 Task: Explore Airbnb accommodation in Clermont, United States from 7th December, 2023 to 15th December, 2023 for 6 adults. Place can be entire room with 3 bedrooms having 3 beds and 3 bathrooms. Property type can be guest house.
Action: Mouse moved to (451, 66)
Screenshot: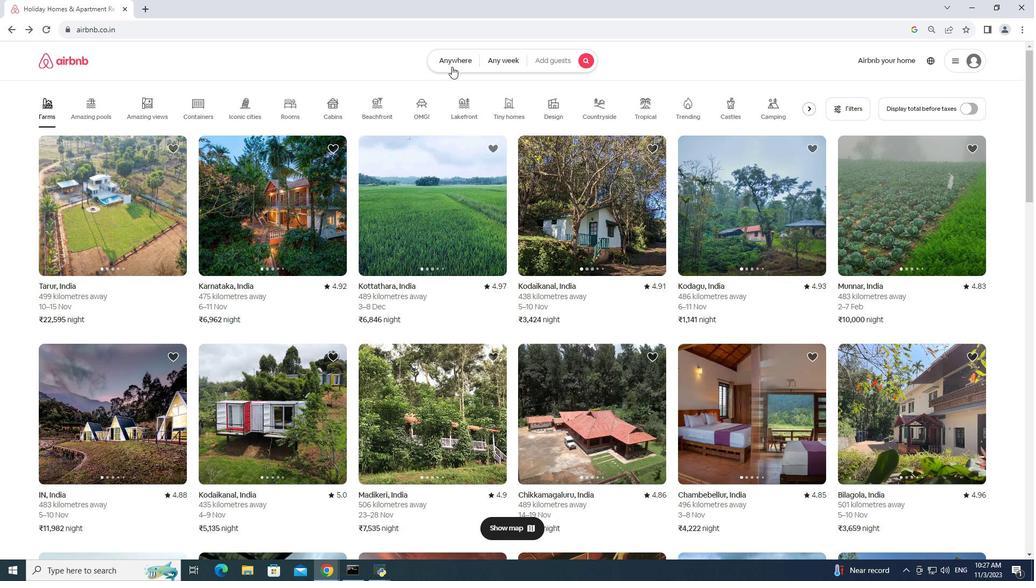
Action: Mouse pressed left at (451, 66)
Screenshot: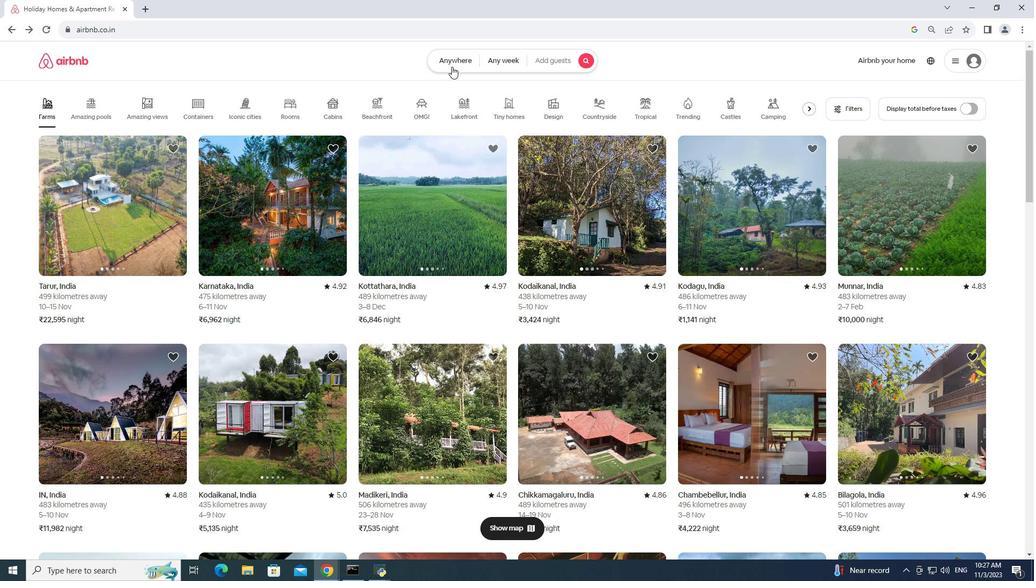 
Action: Mouse moved to (354, 100)
Screenshot: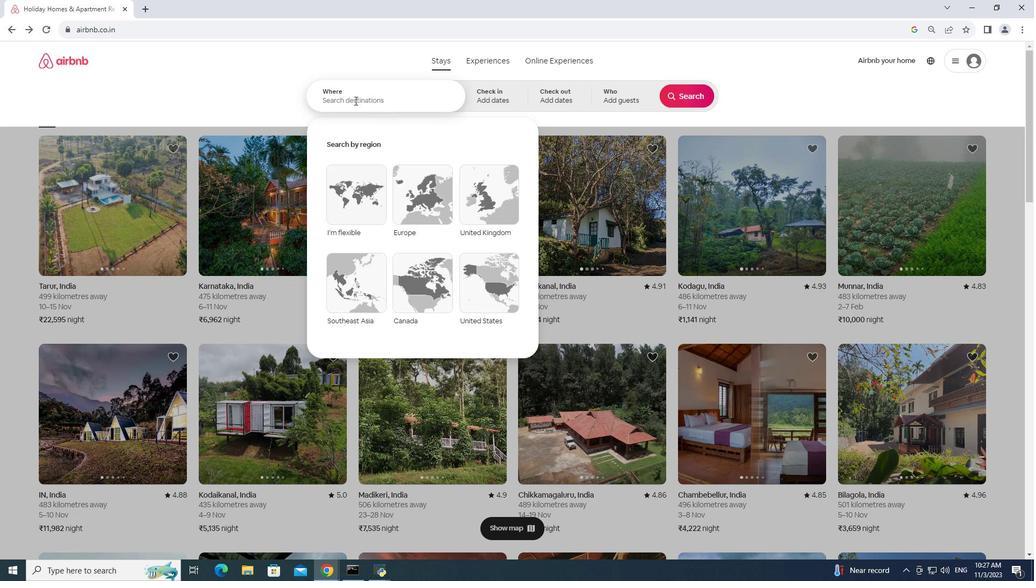 
Action: Mouse pressed left at (354, 100)
Screenshot: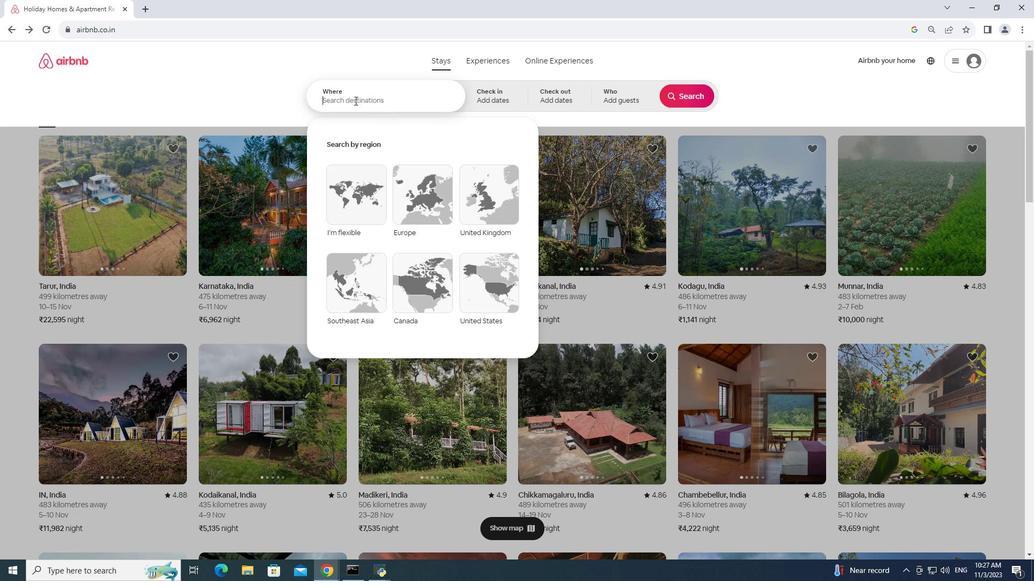 
Action: Key pressed clermont,<Key.space>united<Key.space>states
Screenshot: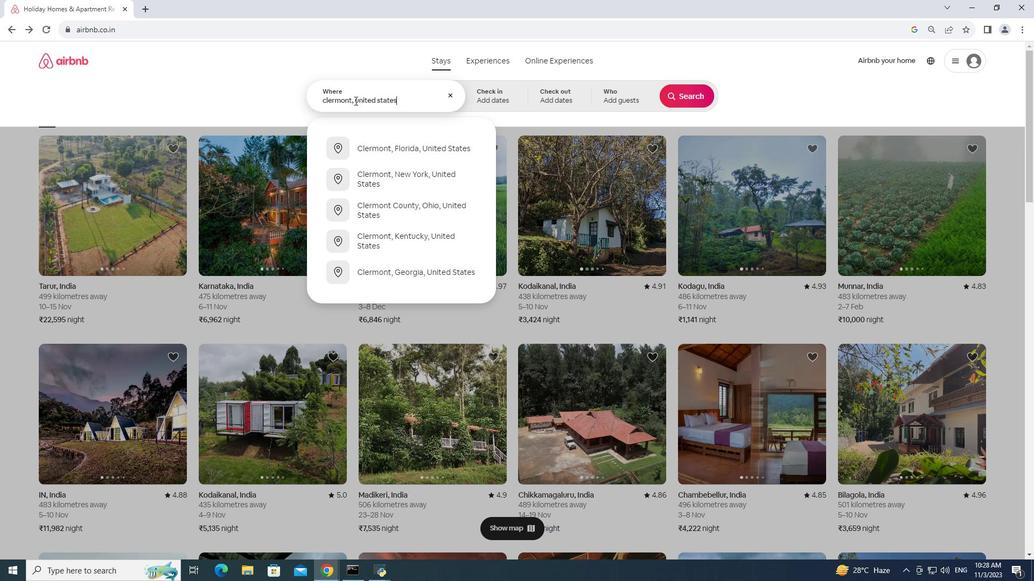 
Action: Mouse moved to (487, 103)
Screenshot: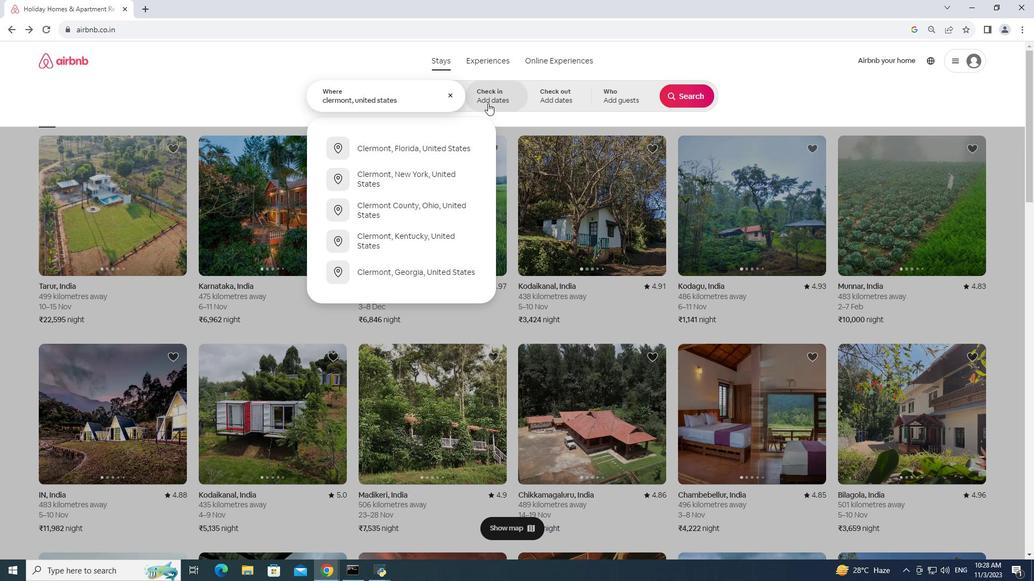 
Action: Mouse pressed left at (487, 103)
Screenshot: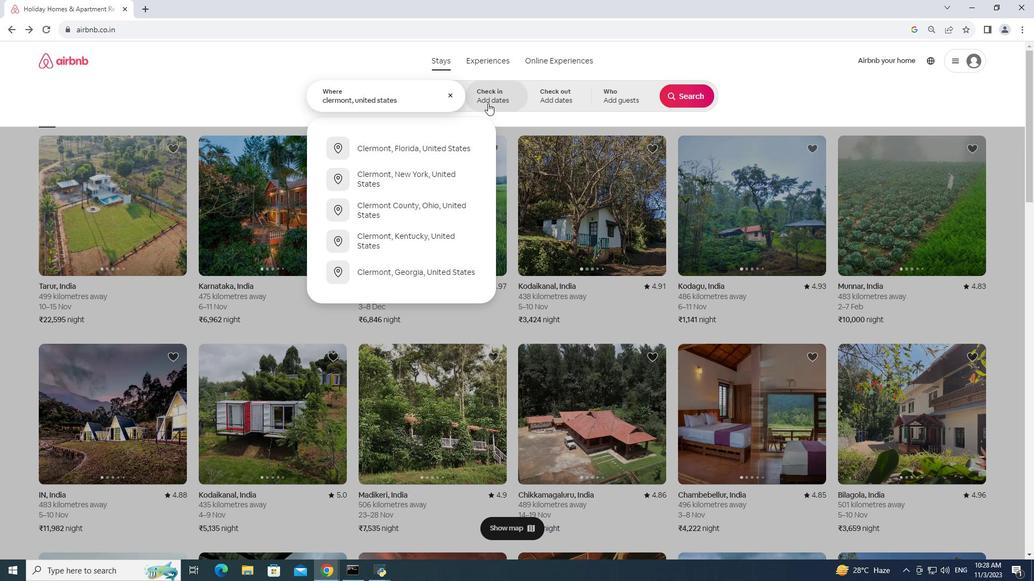 
Action: Mouse moved to (629, 238)
Screenshot: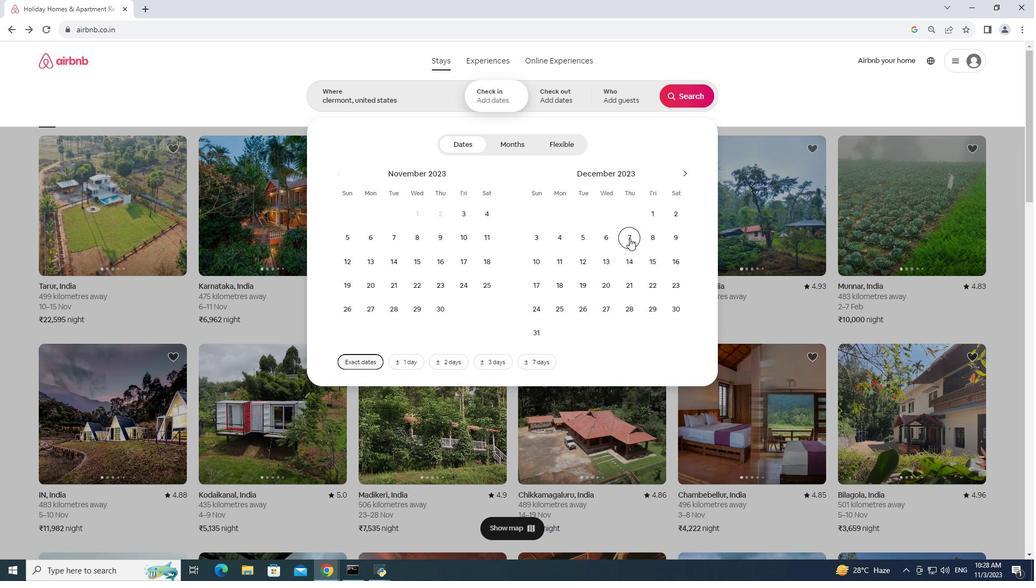 
Action: Mouse pressed left at (629, 238)
Screenshot: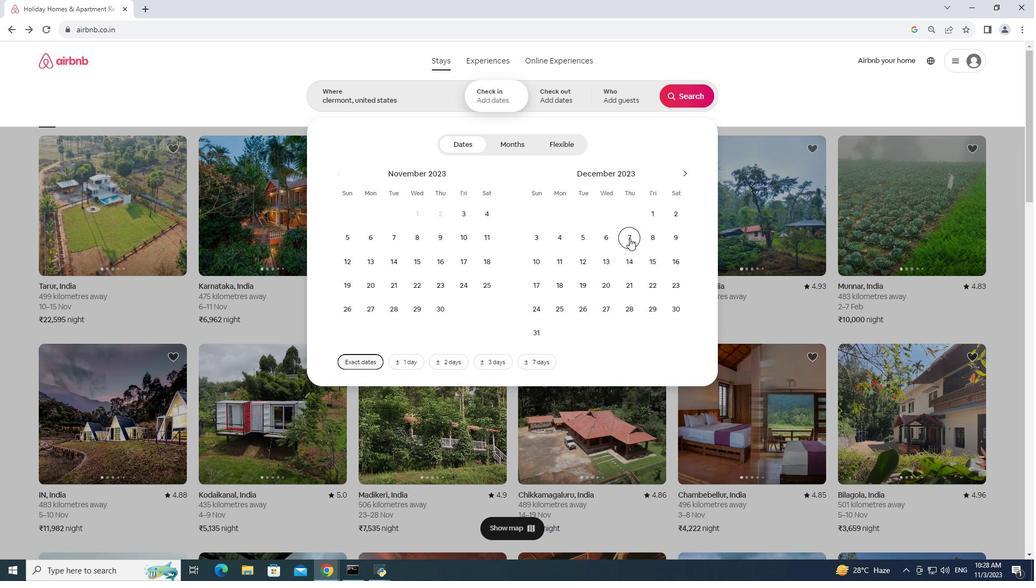 
Action: Mouse moved to (649, 260)
Screenshot: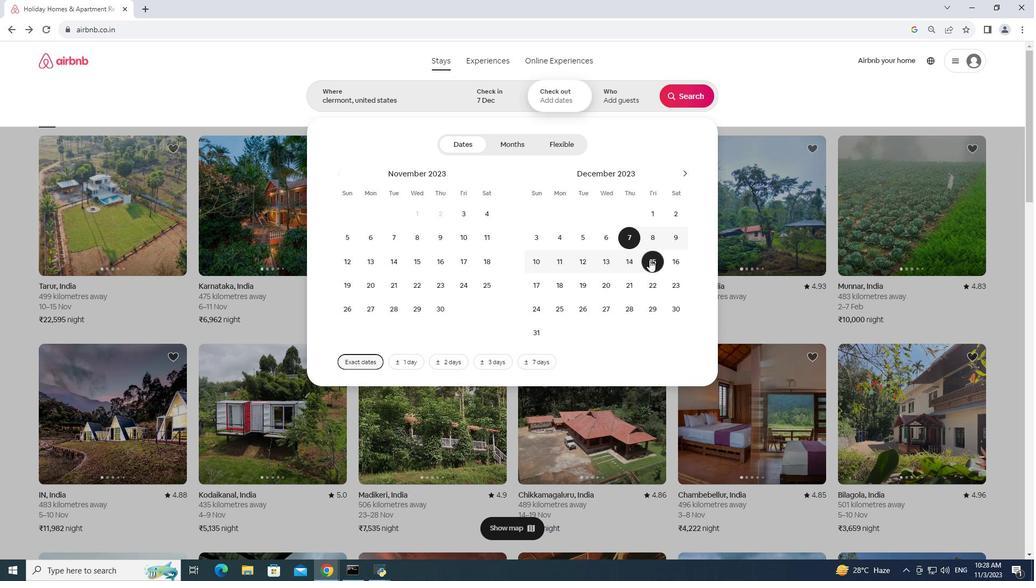 
Action: Mouse pressed left at (649, 260)
Screenshot: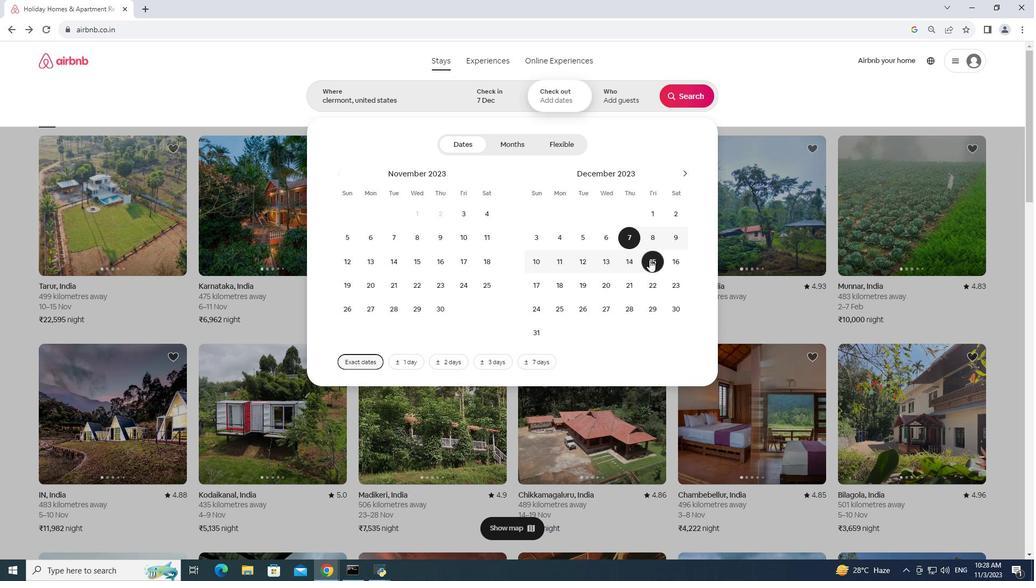
Action: Mouse moved to (606, 97)
Screenshot: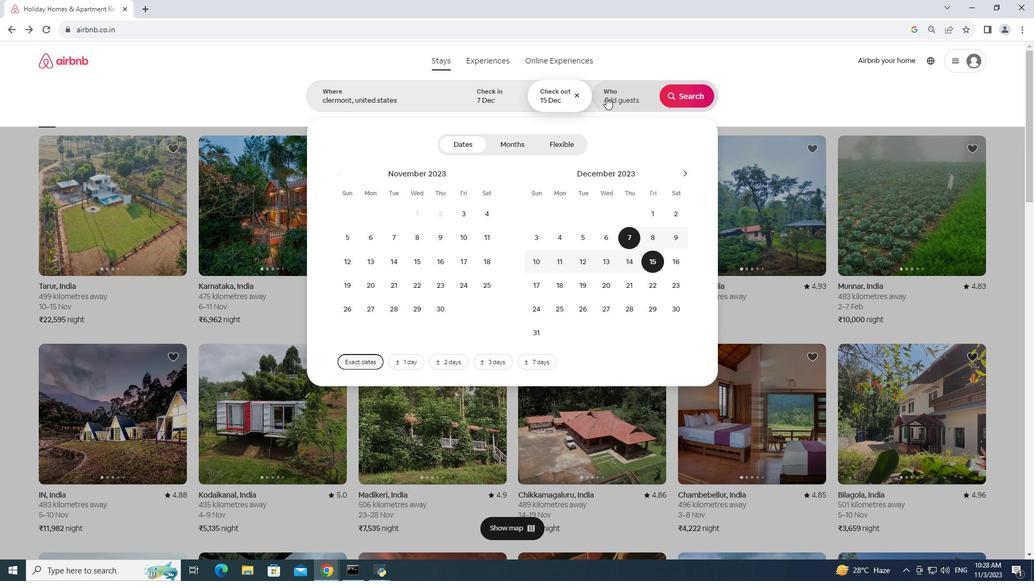 
Action: Mouse pressed left at (606, 97)
Screenshot: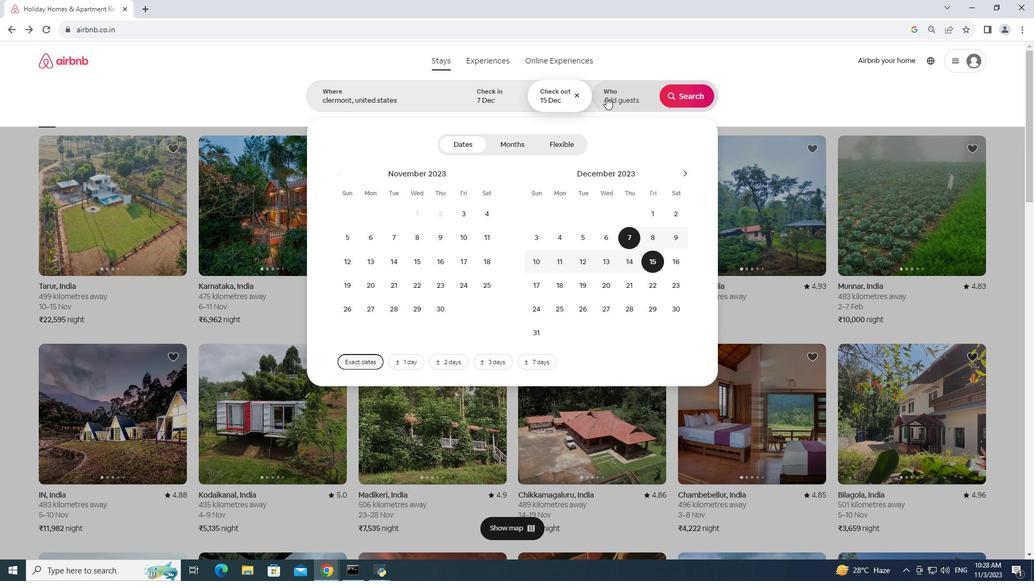 
Action: Mouse moved to (693, 145)
Screenshot: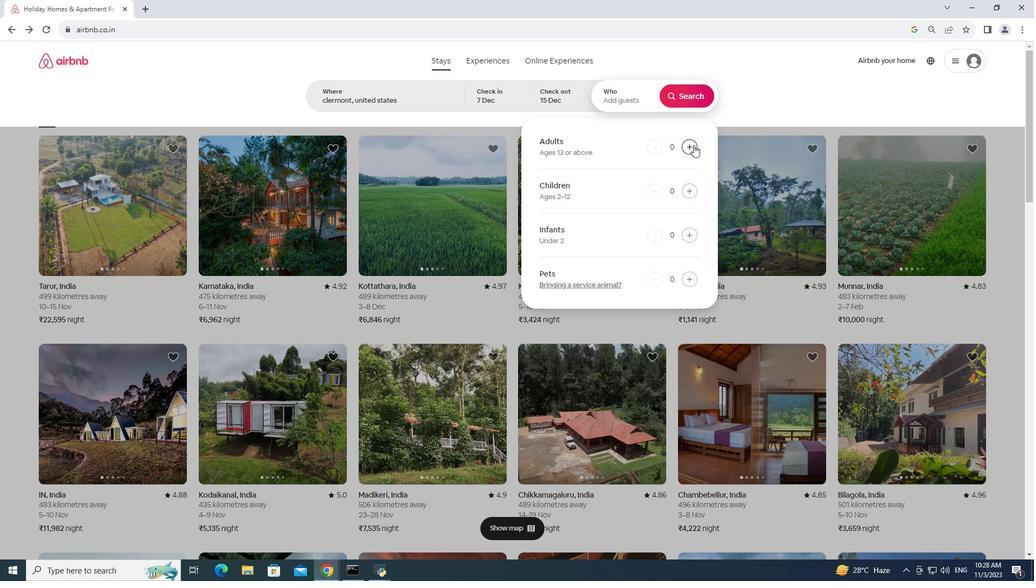 
Action: Mouse pressed left at (693, 145)
Screenshot: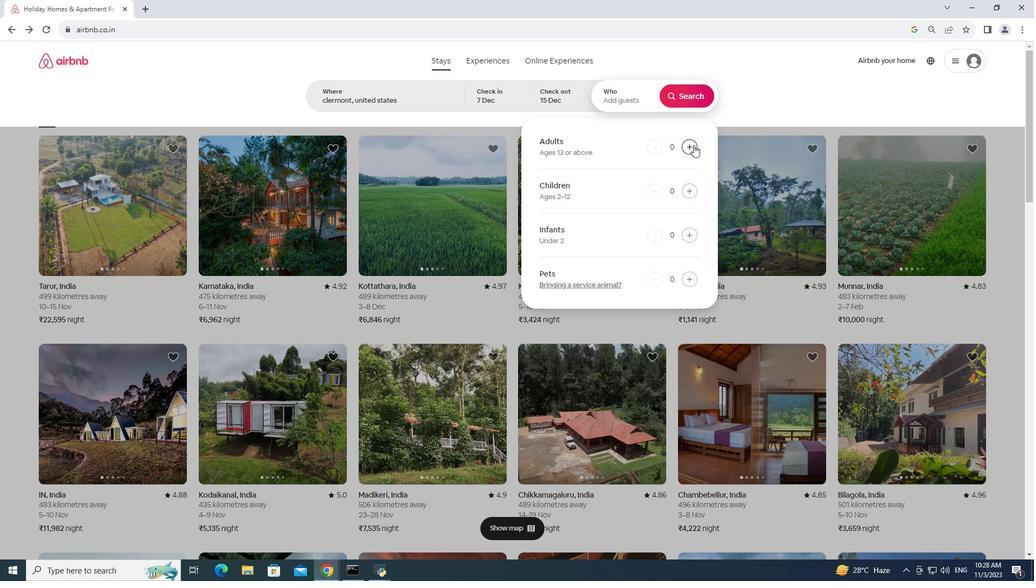 
Action: Mouse pressed left at (693, 145)
Screenshot: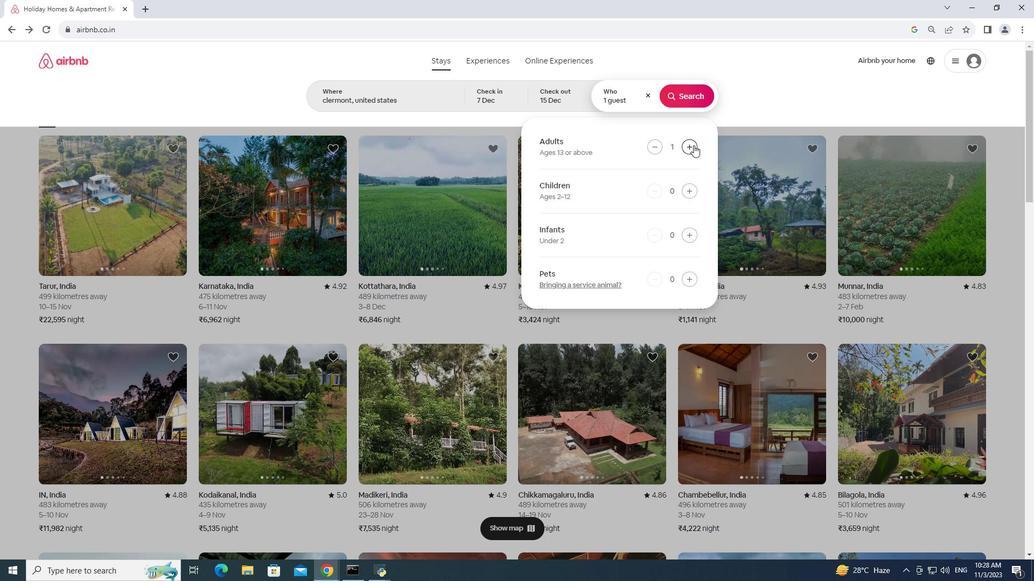 
Action: Mouse pressed left at (693, 145)
Screenshot: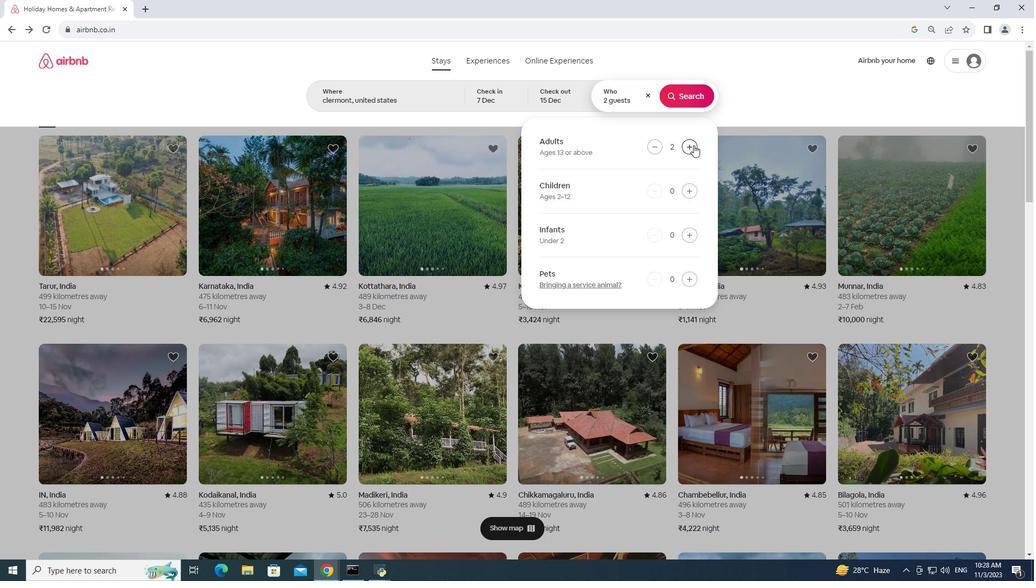 
Action: Mouse pressed left at (693, 145)
Screenshot: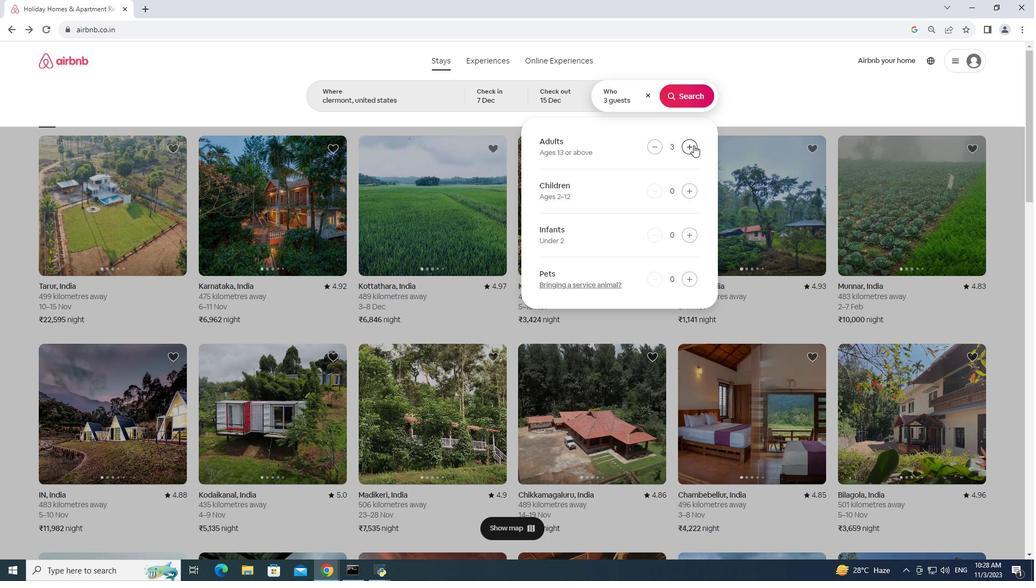 
Action: Mouse pressed left at (693, 145)
Screenshot: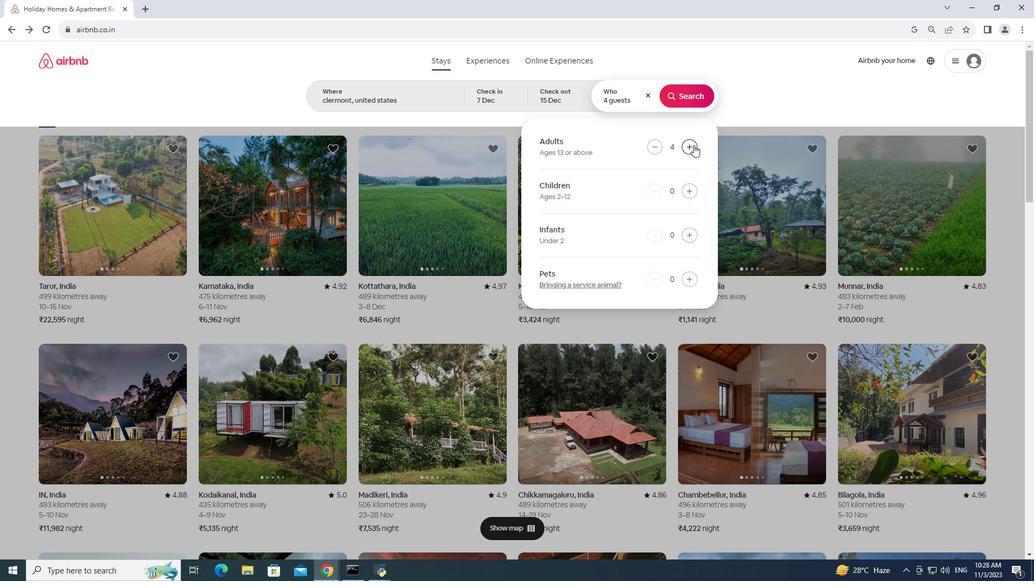 
Action: Mouse pressed left at (693, 145)
Screenshot: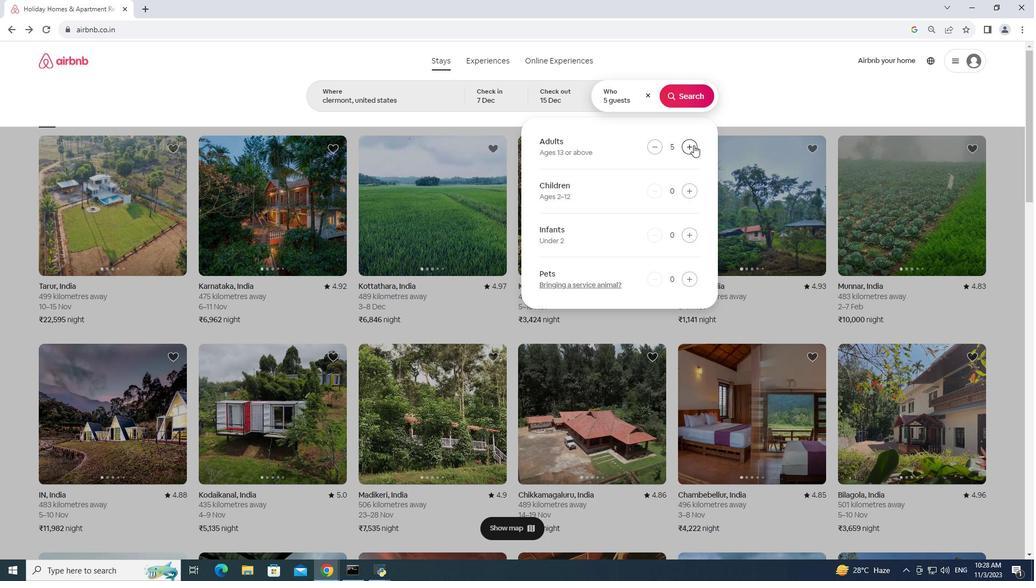 
Action: Mouse moved to (670, 96)
Screenshot: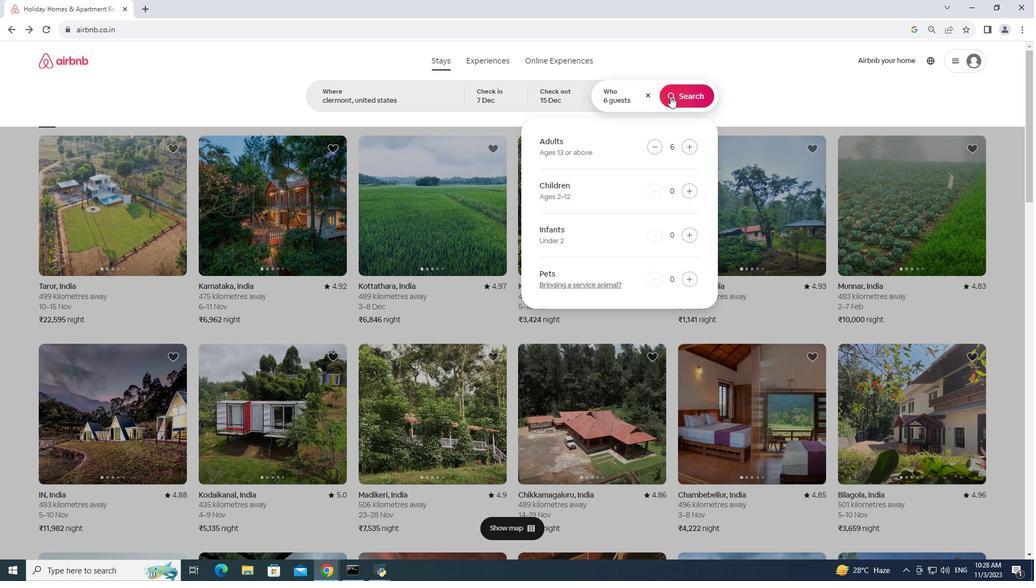 
Action: Mouse pressed left at (670, 96)
Screenshot: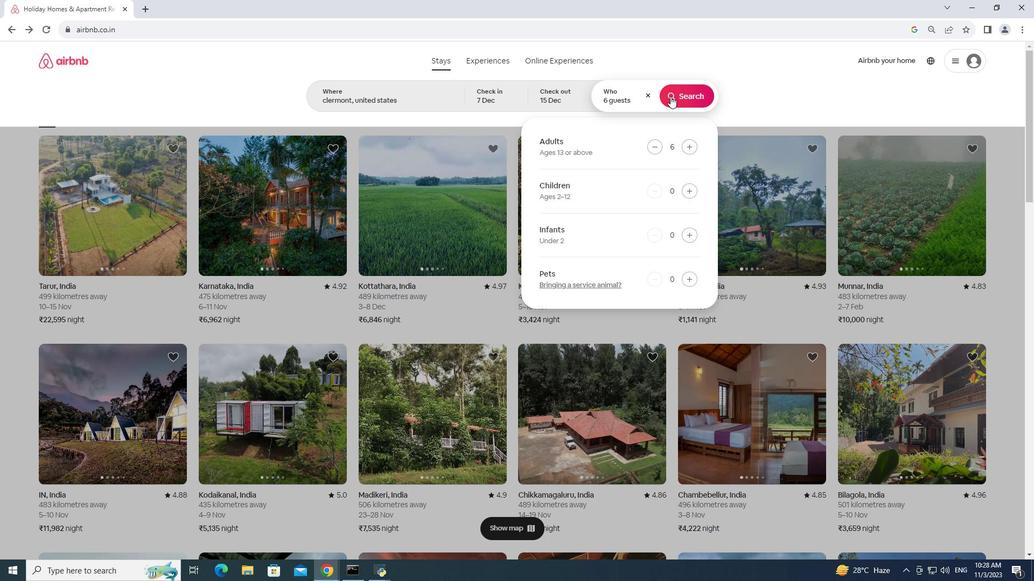 
Action: Mouse moved to (872, 103)
Screenshot: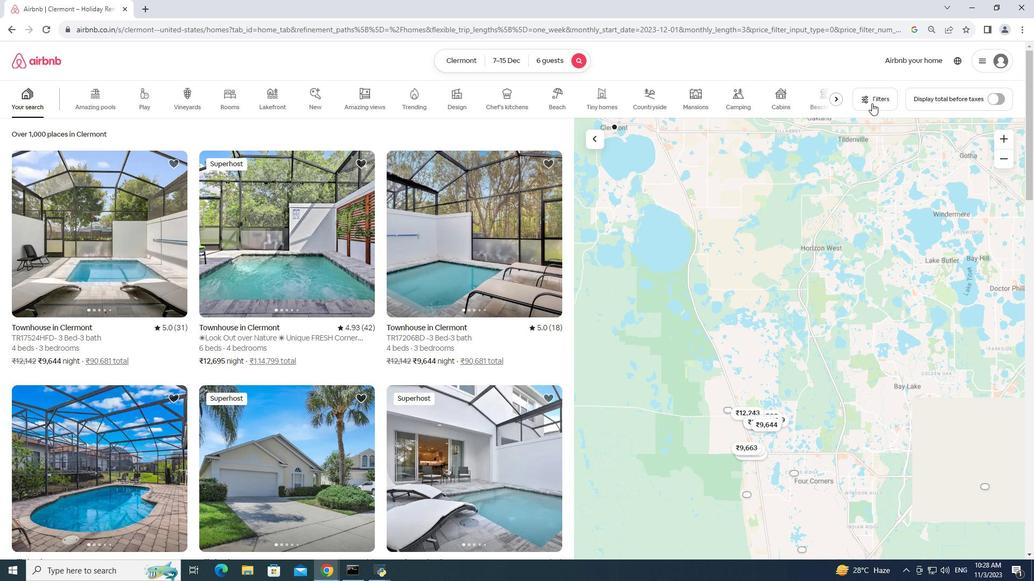 
Action: Mouse pressed left at (872, 103)
Screenshot: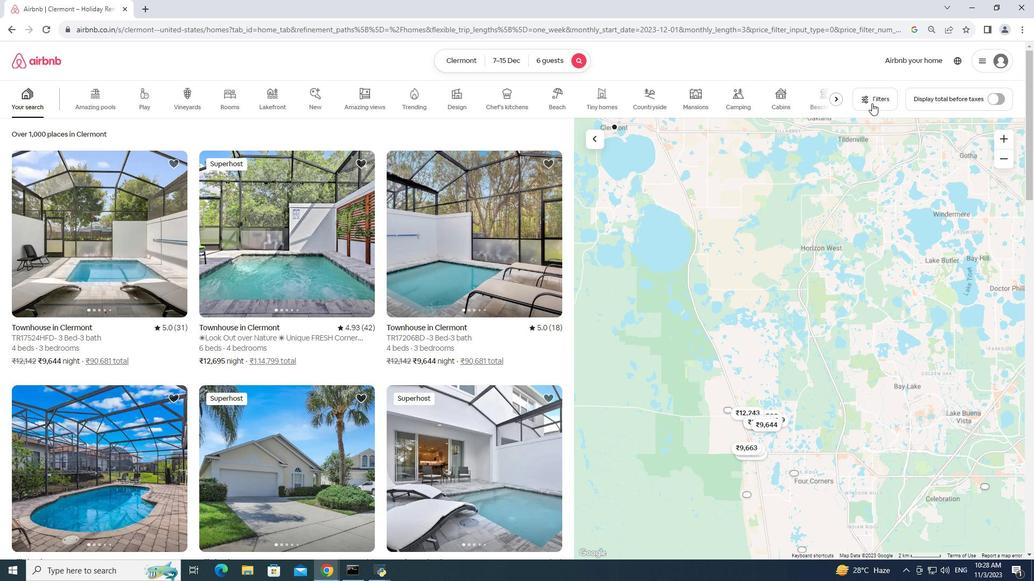 
Action: Mouse pressed left at (872, 103)
Screenshot: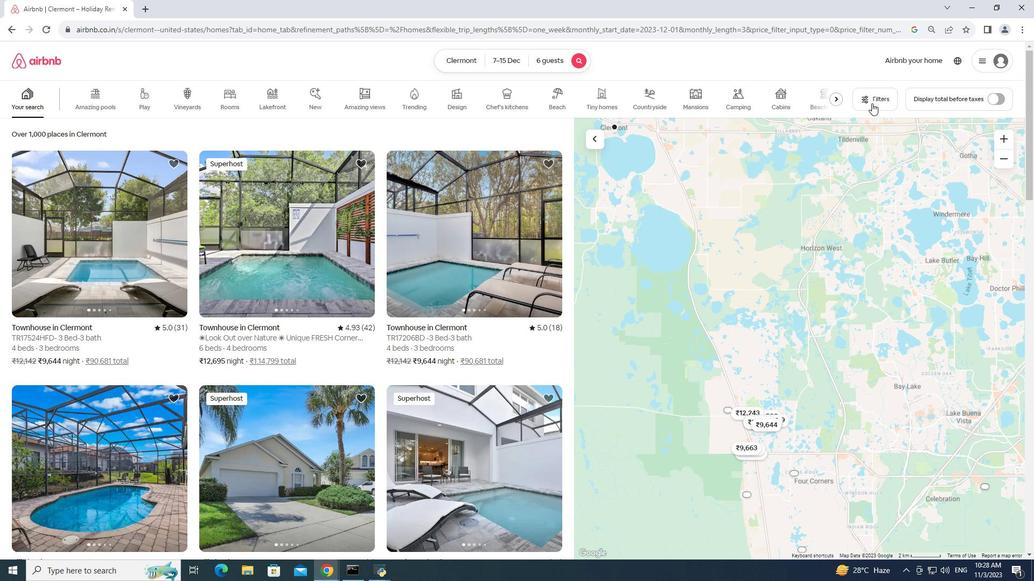 
Action: Mouse moved to (466, 405)
Screenshot: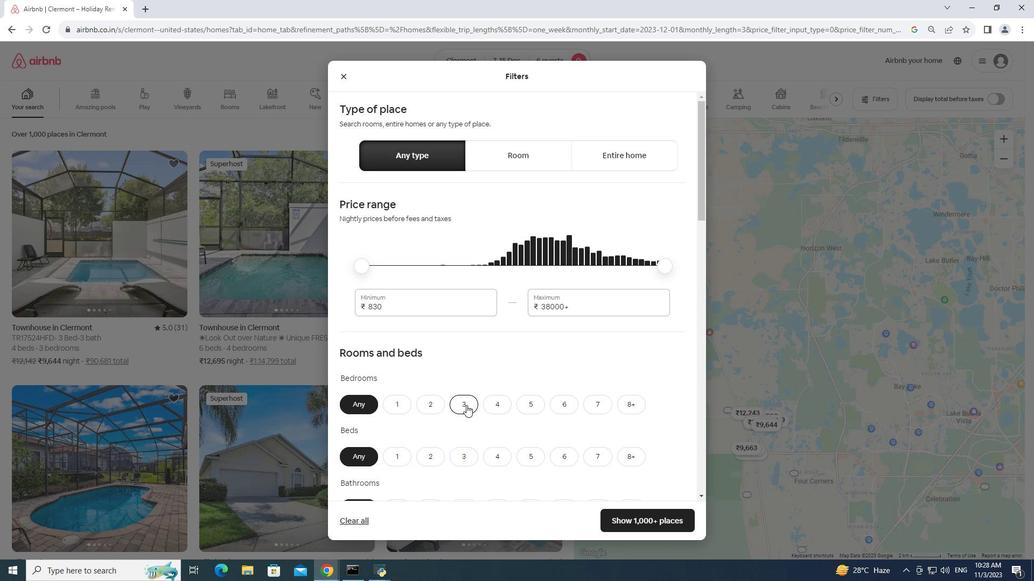 
Action: Mouse pressed left at (466, 405)
Screenshot: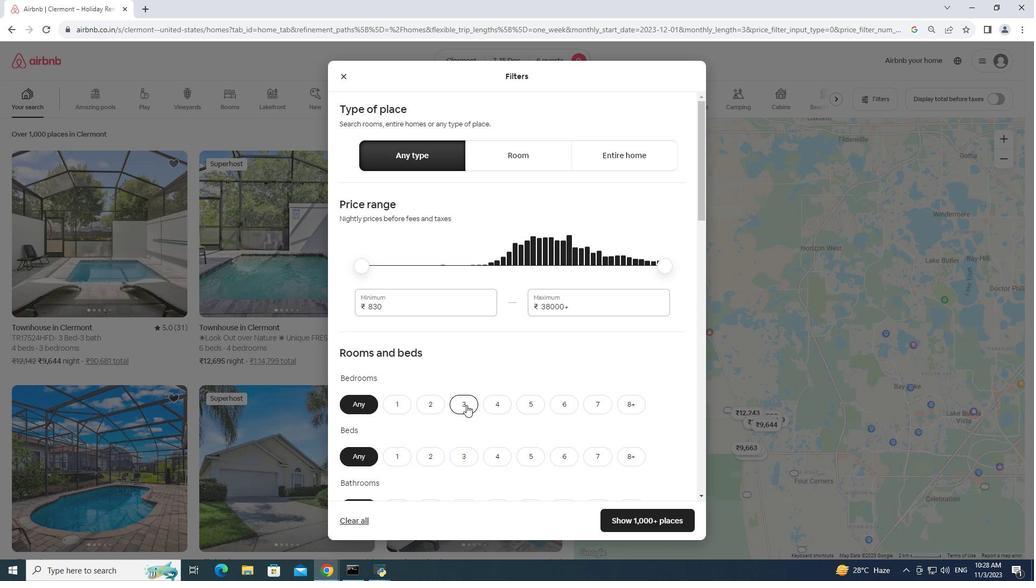 
Action: Mouse moved to (468, 460)
Screenshot: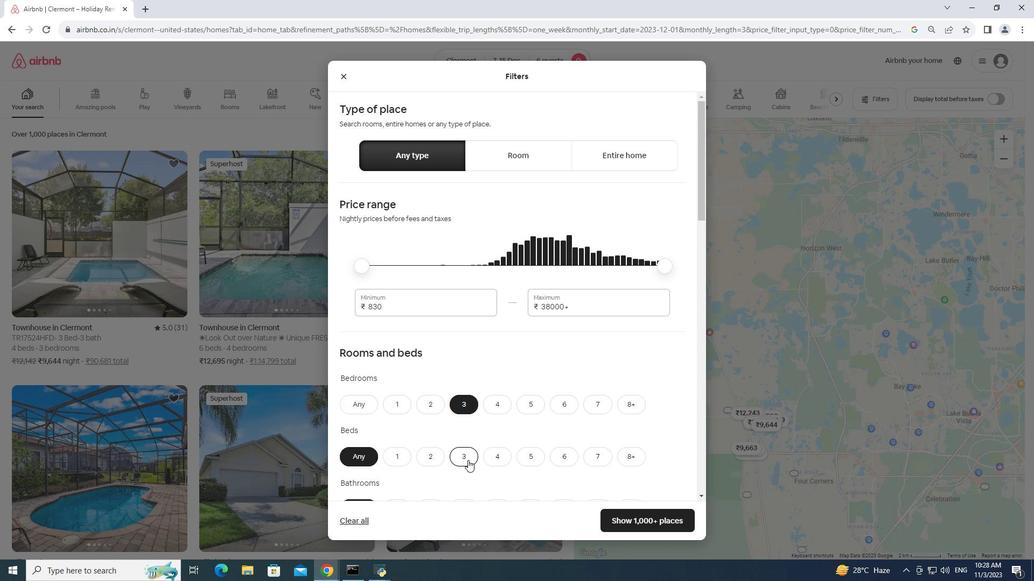 
Action: Mouse pressed left at (468, 460)
Screenshot: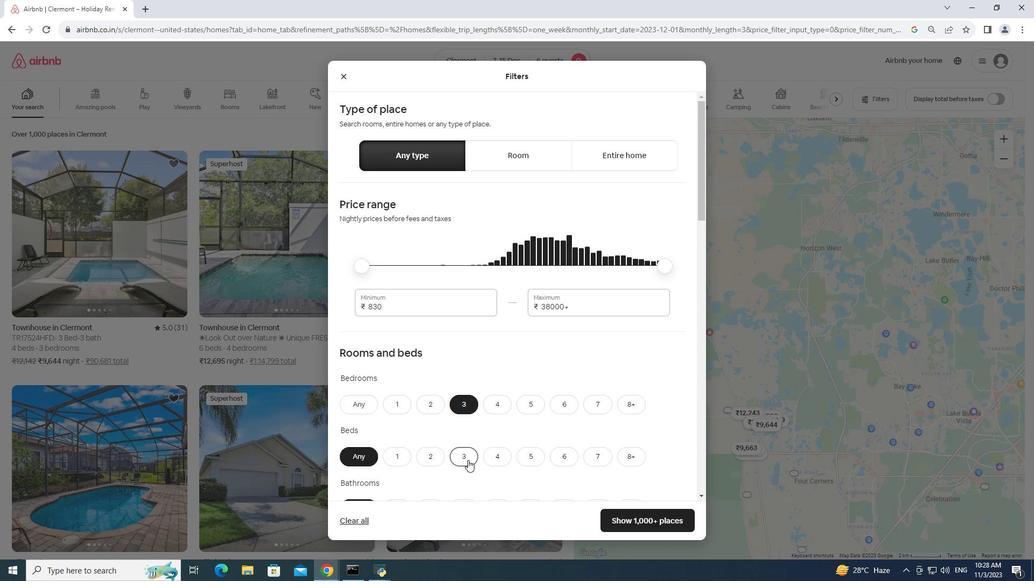 
Action: Mouse moved to (469, 451)
Screenshot: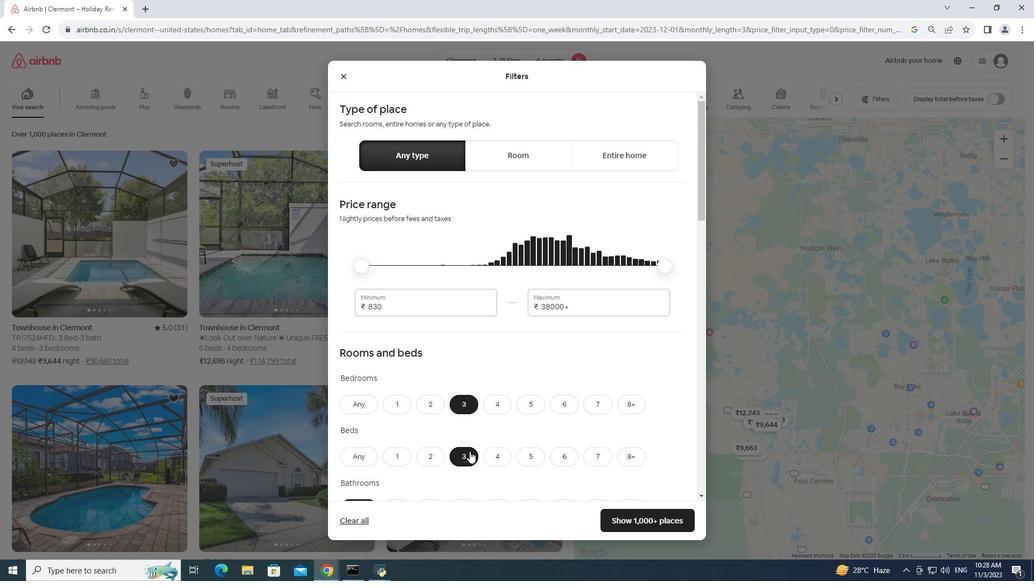 
Action: Mouse scrolled (469, 451) with delta (0, 0)
Screenshot: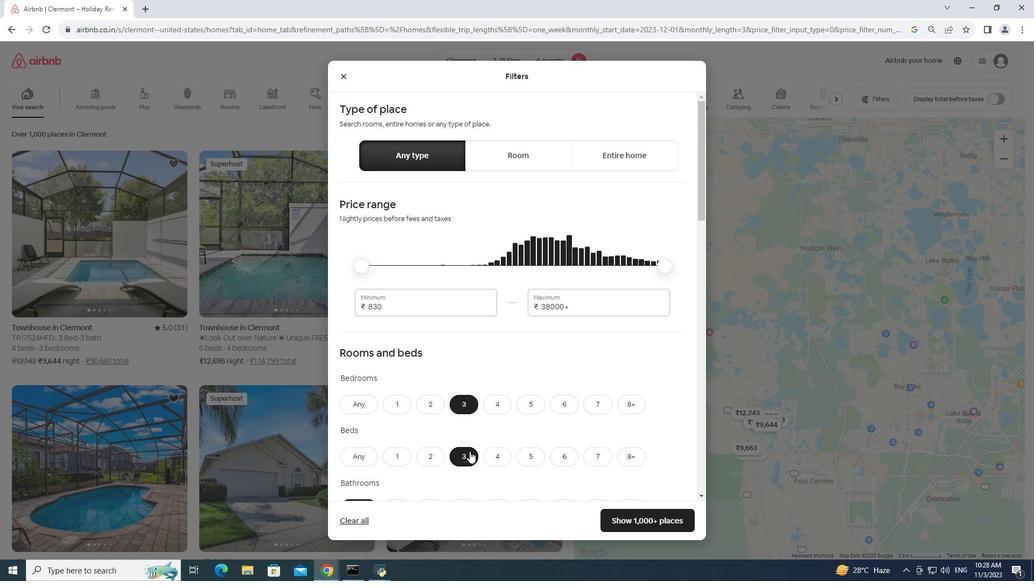 
Action: Mouse scrolled (469, 451) with delta (0, 0)
Screenshot: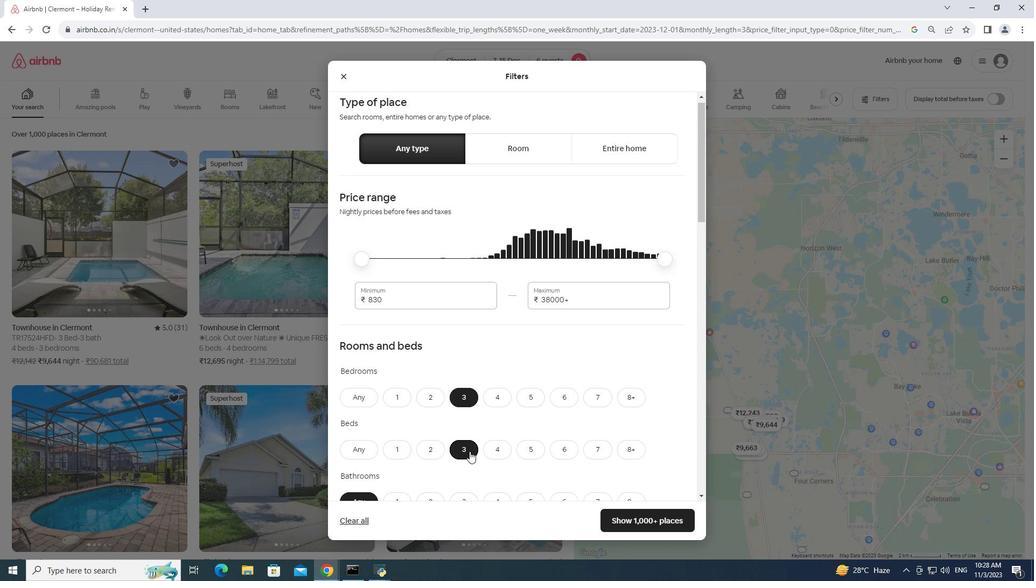 
Action: Mouse moved to (458, 395)
Screenshot: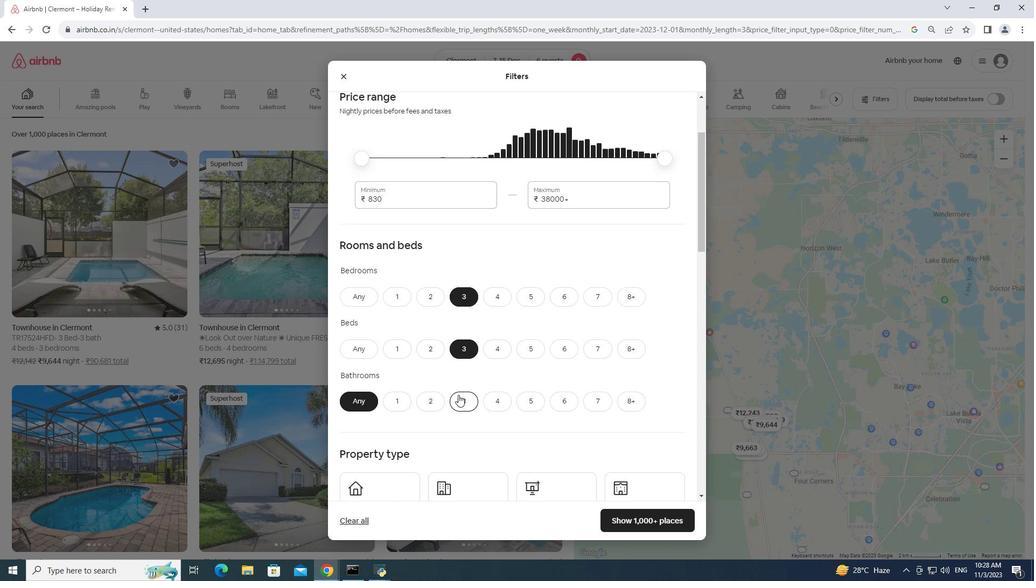 
Action: Mouse pressed left at (458, 395)
Screenshot: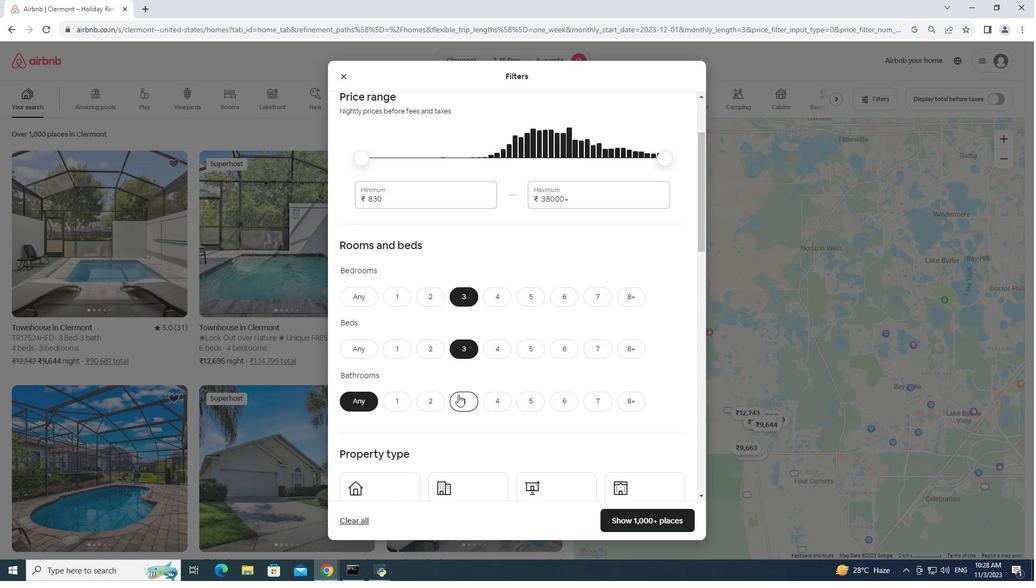 
Action: Mouse scrolled (458, 394) with delta (0, 0)
Screenshot: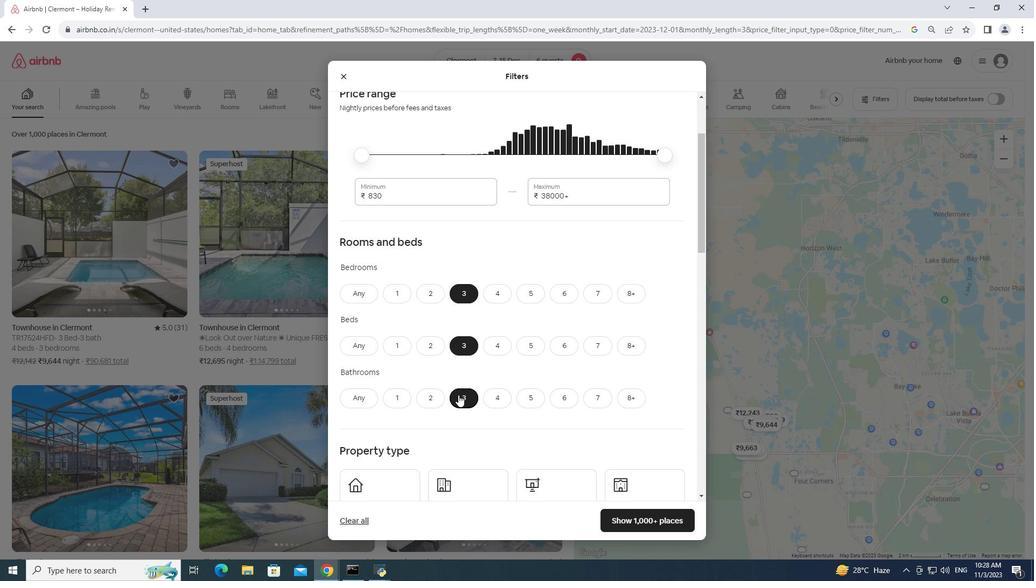 
Action: Mouse scrolled (458, 394) with delta (0, 0)
Screenshot: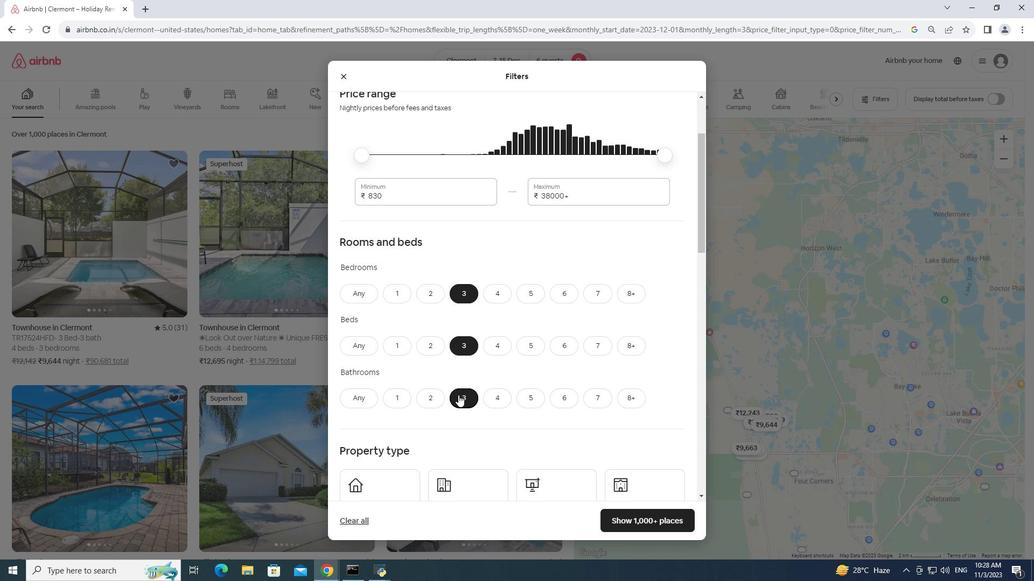 
Action: Mouse scrolled (458, 394) with delta (0, 0)
Screenshot: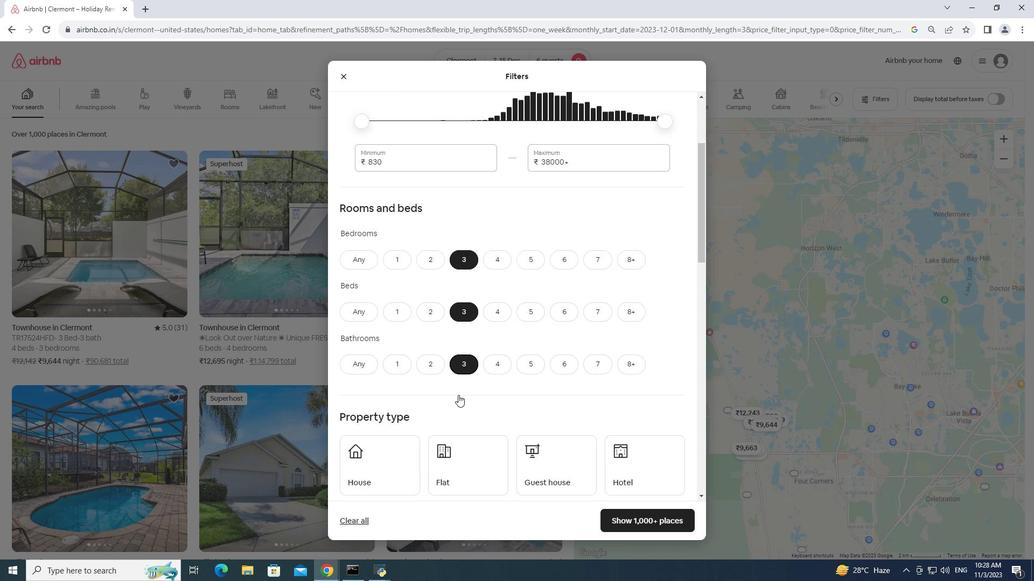
Action: Mouse moved to (553, 349)
Screenshot: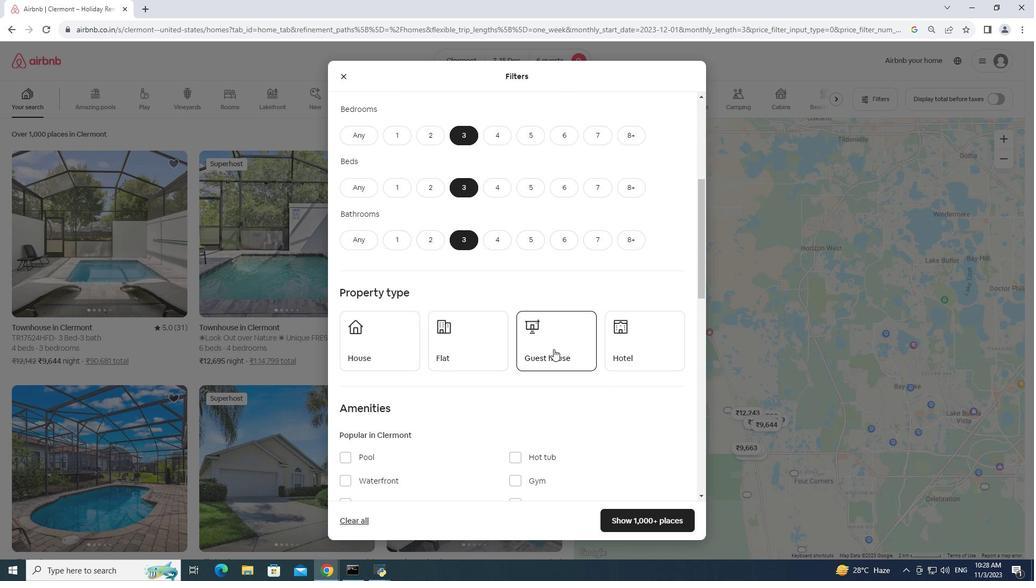 
Action: Mouse pressed left at (553, 349)
Screenshot: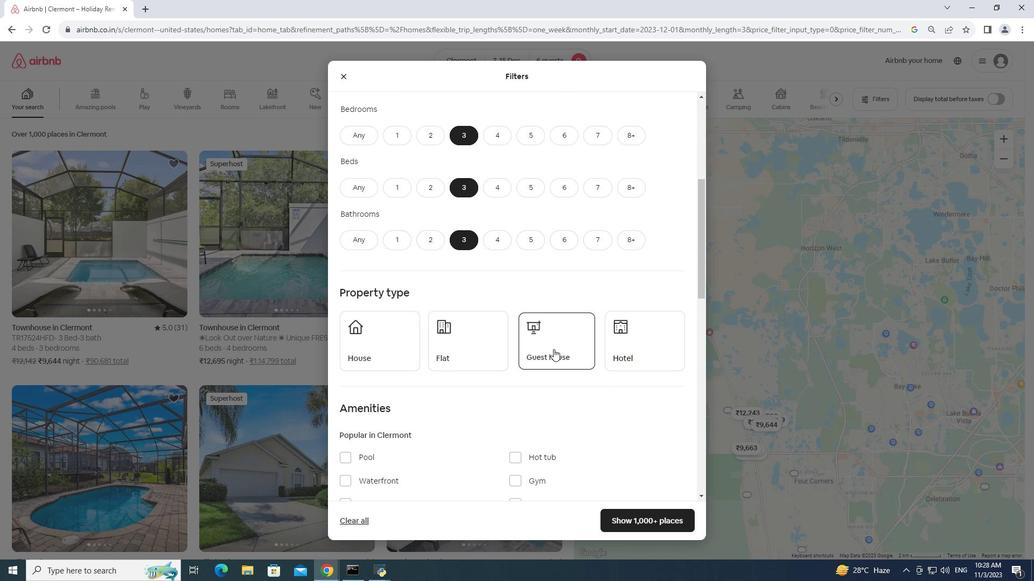 
Action: Mouse moved to (649, 521)
Screenshot: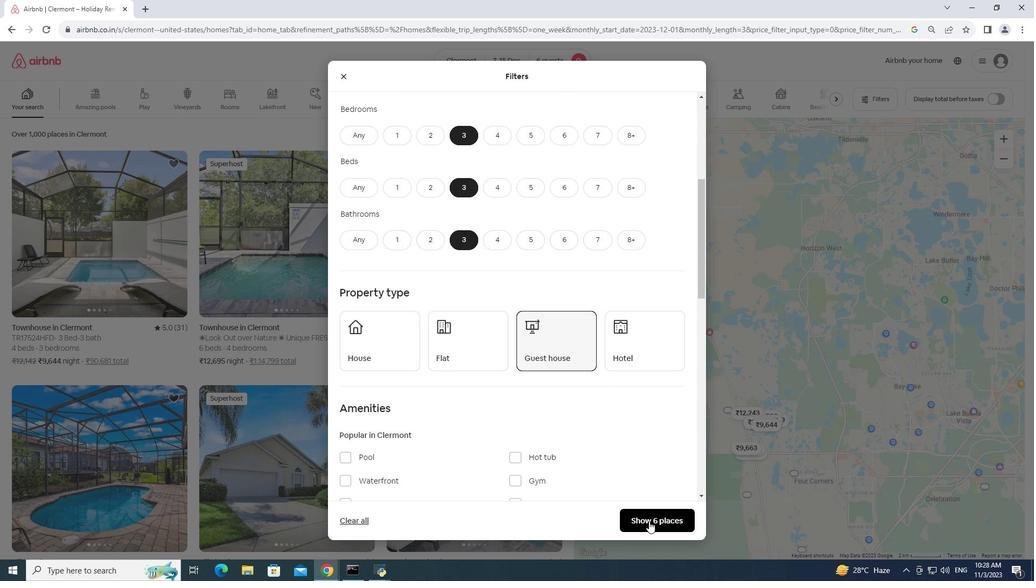 
Action: Mouse pressed left at (649, 521)
Screenshot: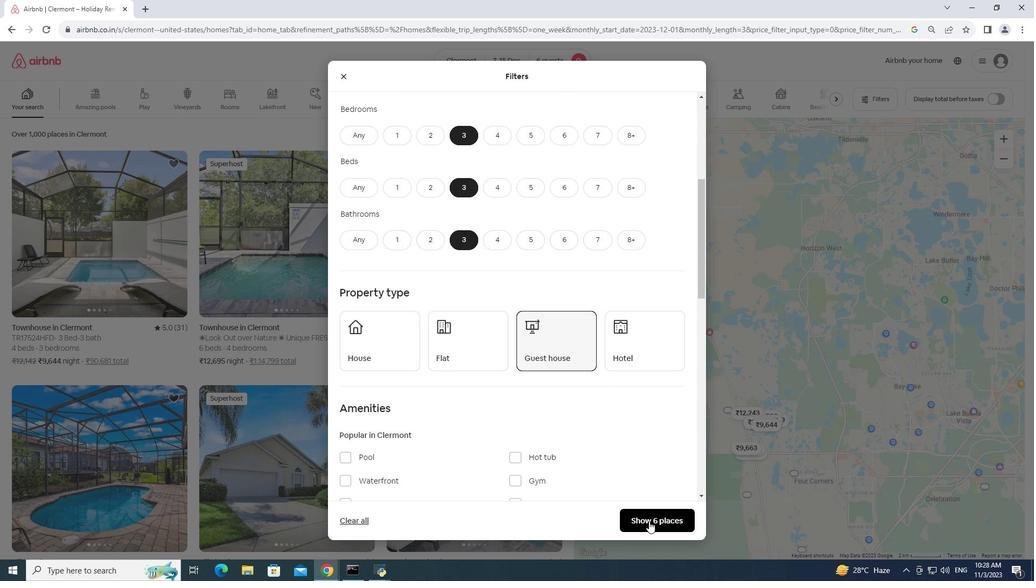 
Action: Mouse moved to (64, 309)
Screenshot: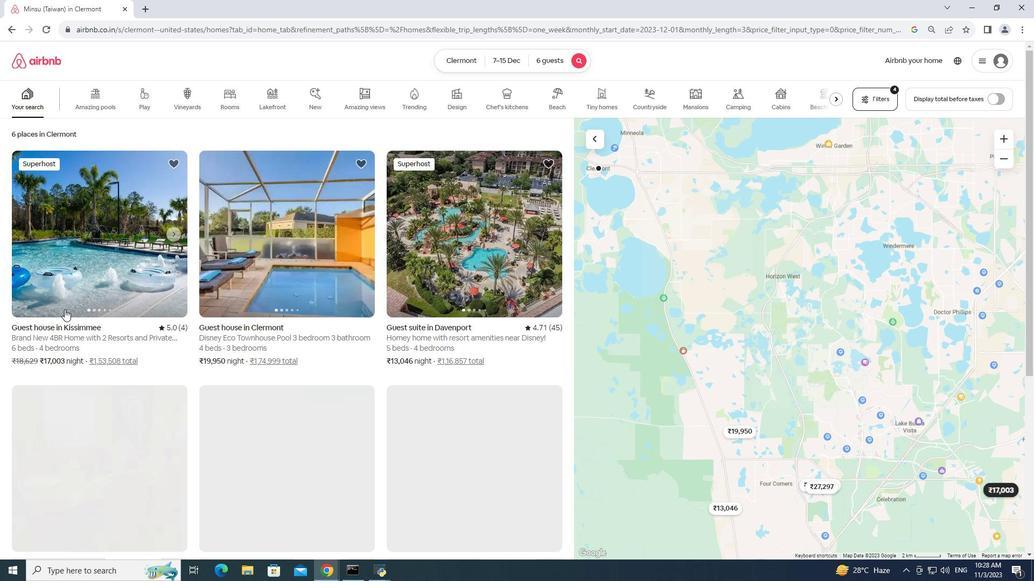 
Action: Mouse pressed left at (64, 309)
Screenshot: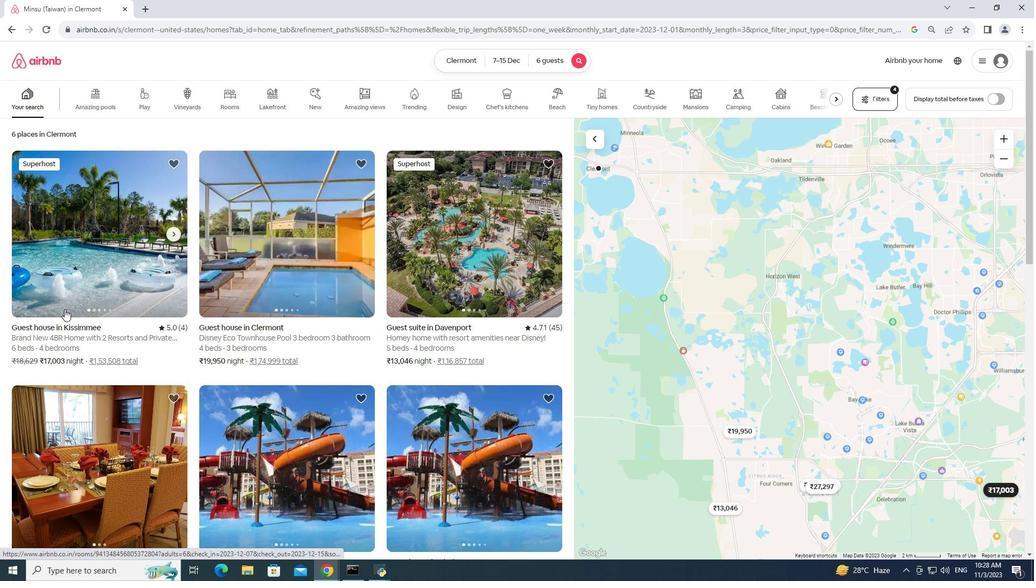 
Action: Mouse moved to (65, 309)
Screenshot: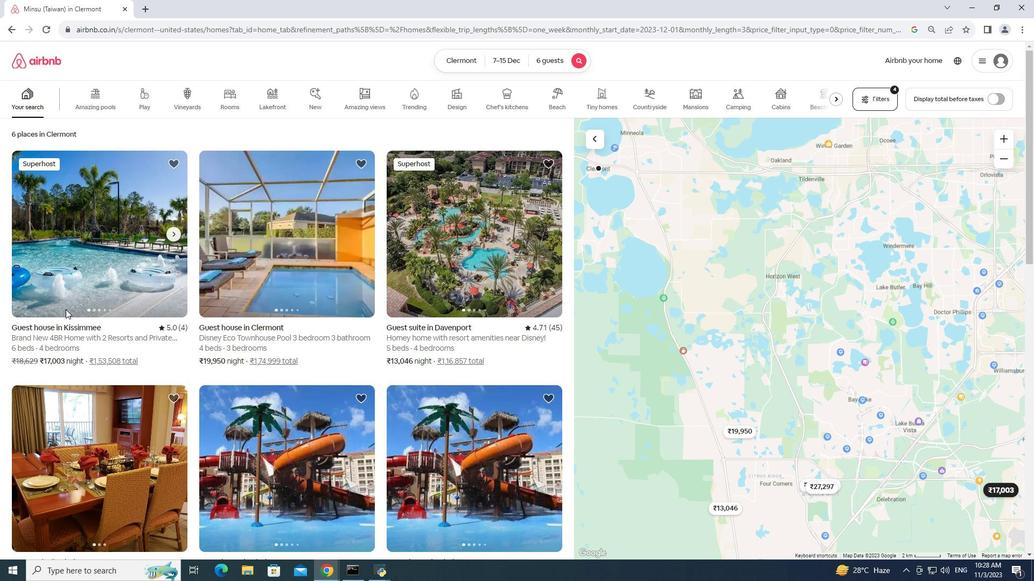 
Action: Mouse pressed left at (65, 309)
Screenshot: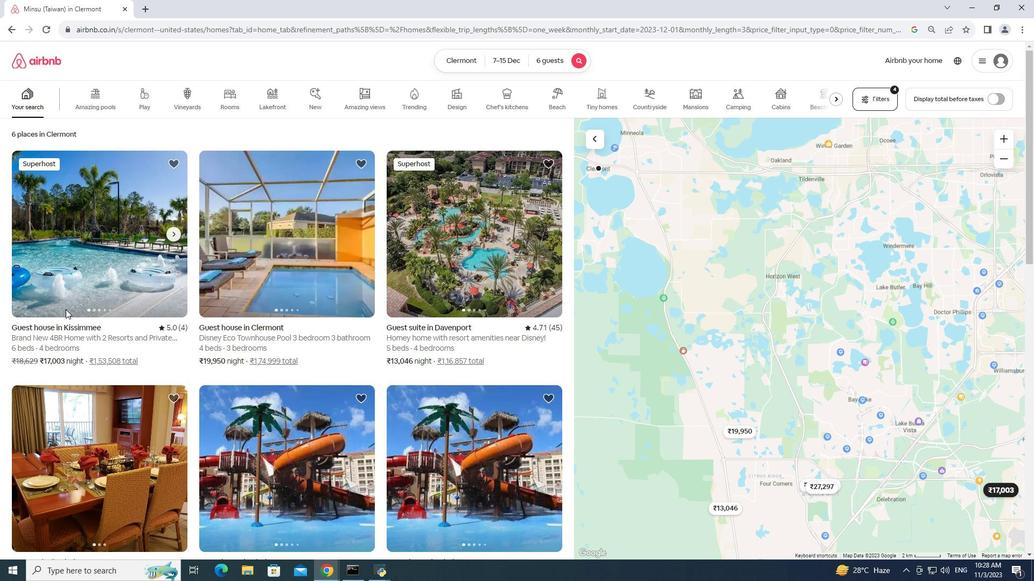 
Action: Mouse moved to (252, 14)
Screenshot: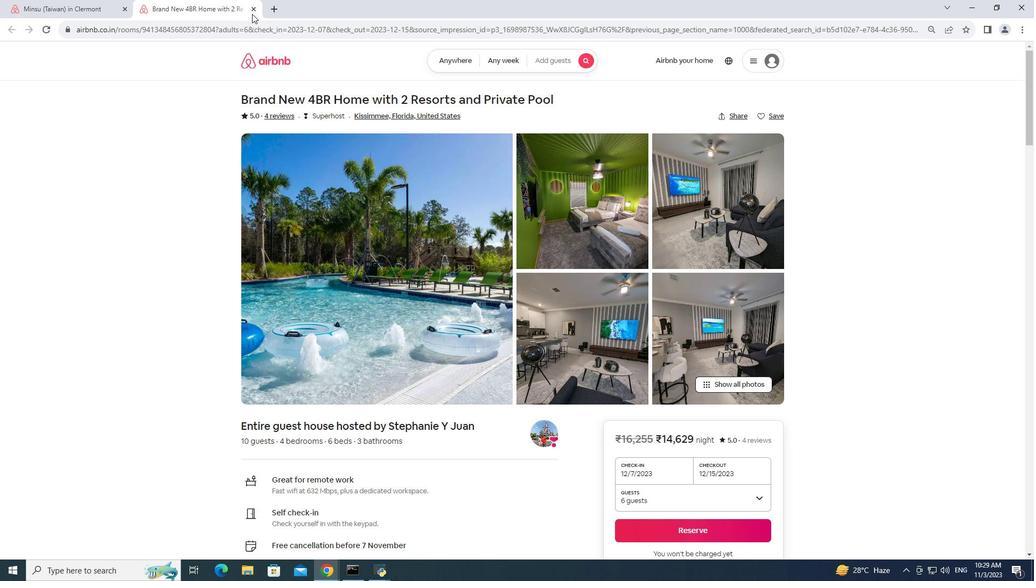 
Action: Mouse pressed left at (252, 14)
Screenshot: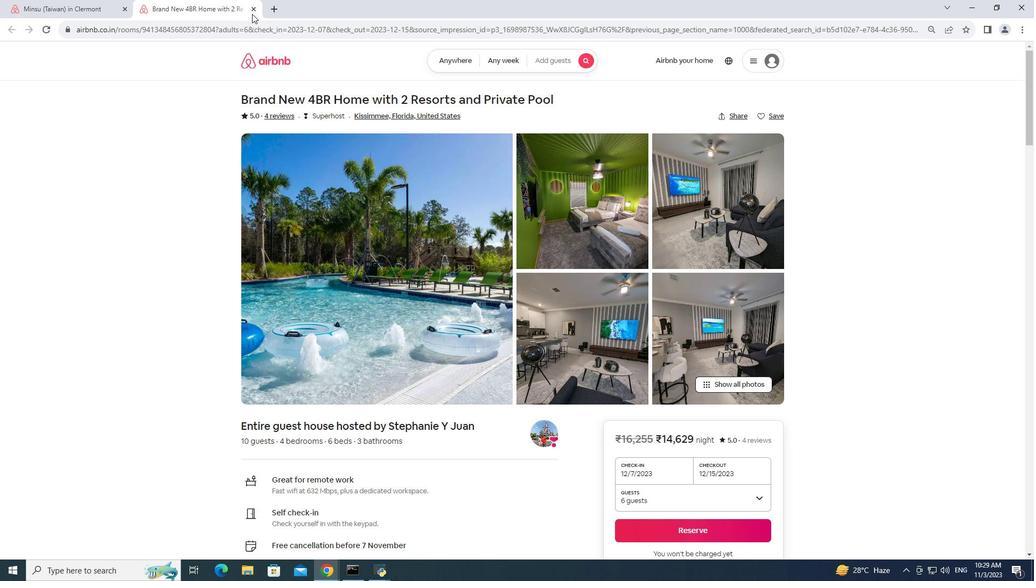 
Action: Mouse moved to (253, 8)
Screenshot: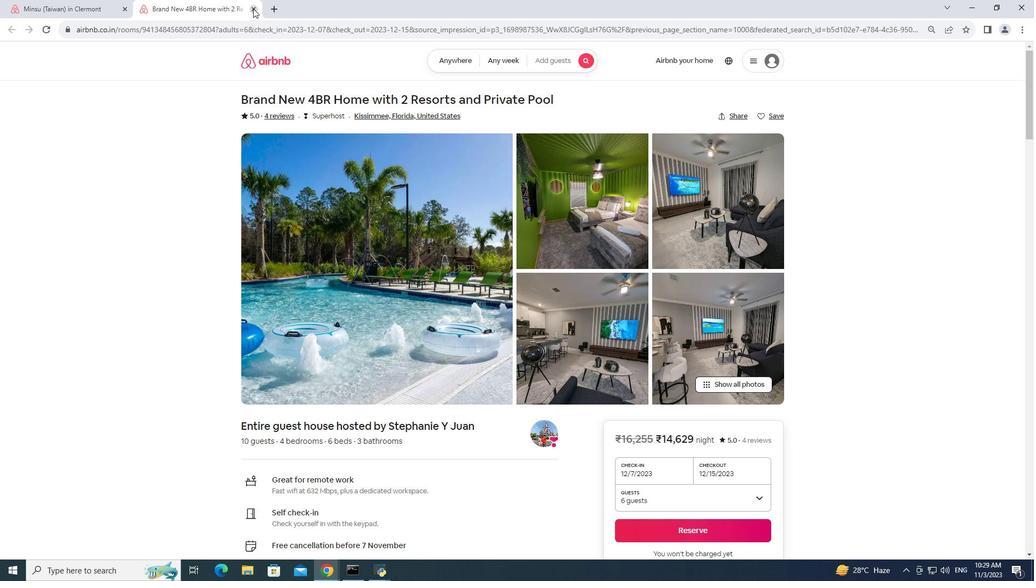 
Action: Mouse pressed left at (253, 8)
Screenshot: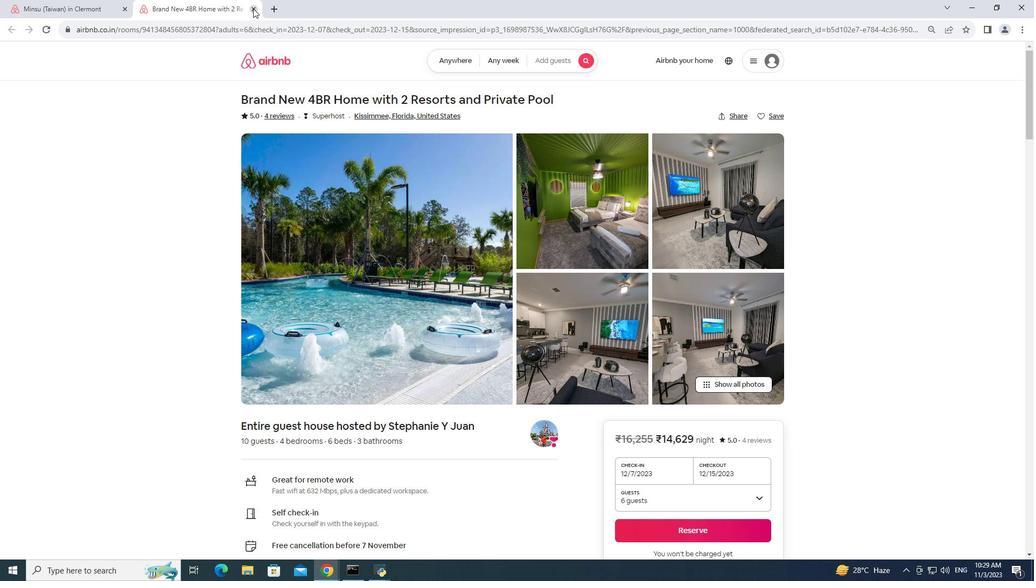 
Action: Mouse moved to (300, 240)
Screenshot: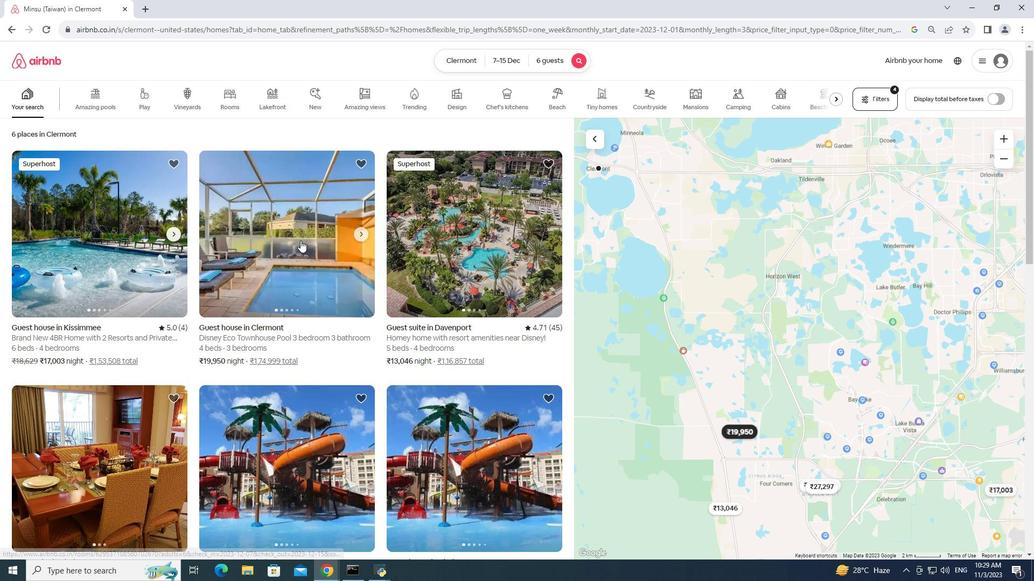 
Action: Mouse pressed left at (300, 240)
Screenshot: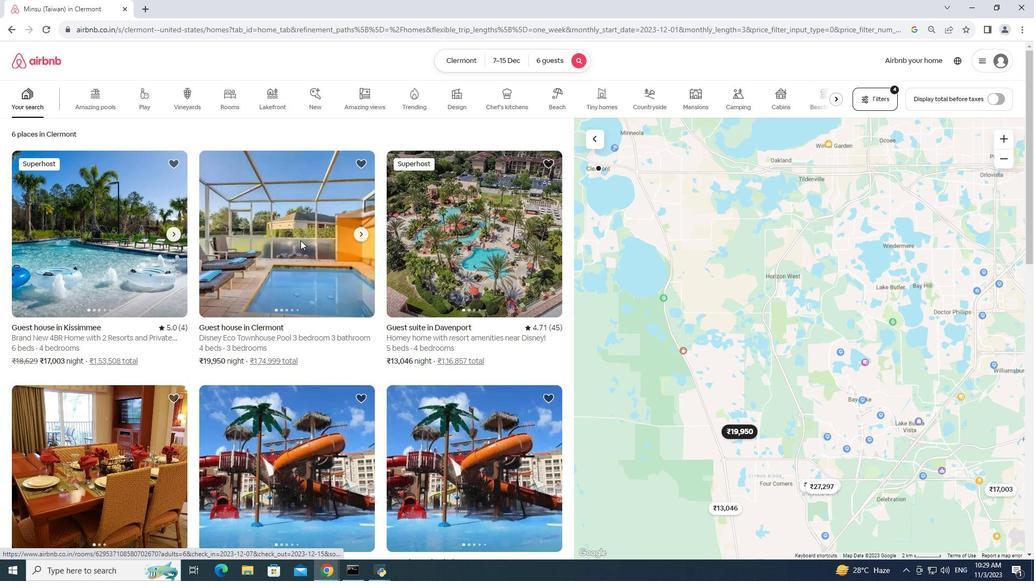 
Action: Mouse pressed left at (300, 240)
Screenshot: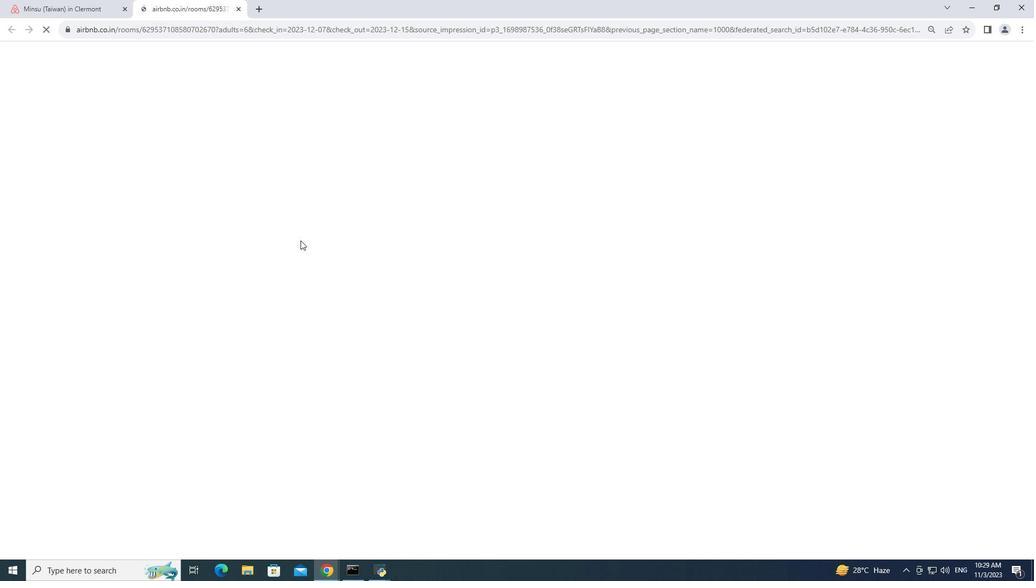 
Action: Mouse moved to (253, 7)
Screenshot: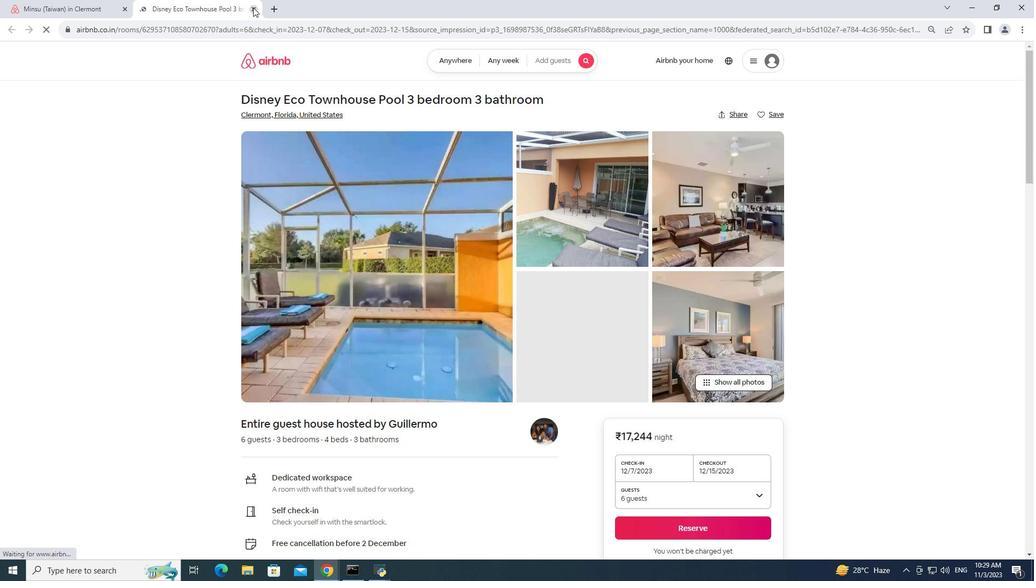 
Action: Mouse pressed left at (253, 7)
Screenshot: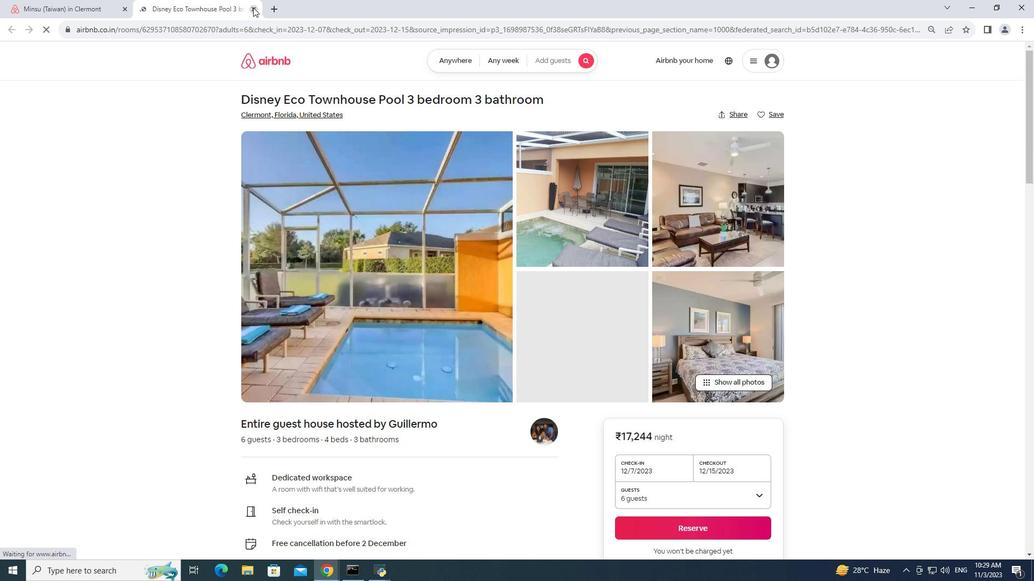 
Action: Mouse moved to (427, 225)
Screenshot: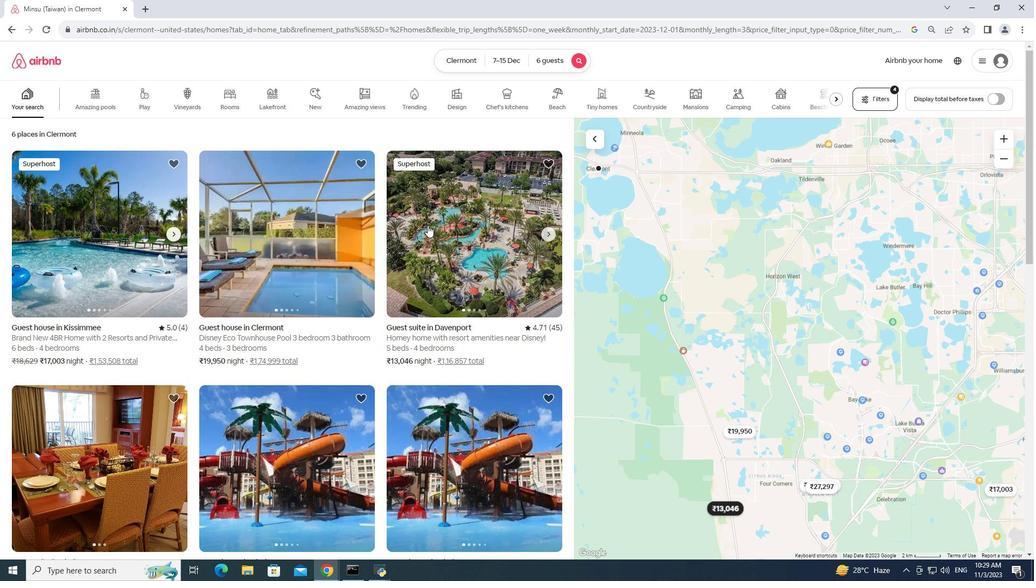 
Action: Mouse pressed left at (427, 225)
Screenshot: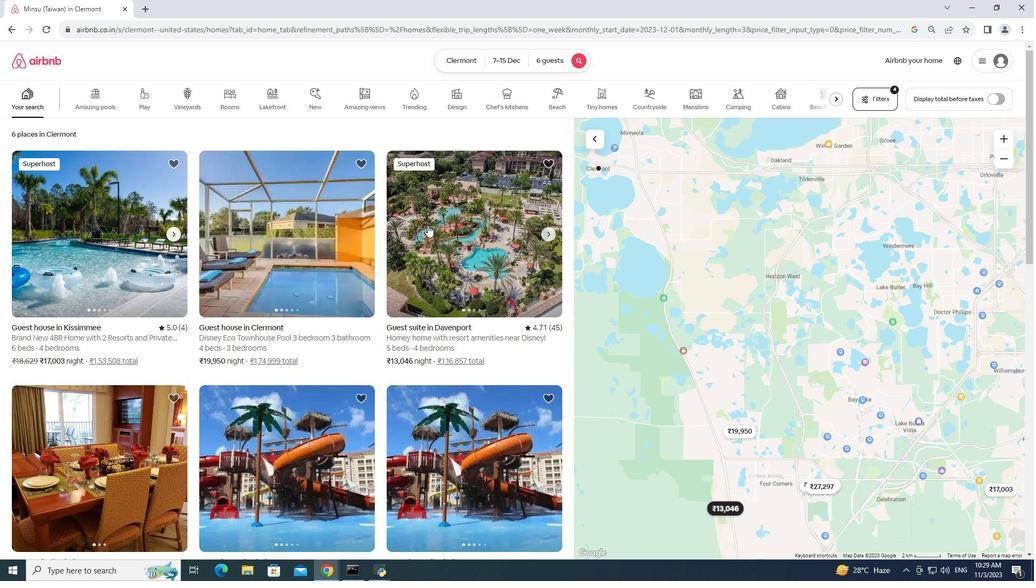 
Action: Mouse pressed left at (427, 225)
Screenshot: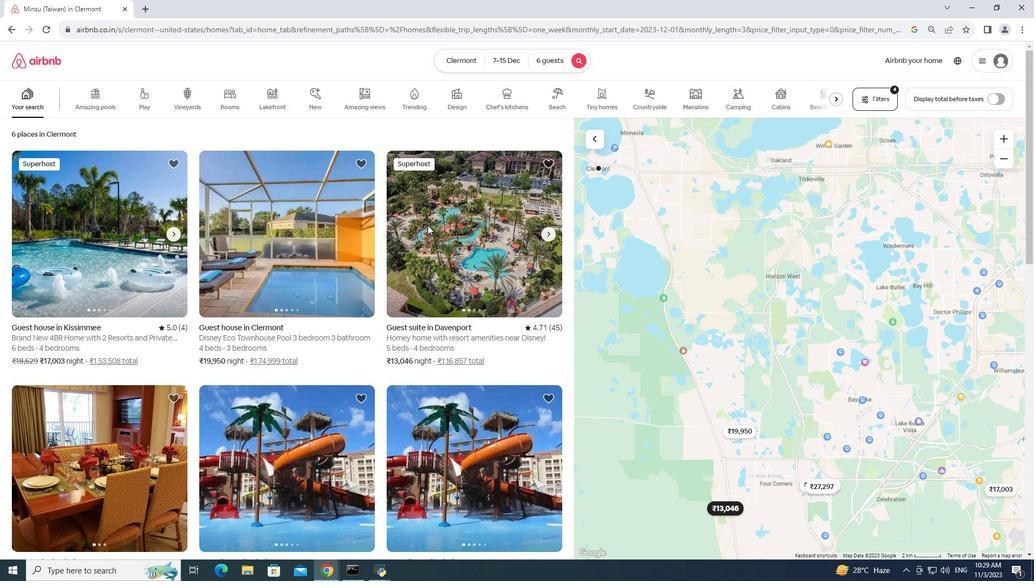 
Action: Mouse moved to (251, 12)
Screenshot: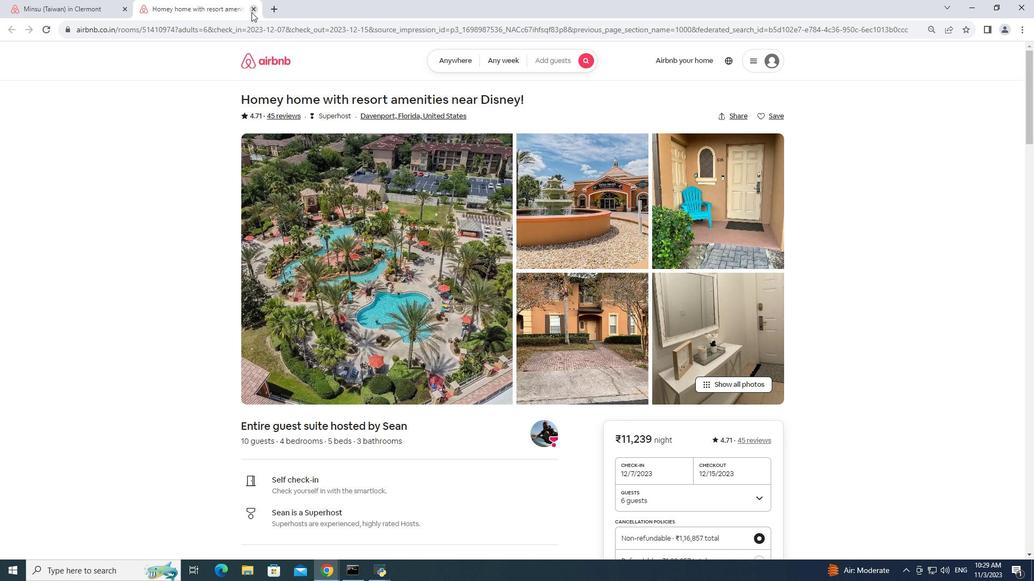 
Action: Mouse pressed left at (251, 12)
Screenshot: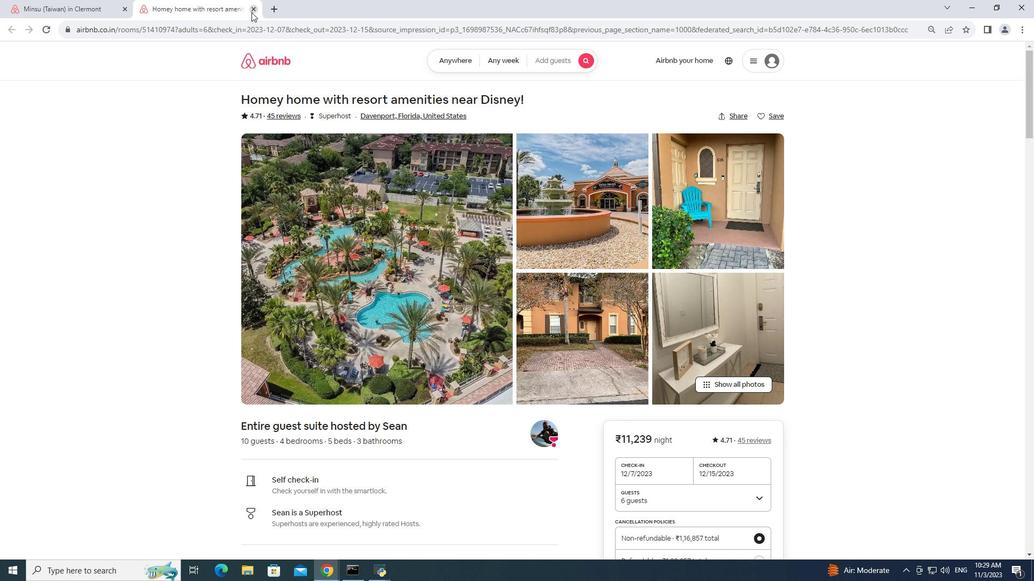 
Action: Mouse moved to (267, 266)
Screenshot: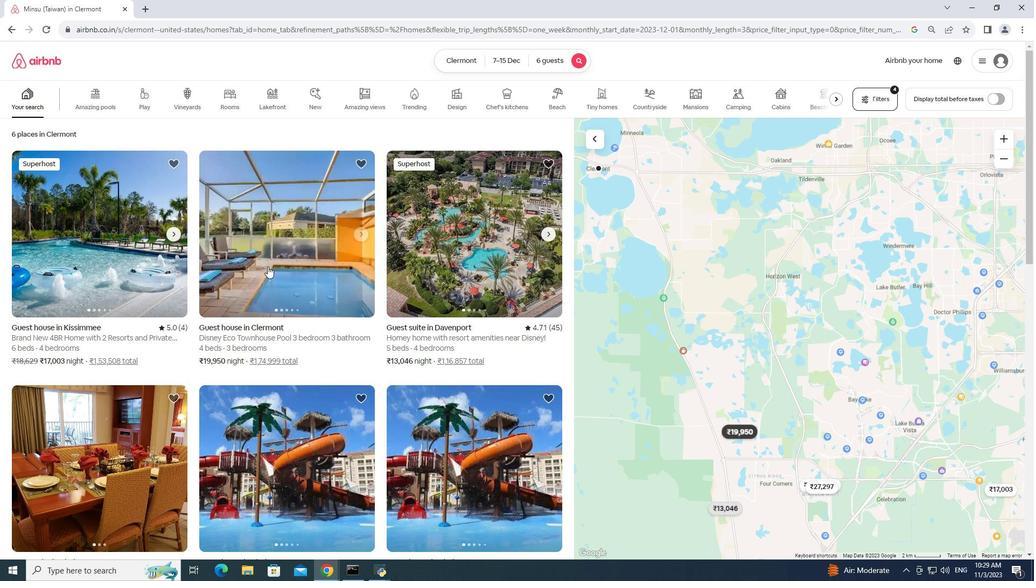 
Action: Mouse scrolled (267, 266) with delta (0, 0)
Screenshot: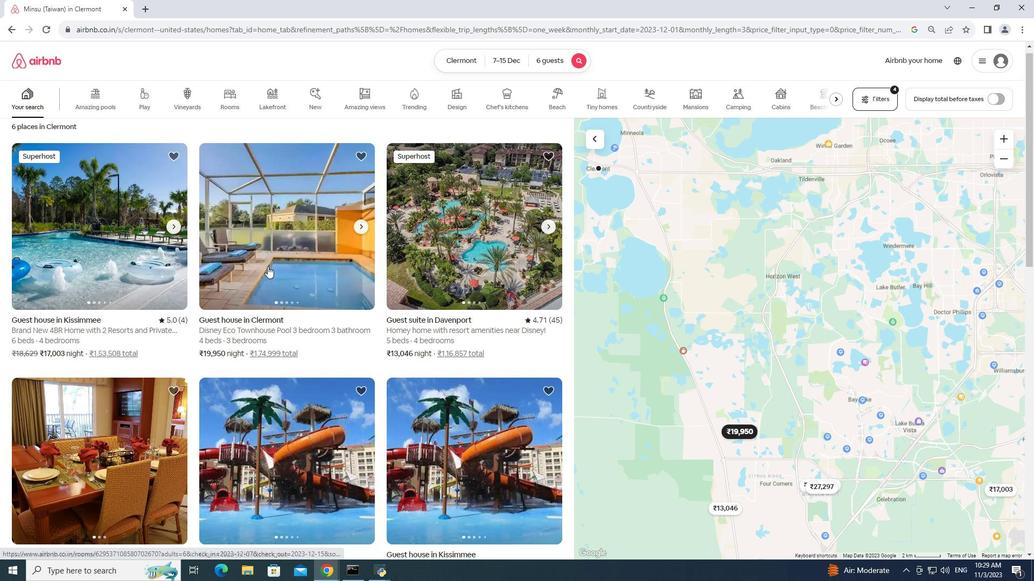 
Action: Mouse scrolled (267, 266) with delta (0, 0)
Screenshot: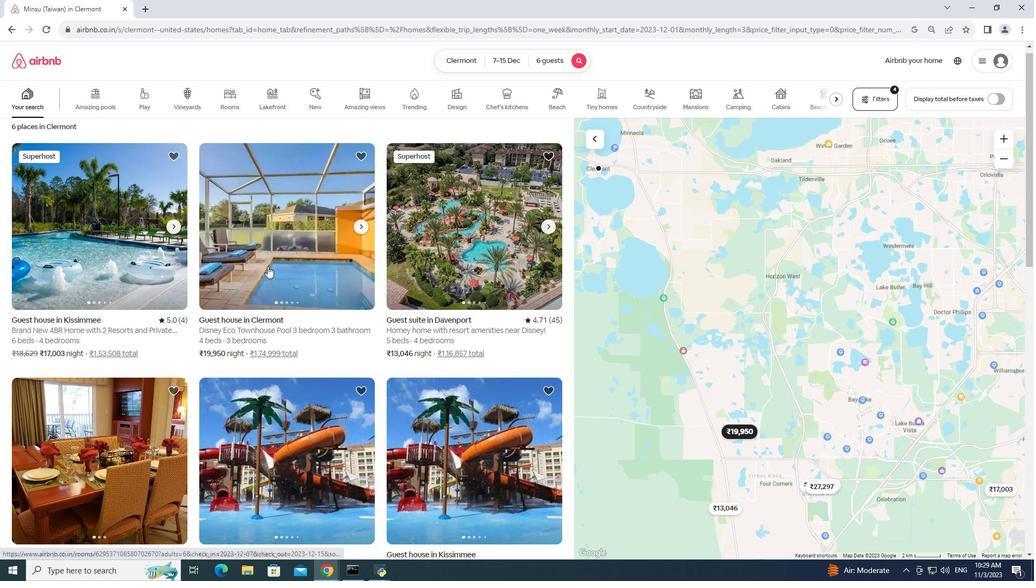 
Action: Mouse scrolled (267, 266) with delta (0, 0)
Screenshot: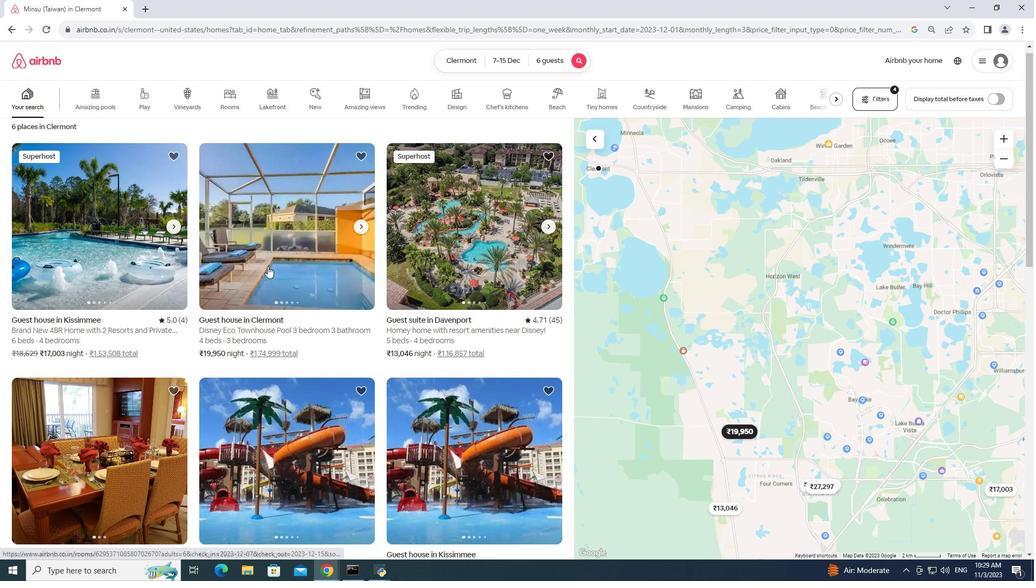 
Action: Mouse moved to (105, 252)
Screenshot: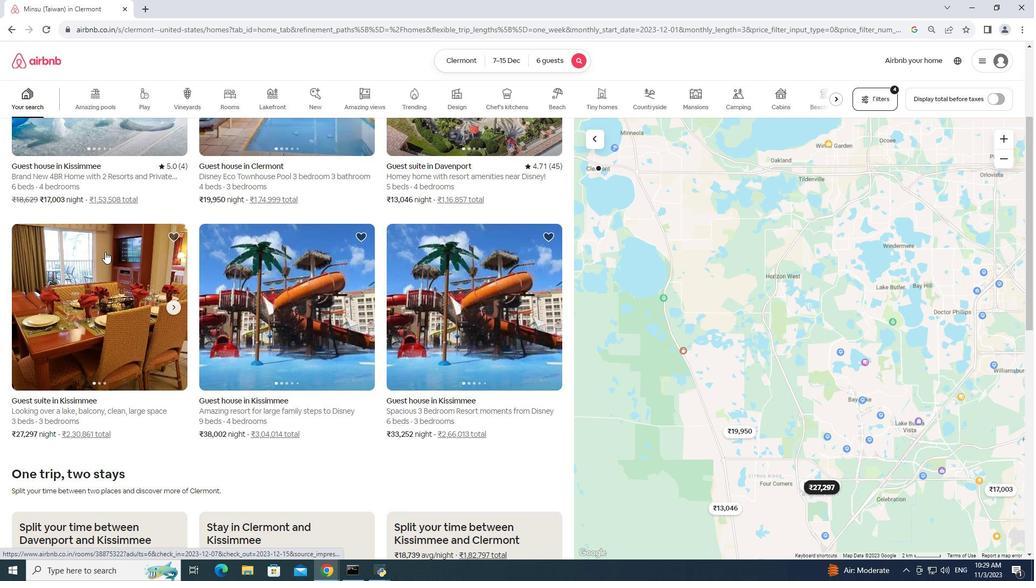 
Action: Mouse pressed left at (105, 252)
Screenshot: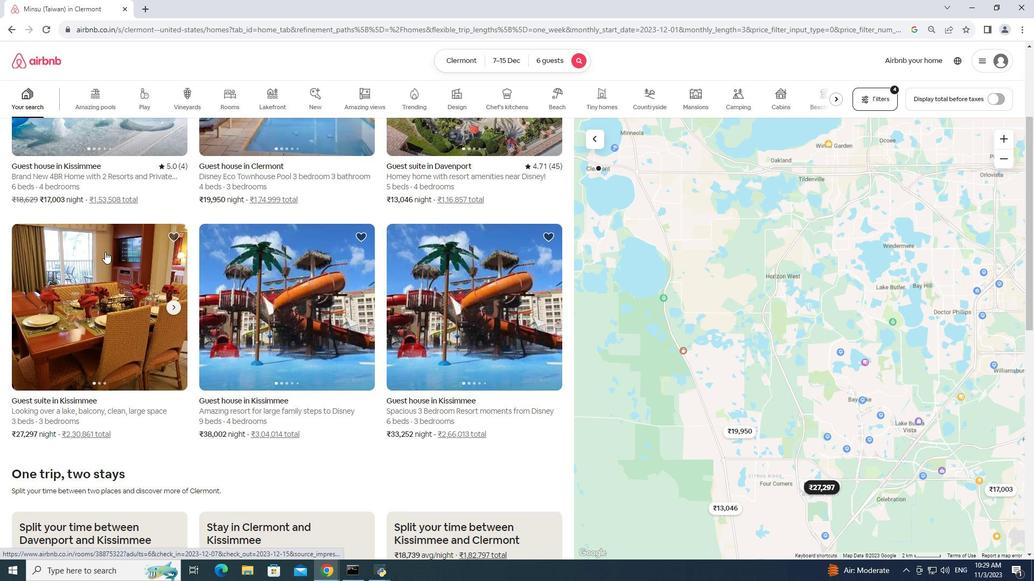 
Action: Mouse pressed left at (105, 252)
Screenshot: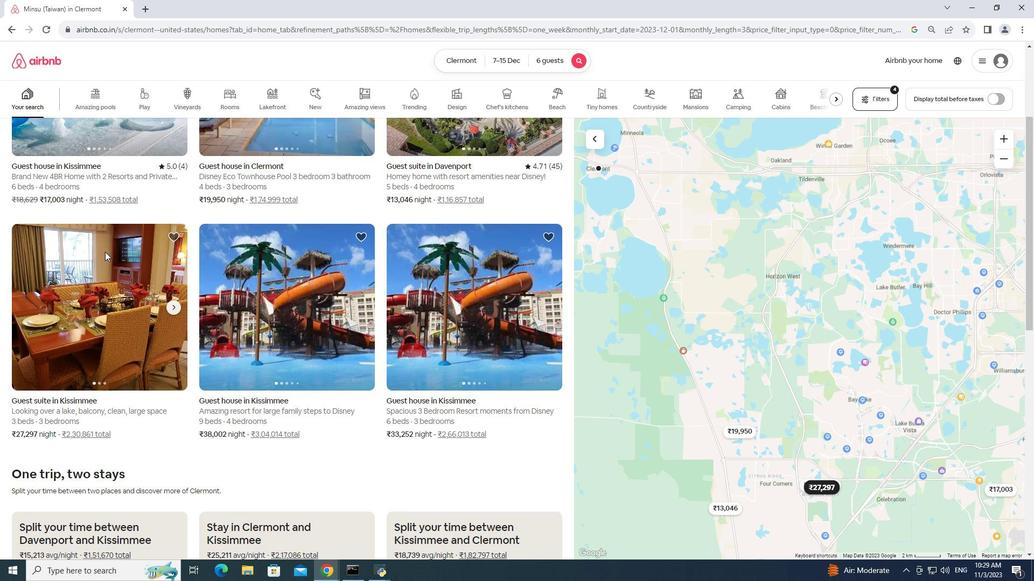 
Action: Mouse moved to (730, 378)
Screenshot: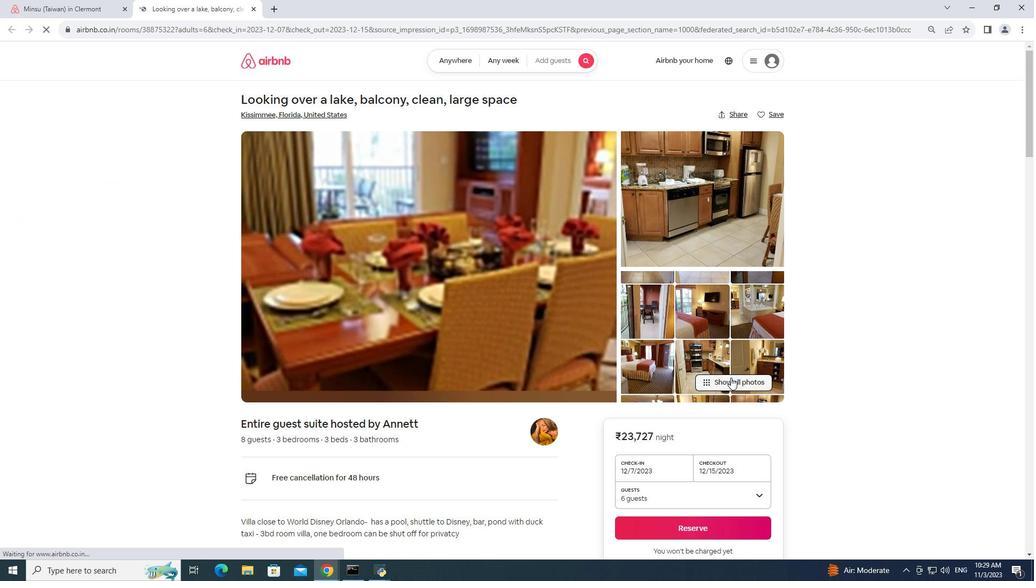 
Action: Mouse pressed left at (730, 378)
Screenshot: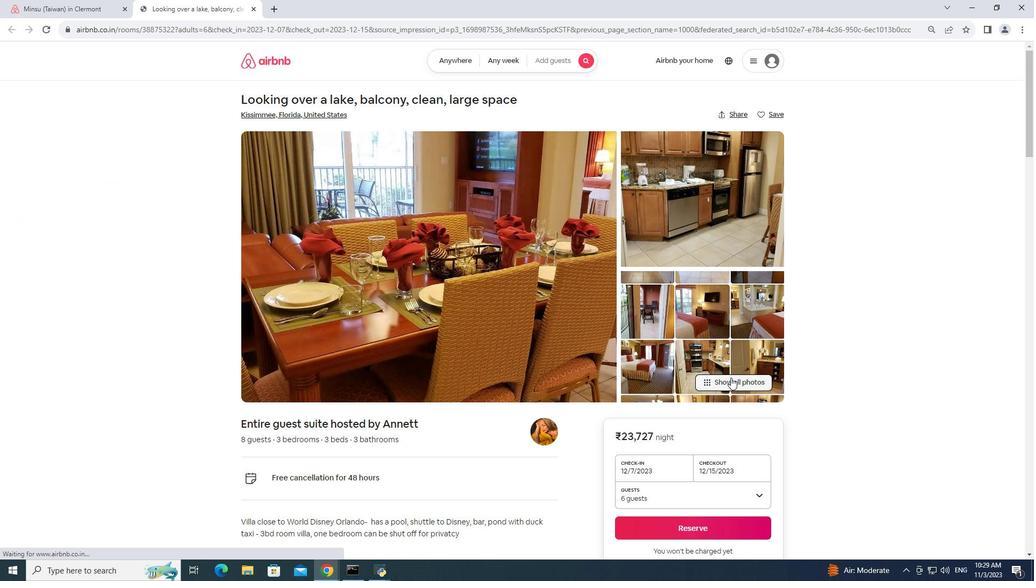 
Action: Mouse moved to (494, 372)
Screenshot: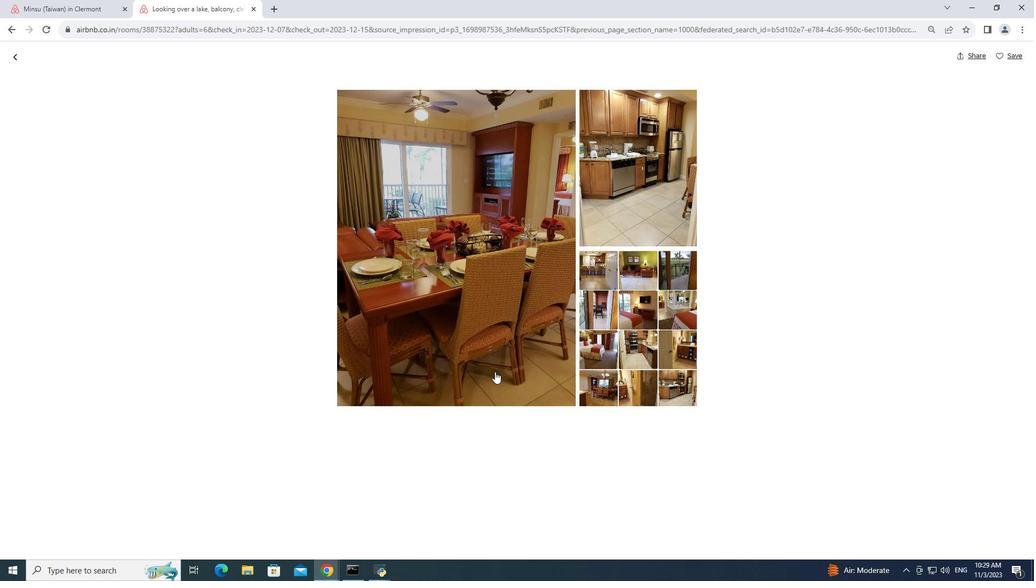 
Action: Mouse scrolled (494, 371) with delta (0, 0)
Screenshot: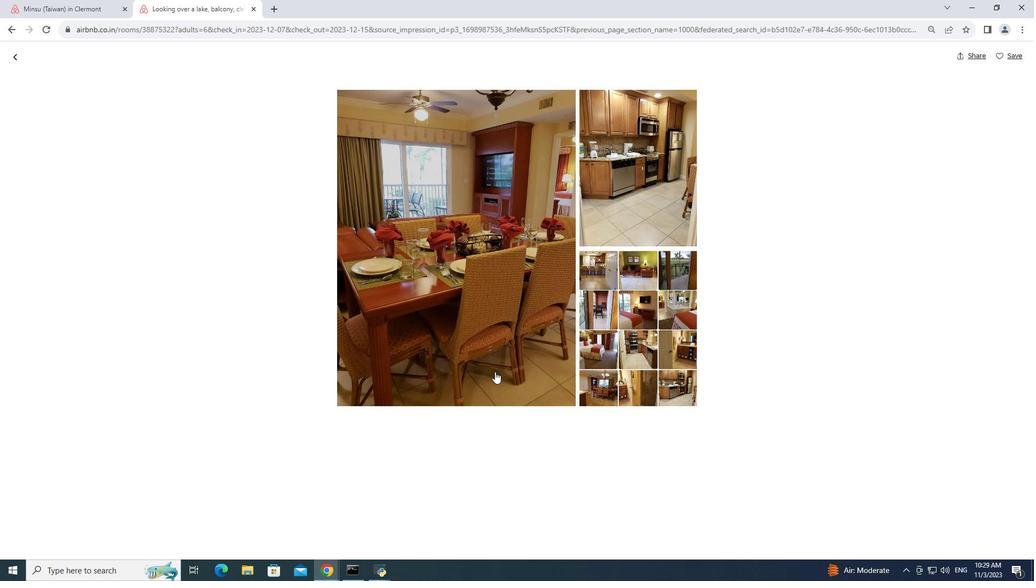 
Action: Mouse scrolled (494, 371) with delta (0, 0)
Screenshot: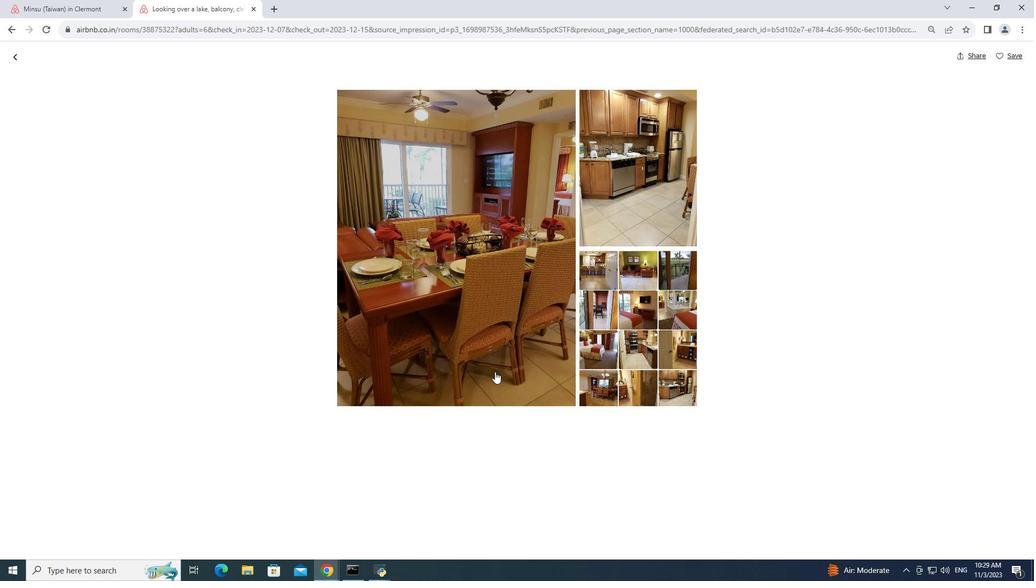 
Action: Mouse scrolled (494, 371) with delta (0, 0)
Screenshot: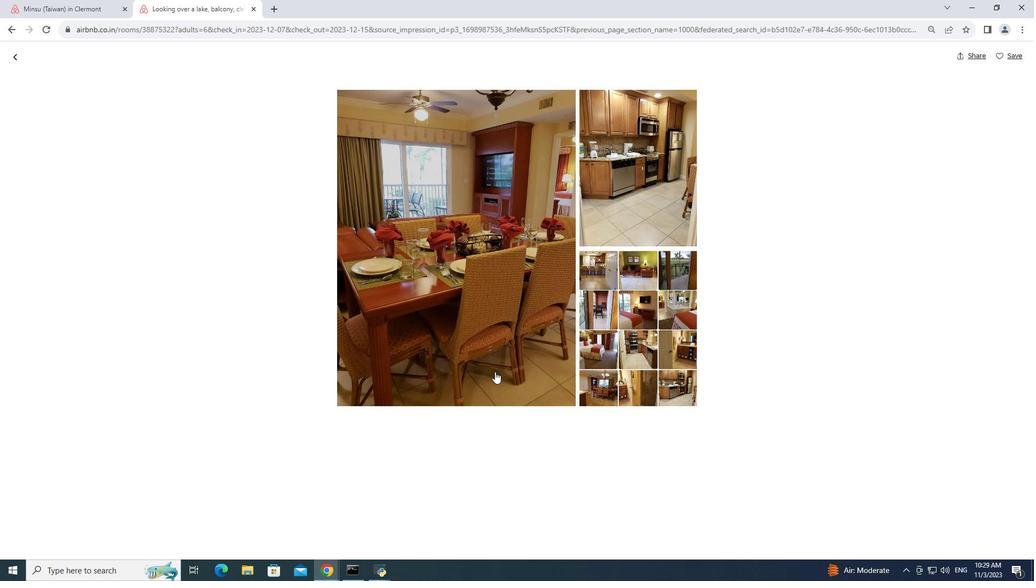 
Action: Mouse scrolled (494, 371) with delta (0, 0)
Screenshot: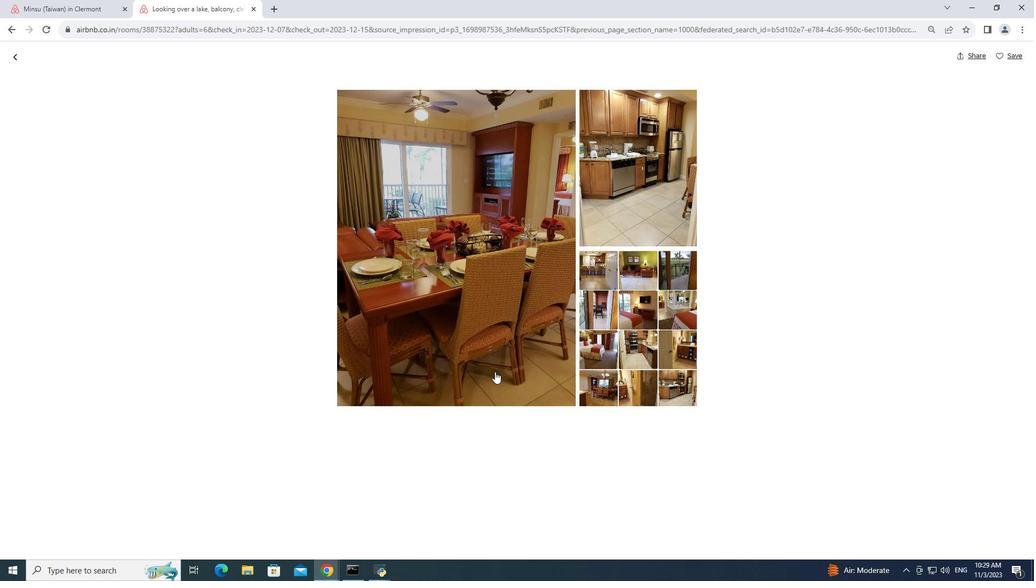 
Action: Mouse scrolled (494, 371) with delta (0, 0)
Screenshot: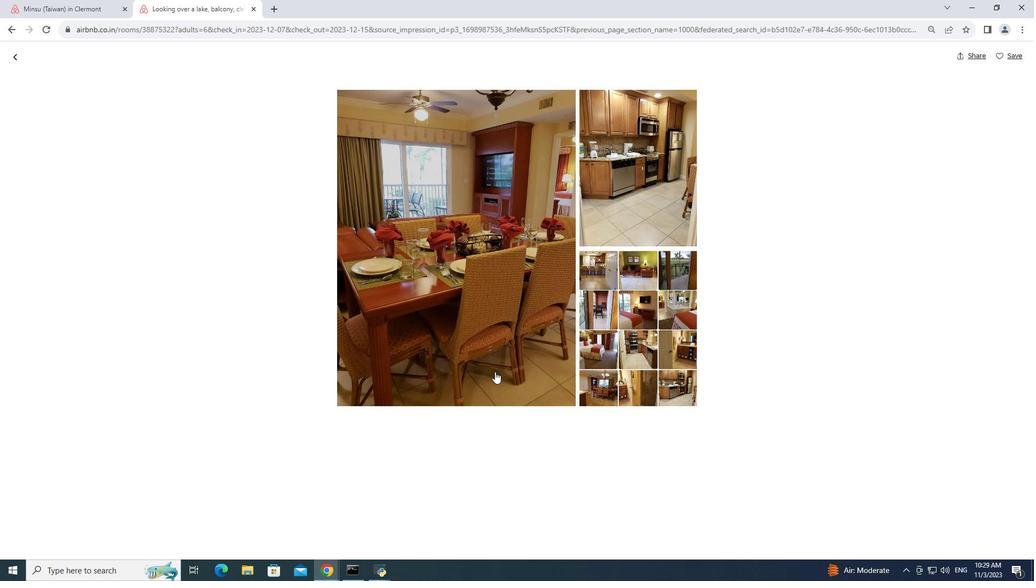 
Action: Mouse scrolled (494, 371) with delta (0, 0)
Screenshot: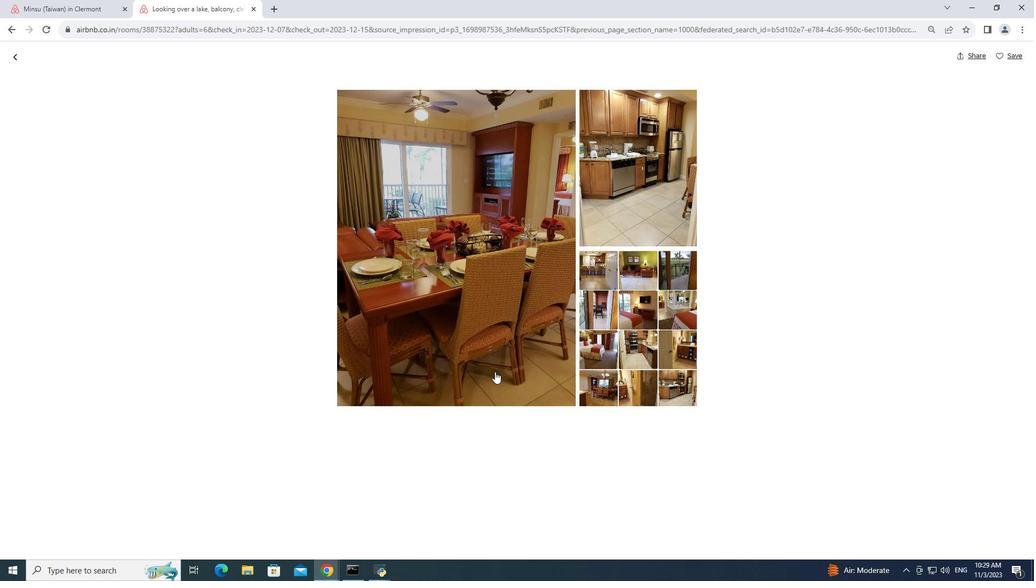 
Action: Mouse scrolled (494, 371) with delta (0, 0)
Screenshot: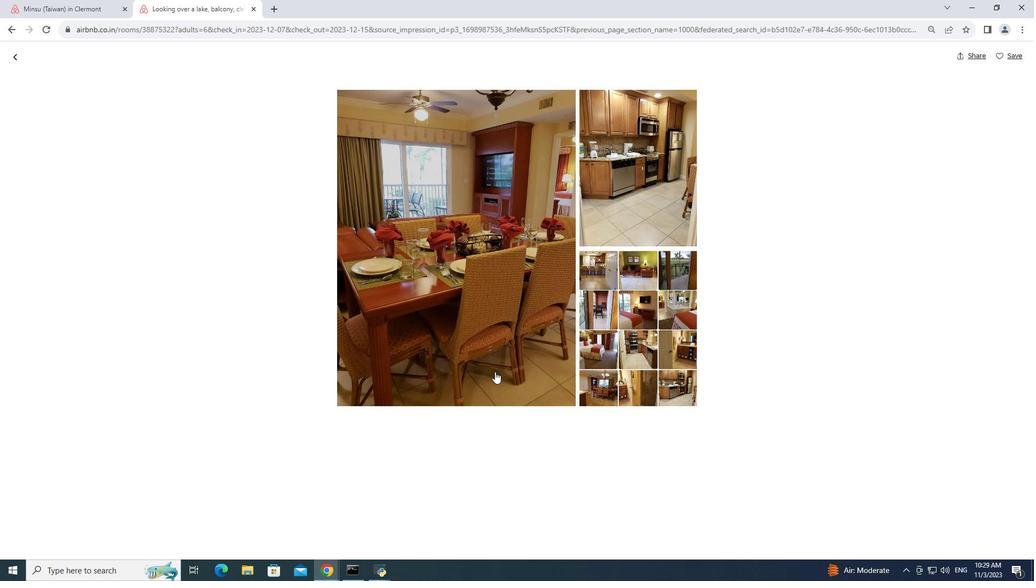 
Action: Mouse scrolled (494, 371) with delta (0, 0)
Screenshot: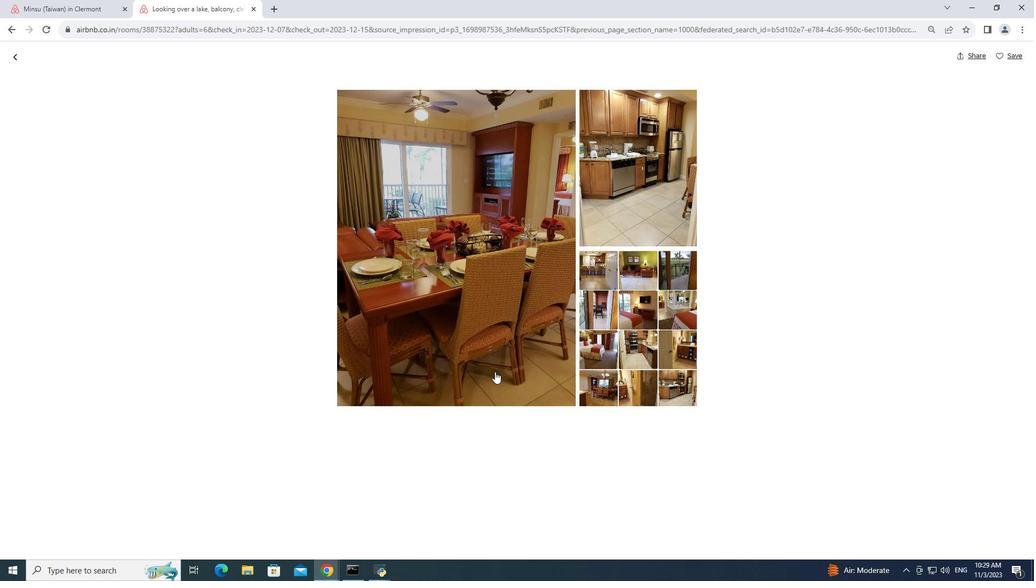
Action: Mouse scrolled (494, 371) with delta (0, 0)
Screenshot: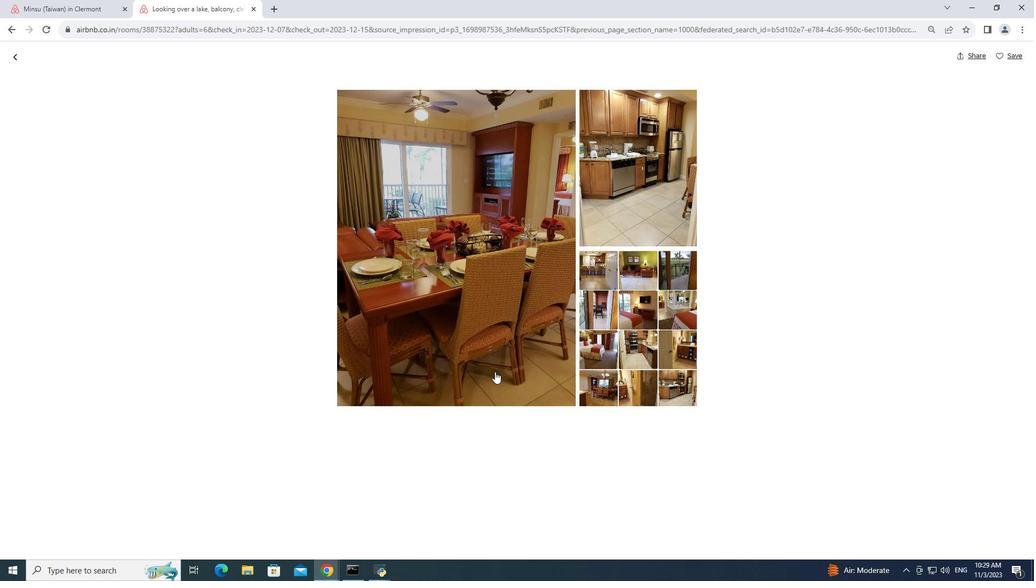 
Action: Mouse scrolled (494, 371) with delta (0, 0)
Screenshot: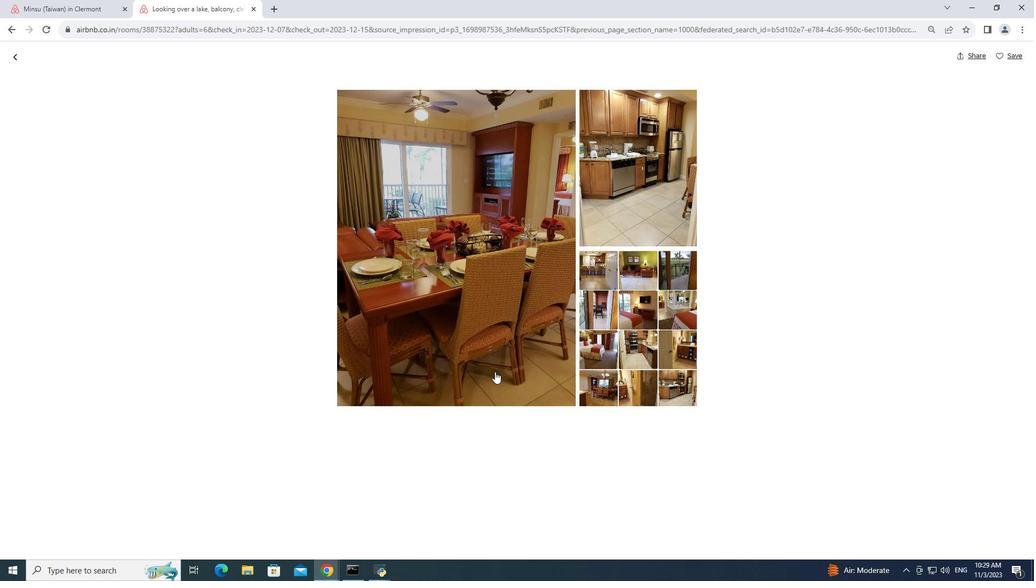 
Action: Mouse scrolled (494, 371) with delta (0, 0)
Screenshot: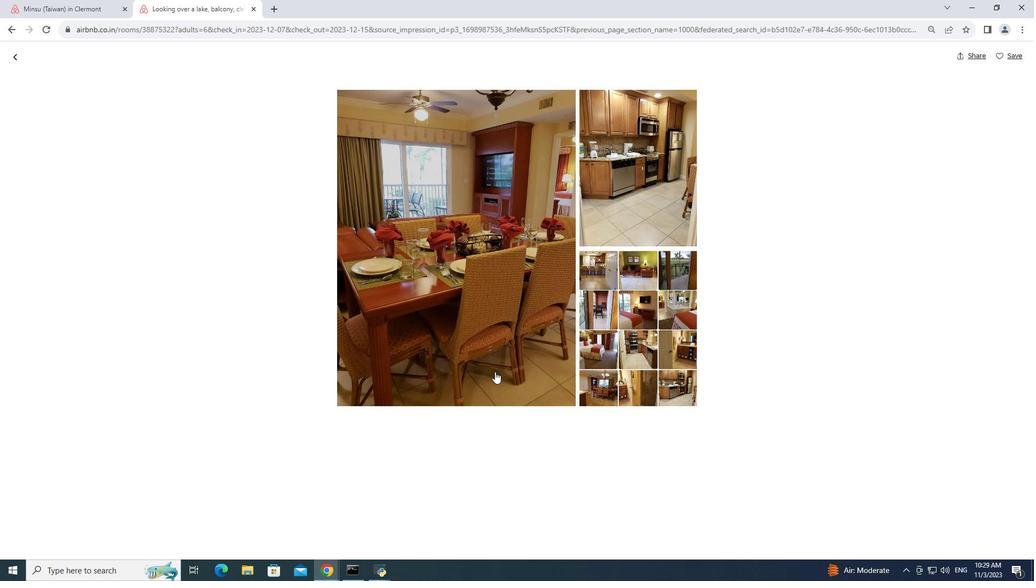 
Action: Mouse moved to (511, 452)
Screenshot: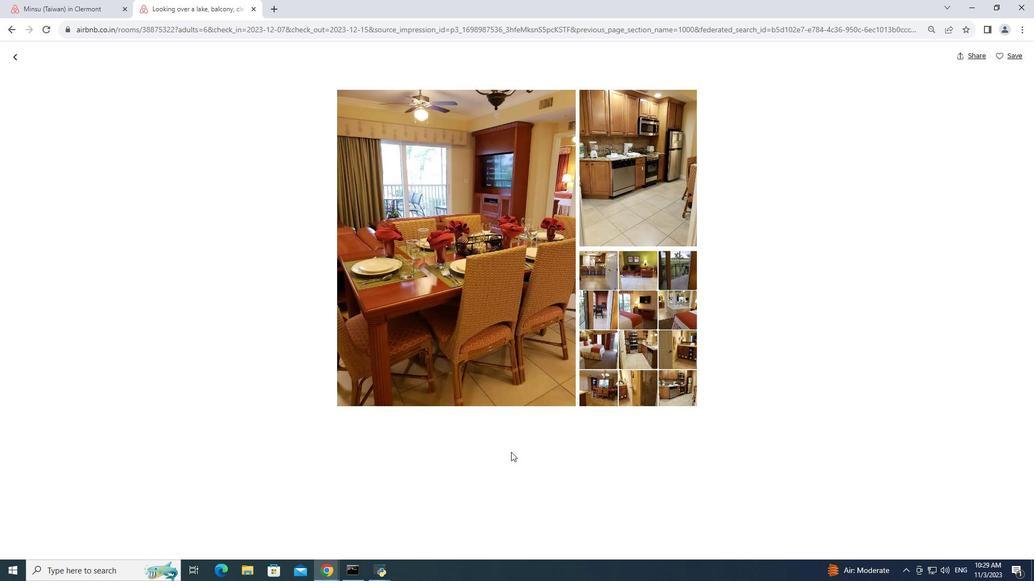 
Action: Mouse scrolled (511, 451) with delta (0, 0)
Screenshot: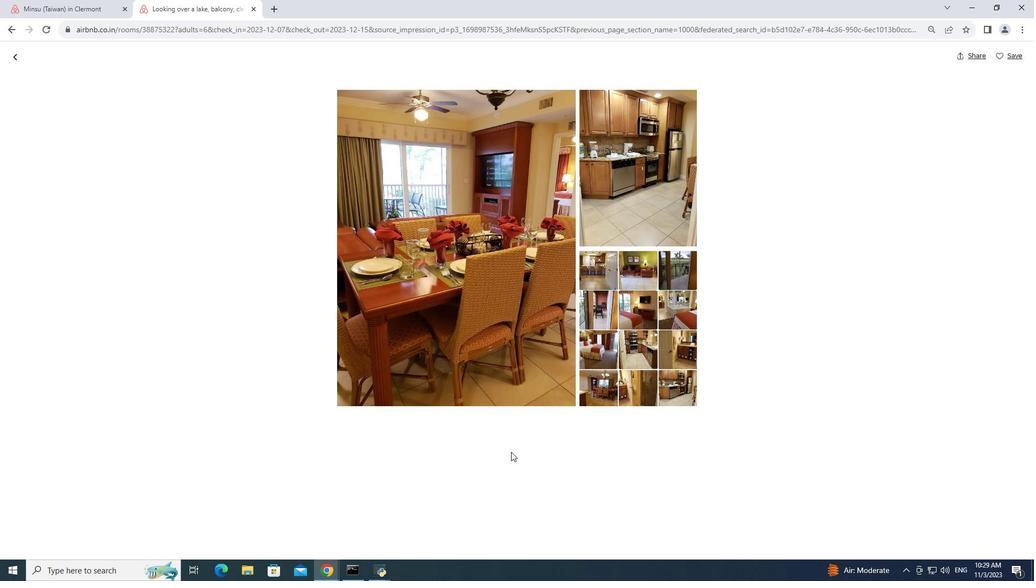 
Action: Mouse pressed middle at (511, 452)
Screenshot: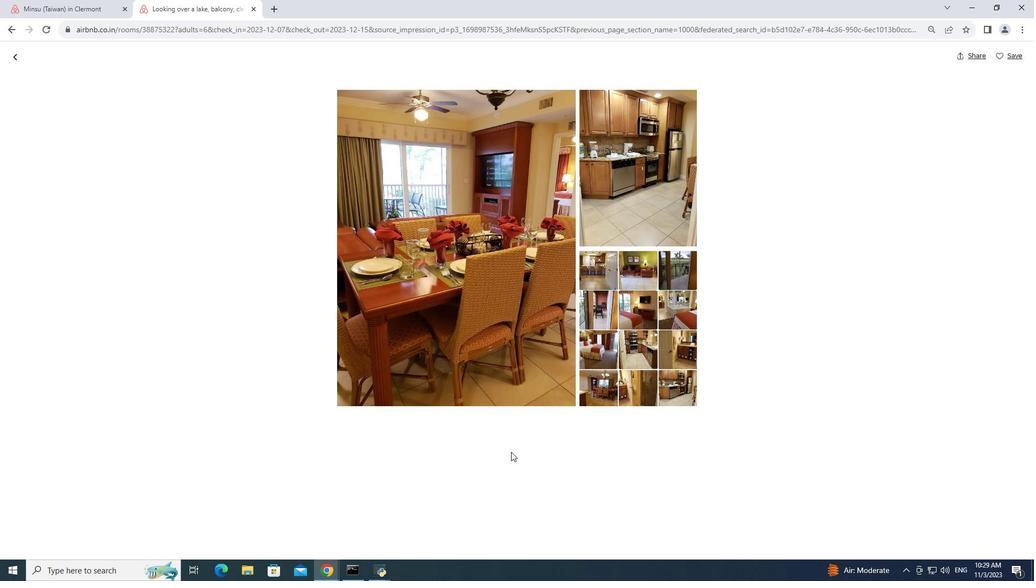 
Action: Mouse scrolled (511, 451) with delta (0, 0)
Screenshot: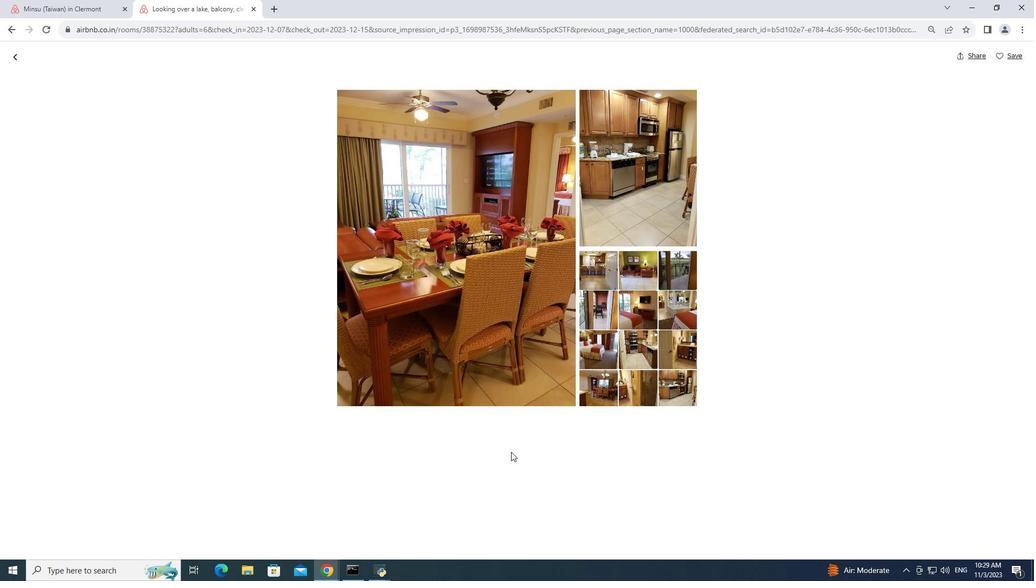 
Action: Mouse scrolled (511, 451) with delta (0, 0)
Screenshot: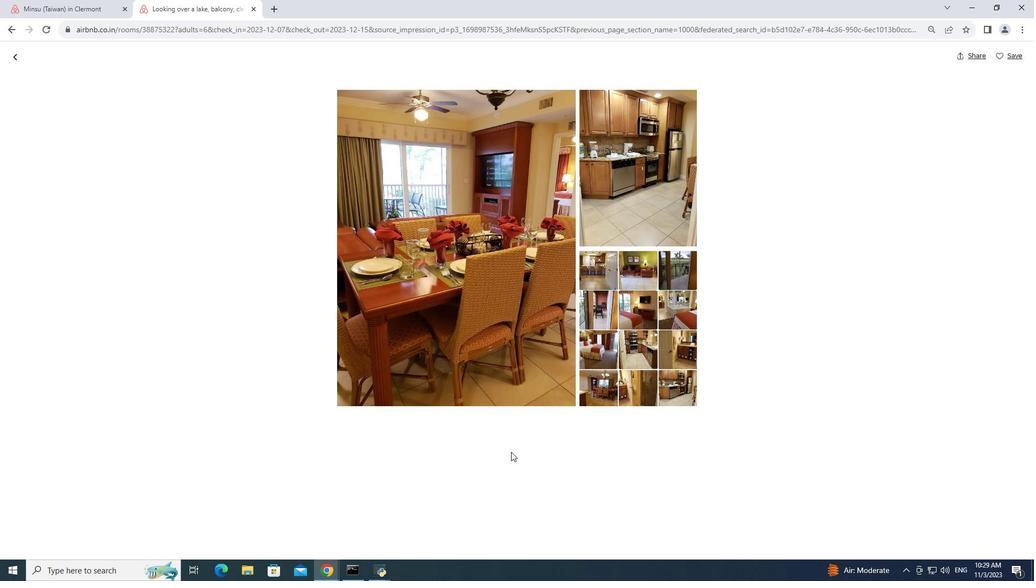
Action: Mouse scrolled (511, 452) with delta (0, 0)
Screenshot: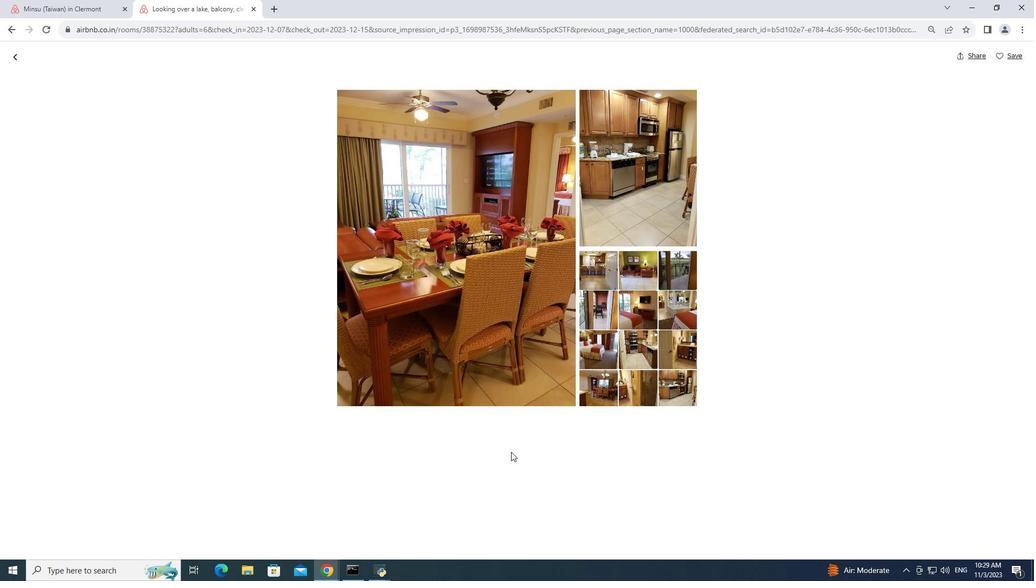 
Action: Mouse scrolled (511, 452) with delta (0, 0)
Screenshot: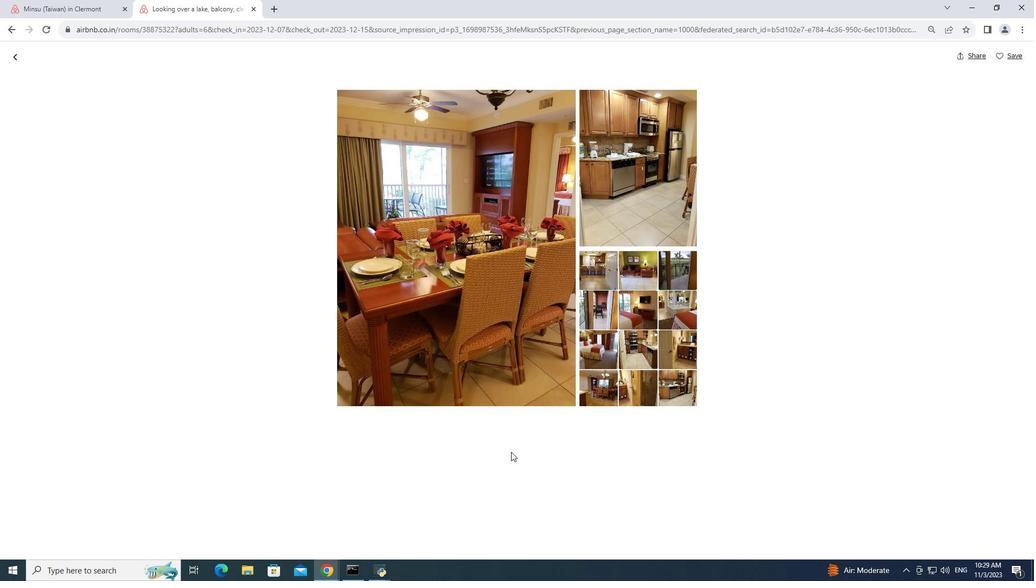 
Action: Mouse scrolled (511, 452) with delta (0, 0)
Screenshot: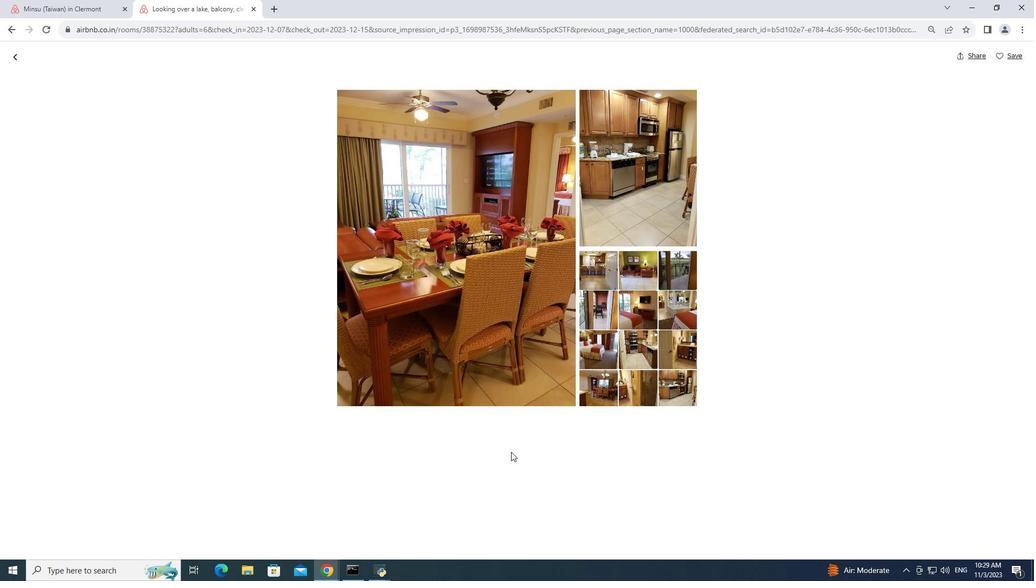 
Action: Mouse moved to (516, 445)
Screenshot: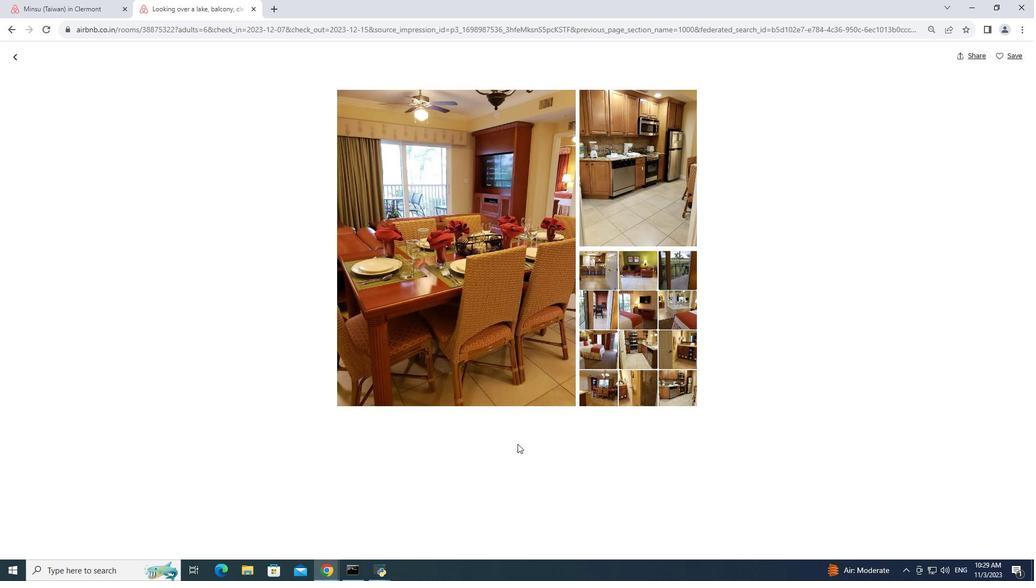 
Action: Mouse scrolled (516, 445) with delta (0, 0)
Screenshot: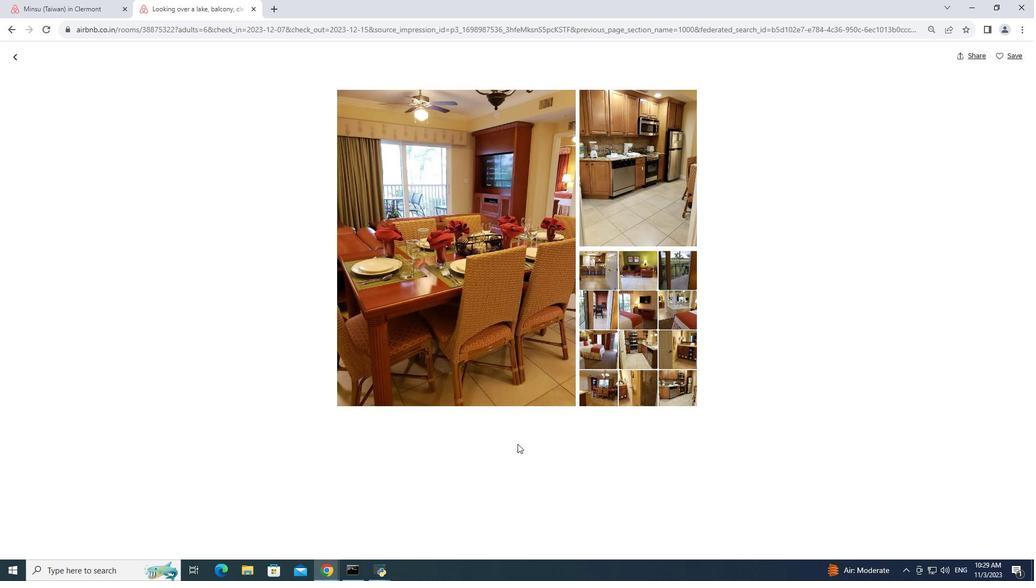 
Action: Mouse moved to (16, 58)
Screenshot: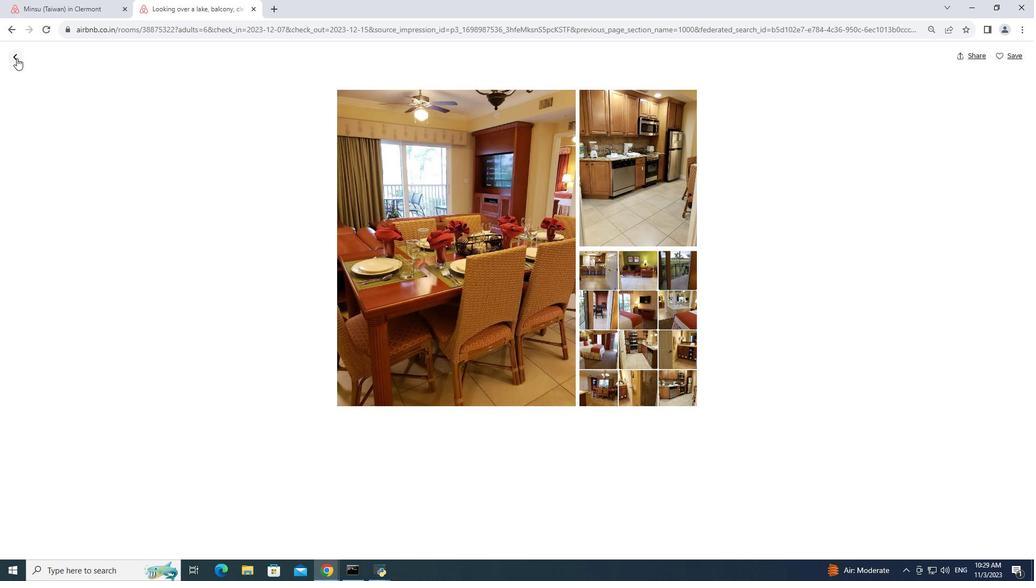 
Action: Mouse pressed left at (16, 58)
Screenshot: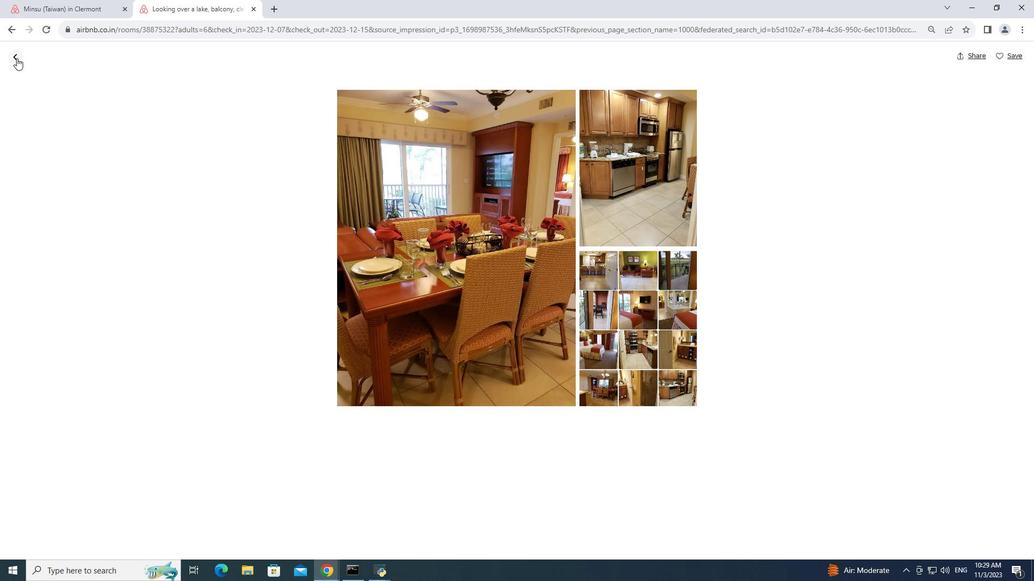 
Action: Mouse moved to (601, 361)
Screenshot: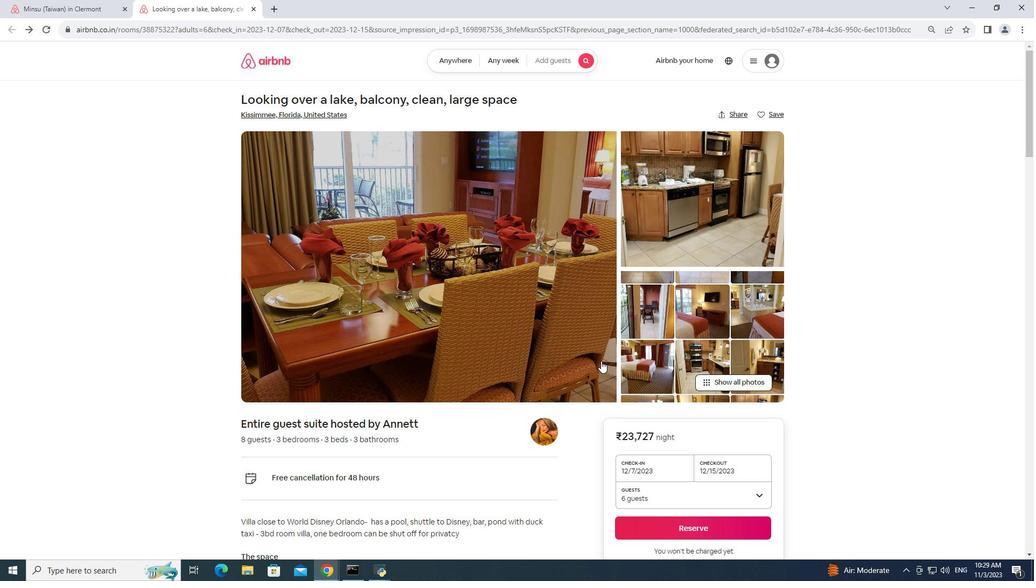 
Action: Mouse scrolled (601, 360) with delta (0, 0)
Screenshot: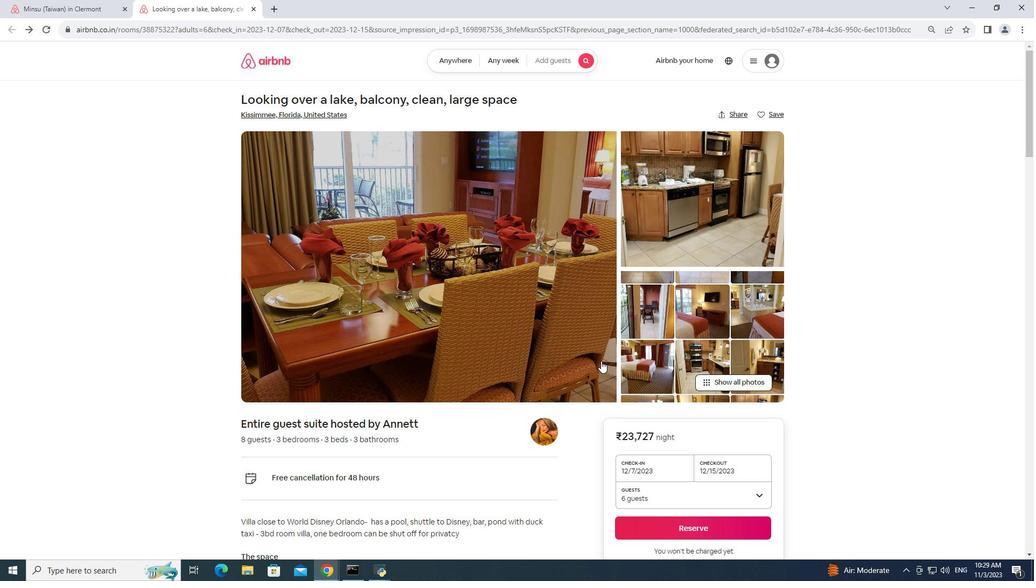 
Action: Mouse scrolled (601, 360) with delta (0, 0)
Screenshot: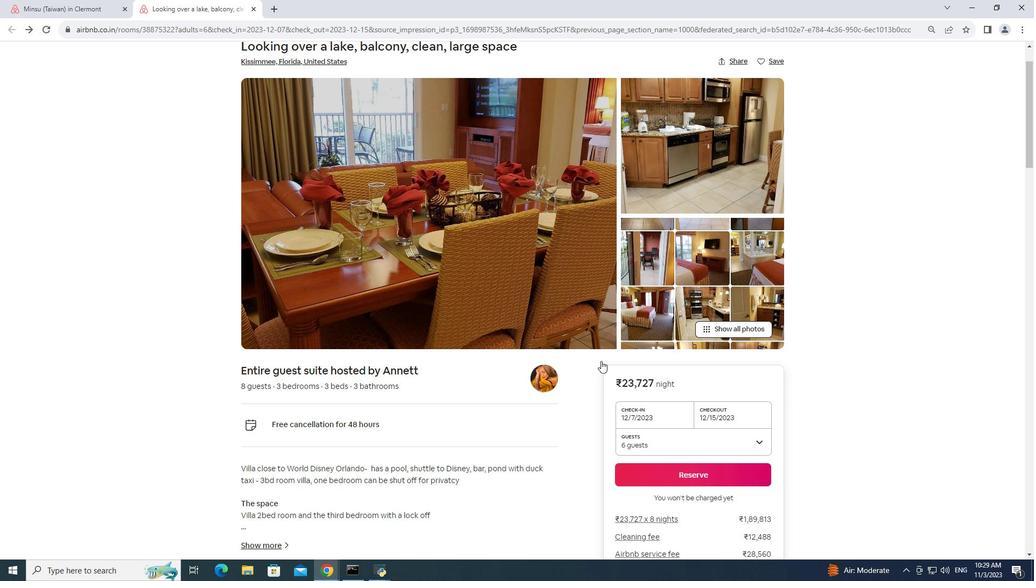 
Action: Mouse moved to (728, 274)
Screenshot: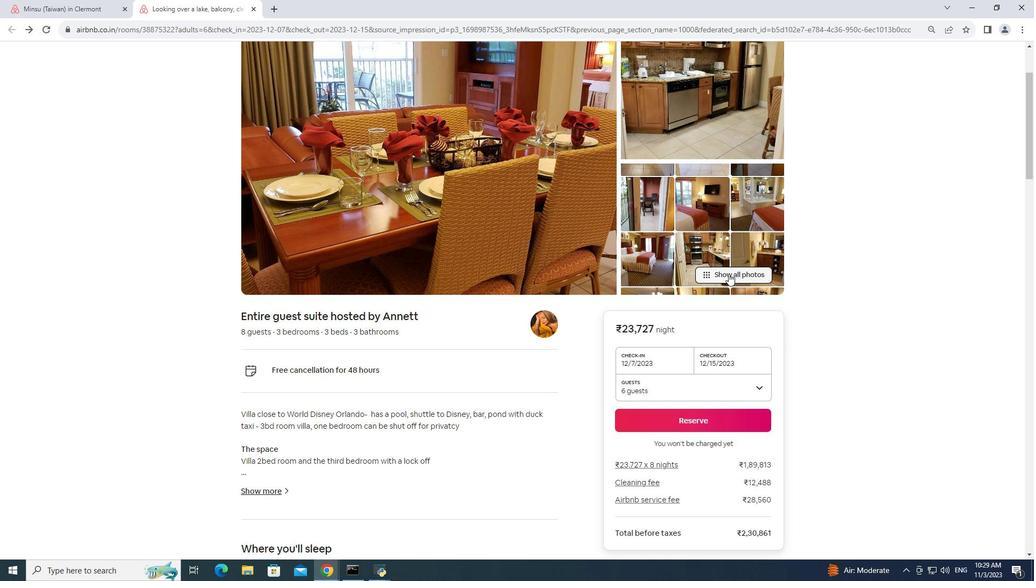 
Action: Mouse pressed left at (728, 274)
Screenshot: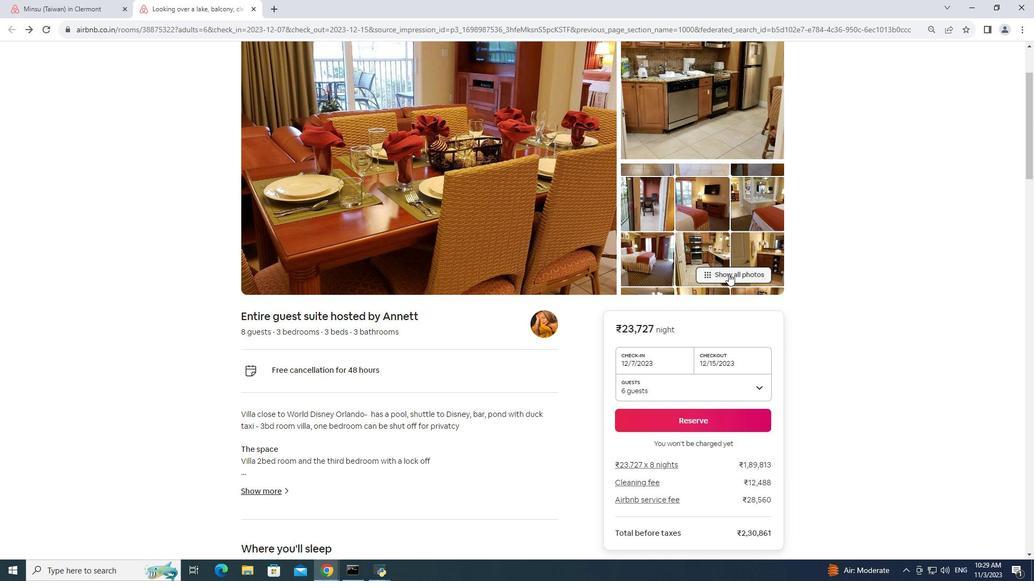 
Action: Mouse moved to (417, 365)
Screenshot: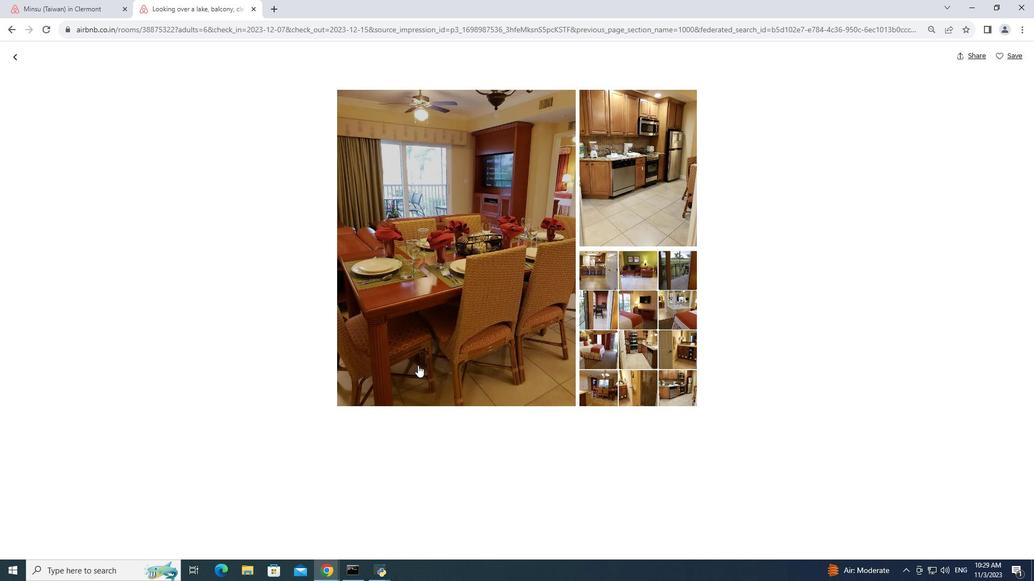 
Action: Mouse scrolled (417, 365) with delta (0, 0)
Screenshot: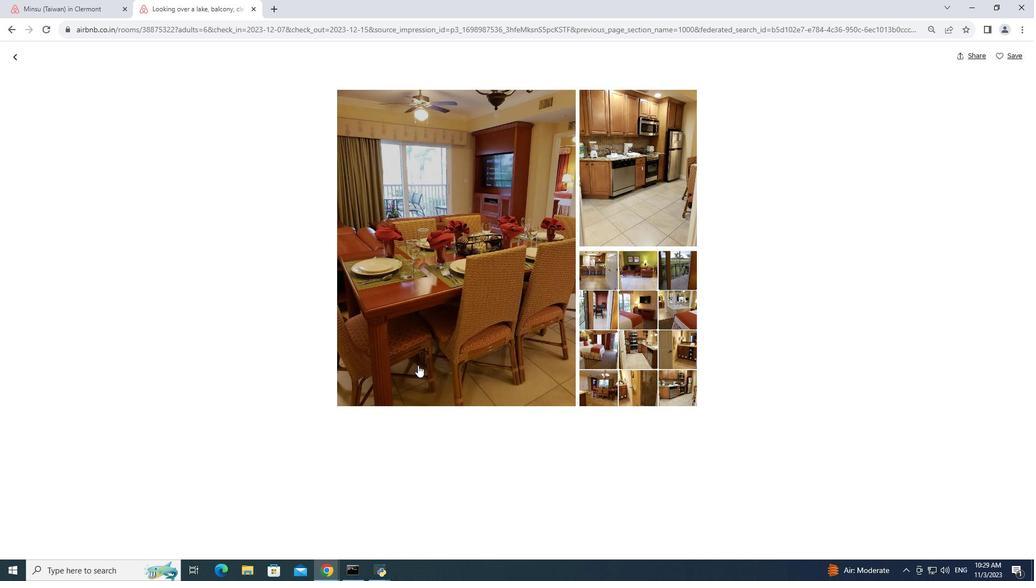 
Action: Mouse pressed middle at (417, 365)
Screenshot: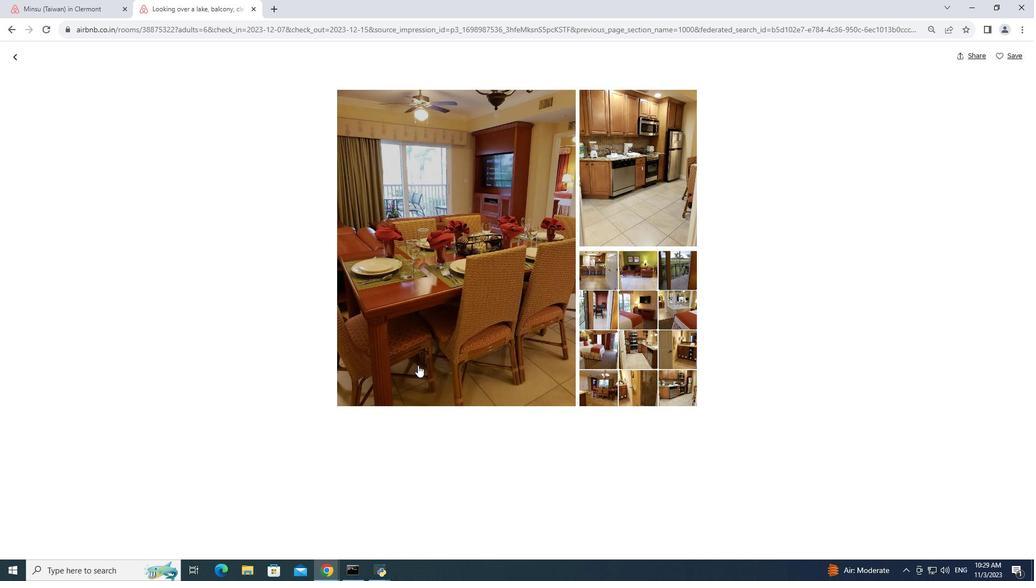 
Action: Mouse scrolled (417, 365) with delta (0, 0)
Screenshot: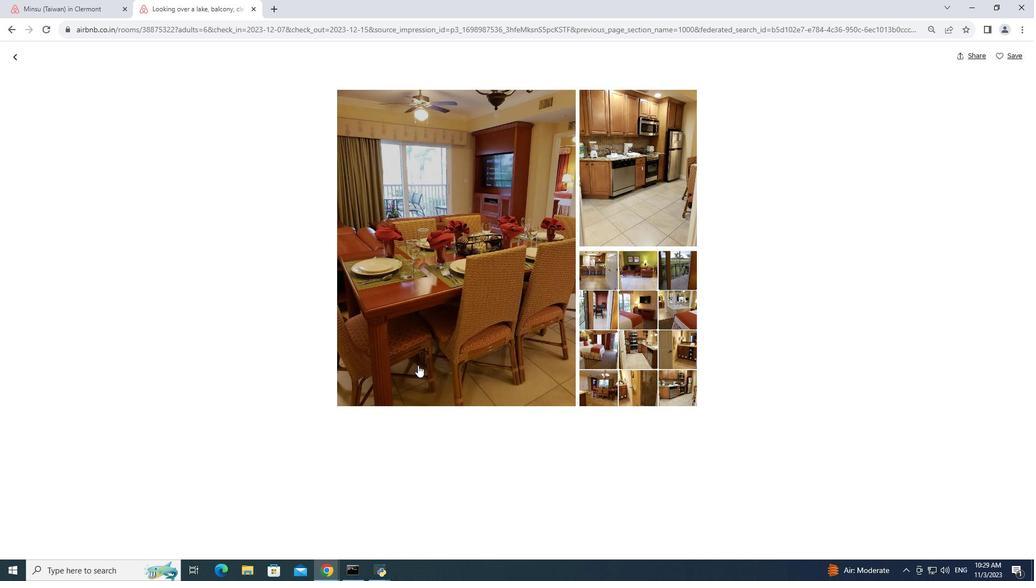 
Action: Mouse scrolled (417, 365) with delta (0, 0)
Screenshot: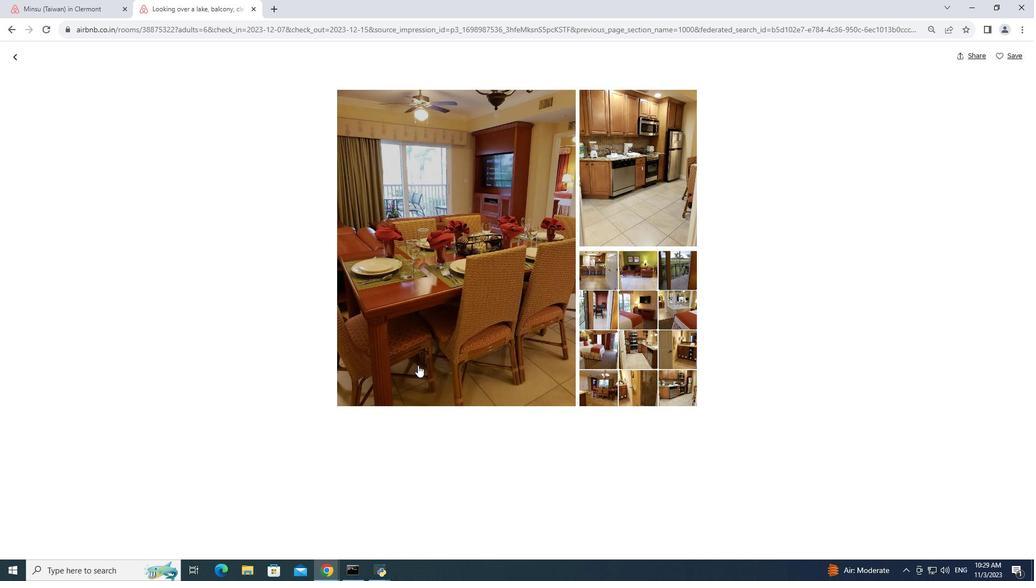 
Action: Mouse scrolled (417, 365) with delta (0, 0)
Screenshot: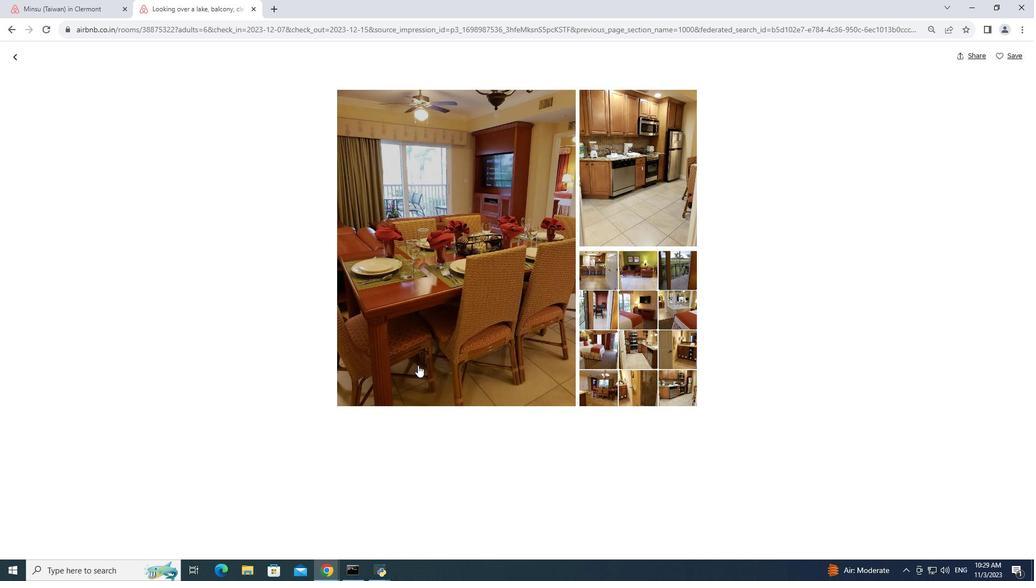 
Action: Mouse moved to (513, 504)
Screenshot: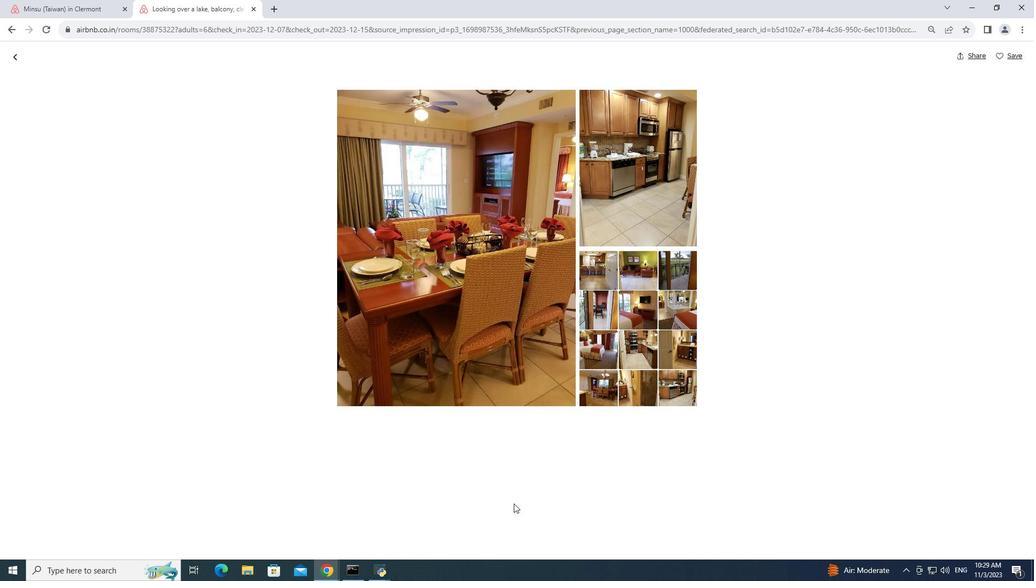 
Action: Mouse scrolled (513, 504) with delta (0, 0)
Screenshot: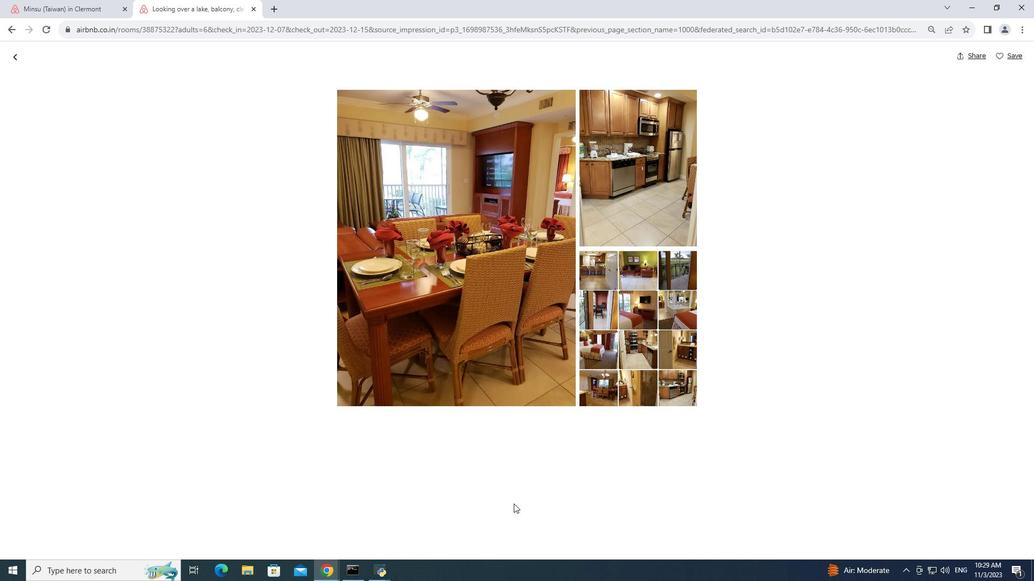 
Action: Mouse pressed middle at (513, 504)
Screenshot: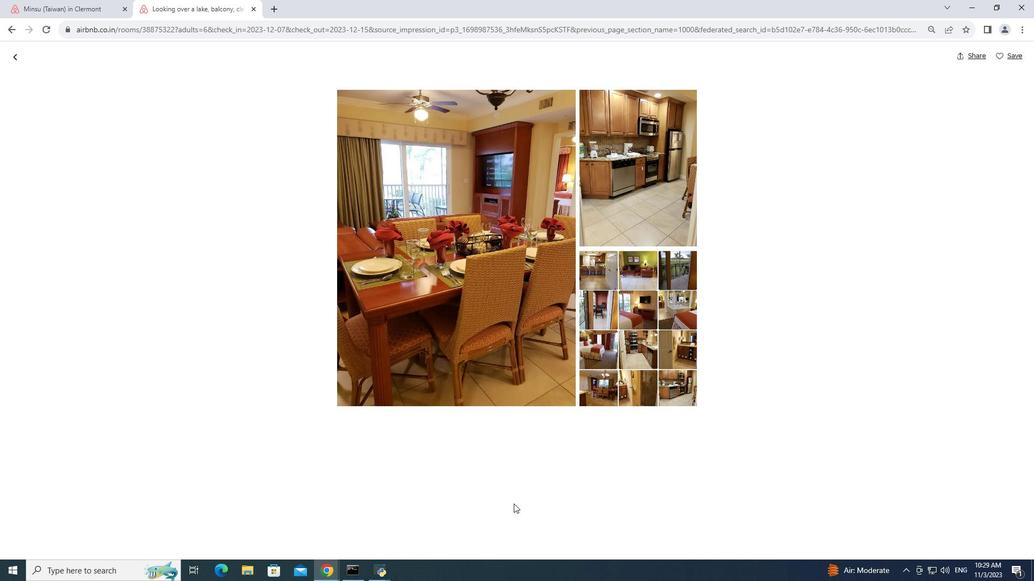 
Action: Mouse scrolled (513, 504) with delta (0, 0)
Screenshot: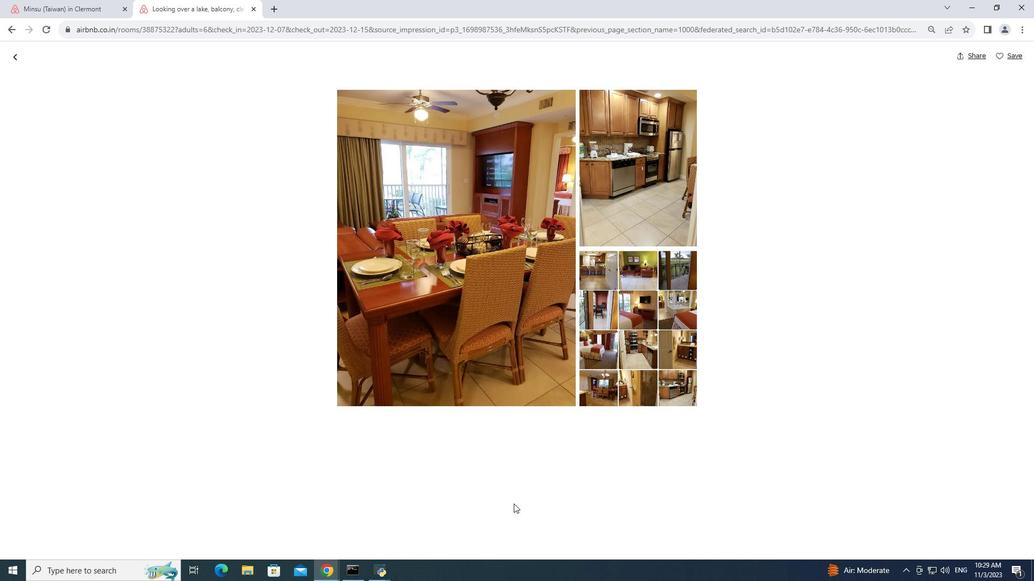 
Action: Mouse scrolled (513, 504) with delta (0, 0)
Screenshot: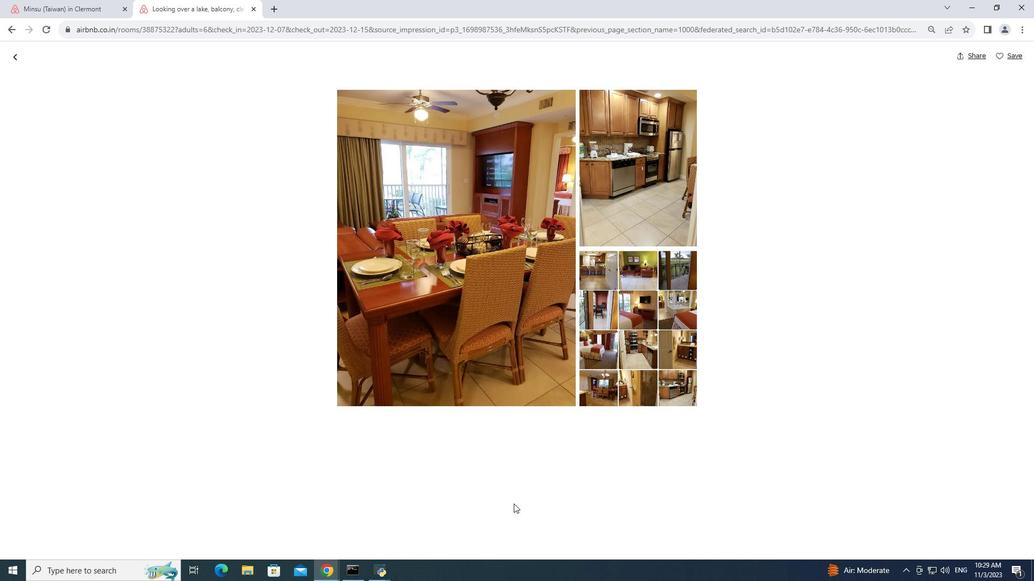 
Action: Mouse scrolled (513, 504) with delta (0, 0)
Screenshot: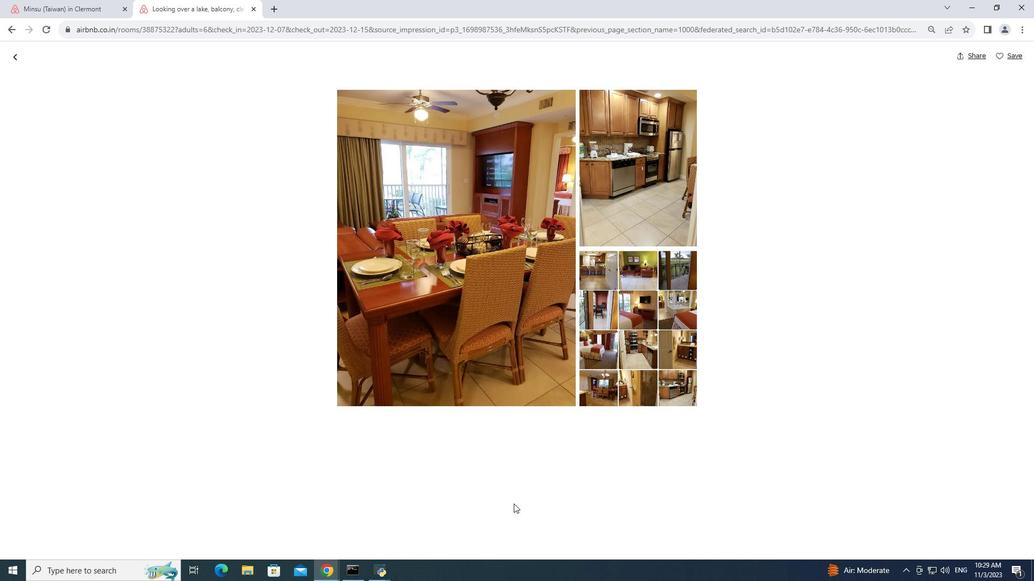 
Action: Mouse moved to (514, 501)
Screenshot: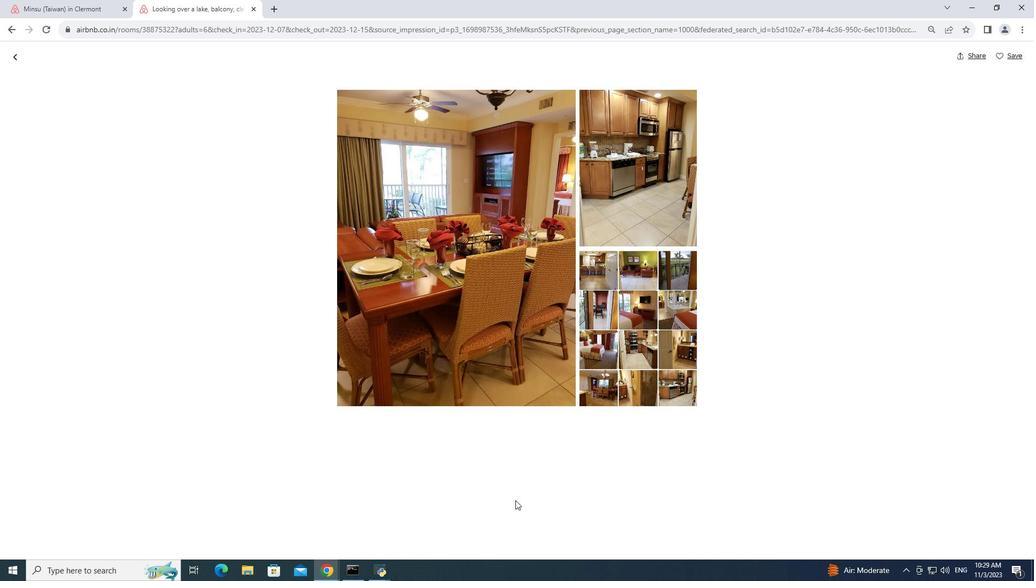 
Action: Mouse scrolled (514, 502) with delta (0, 0)
Screenshot: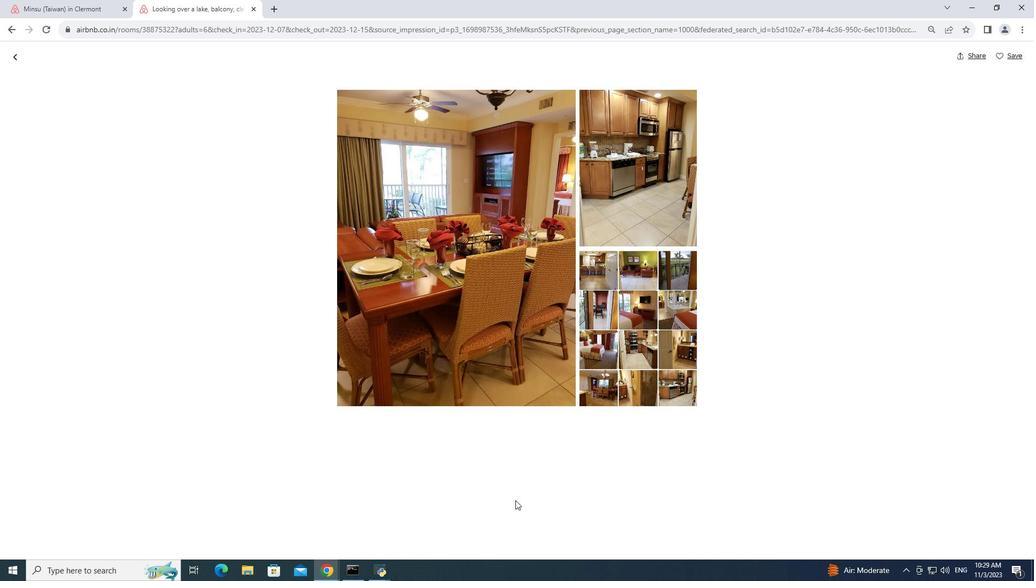 
Action: Mouse moved to (515, 500)
Screenshot: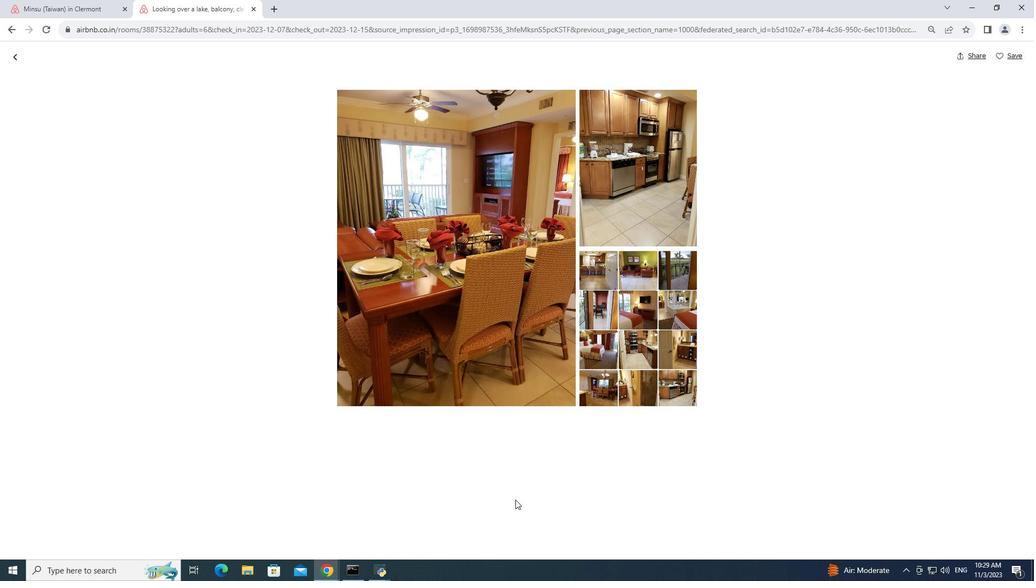 
Action: Mouse scrolled (515, 500) with delta (0, 0)
Screenshot: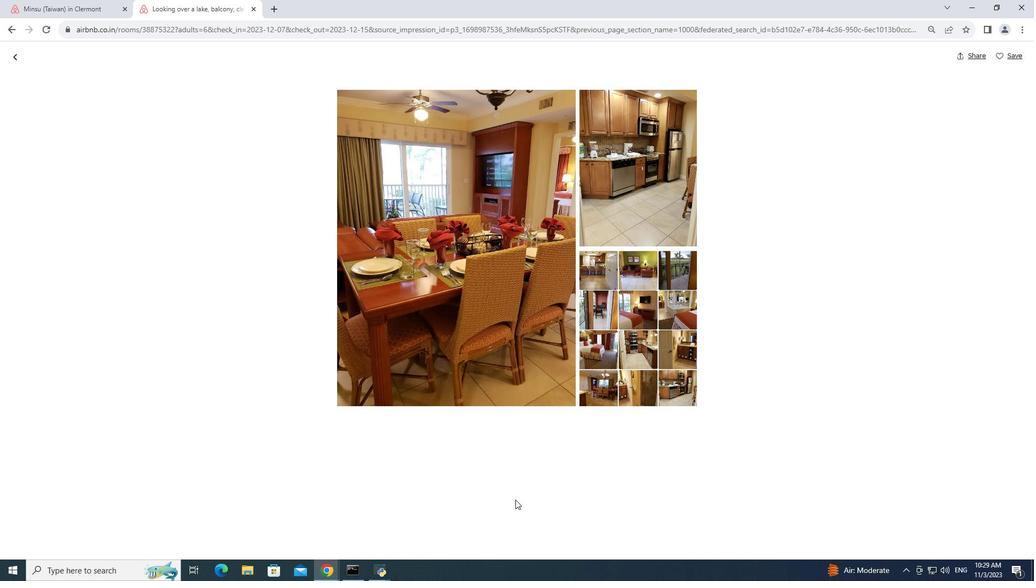 
Action: Mouse scrolled (515, 500) with delta (0, 0)
Screenshot: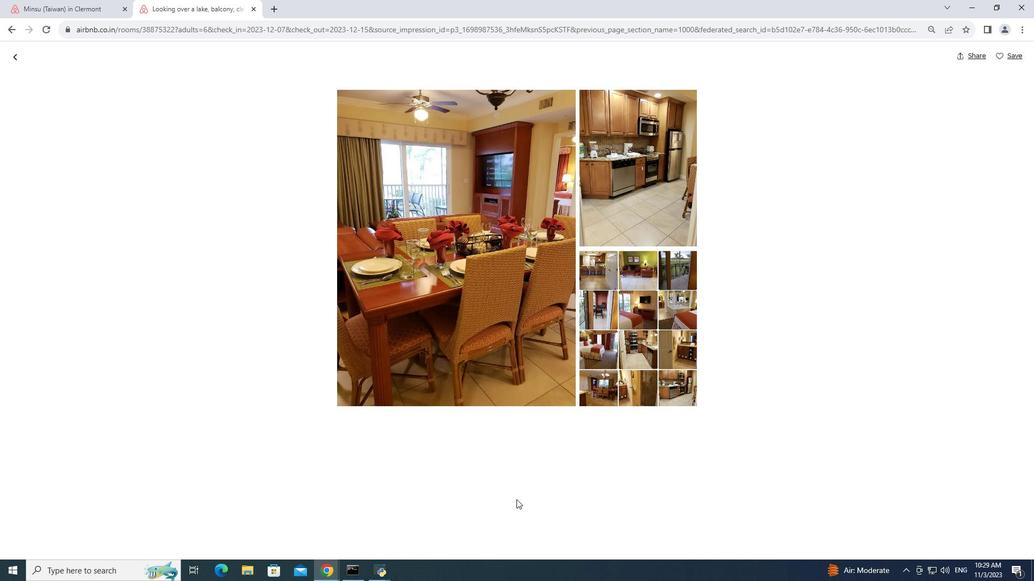 
Action: Mouse scrolled (515, 500) with delta (0, 0)
Screenshot: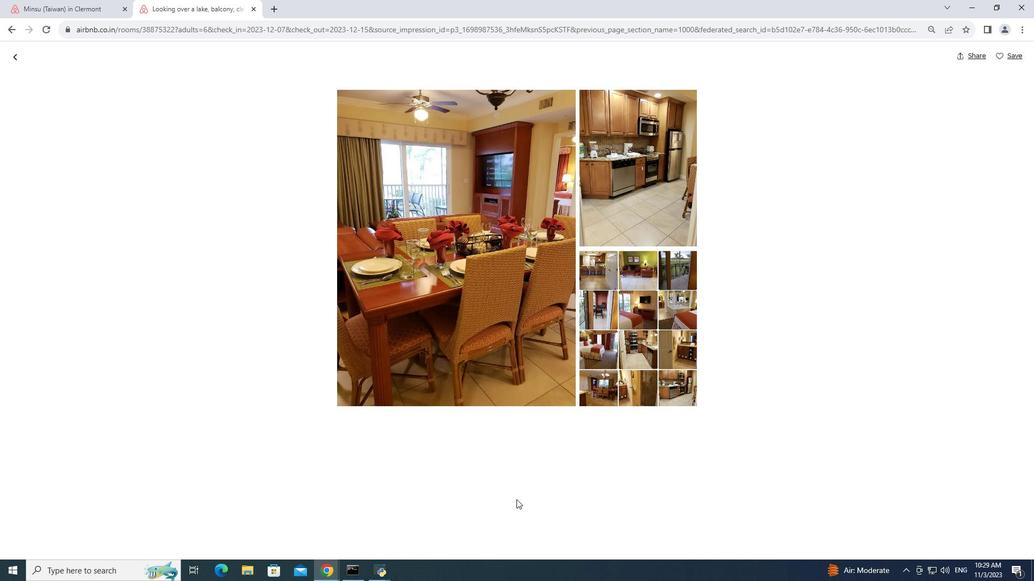 
Action: Mouse moved to (517, 496)
Screenshot: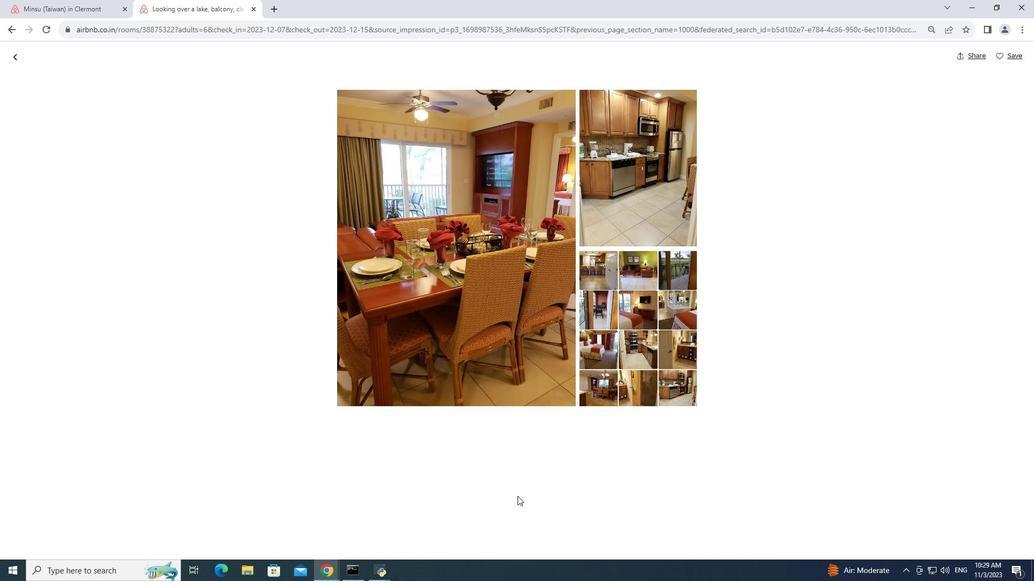 
Action: Mouse pressed middle at (517, 496)
Screenshot: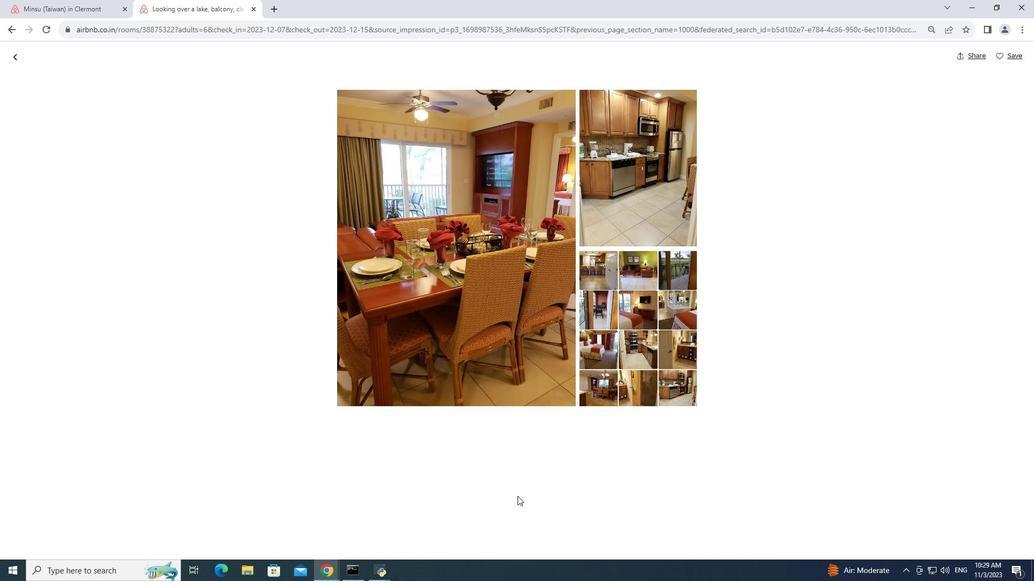 
Action: Mouse scrolled (517, 496) with delta (0, 0)
Screenshot: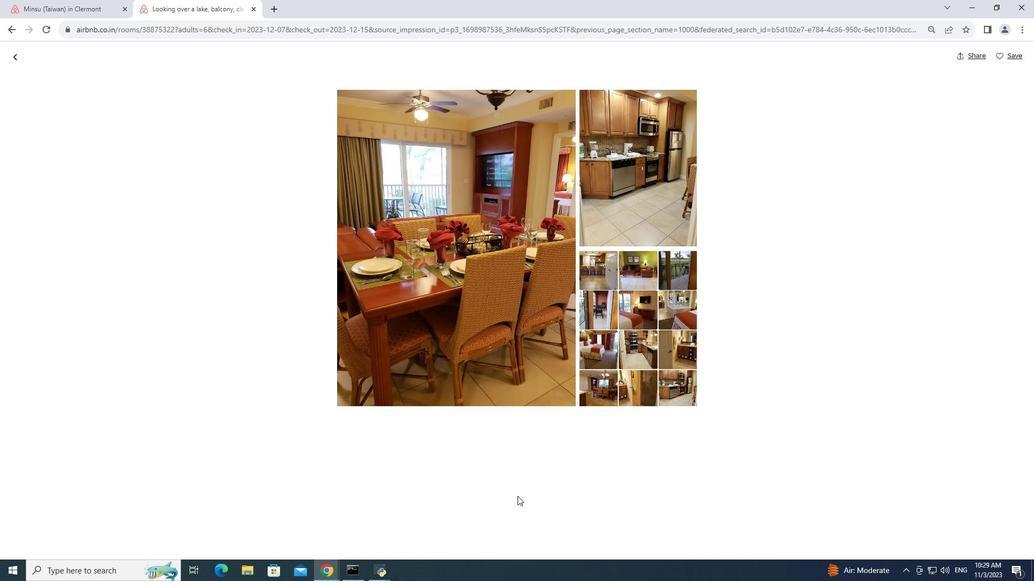 
Action: Mouse scrolled (517, 496) with delta (0, 0)
Screenshot: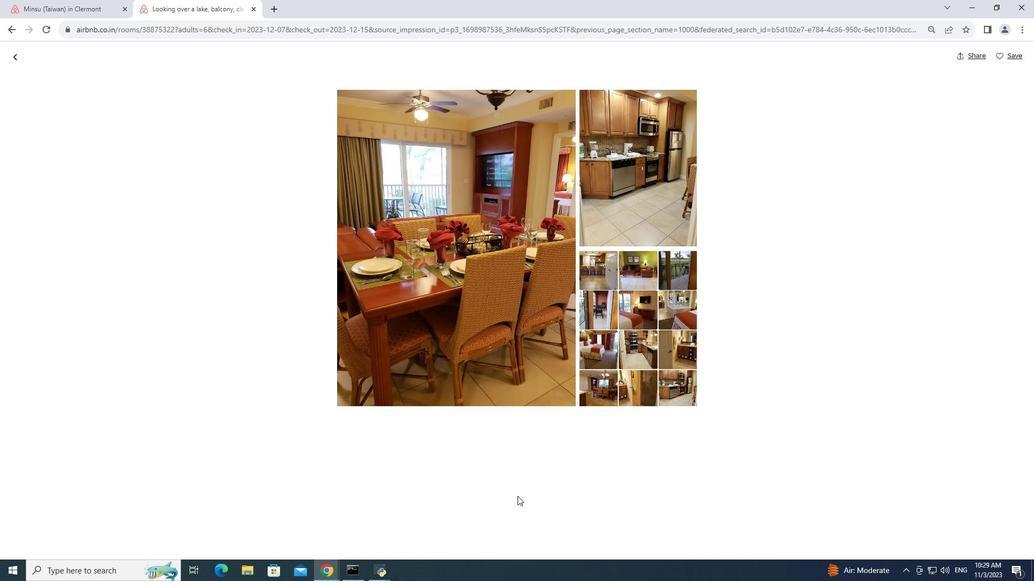 
Action: Mouse scrolled (517, 496) with delta (0, 0)
Screenshot: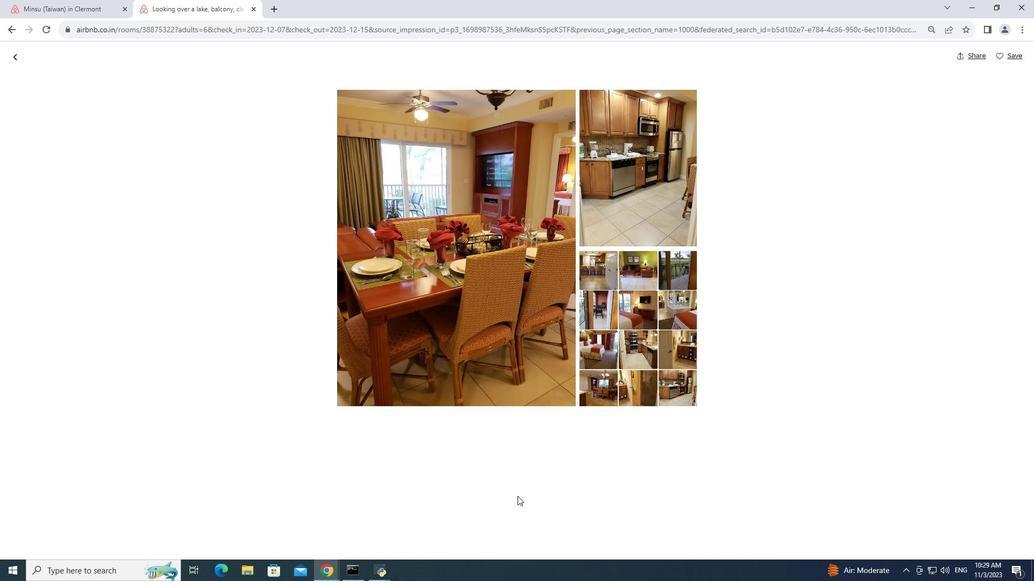 
Action: Mouse scrolled (517, 496) with delta (0, 0)
Screenshot: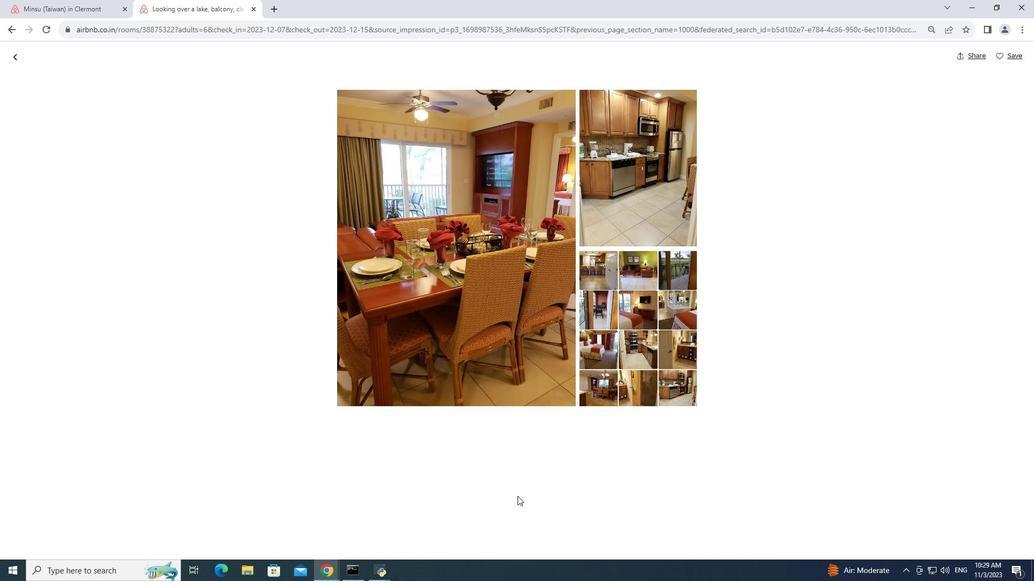 
Action: Mouse moved to (18, 58)
Screenshot: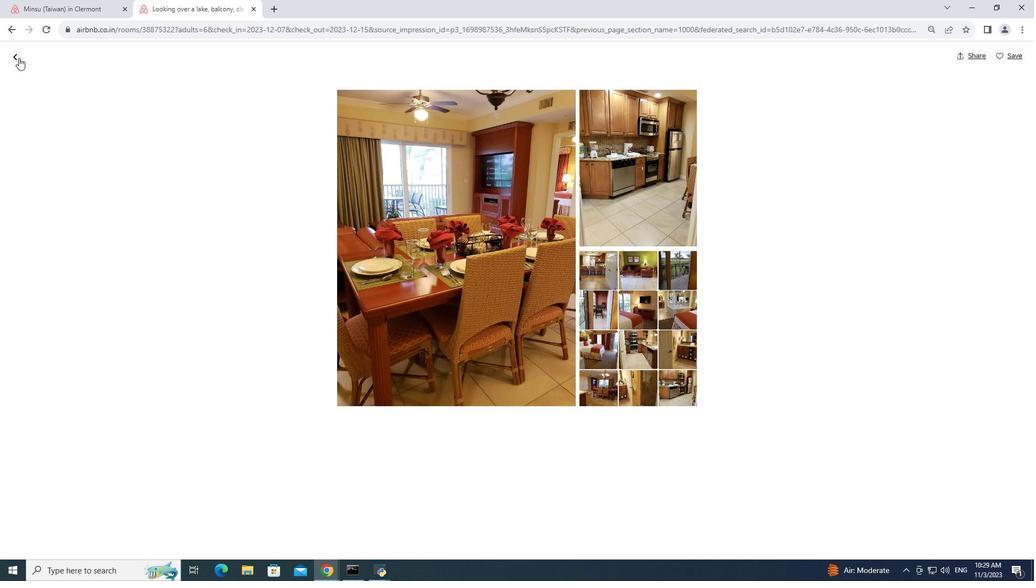
Action: Mouse pressed left at (18, 58)
Screenshot: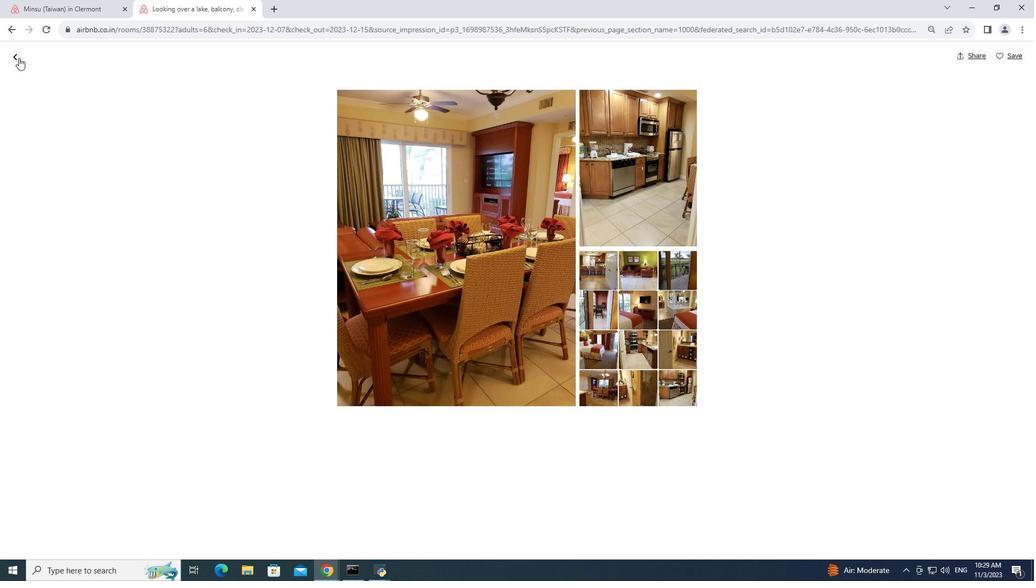 
Action: Mouse moved to (500, 465)
Screenshot: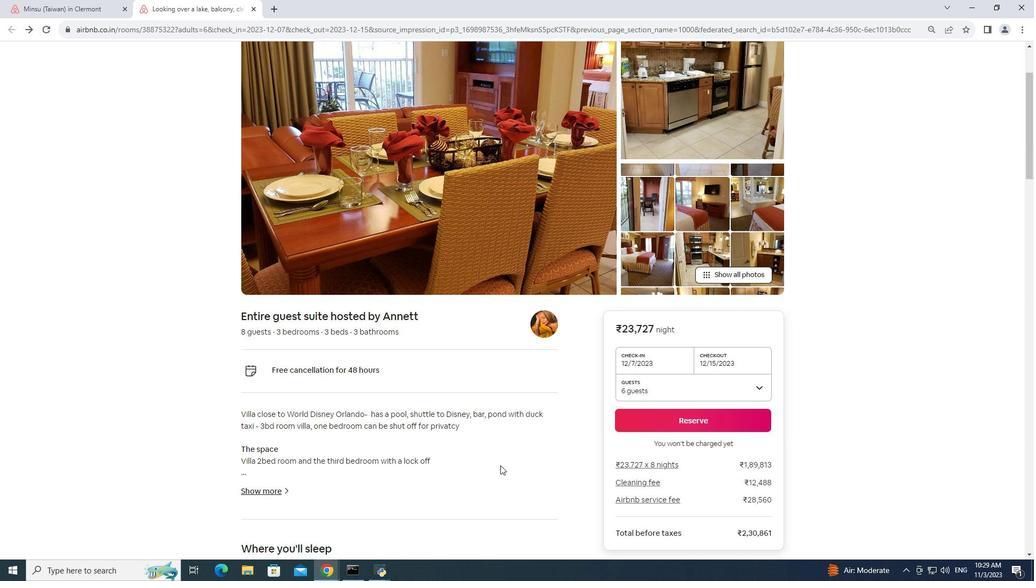
Action: Mouse scrolled (500, 465) with delta (0, 0)
Screenshot: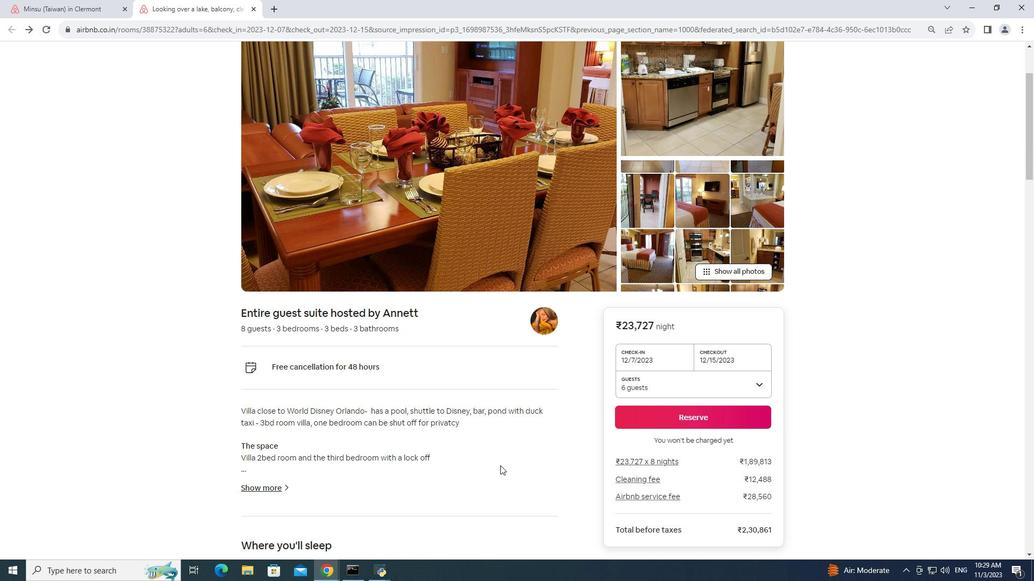 
Action: Mouse moved to (273, 440)
Screenshot: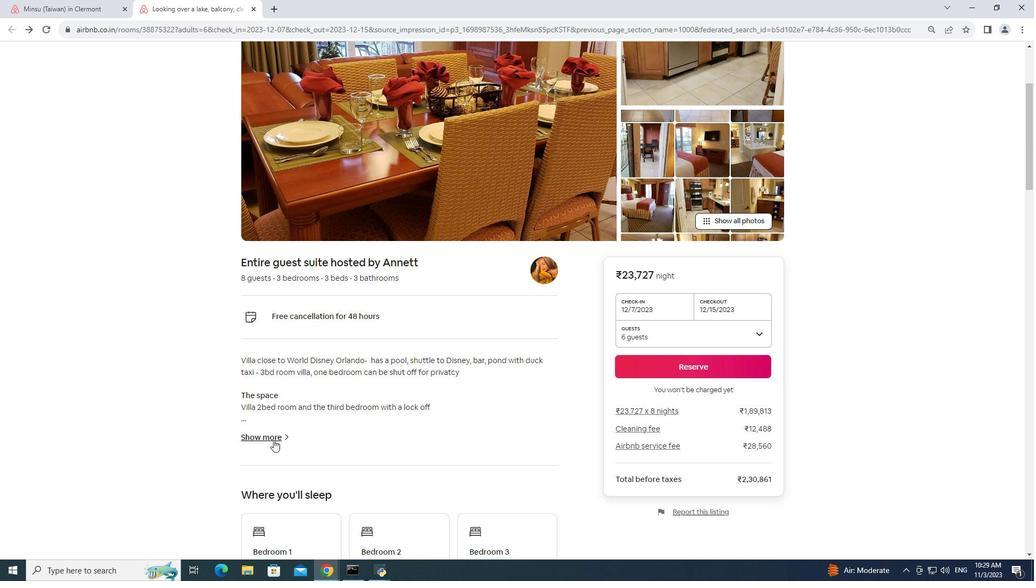
Action: Mouse pressed left at (273, 440)
Screenshot: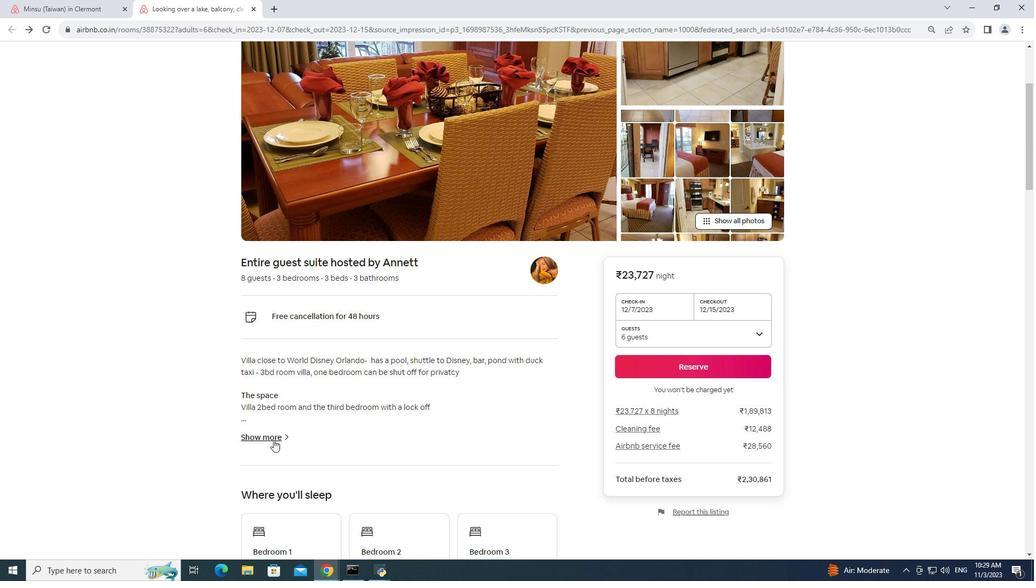 
Action: Mouse moved to (336, 213)
Screenshot: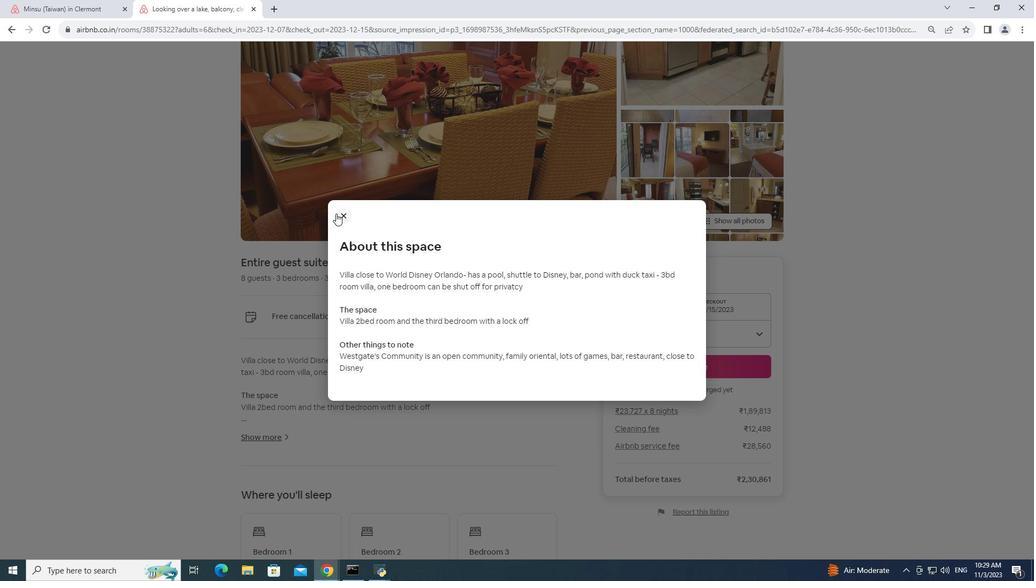 
Action: Mouse pressed left at (336, 213)
Screenshot: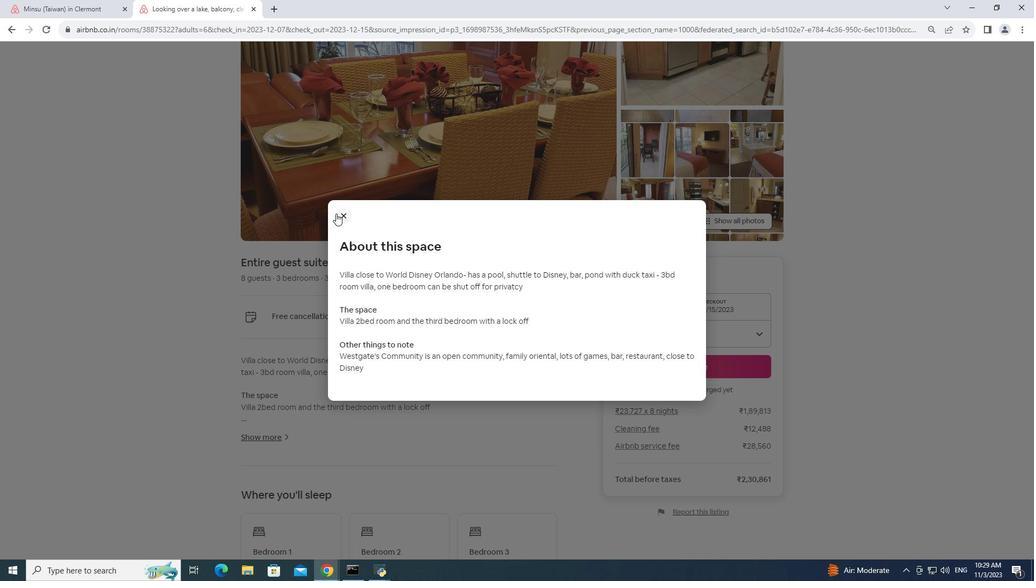 
Action: Mouse moved to (345, 219)
Screenshot: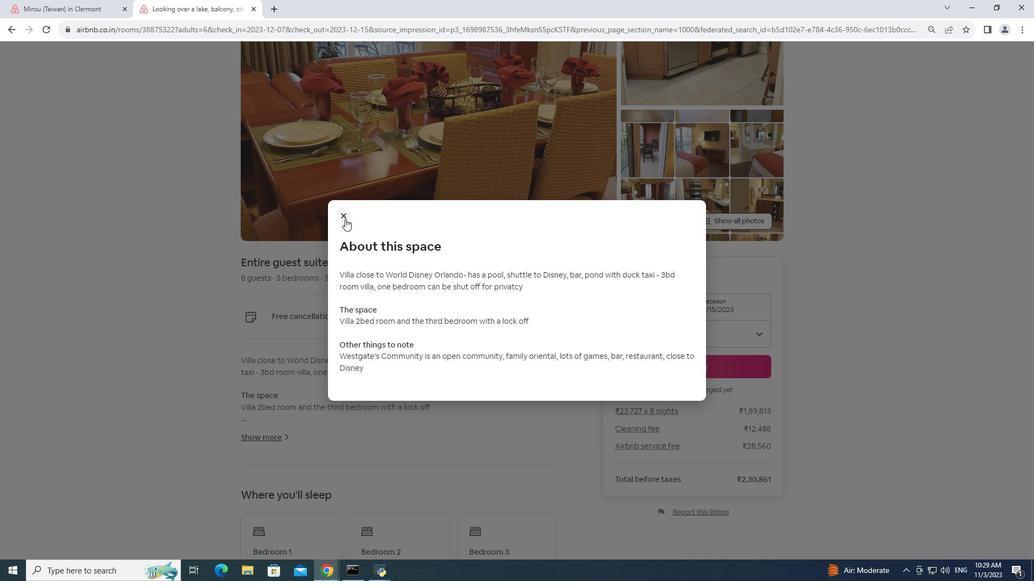 
Action: Mouse pressed left at (345, 219)
Screenshot: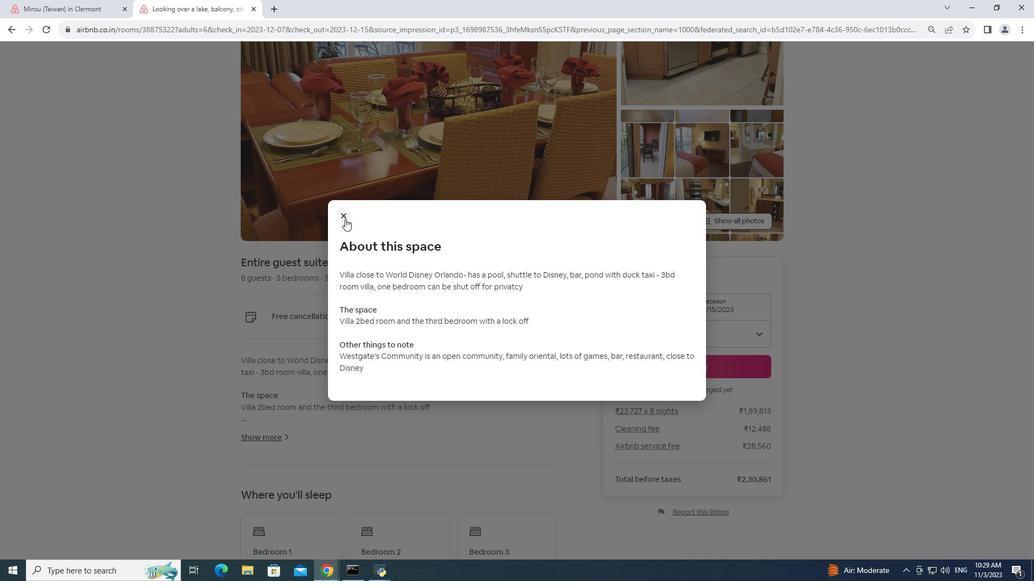 
Action: Mouse moved to (430, 456)
Screenshot: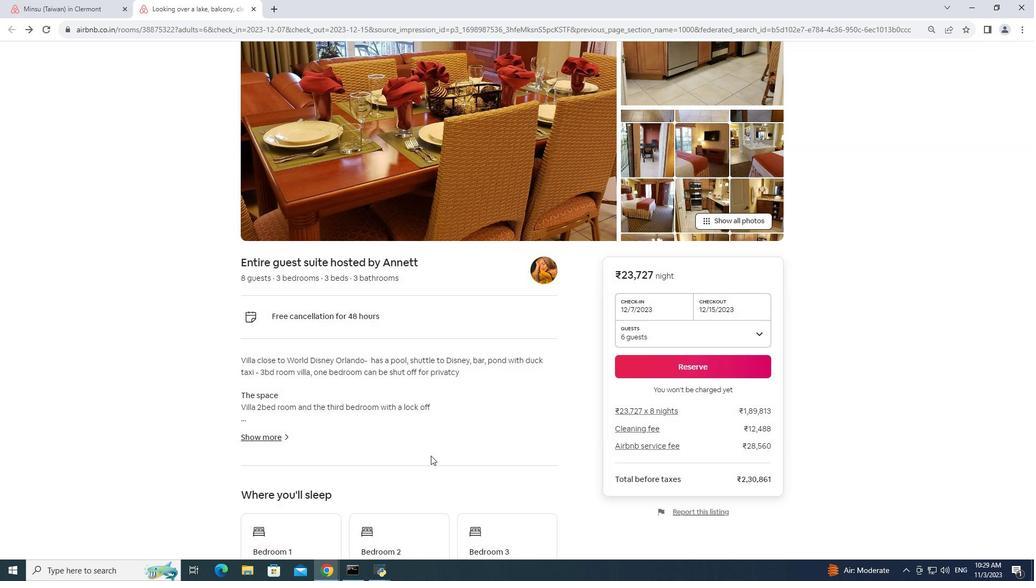
Action: Mouse scrolled (430, 455) with delta (0, 0)
Screenshot: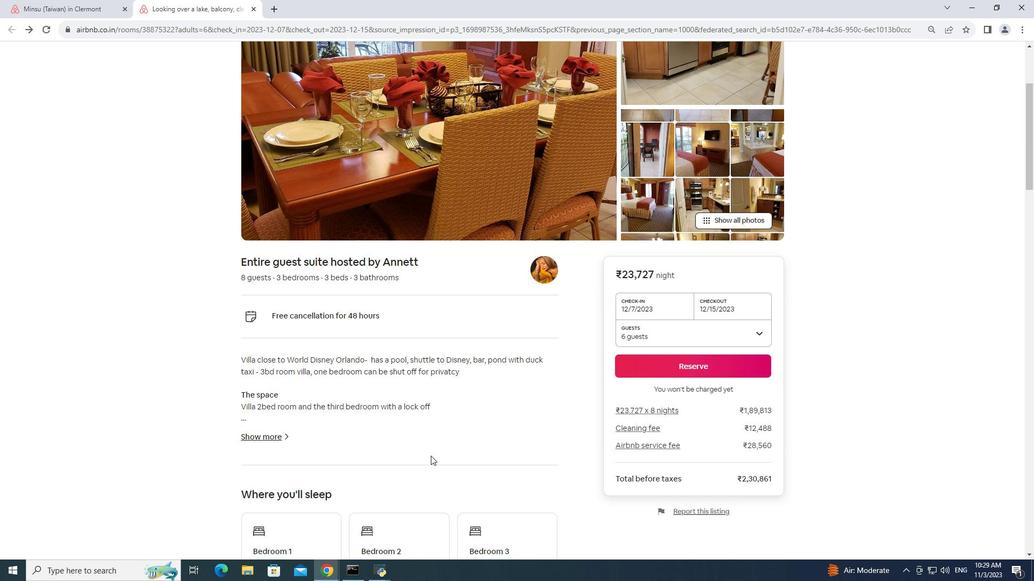 
Action: Mouse scrolled (430, 455) with delta (0, 0)
Screenshot: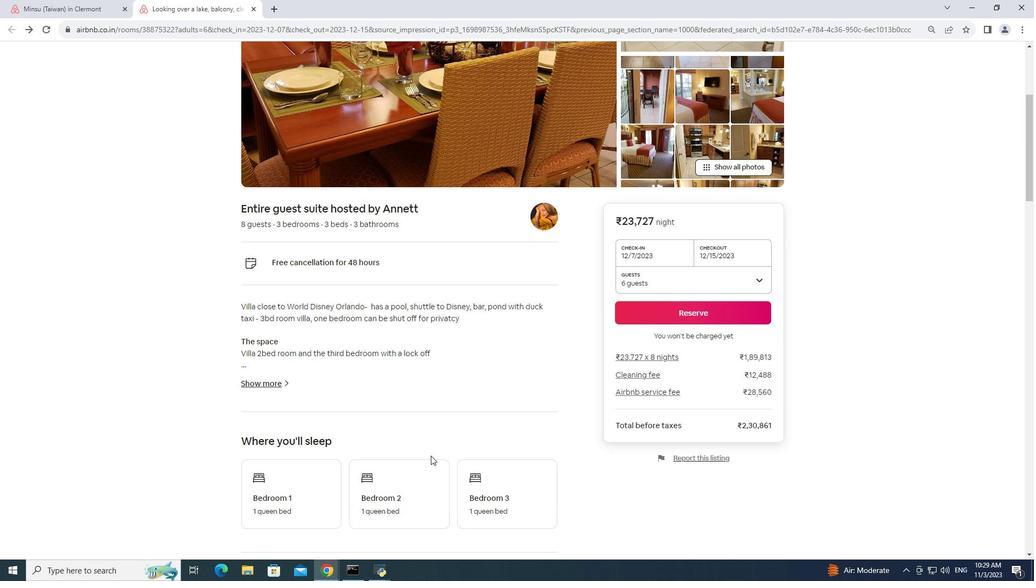 
Action: Mouse moved to (402, 435)
Screenshot: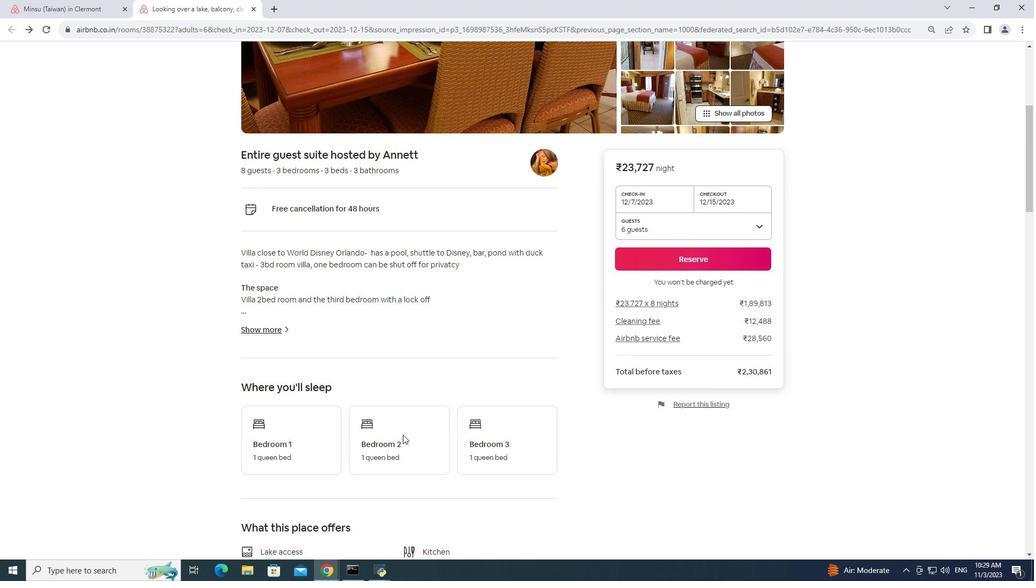 
Action: Mouse scrolled (402, 434) with delta (0, 0)
Screenshot: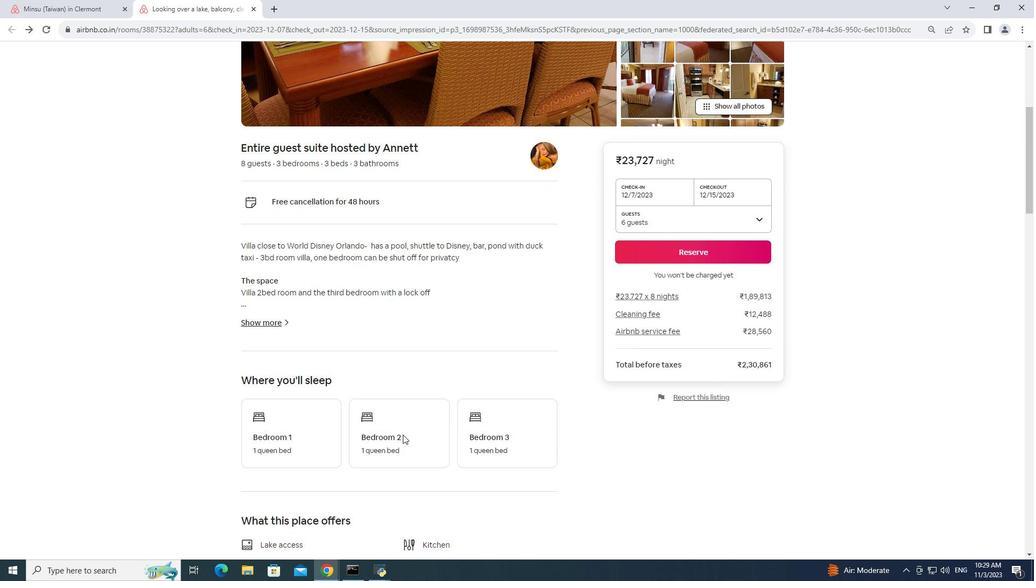 
Action: Mouse scrolled (402, 434) with delta (0, 0)
Screenshot: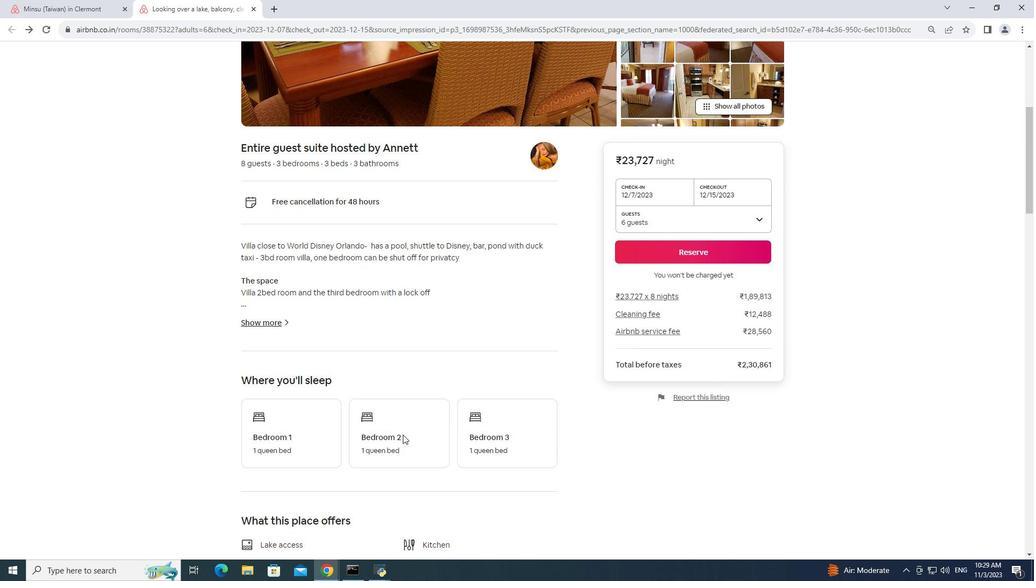 
Action: Mouse scrolled (402, 434) with delta (0, 0)
Screenshot: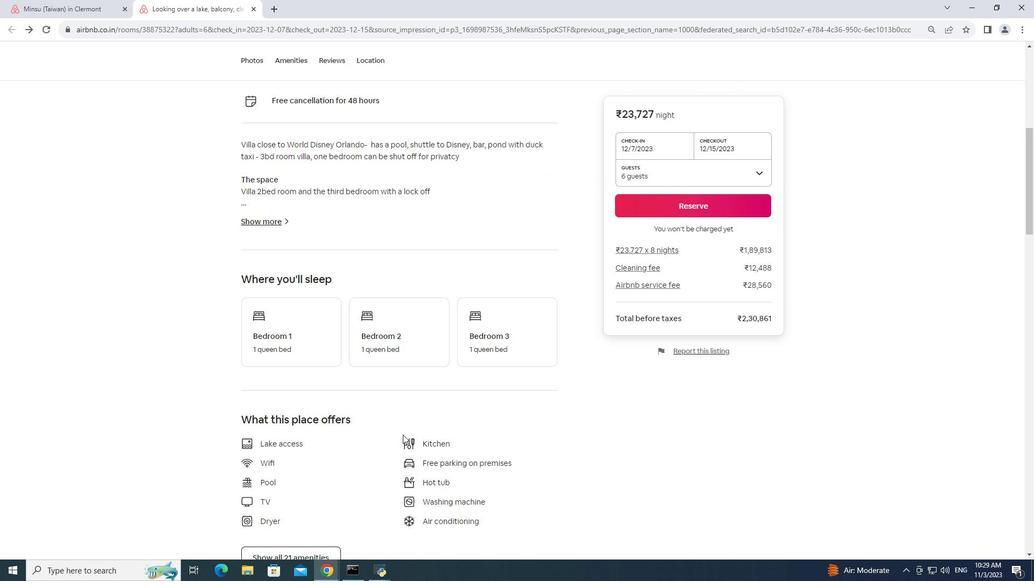 
Action: Mouse scrolled (402, 434) with delta (0, 0)
Screenshot: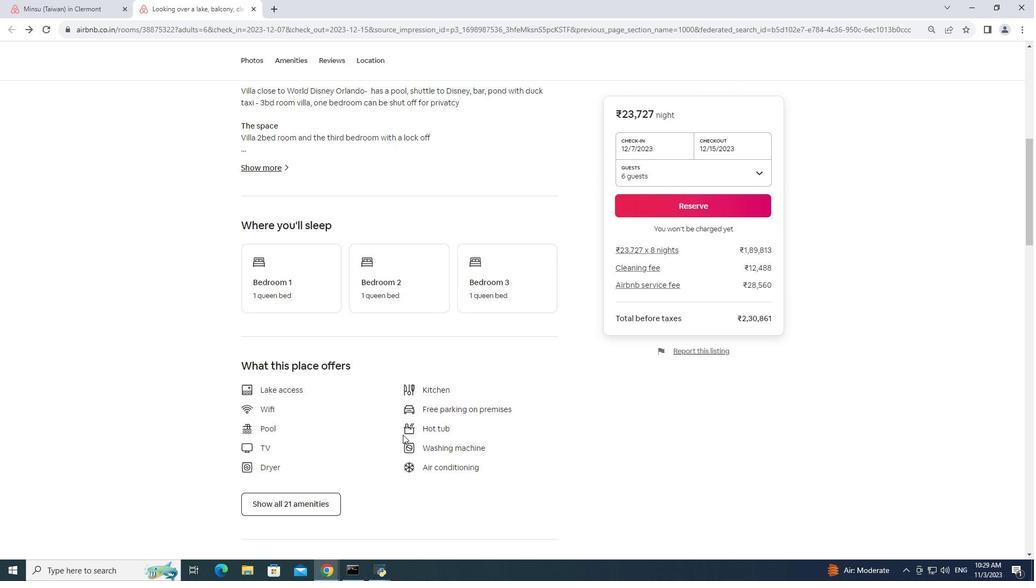 
Action: Mouse scrolled (402, 434) with delta (0, 0)
Screenshot: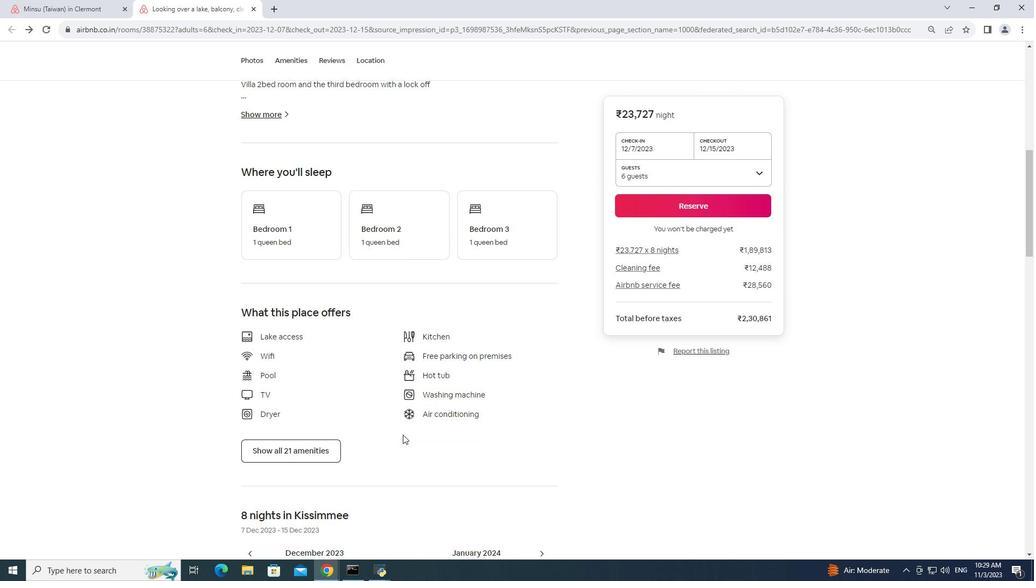 
Action: Mouse moved to (295, 395)
Screenshot: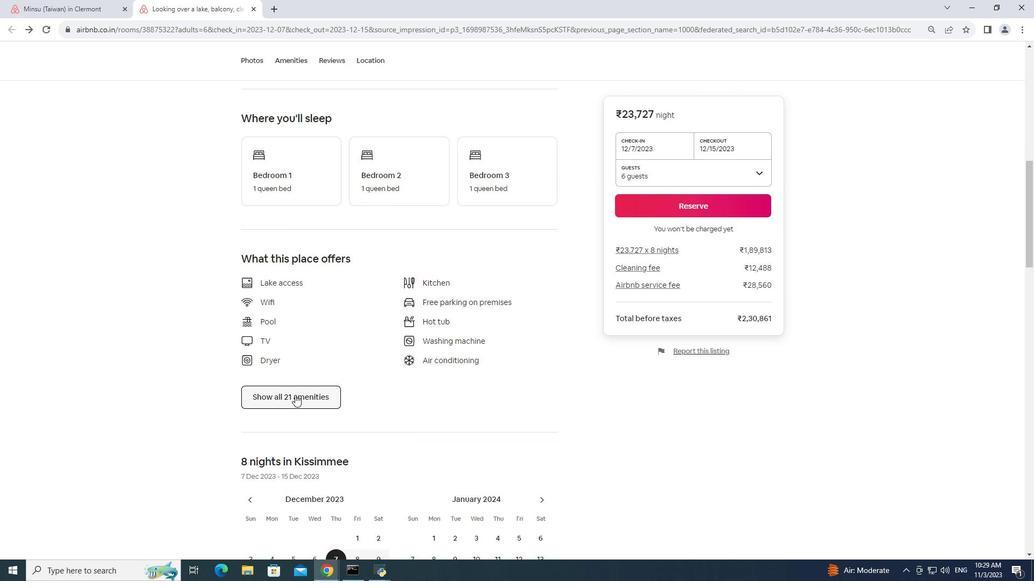 
Action: Mouse pressed left at (295, 395)
Screenshot: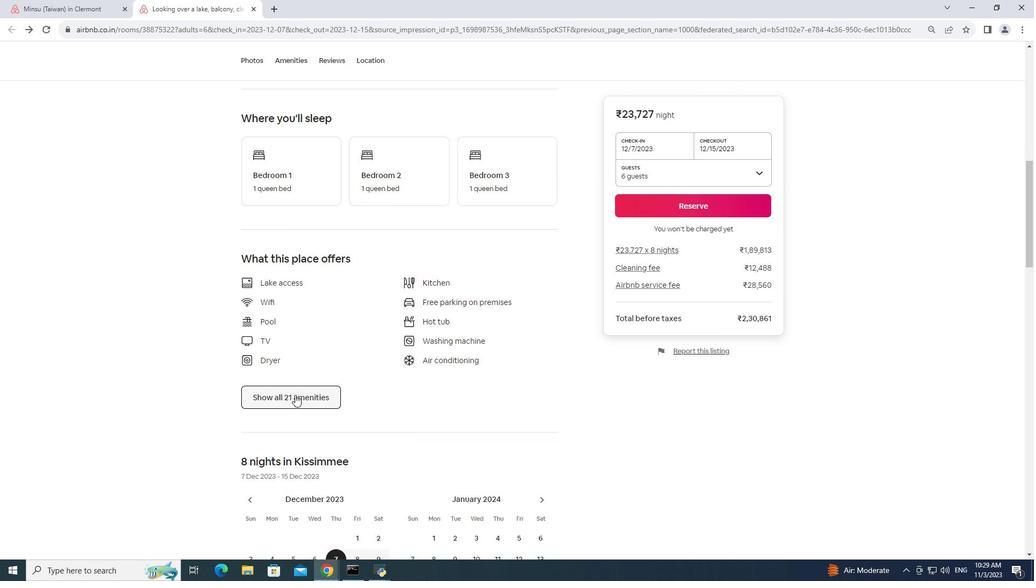 
Action: Mouse moved to (425, 163)
Screenshot: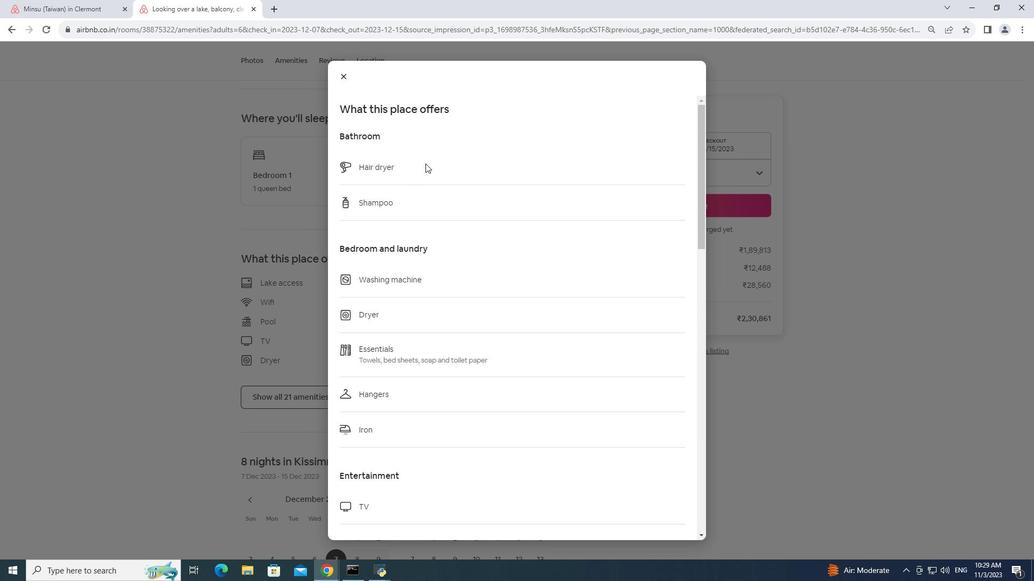 
Action: Mouse scrolled (425, 163) with delta (0, 0)
Screenshot: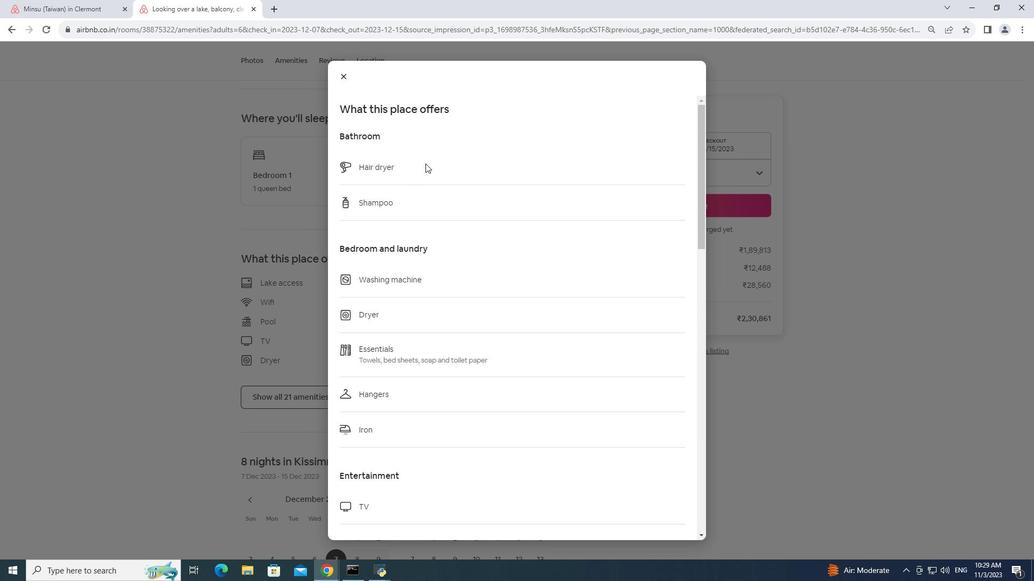 
Action: Mouse scrolled (425, 163) with delta (0, 0)
Screenshot: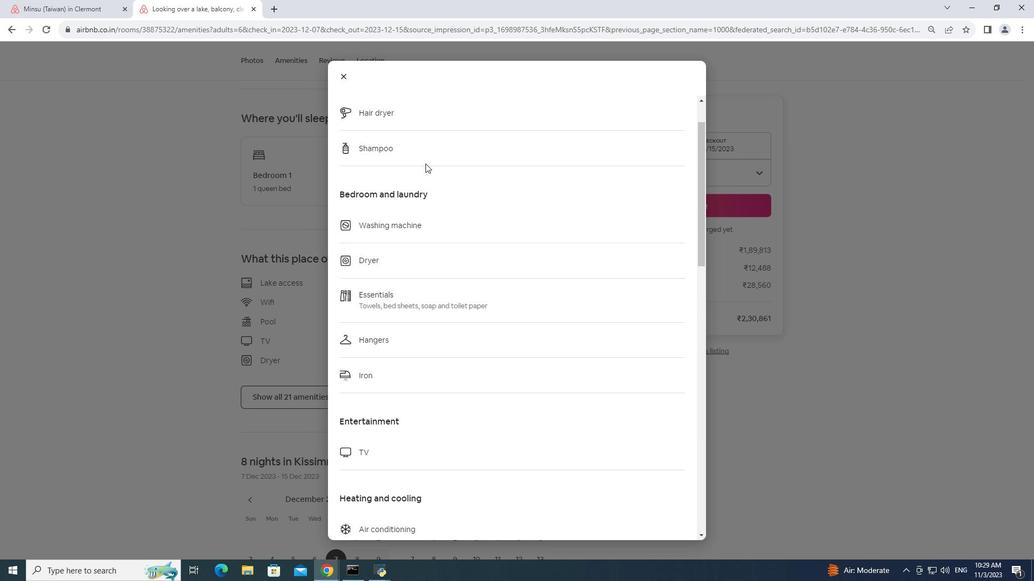 
Action: Mouse scrolled (425, 163) with delta (0, 0)
Screenshot: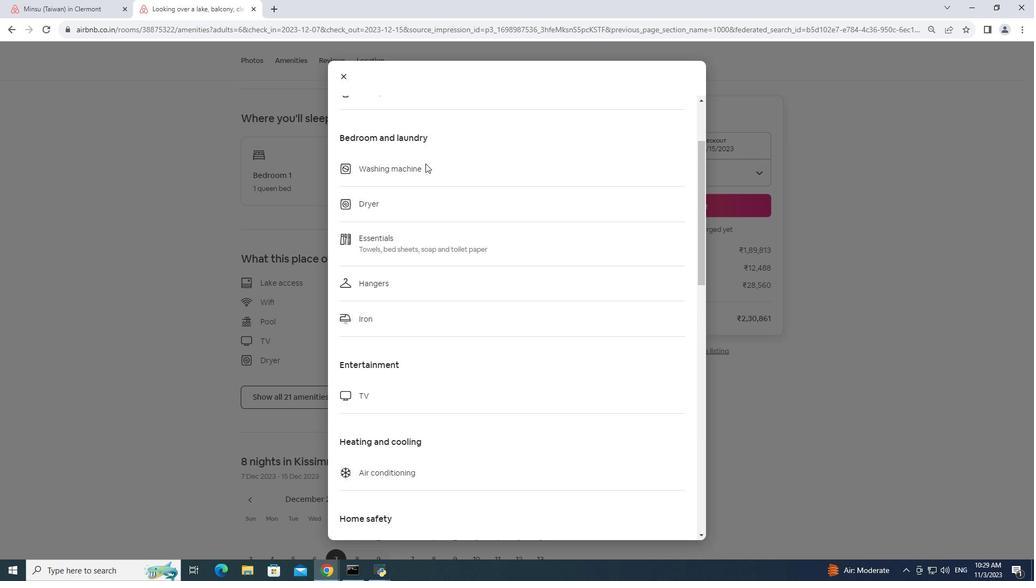
Action: Mouse scrolled (425, 163) with delta (0, 0)
Screenshot: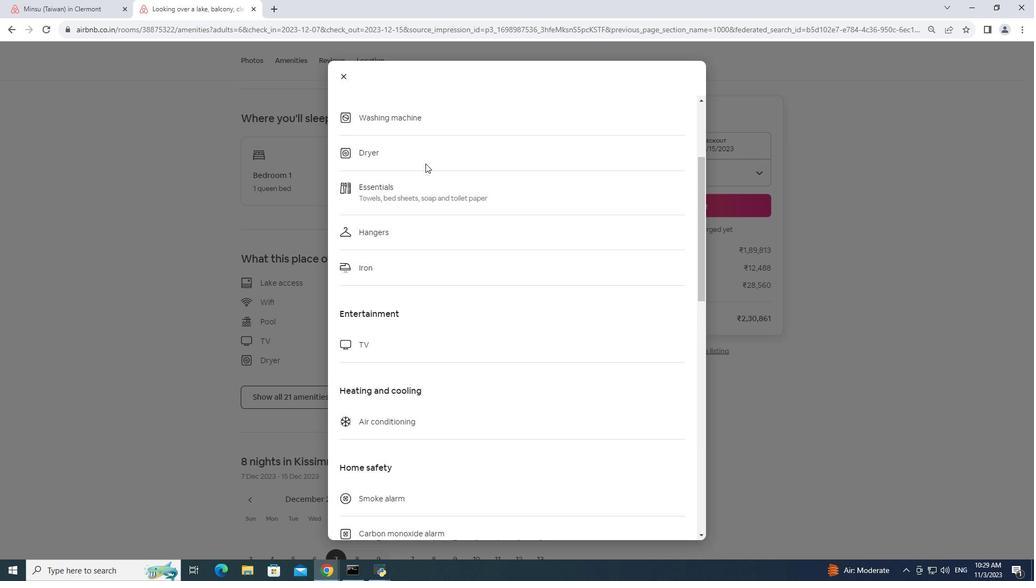 
Action: Mouse scrolled (425, 163) with delta (0, 0)
Screenshot: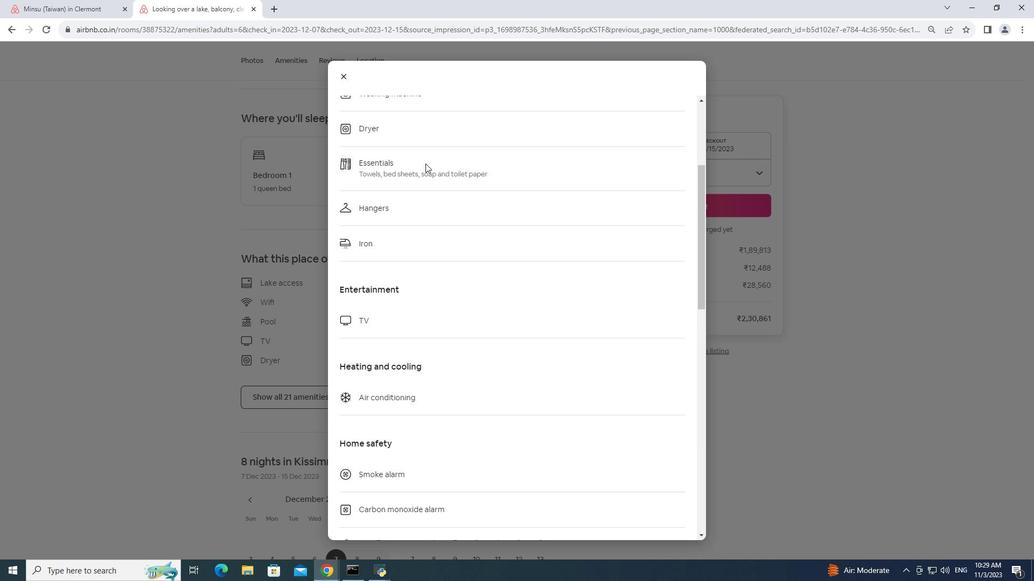 
Action: Mouse scrolled (425, 163) with delta (0, 0)
Screenshot: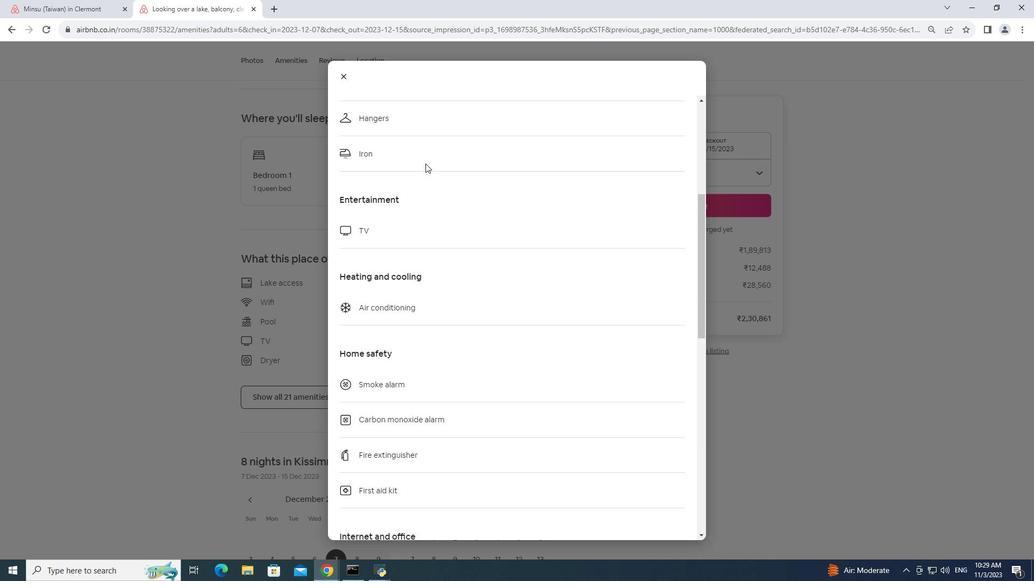 
Action: Mouse scrolled (425, 163) with delta (0, 0)
Screenshot: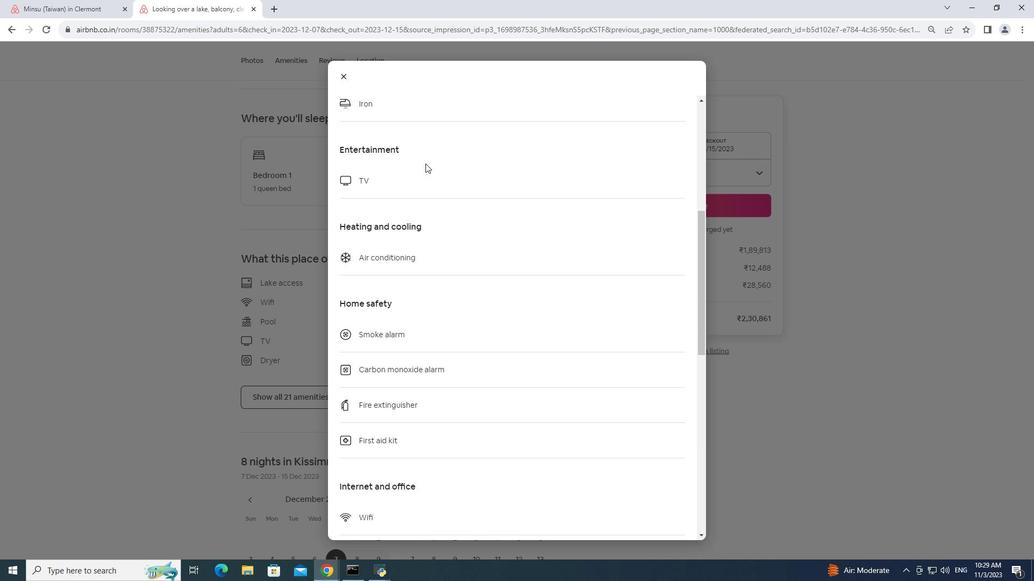 
Action: Mouse scrolled (425, 163) with delta (0, 0)
Screenshot: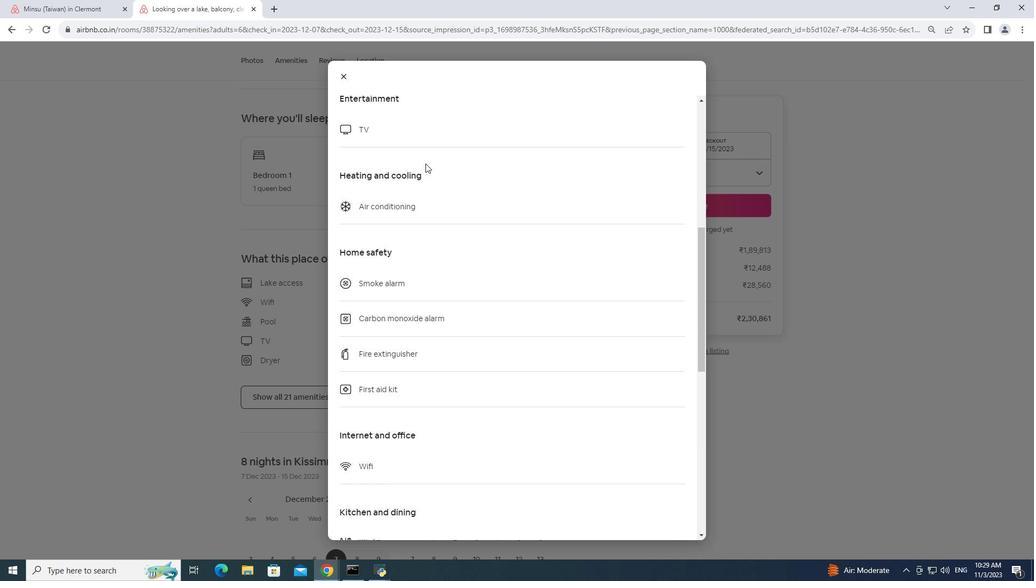 
Action: Mouse scrolled (425, 163) with delta (0, 0)
Screenshot: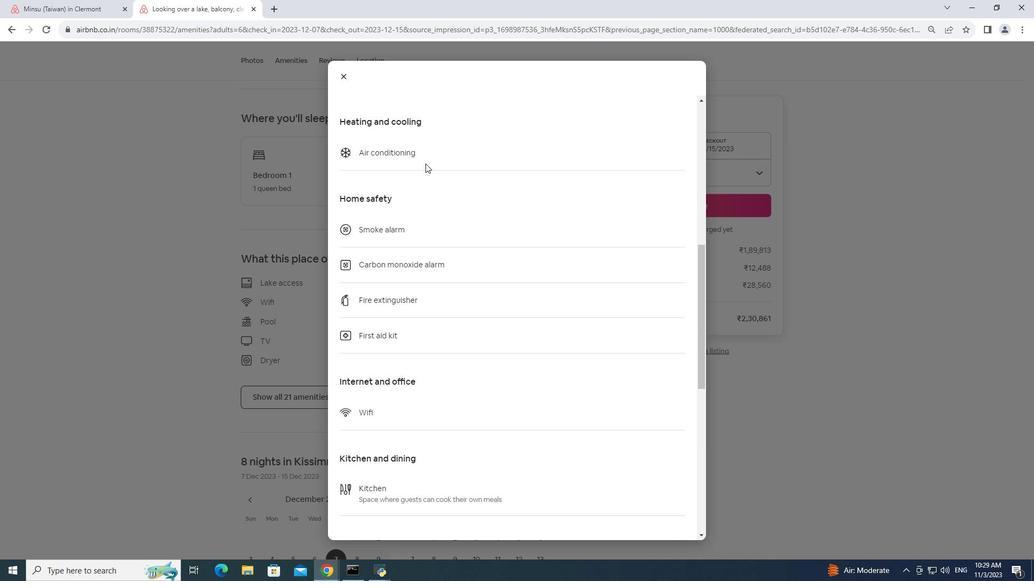 
Action: Mouse scrolled (425, 163) with delta (0, 0)
Screenshot: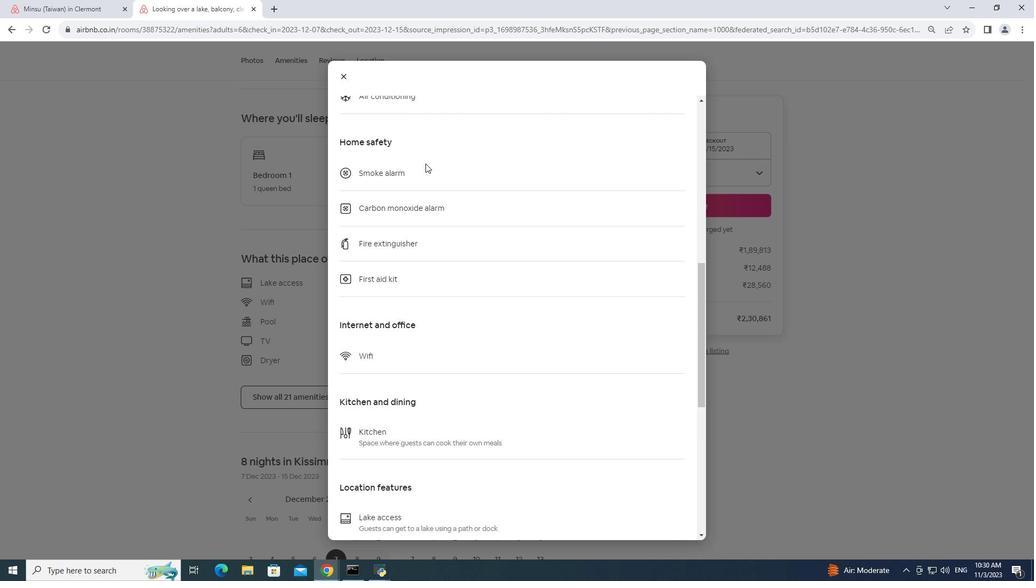 
Action: Mouse scrolled (425, 163) with delta (0, 0)
Screenshot: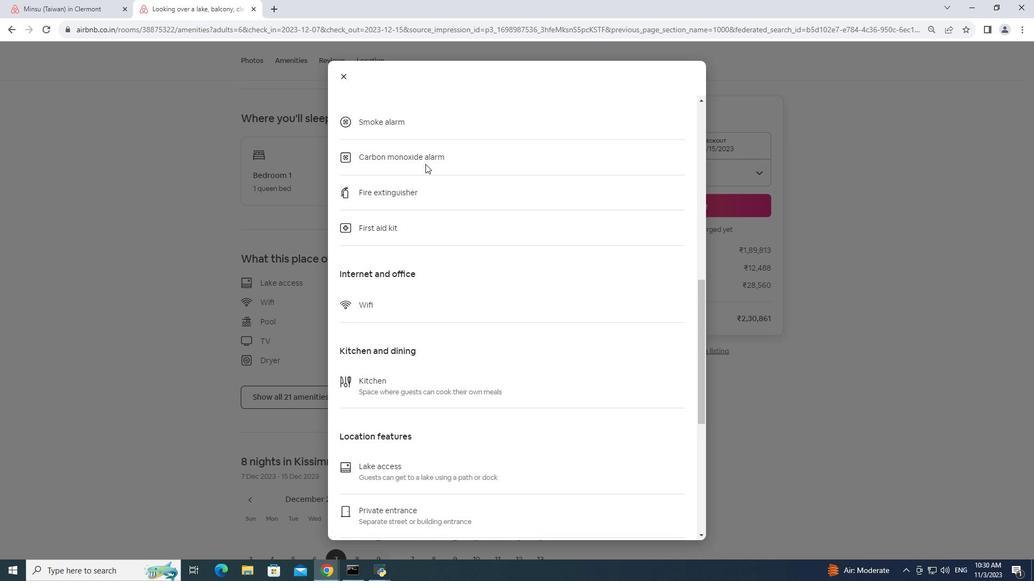 
Action: Mouse moved to (425, 164)
Screenshot: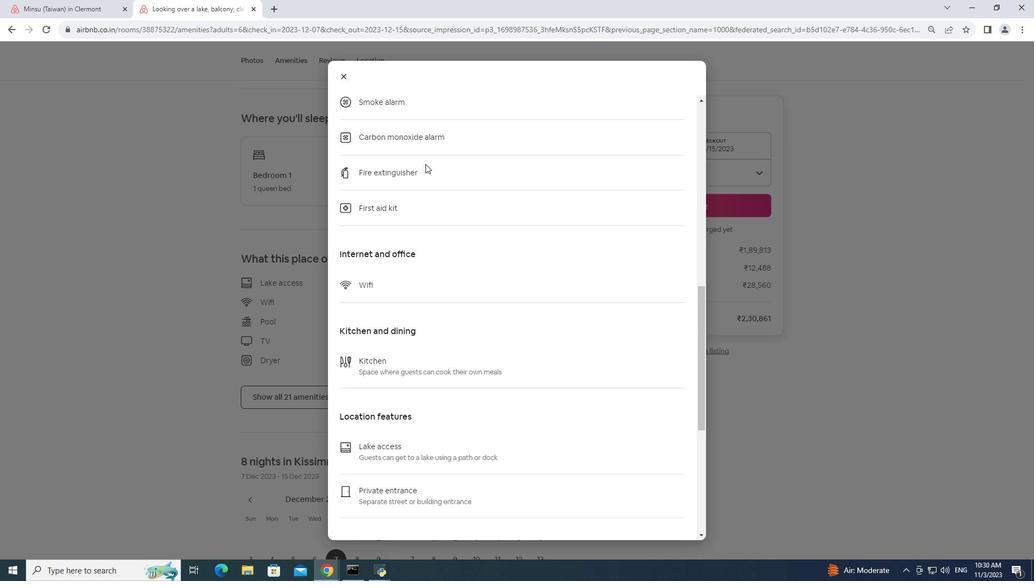 
Action: Mouse scrolled (425, 163) with delta (0, 0)
Screenshot: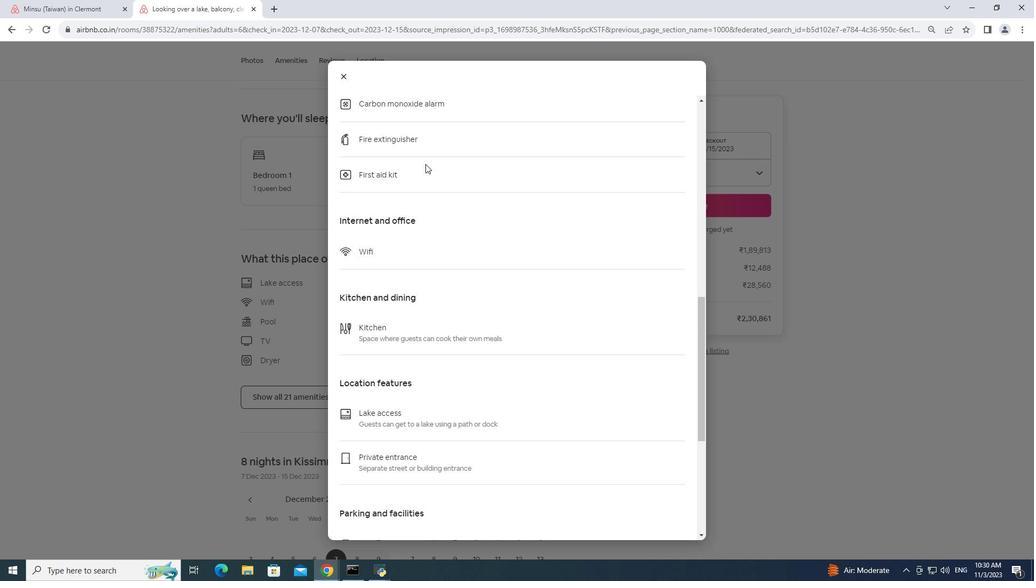 
Action: Mouse moved to (424, 164)
Screenshot: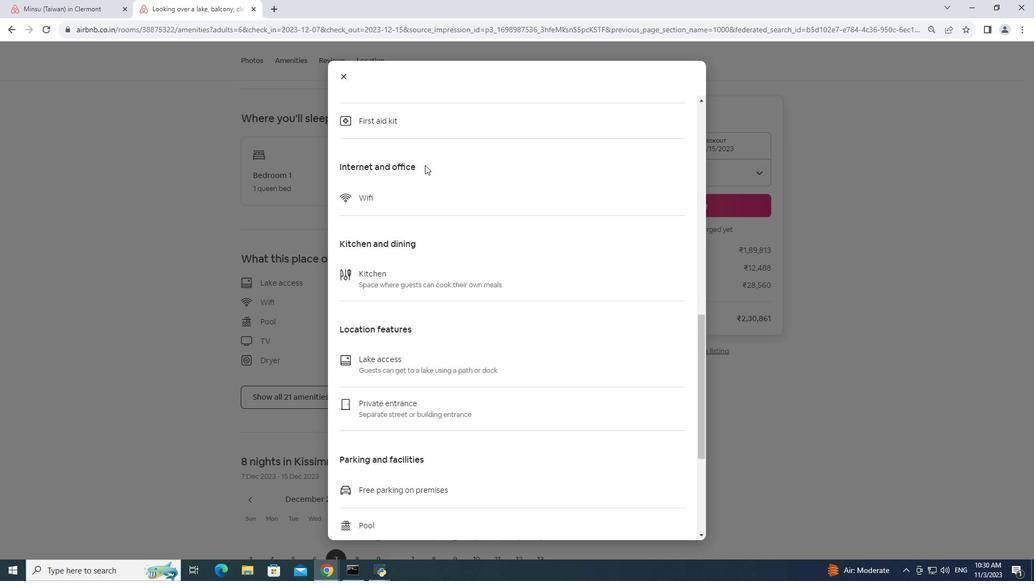 
Action: Mouse scrolled (424, 164) with delta (0, 0)
Screenshot: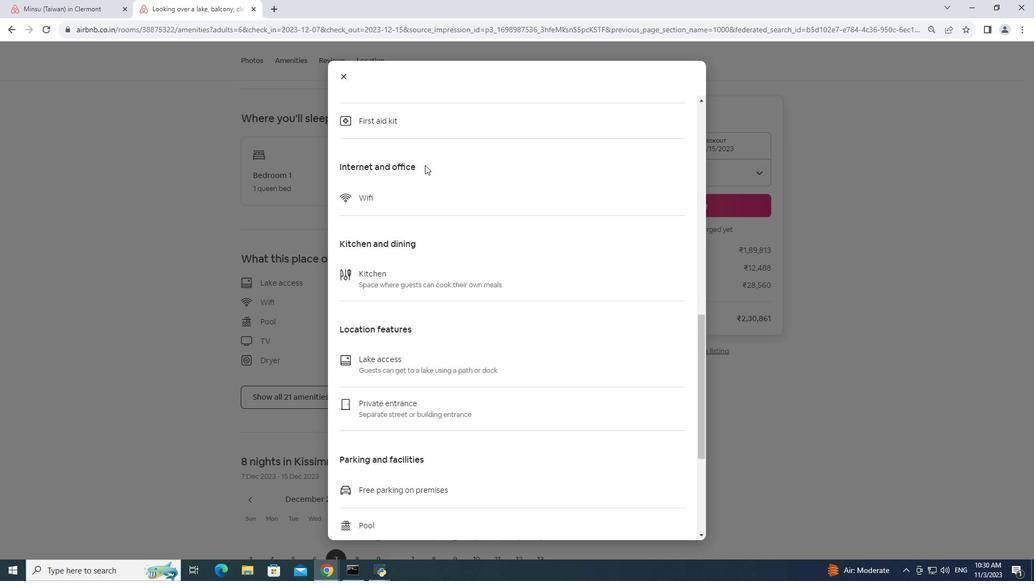 
Action: Mouse moved to (423, 167)
Screenshot: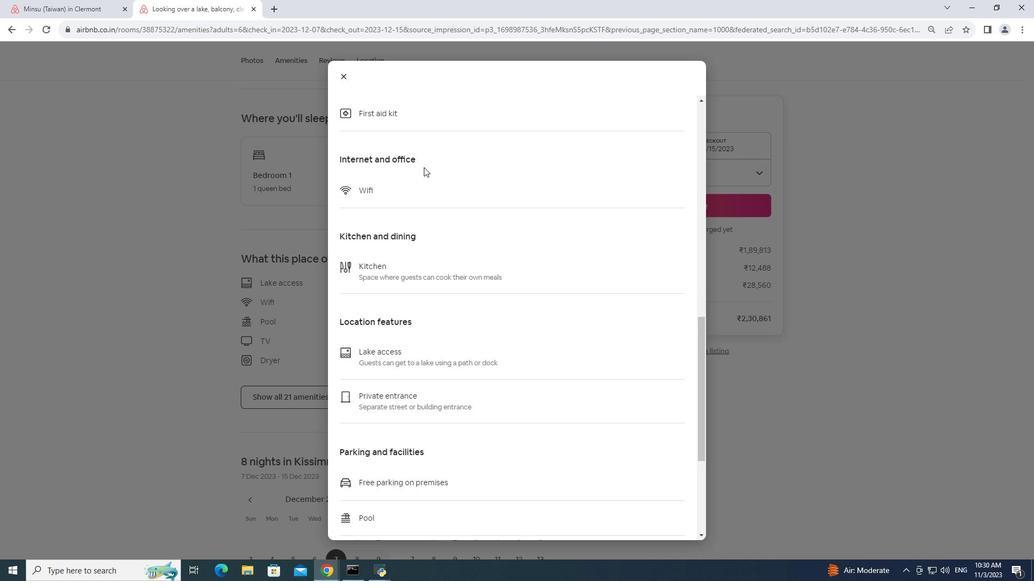 
Action: Mouse scrolled (423, 166) with delta (0, 0)
Screenshot: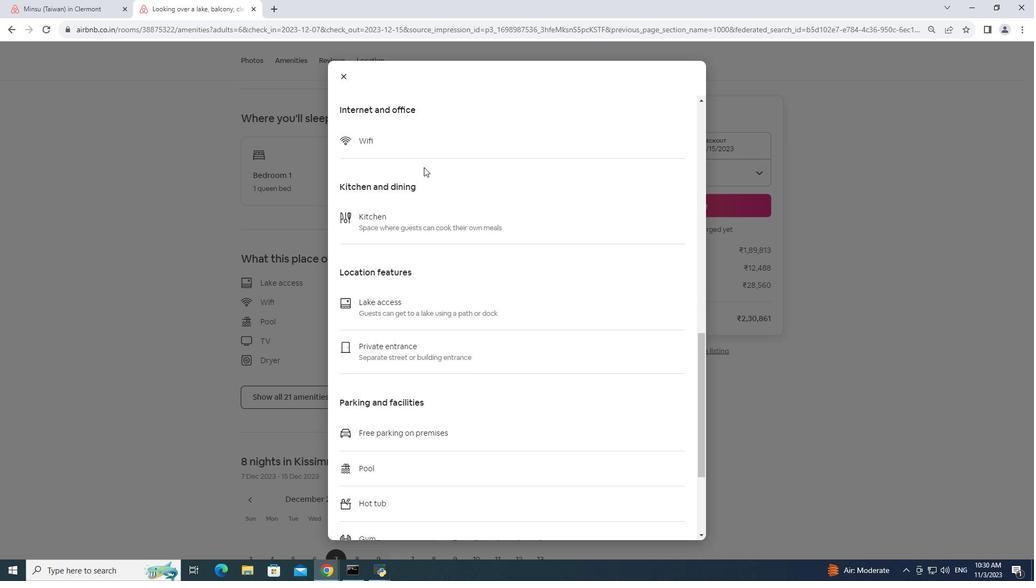 
Action: Mouse scrolled (423, 166) with delta (0, 0)
Screenshot: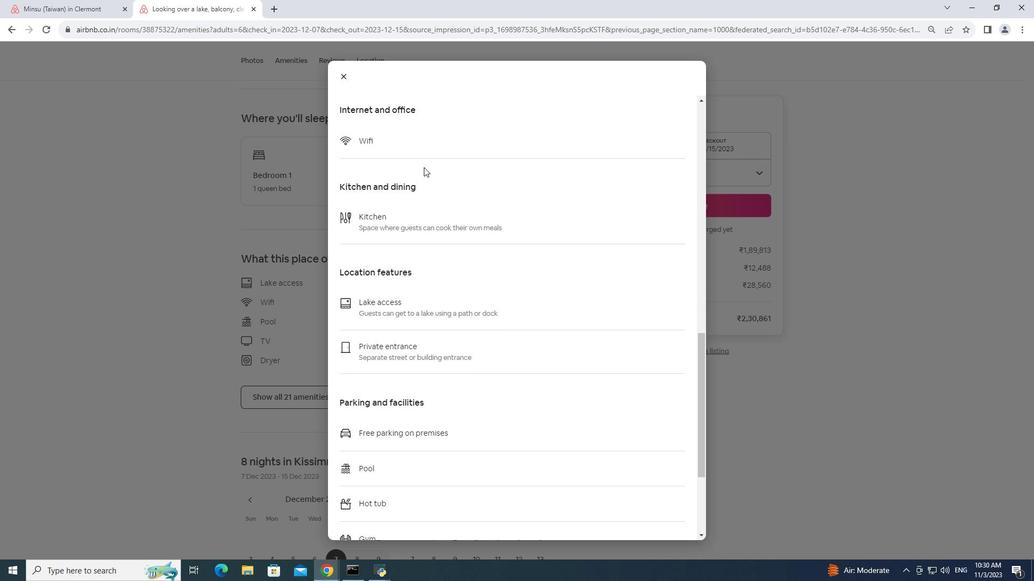 
Action: Mouse scrolled (423, 166) with delta (0, 0)
Screenshot: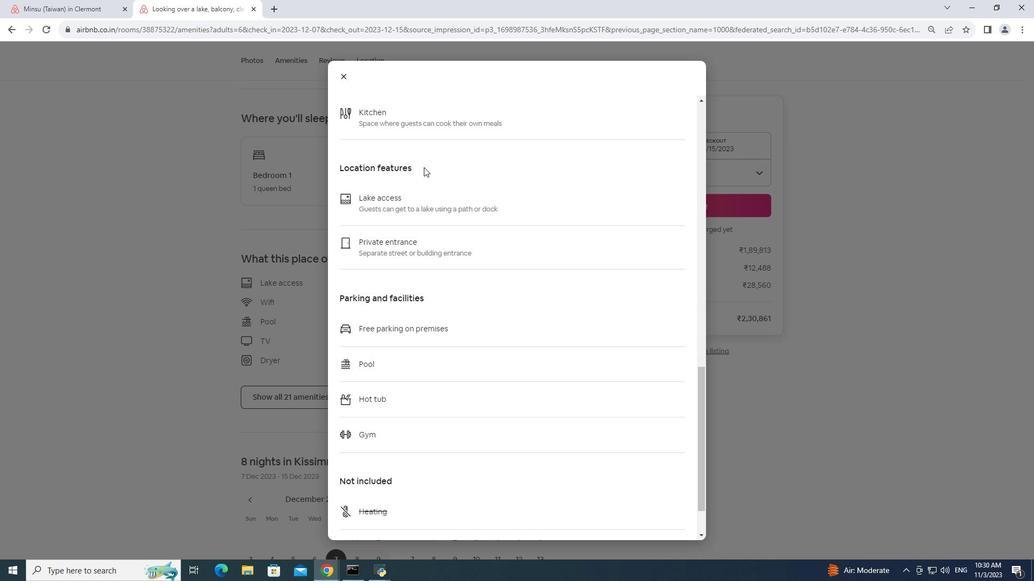 
Action: Mouse scrolled (423, 166) with delta (0, 0)
Screenshot: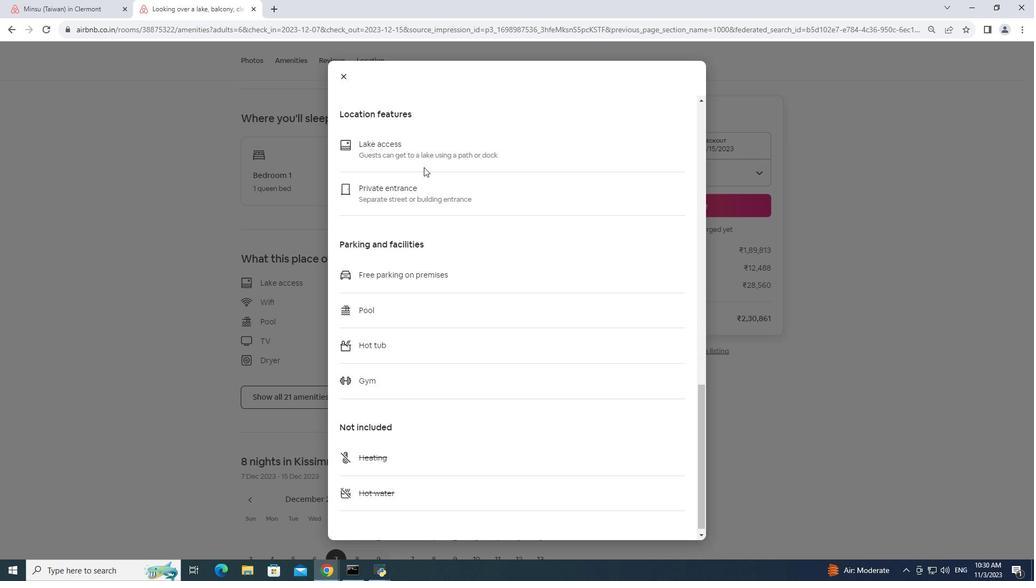 
Action: Mouse scrolled (423, 166) with delta (0, 0)
Screenshot: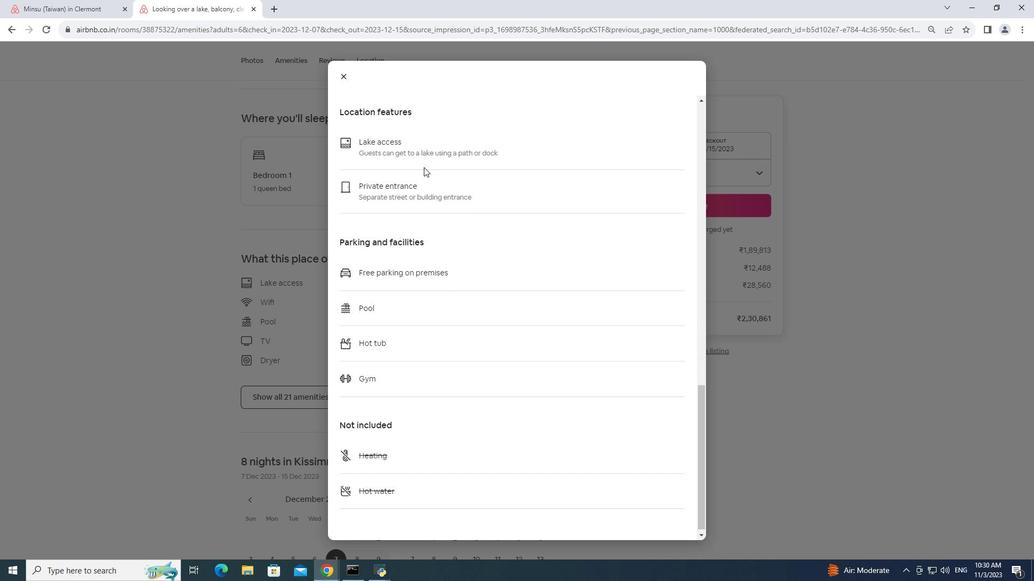 
Action: Mouse scrolled (423, 166) with delta (0, 0)
Screenshot: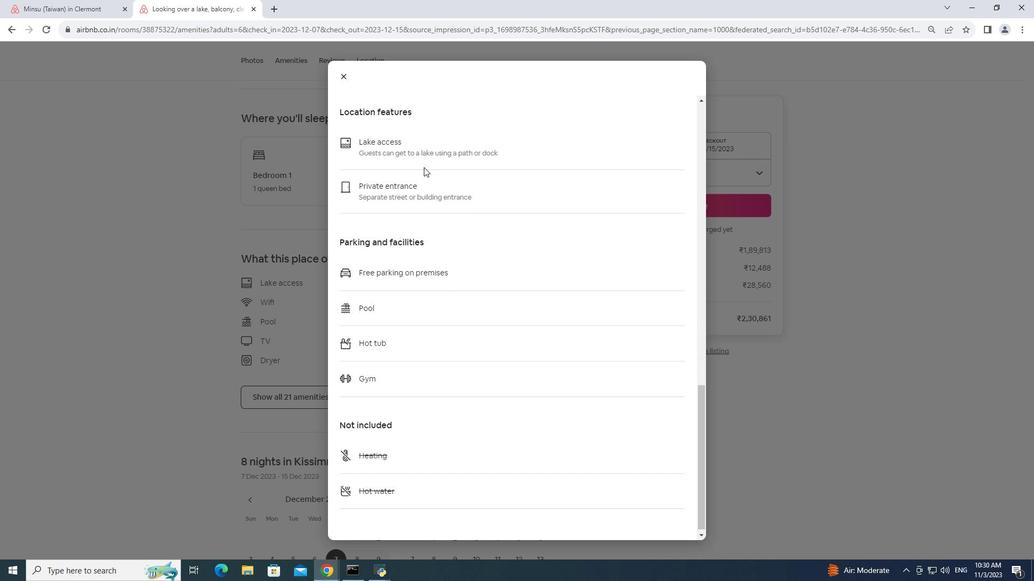 
Action: Mouse moved to (423, 168)
Screenshot: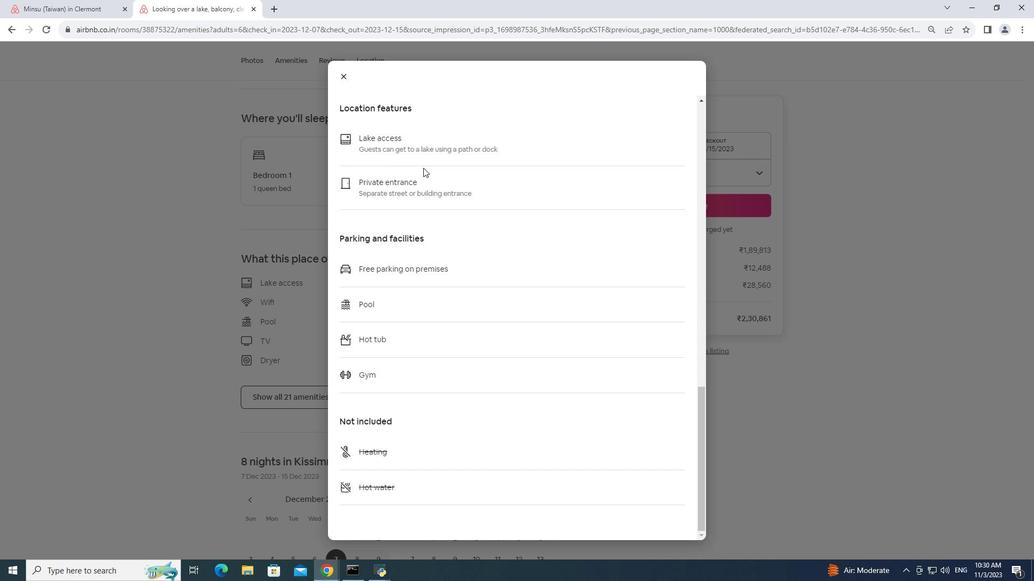 
Action: Mouse scrolled (423, 167) with delta (0, 0)
Screenshot: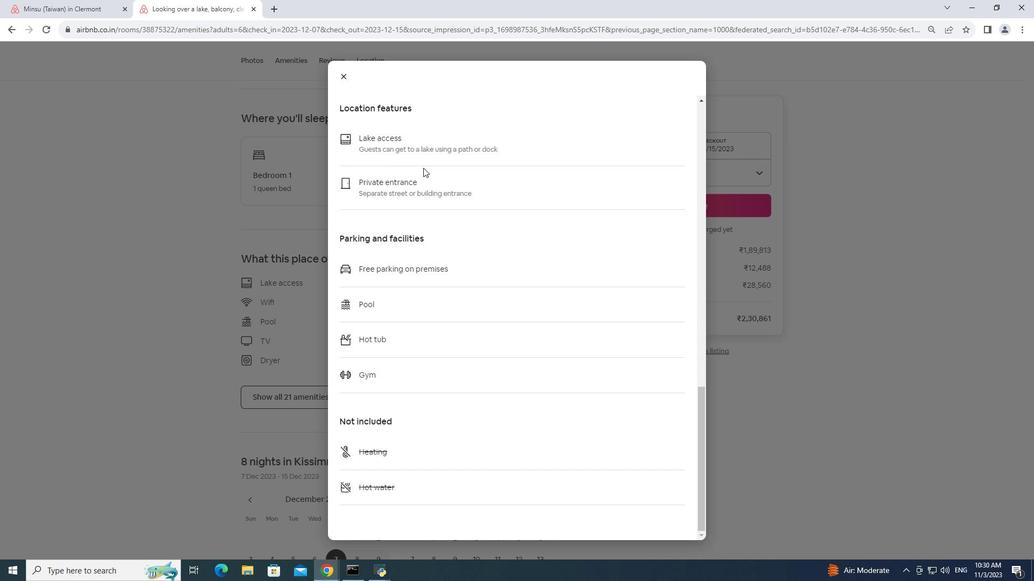 
Action: Mouse scrolled (423, 167) with delta (0, 0)
Screenshot: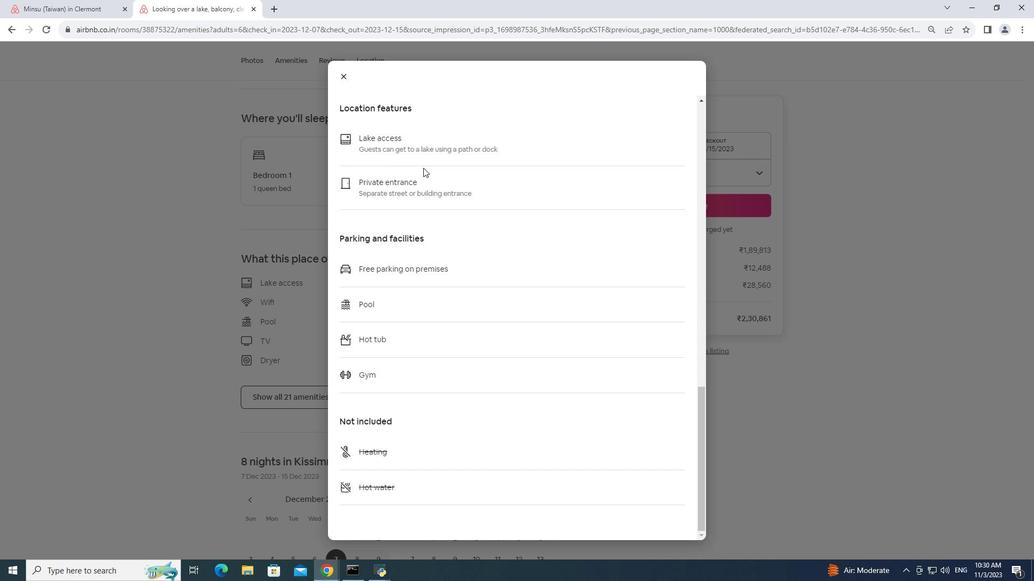 
Action: Mouse pressed middle at (423, 168)
Screenshot: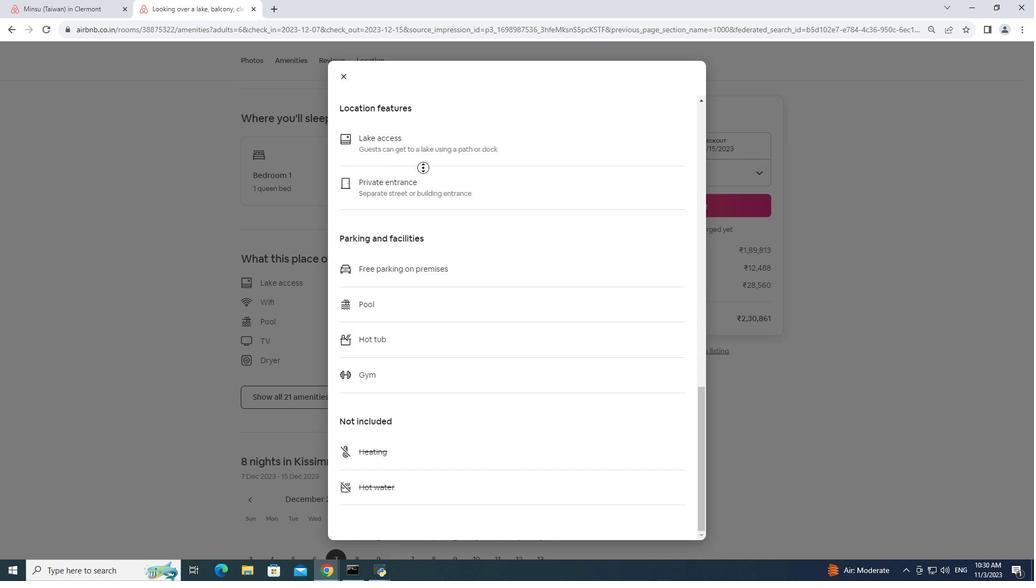 
Action: Mouse scrolled (423, 167) with delta (0, 0)
Screenshot: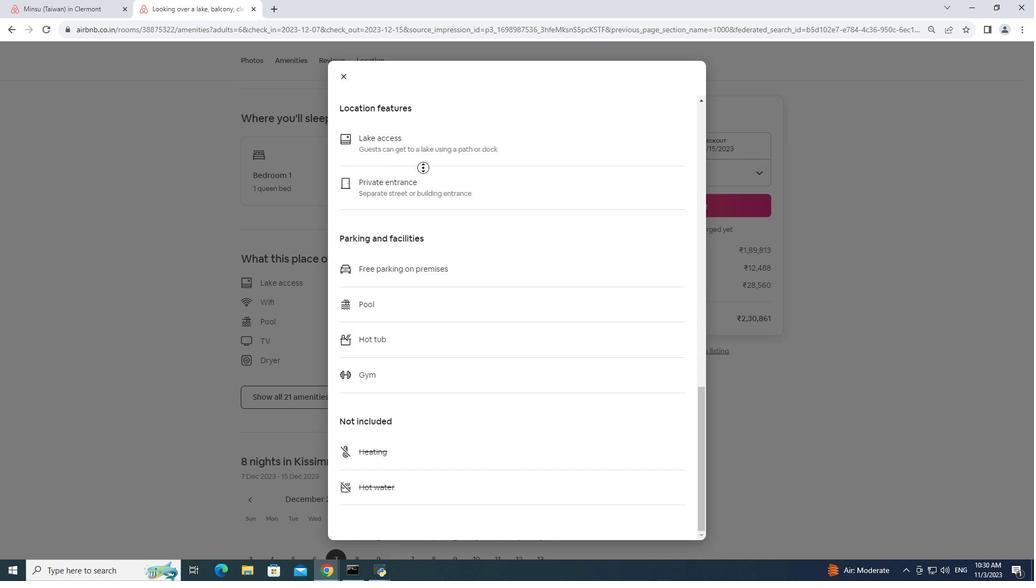 
Action: Mouse scrolled (423, 167) with delta (0, 0)
Screenshot: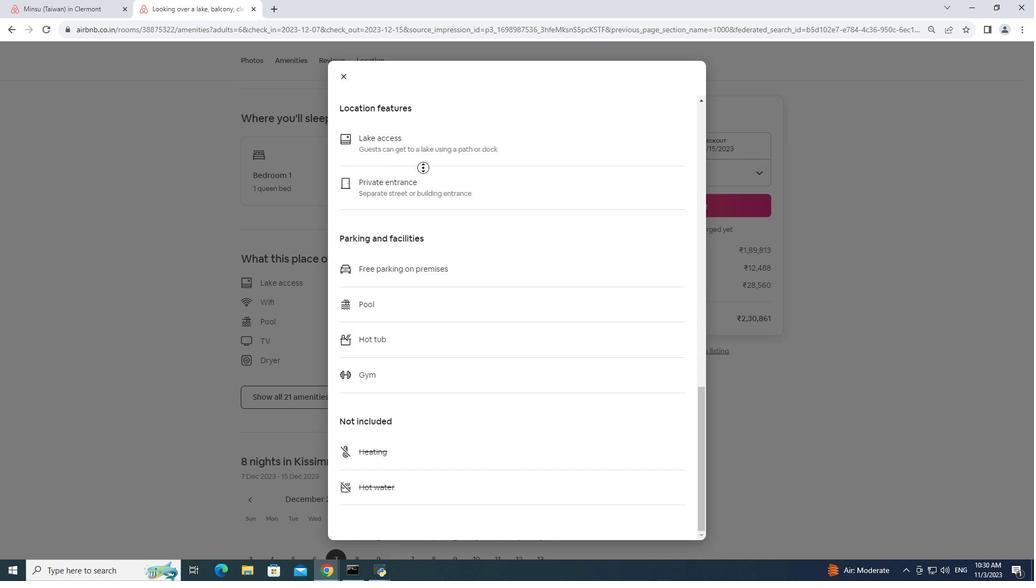 
Action: Mouse scrolled (423, 167) with delta (0, 0)
Screenshot: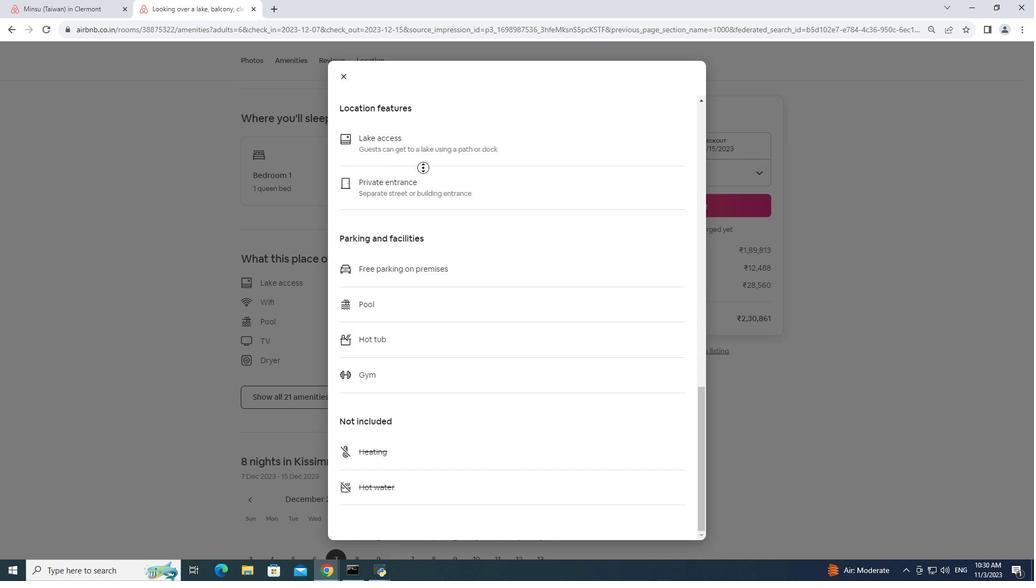 
Action: Mouse moved to (343, 81)
Screenshot: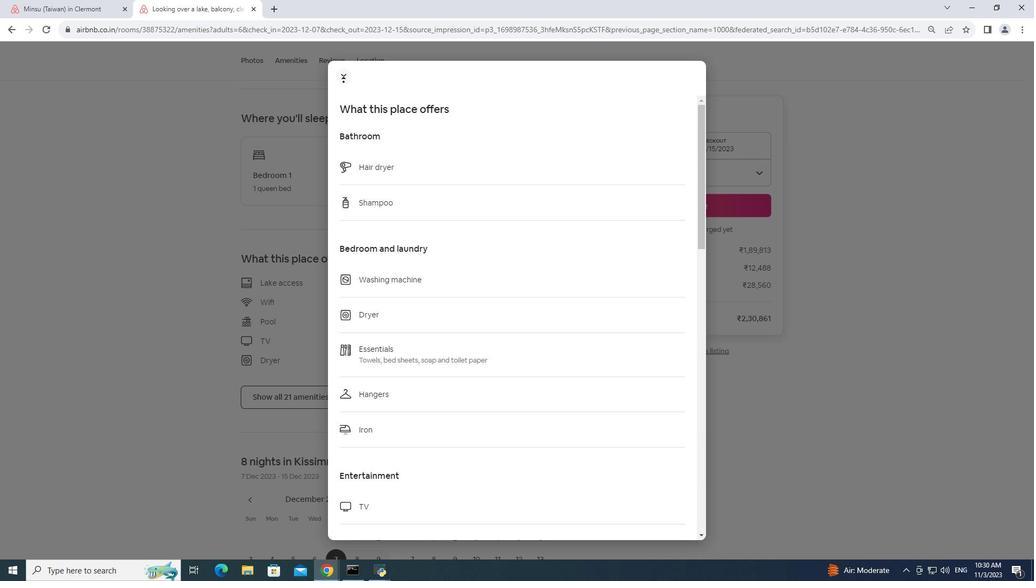 
Action: Mouse pressed left at (343, 81)
Screenshot: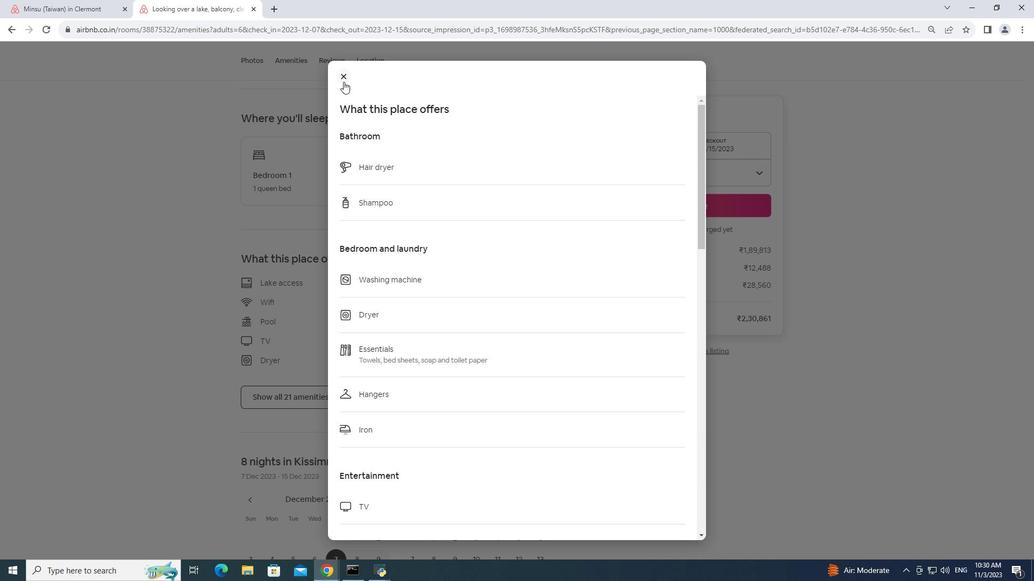 
Action: Mouse pressed left at (343, 81)
Screenshot: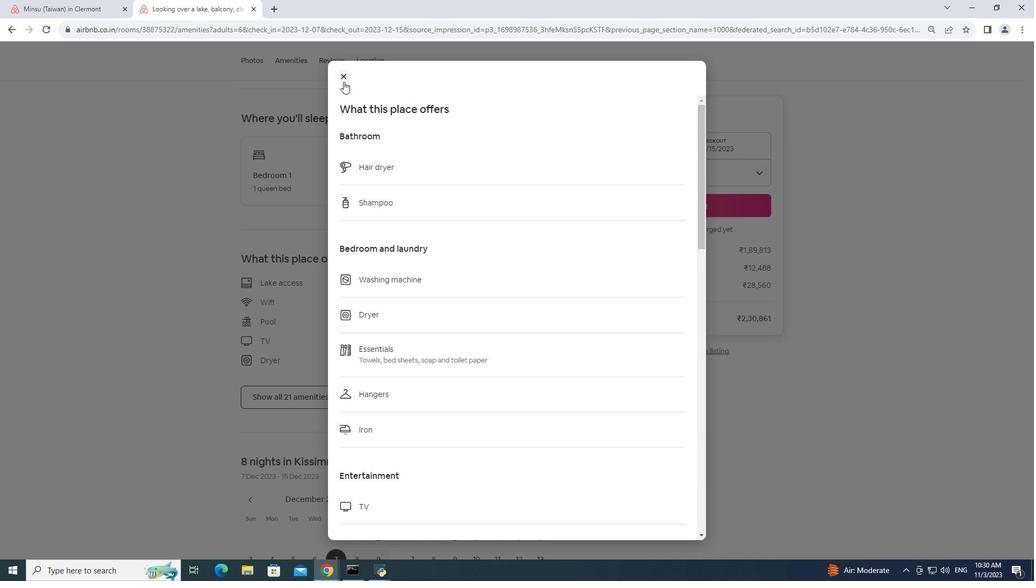 
Action: Mouse moved to (489, 297)
Screenshot: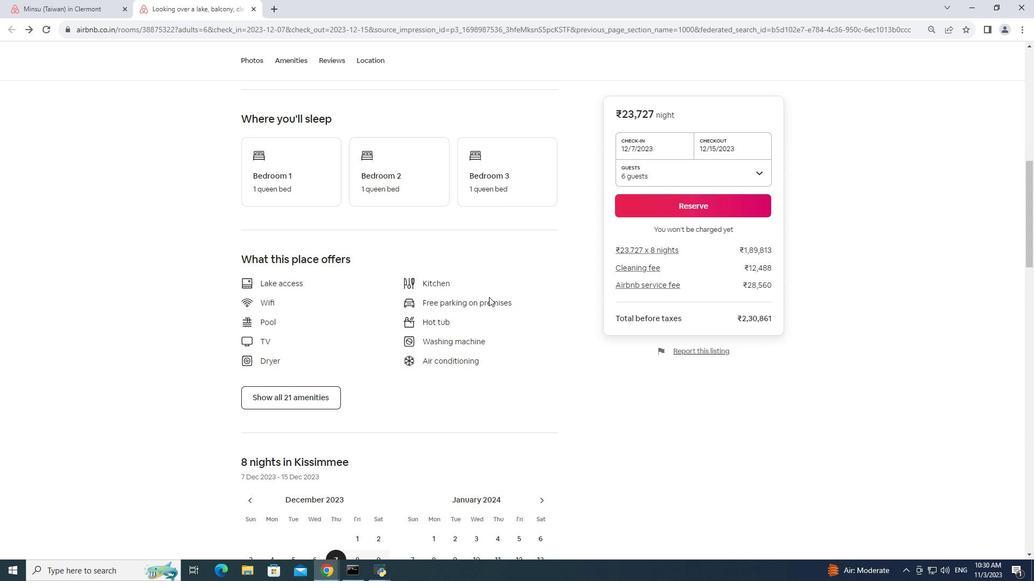 
Action: Mouse scrolled (489, 296) with delta (0, 0)
Screenshot: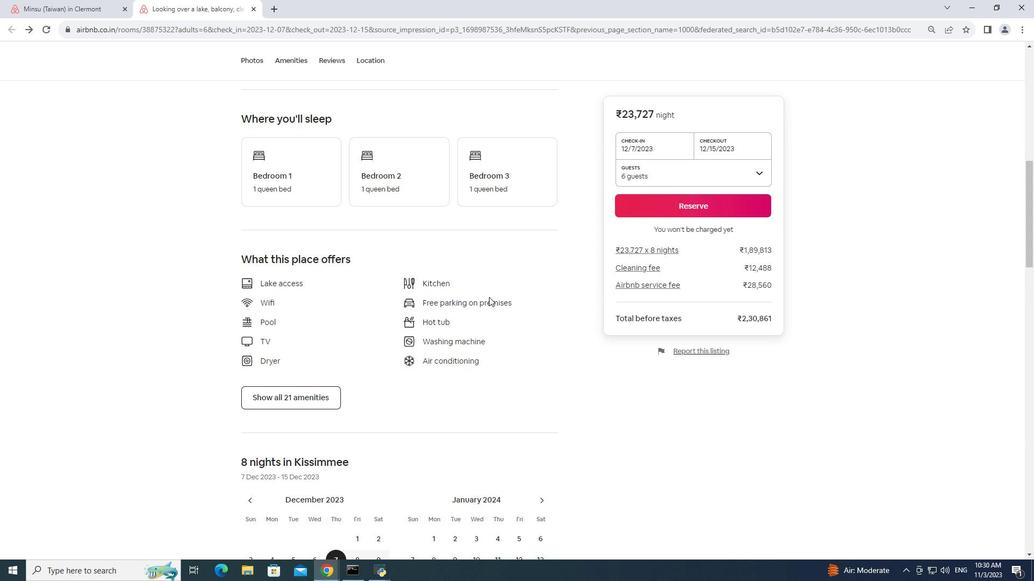 
Action: Mouse scrolled (489, 296) with delta (0, 0)
Screenshot: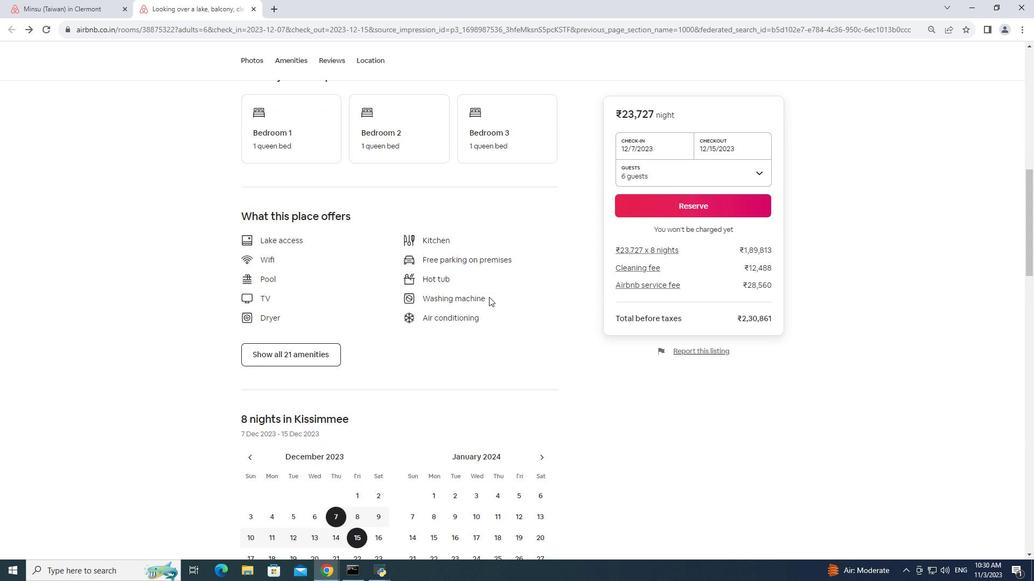 
Action: Mouse moved to (489, 291)
Screenshot: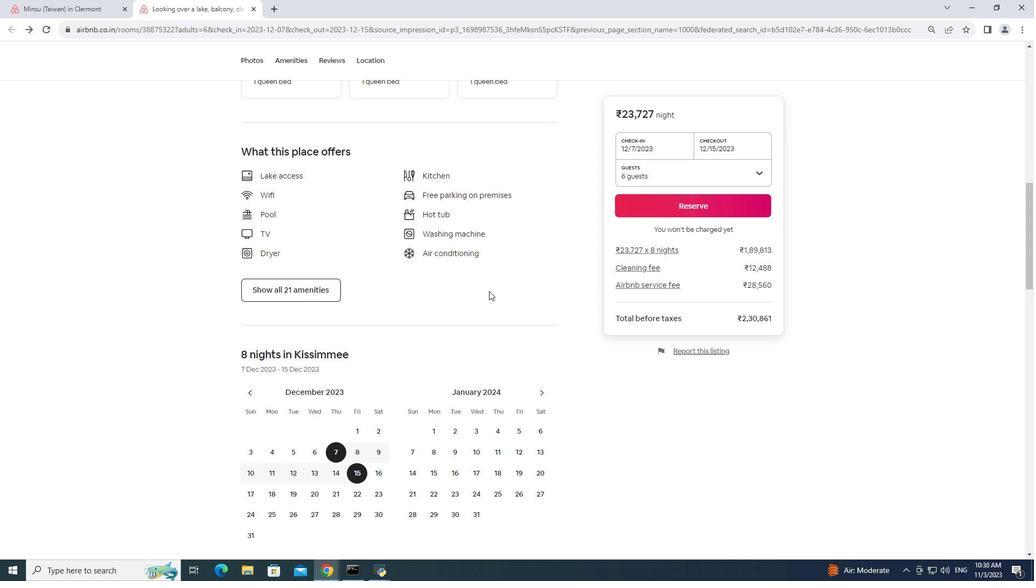 
Action: Mouse scrolled (489, 290) with delta (0, 0)
Screenshot: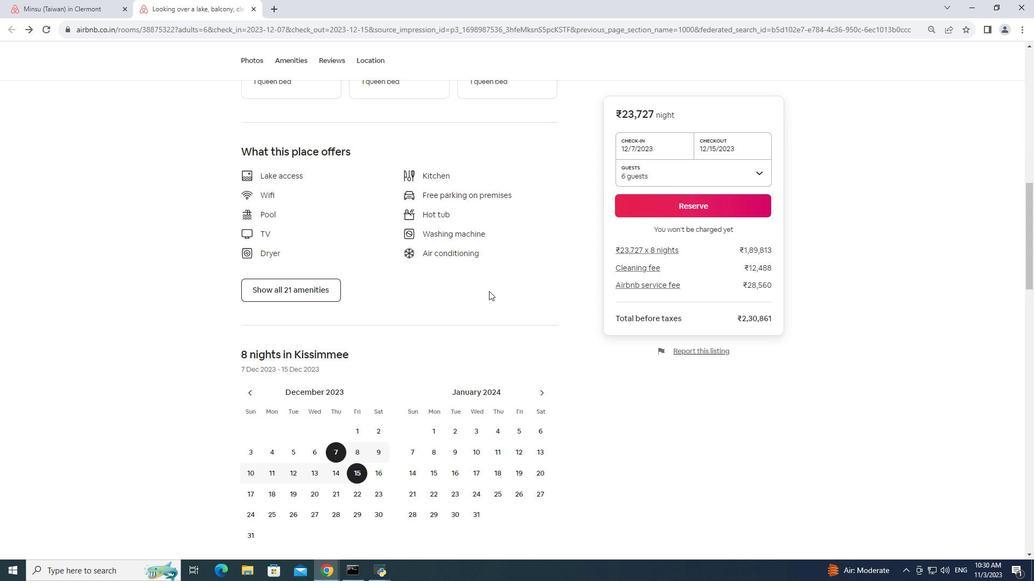 
Action: Mouse scrolled (489, 290) with delta (0, 0)
Screenshot: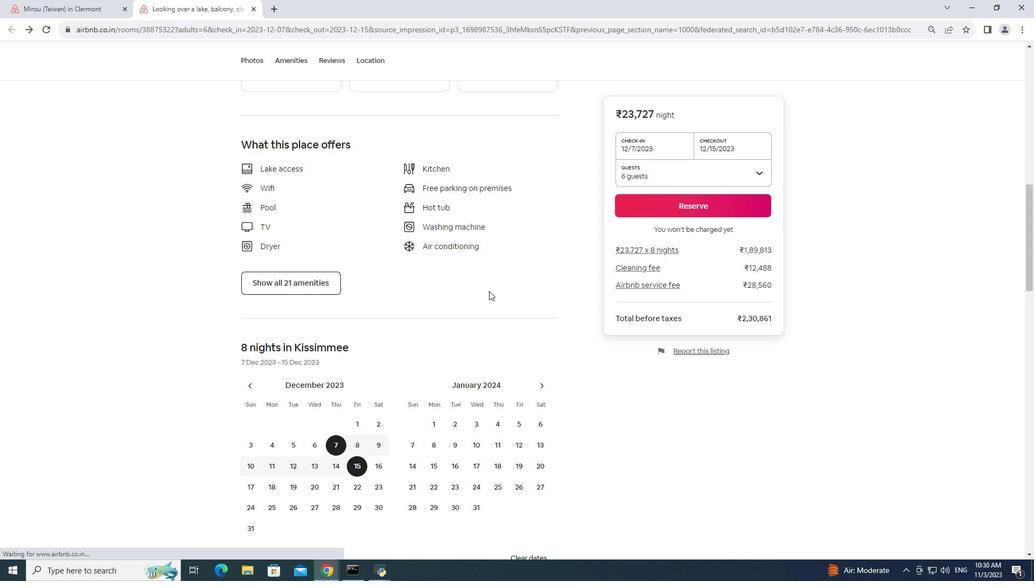 
Action: Mouse moved to (488, 290)
Screenshot: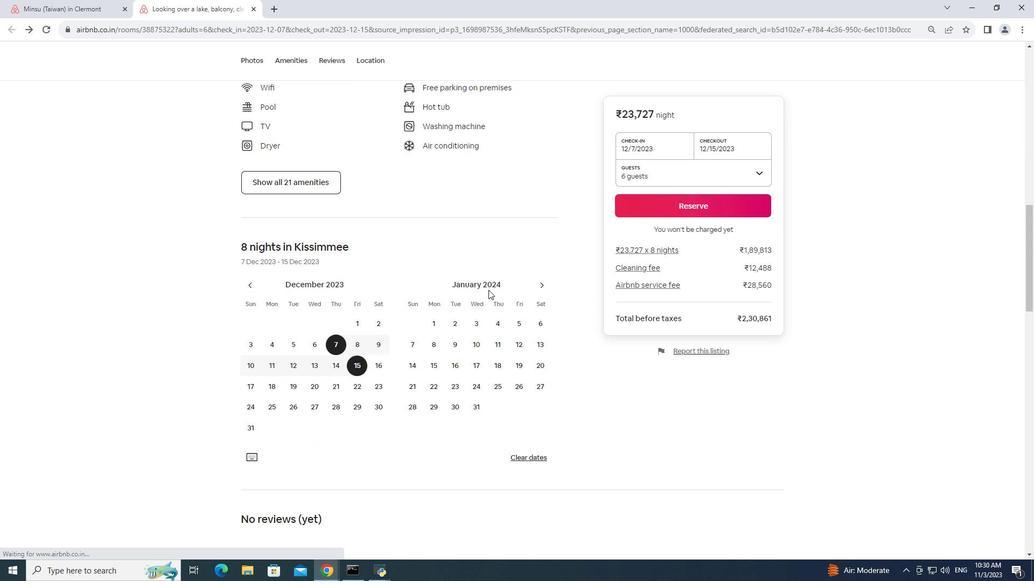 
Action: Mouse scrolled (488, 289) with delta (0, 0)
Screenshot: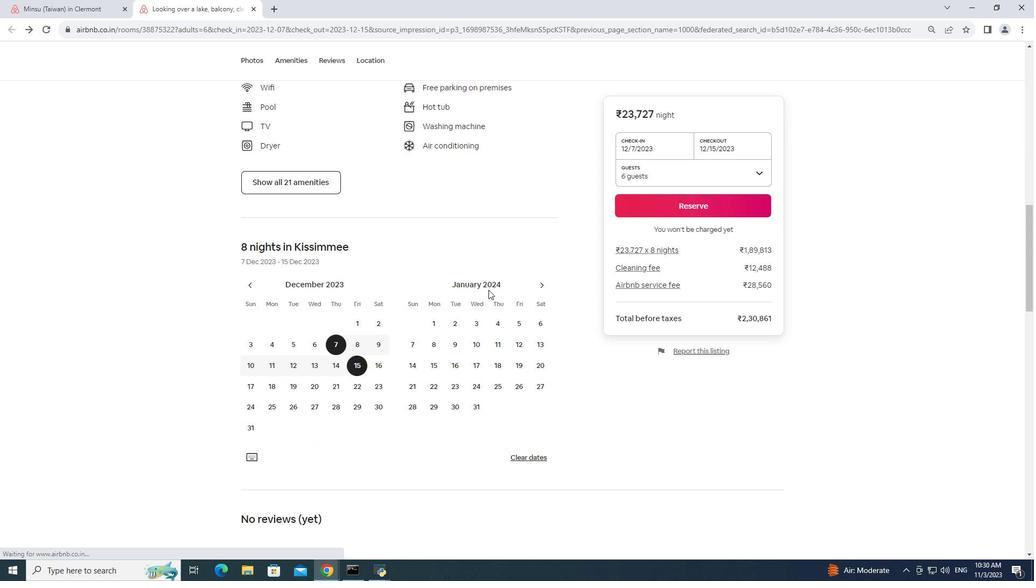 
Action: Mouse scrolled (488, 289) with delta (0, 0)
Screenshot: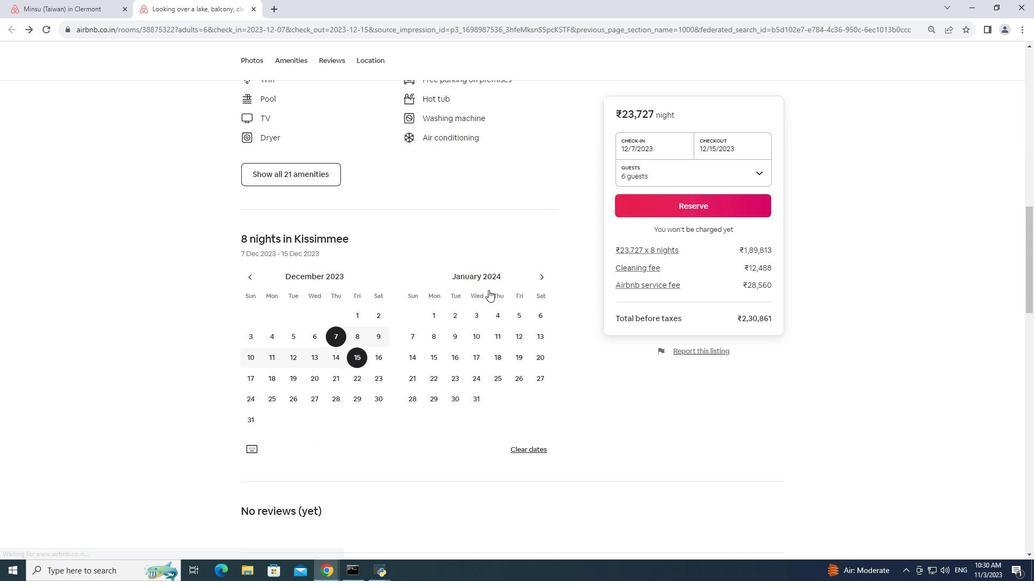 
Action: Mouse scrolled (488, 289) with delta (0, 0)
Screenshot: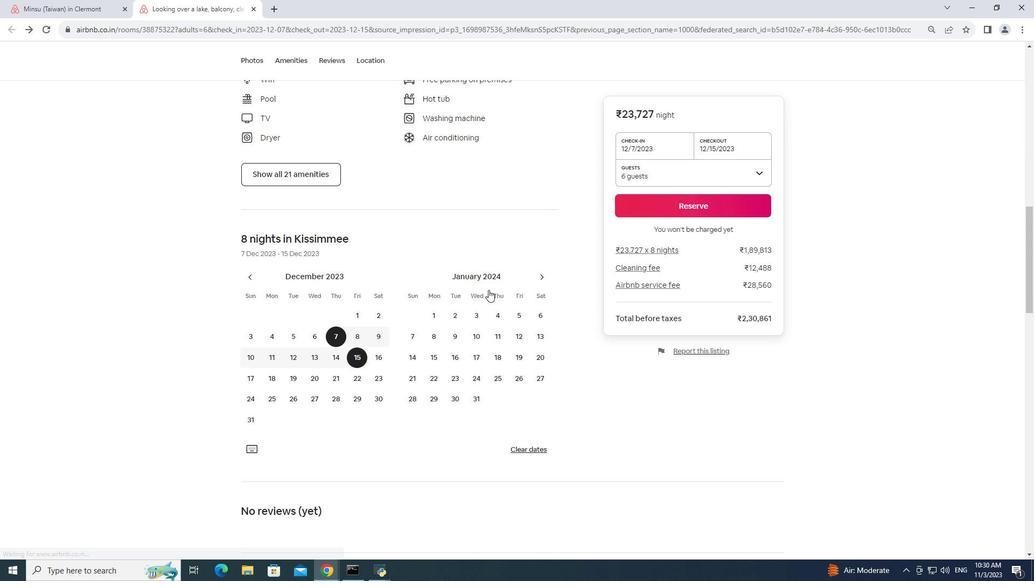 
Action: Mouse scrolled (488, 289) with delta (0, 0)
Screenshot: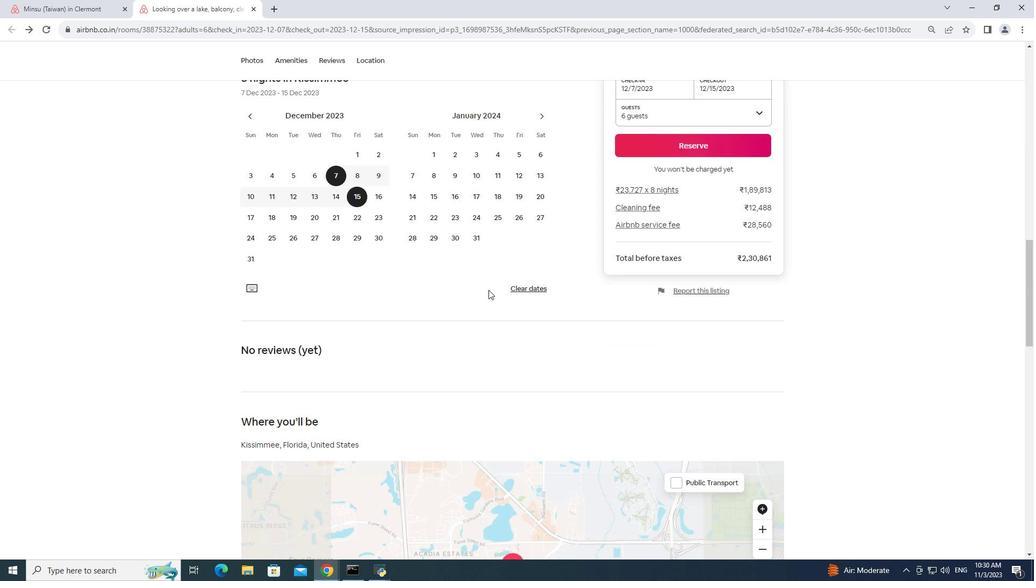 
Action: Mouse scrolled (488, 289) with delta (0, 0)
Screenshot: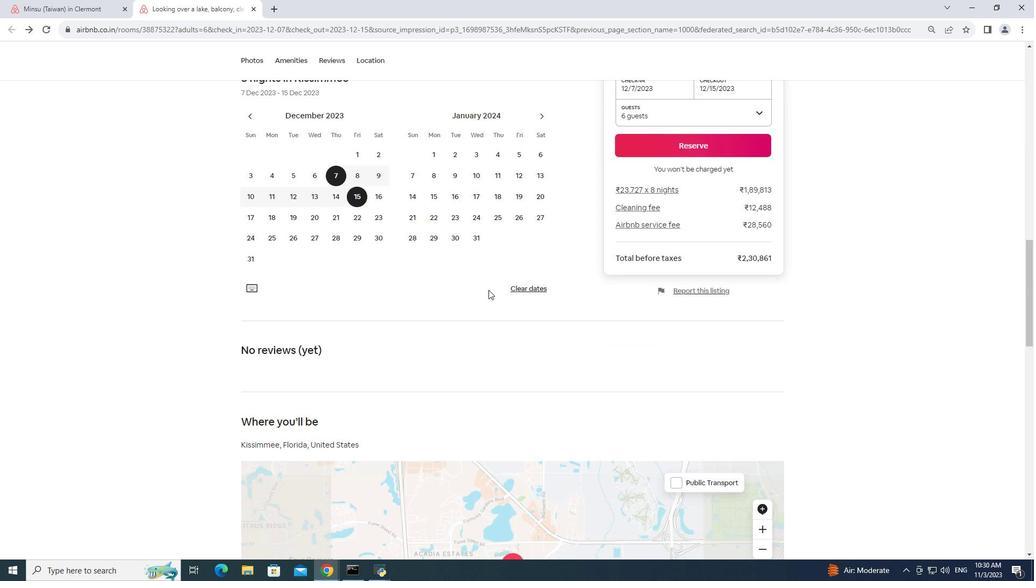 
Action: Mouse scrolled (488, 289) with delta (0, 0)
Screenshot: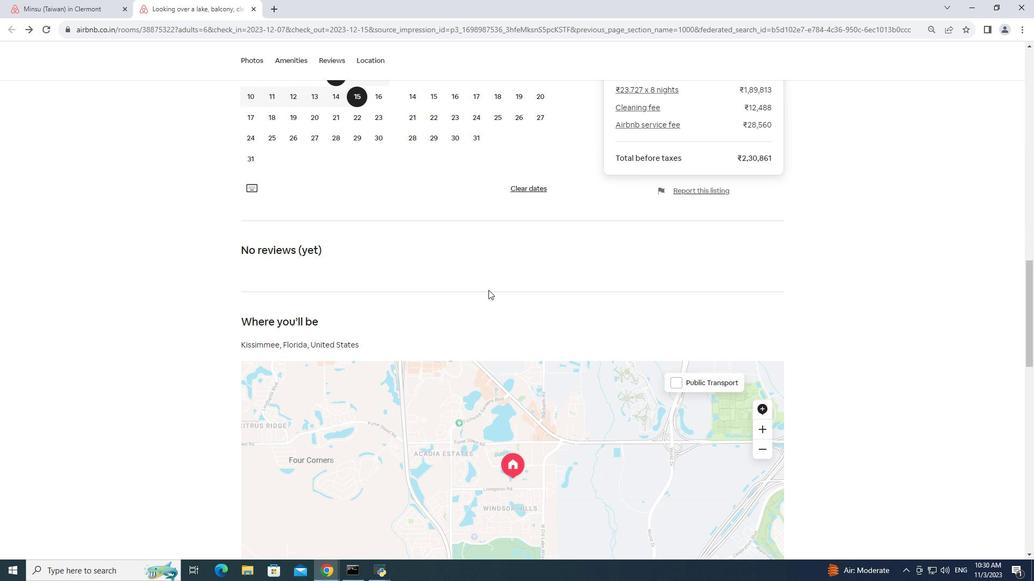 
Action: Mouse scrolled (488, 289) with delta (0, 0)
Screenshot: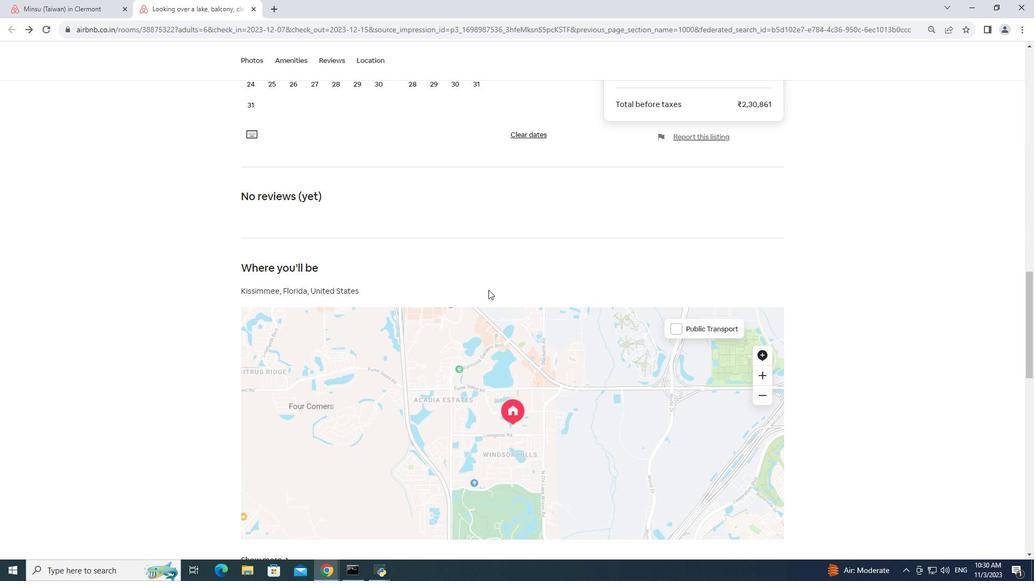 
Action: Mouse scrolled (488, 289) with delta (0, 0)
Screenshot: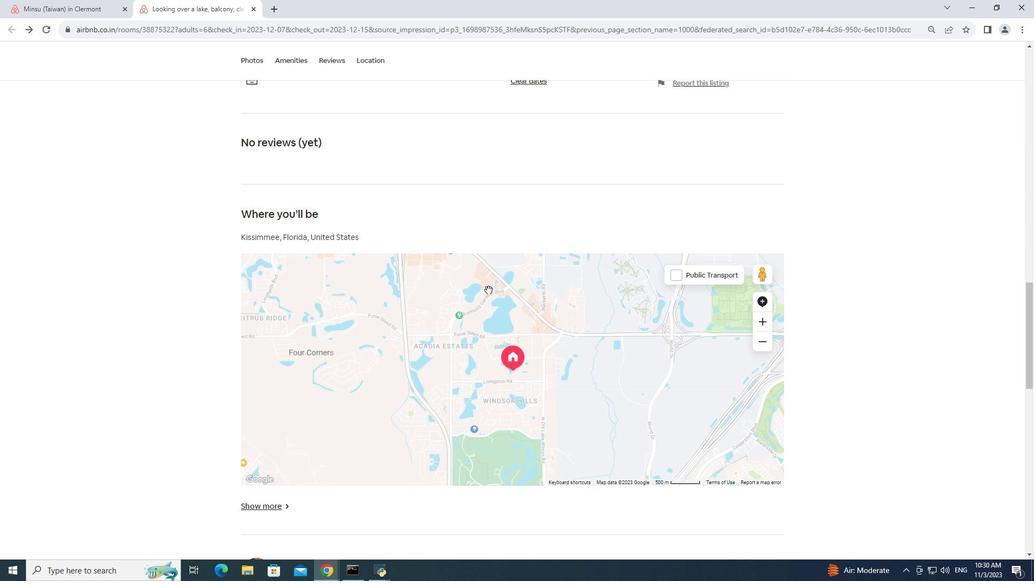 
Action: Mouse scrolled (488, 289) with delta (0, 0)
Screenshot: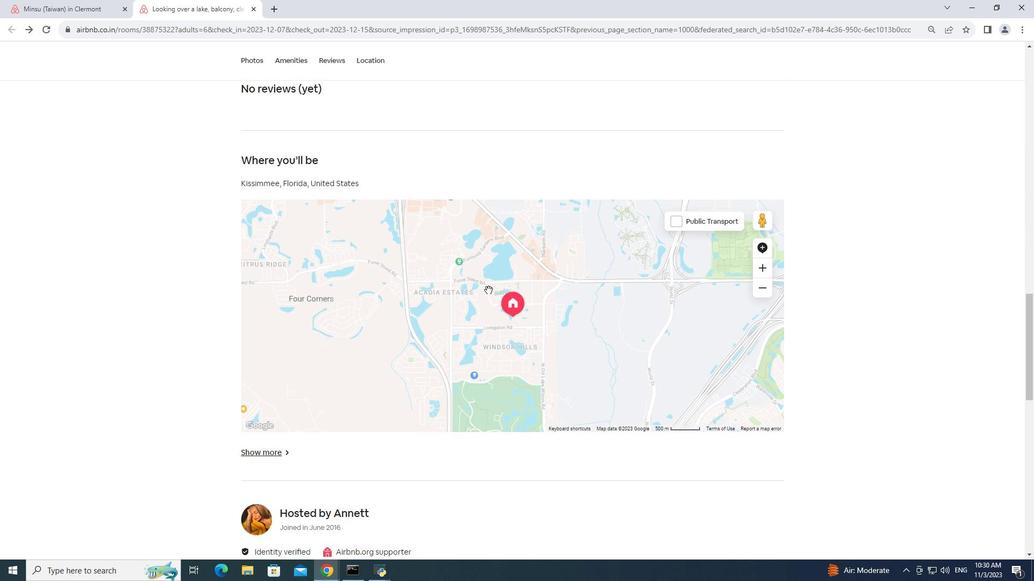 
Action: Mouse scrolled (488, 289) with delta (0, 0)
Screenshot: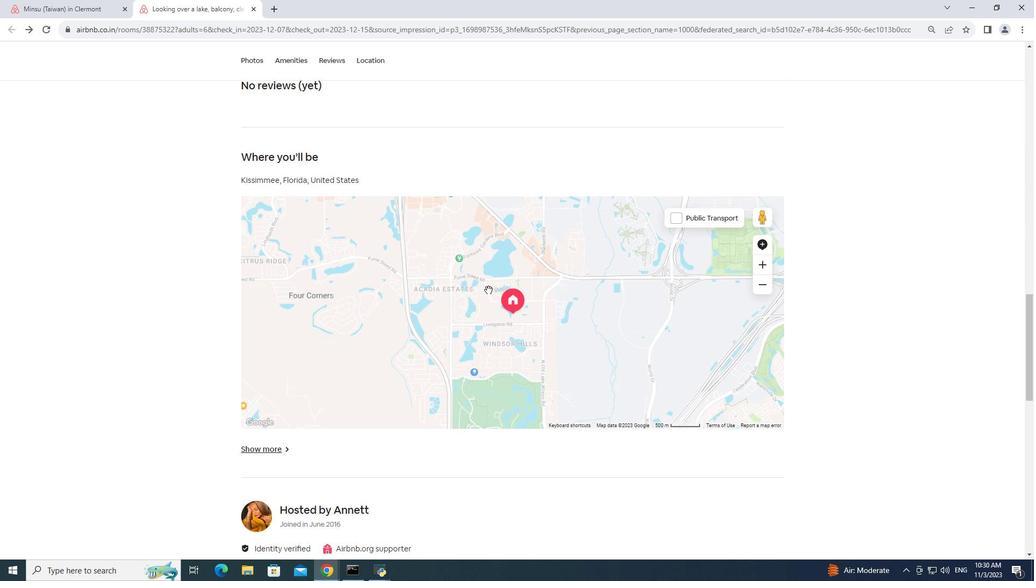 
Action: Mouse scrolled (488, 289) with delta (0, 0)
Screenshot: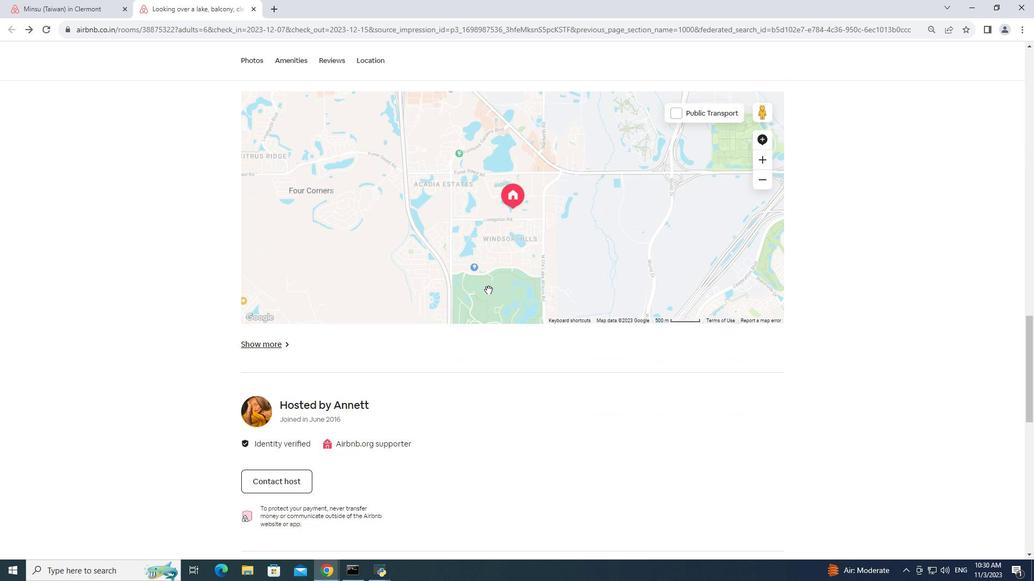 
Action: Mouse scrolled (488, 289) with delta (0, 0)
Screenshot: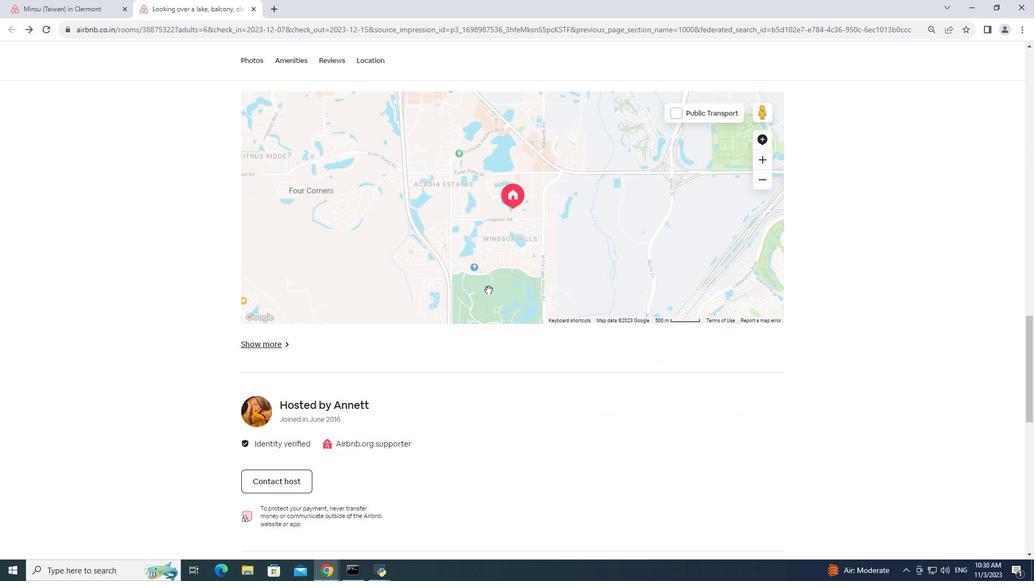 
Action: Mouse pressed middle at (488, 290)
Screenshot: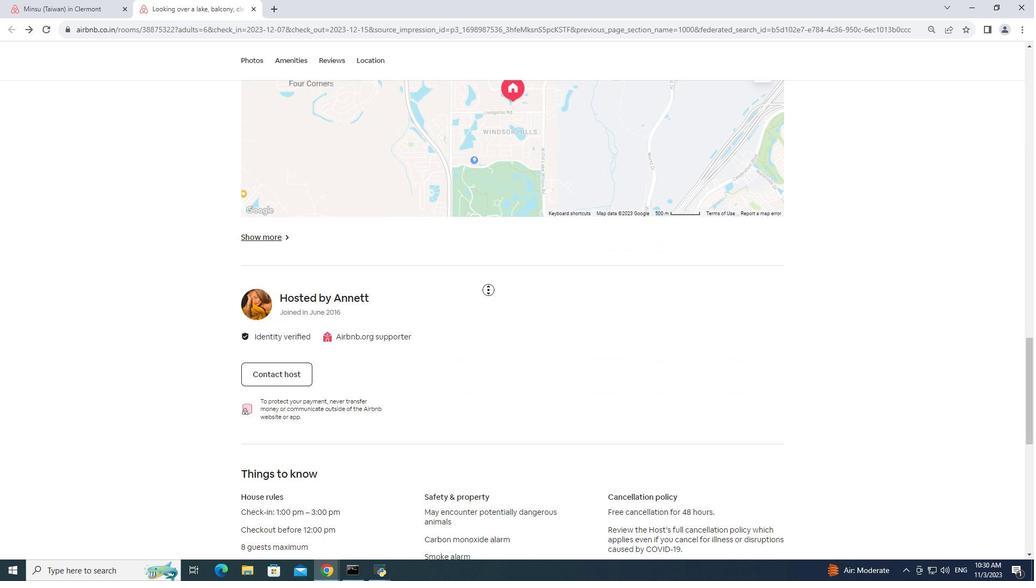 
Action: Mouse scrolled (488, 289) with delta (0, 0)
Screenshot: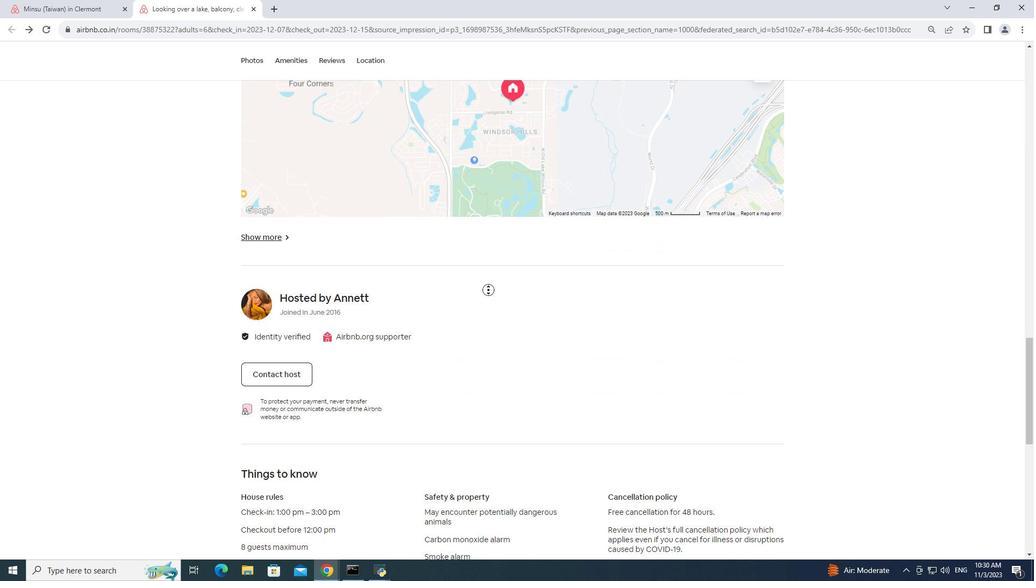 
Action: Mouse scrolled (488, 289) with delta (0, 0)
Screenshot: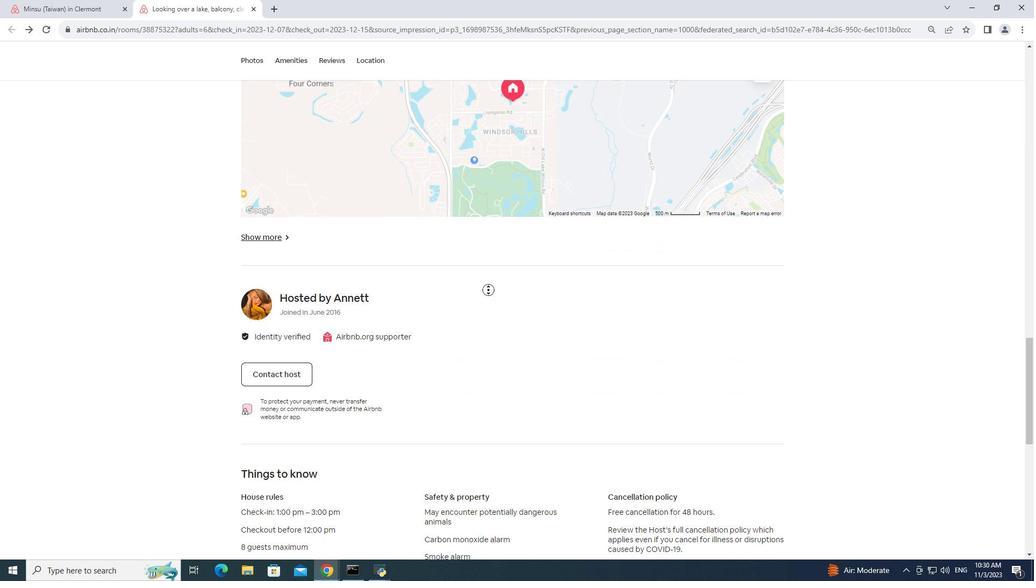
Action: Mouse scrolled (488, 289) with delta (0, 0)
Screenshot: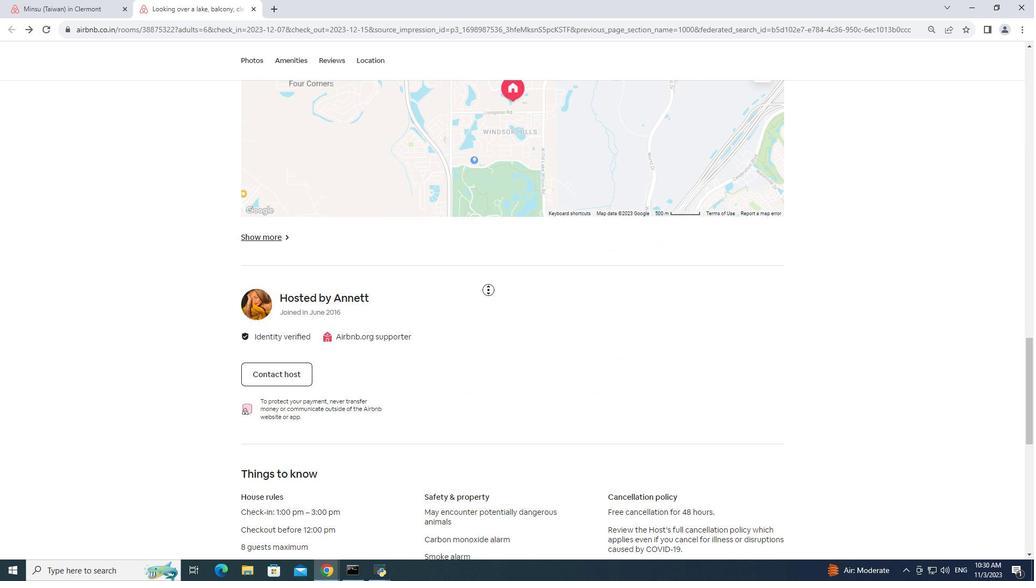 
Action: Mouse scrolled (488, 289) with delta (0, 0)
Screenshot: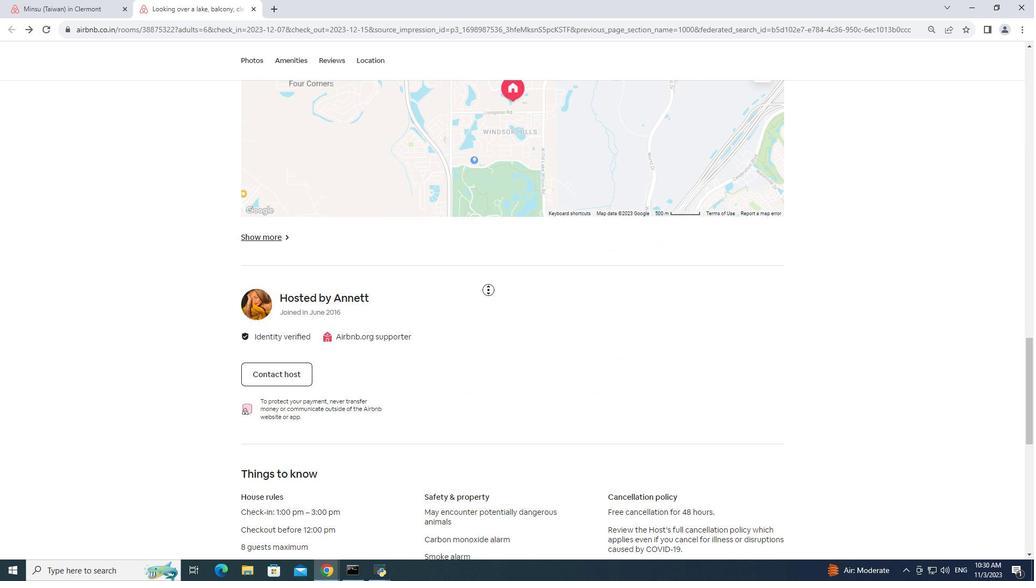 
Action: Mouse moved to (371, 277)
Screenshot: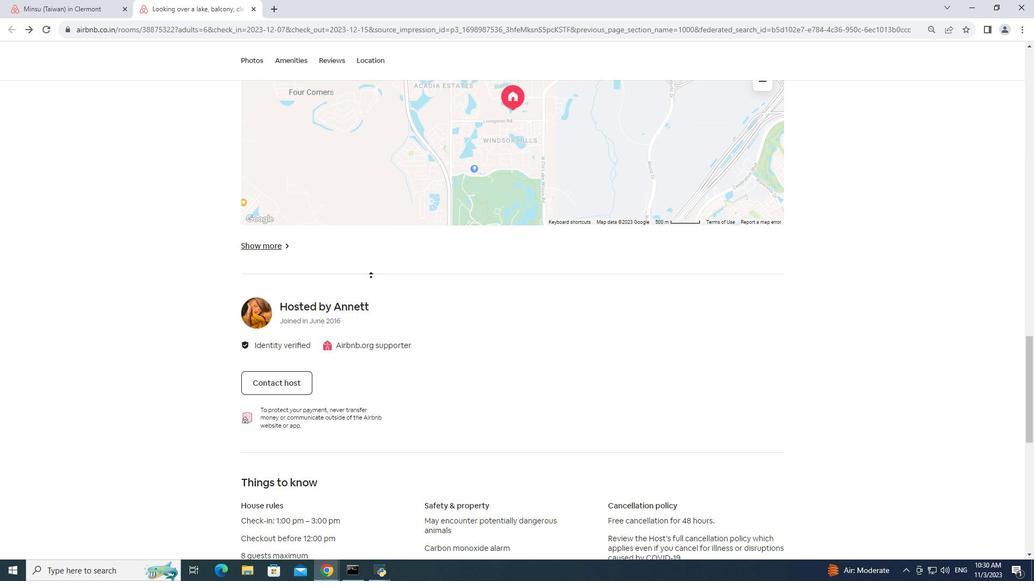 
Action: Mouse pressed left at (371, 277)
Screenshot: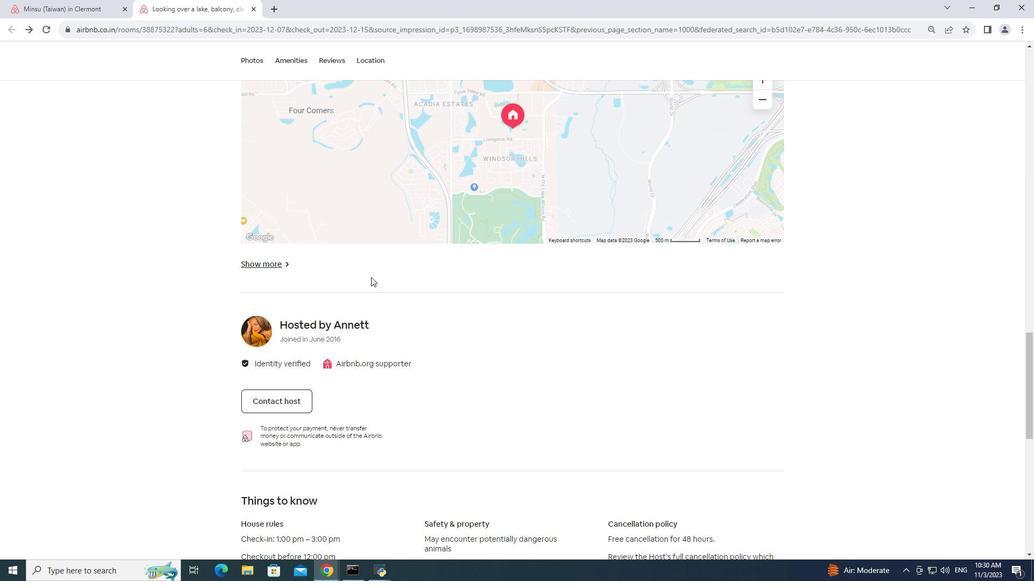 
Action: Mouse moved to (378, 288)
Screenshot: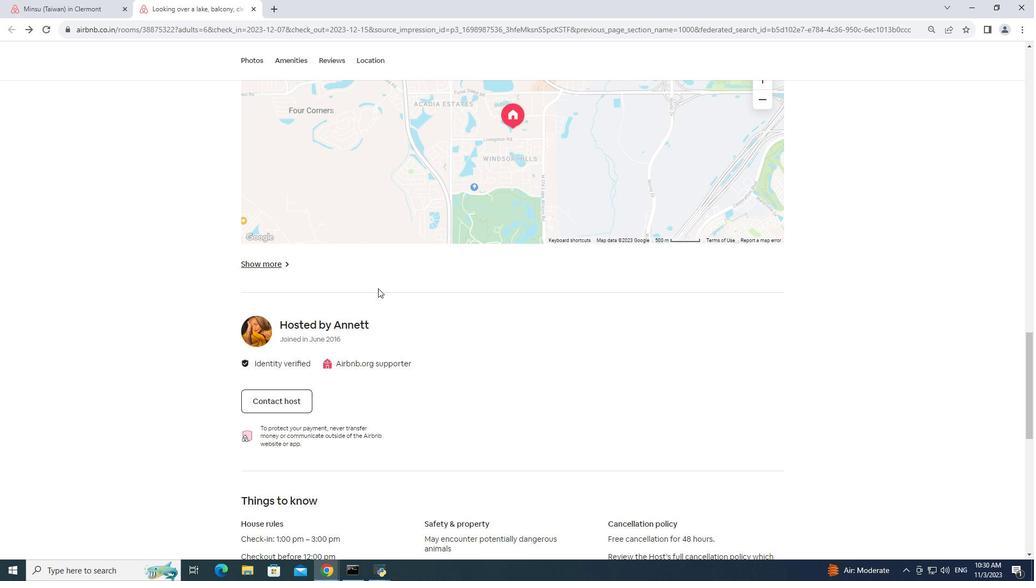 
Action: Mouse scrolled (378, 288) with delta (0, 0)
Screenshot: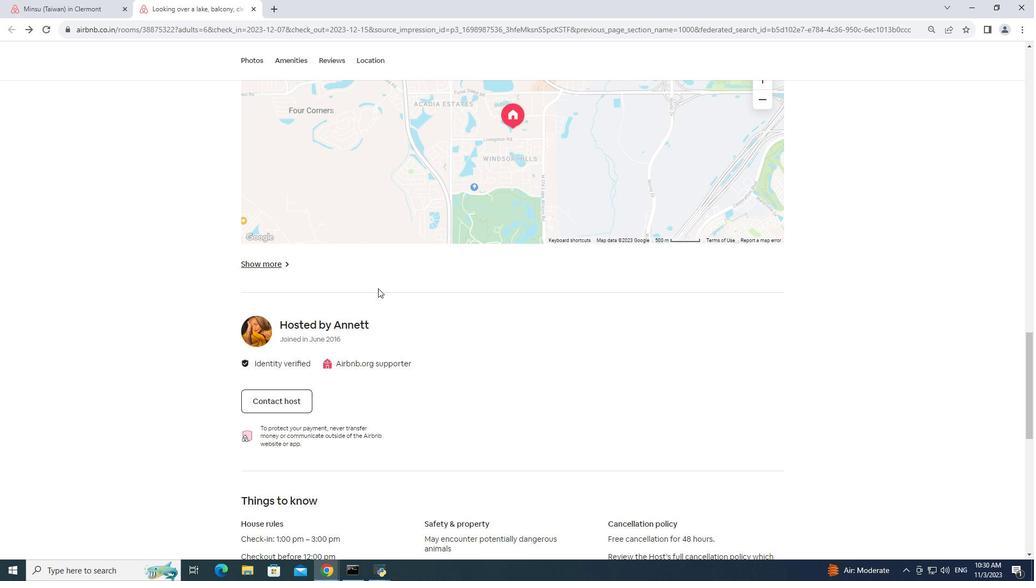 
Action: Mouse moved to (378, 289)
Screenshot: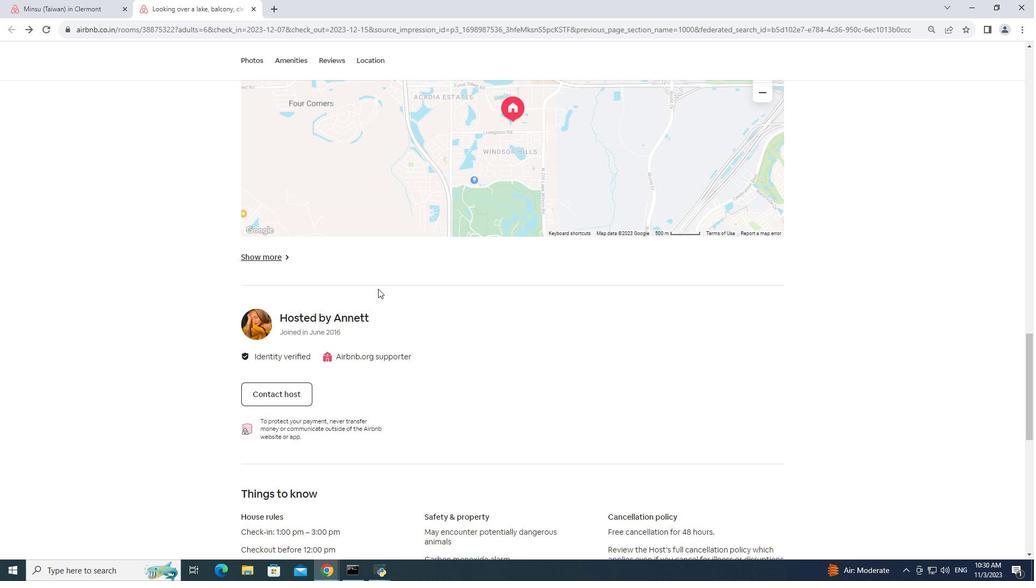 
Action: Mouse scrolled (378, 288) with delta (0, 0)
Screenshot: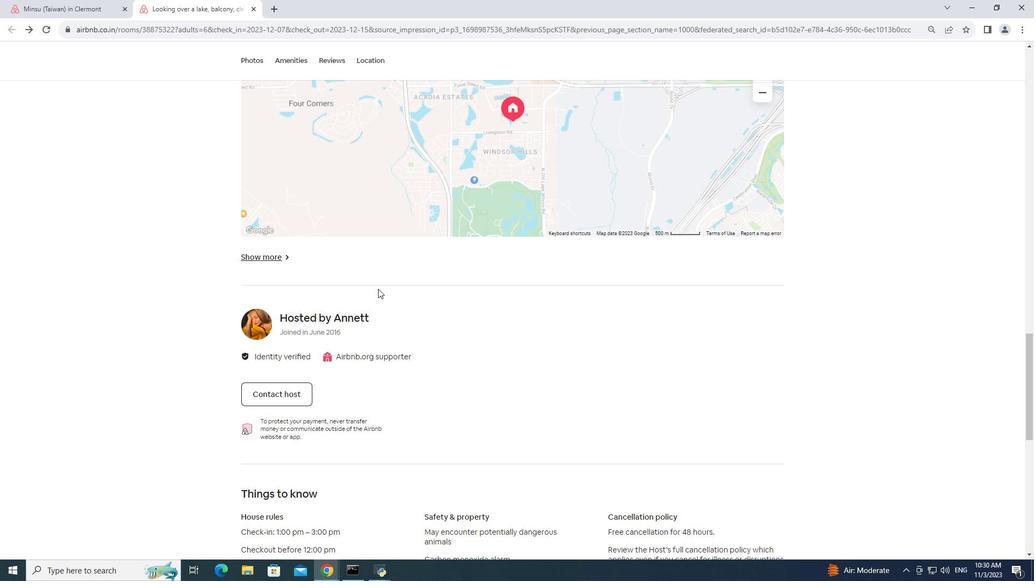 
Action: Mouse scrolled (378, 288) with delta (0, 0)
Screenshot: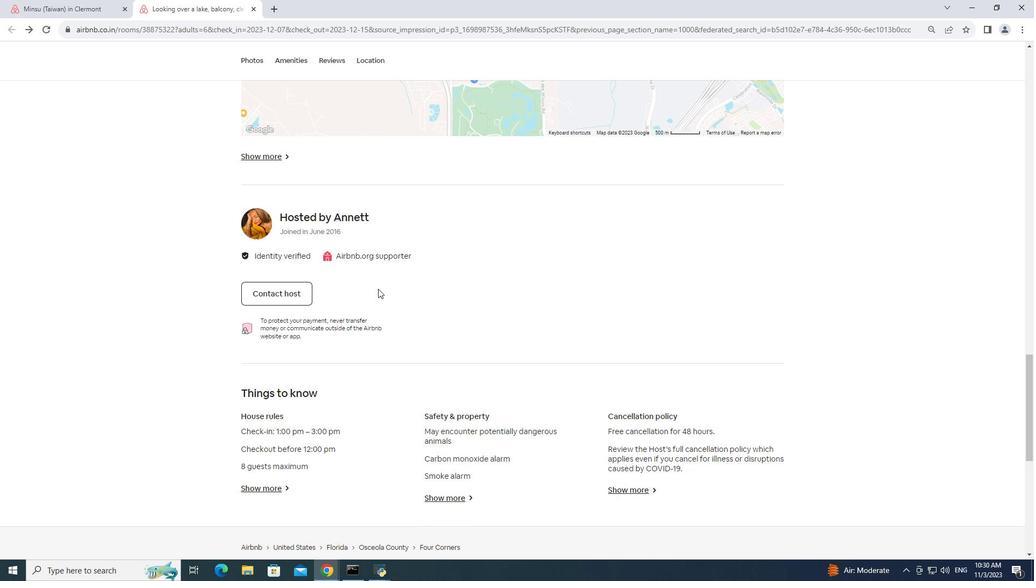 
Action: Mouse scrolled (378, 288) with delta (0, 0)
Screenshot: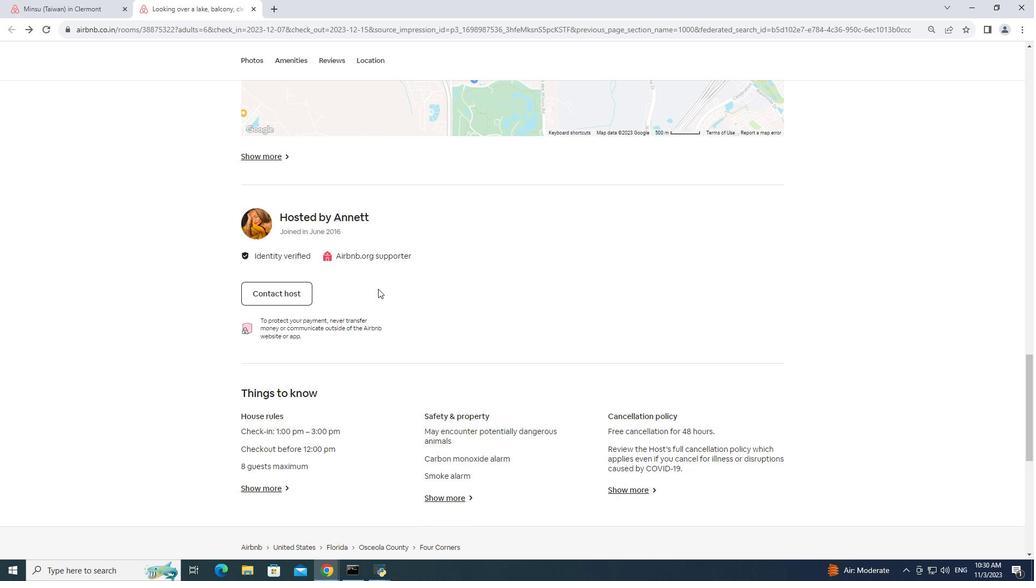 
Action: Mouse moved to (377, 286)
Screenshot: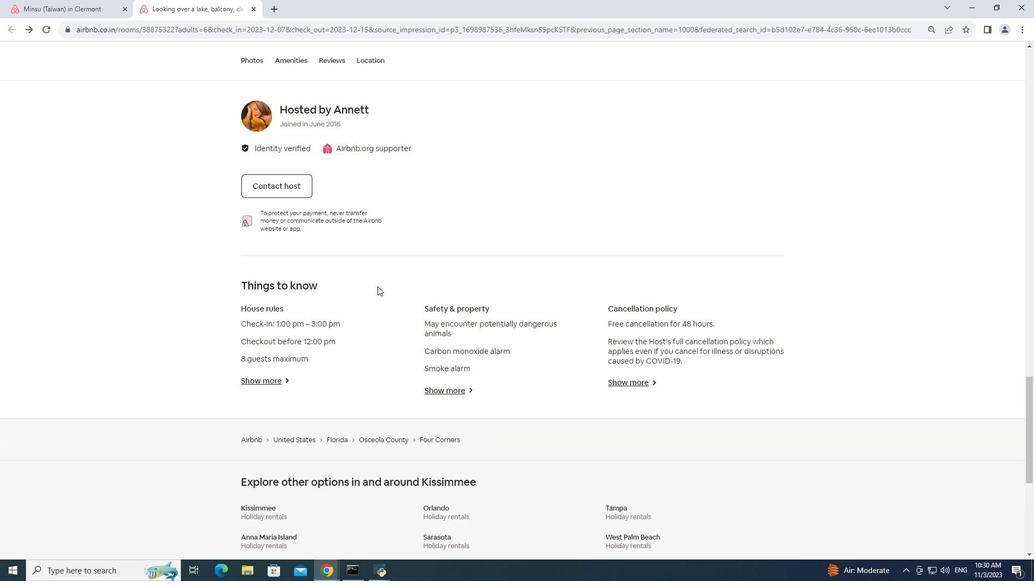 
Action: Mouse scrolled (377, 286) with delta (0, 0)
Screenshot: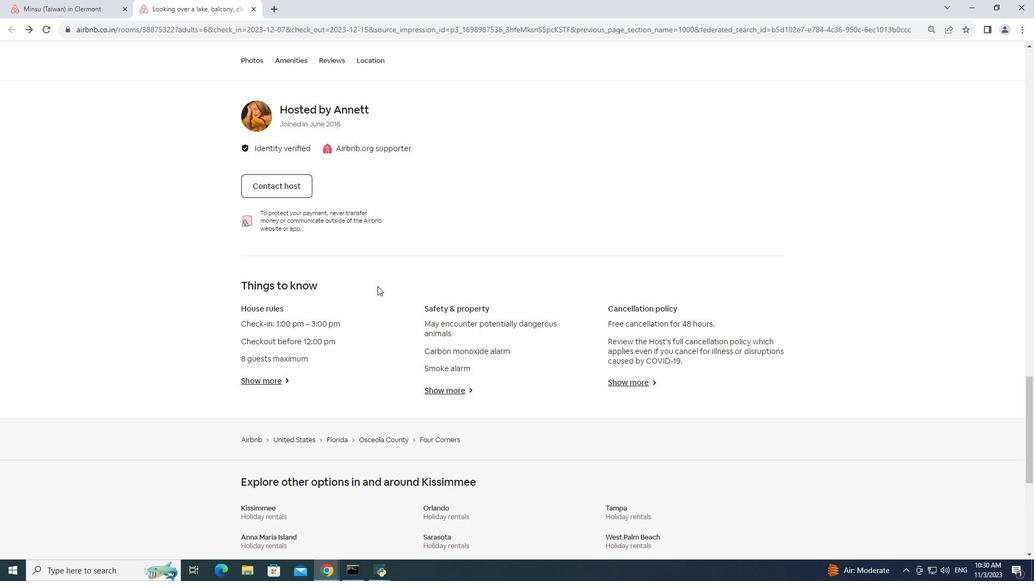 
Action: Mouse scrolled (377, 286) with delta (0, 0)
Screenshot: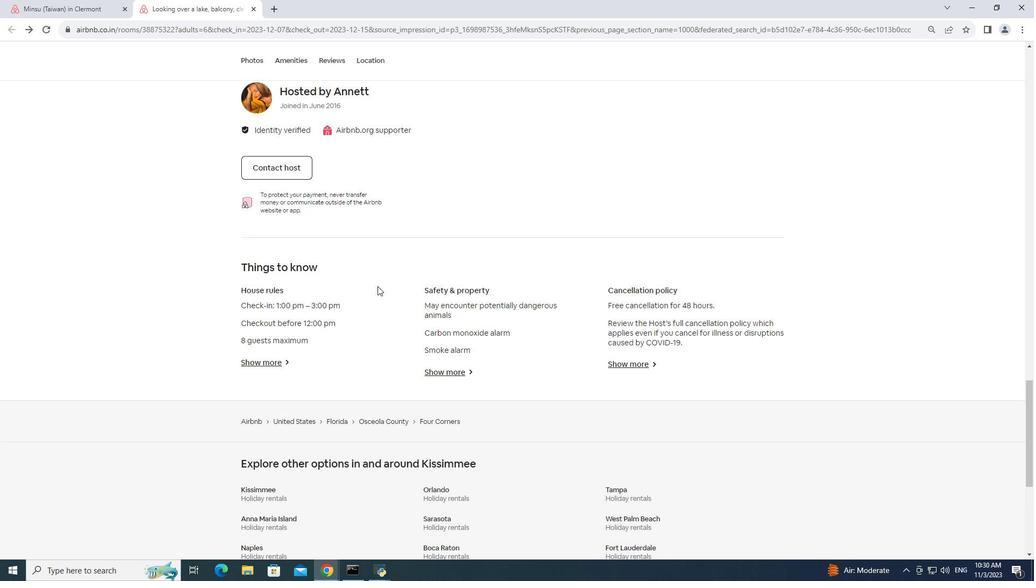 
Action: Mouse moved to (270, 274)
Screenshot: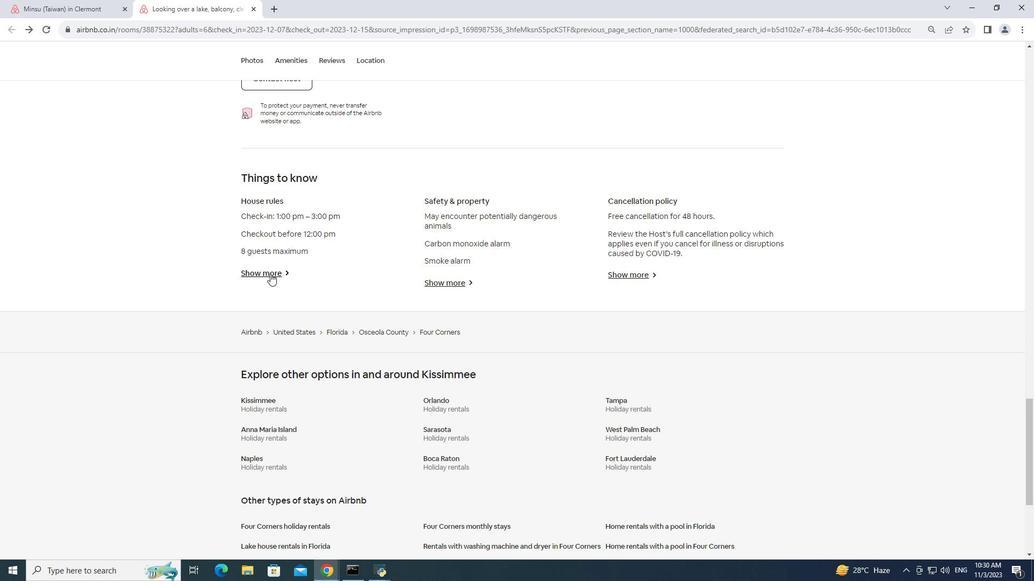 
Action: Mouse pressed left at (270, 274)
Screenshot: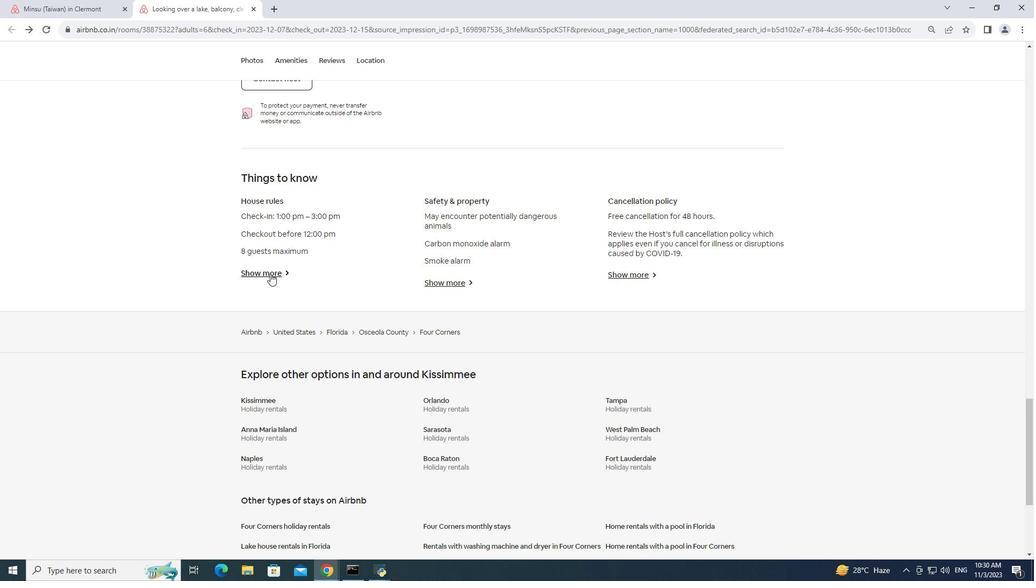 
Action: Mouse pressed left at (270, 274)
Screenshot: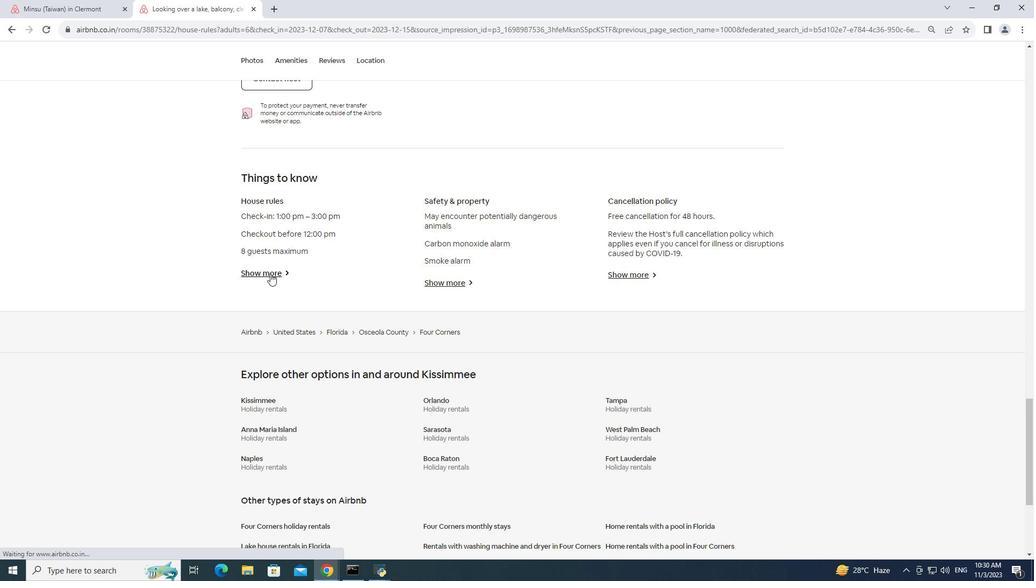 
Action: Mouse moved to (394, 266)
Screenshot: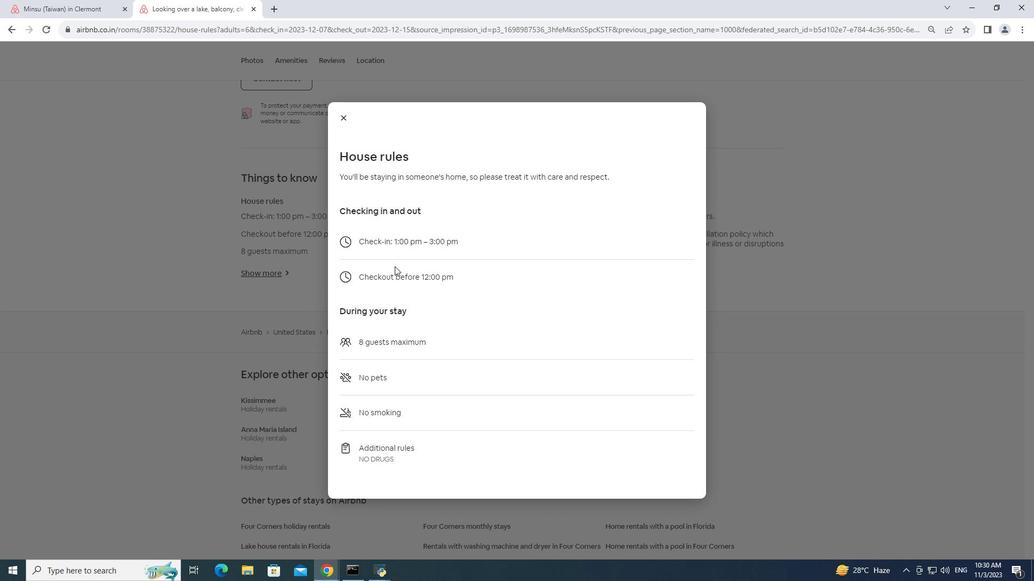 
Action: Mouse scrolled (394, 266) with delta (0, 0)
Screenshot: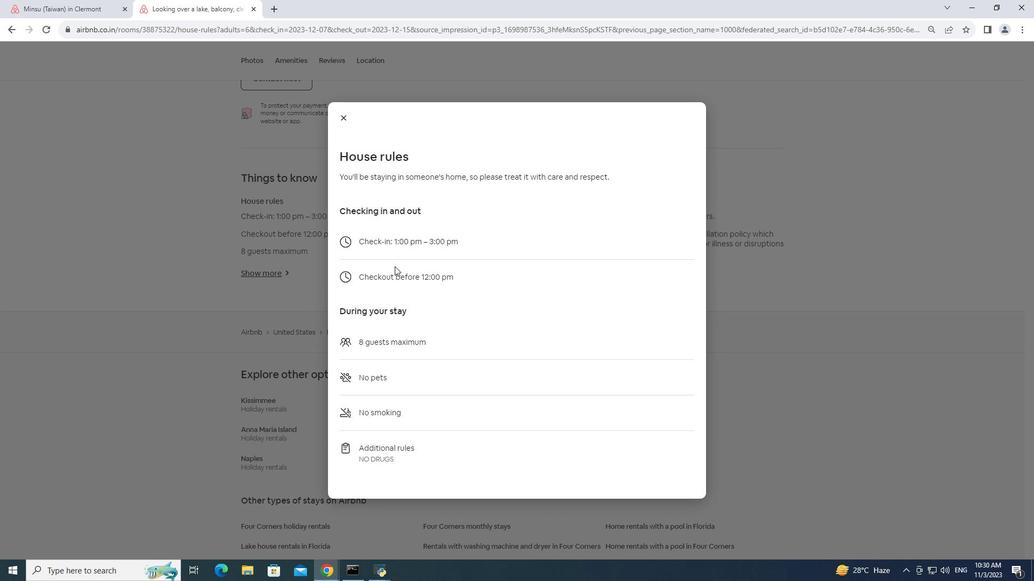 
Action: Mouse scrolled (394, 266) with delta (0, 0)
Screenshot: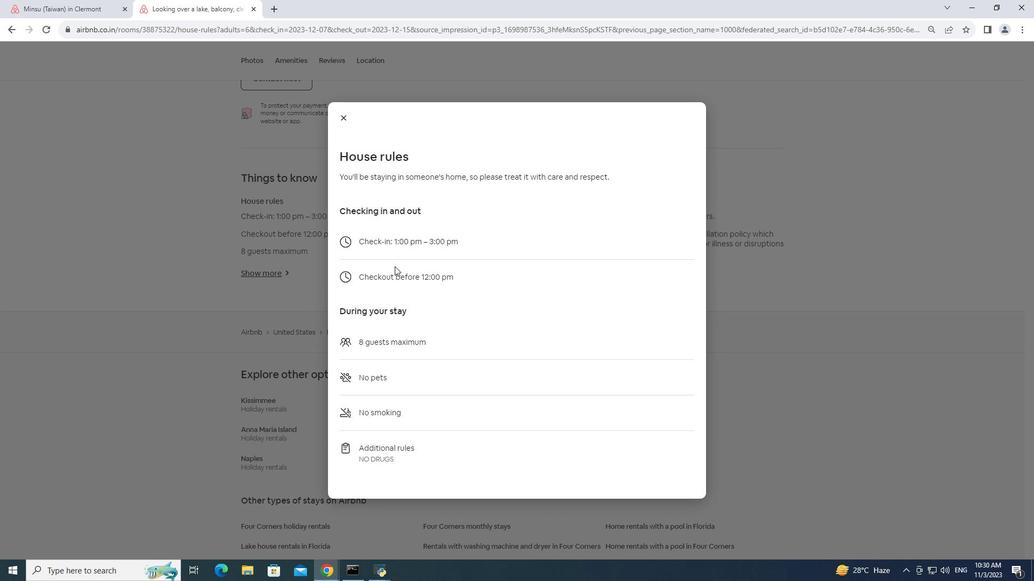 
Action: Mouse moved to (394, 266)
Screenshot: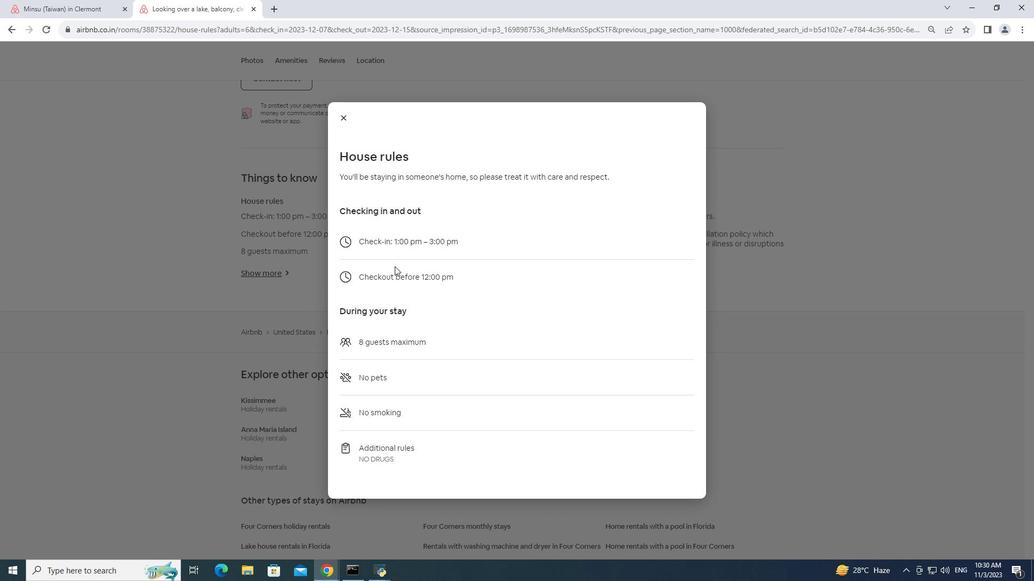 
Action: Mouse scrolled (394, 266) with delta (0, 0)
Screenshot: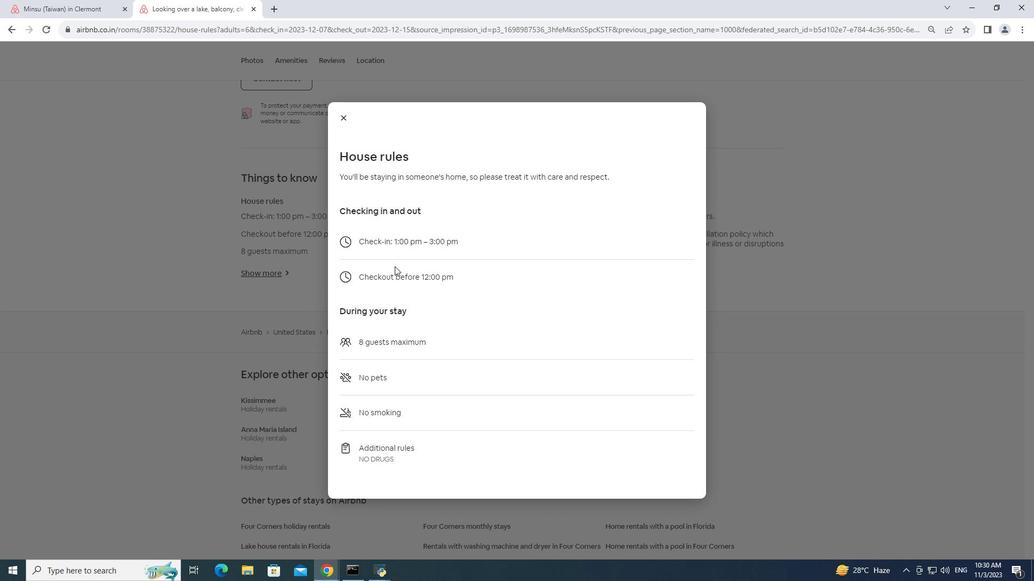
Action: Mouse moved to (394, 266)
Screenshot: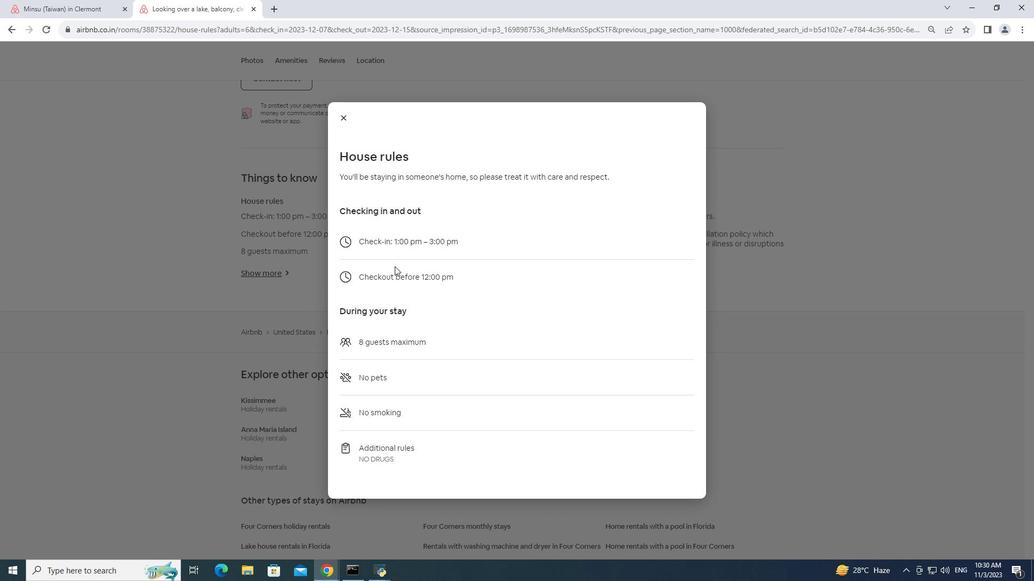 
Action: Mouse scrolled (394, 266) with delta (0, 0)
Screenshot: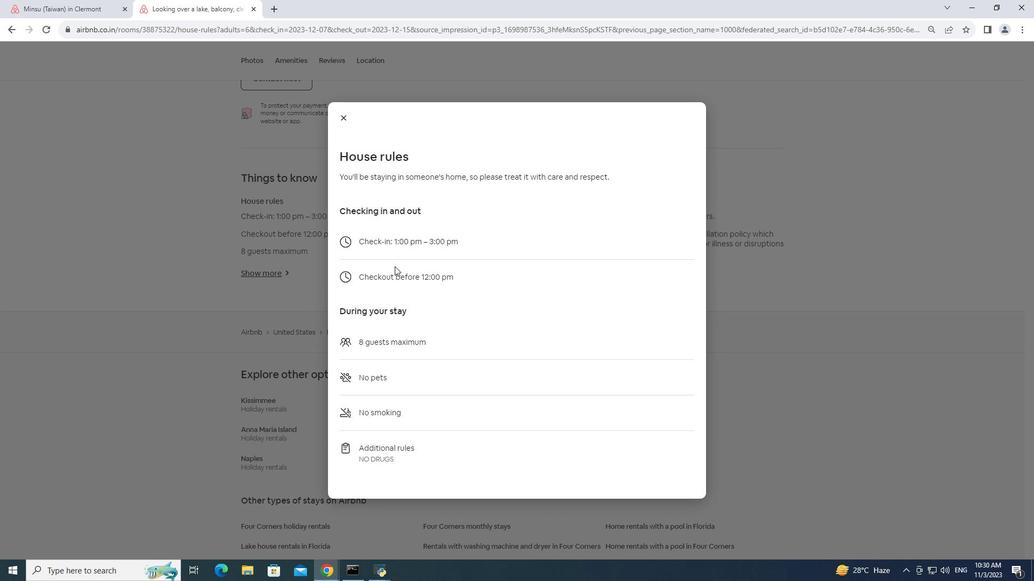 
Action: Mouse moved to (344, 124)
Screenshot: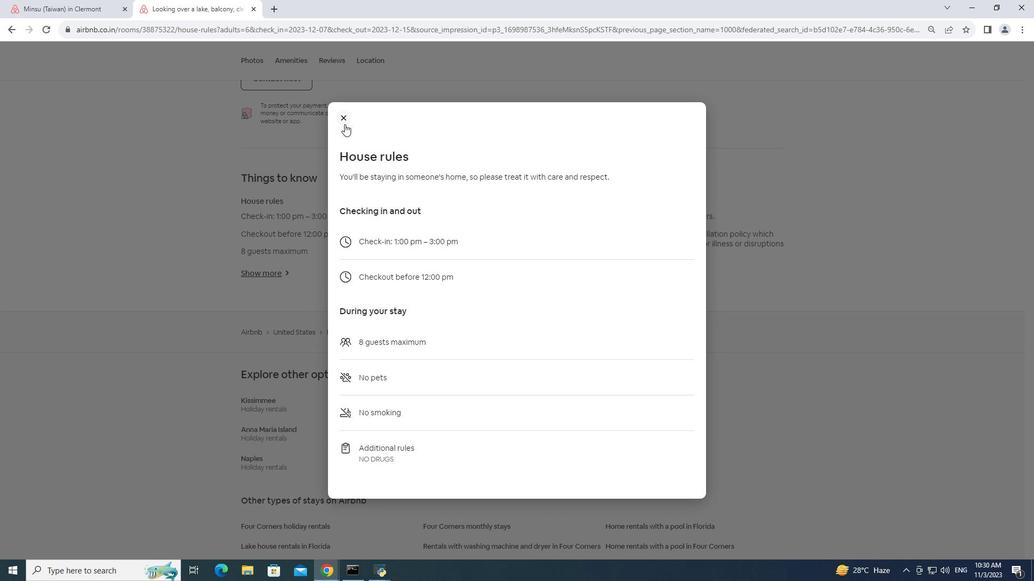 
Action: Mouse pressed left at (344, 124)
Screenshot: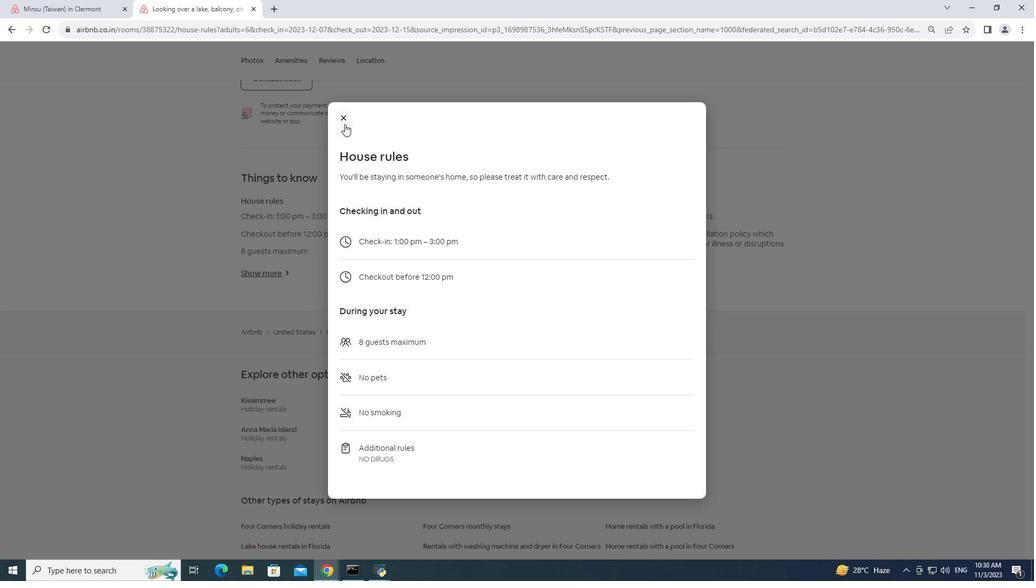 
Action: Mouse moved to (438, 284)
Screenshot: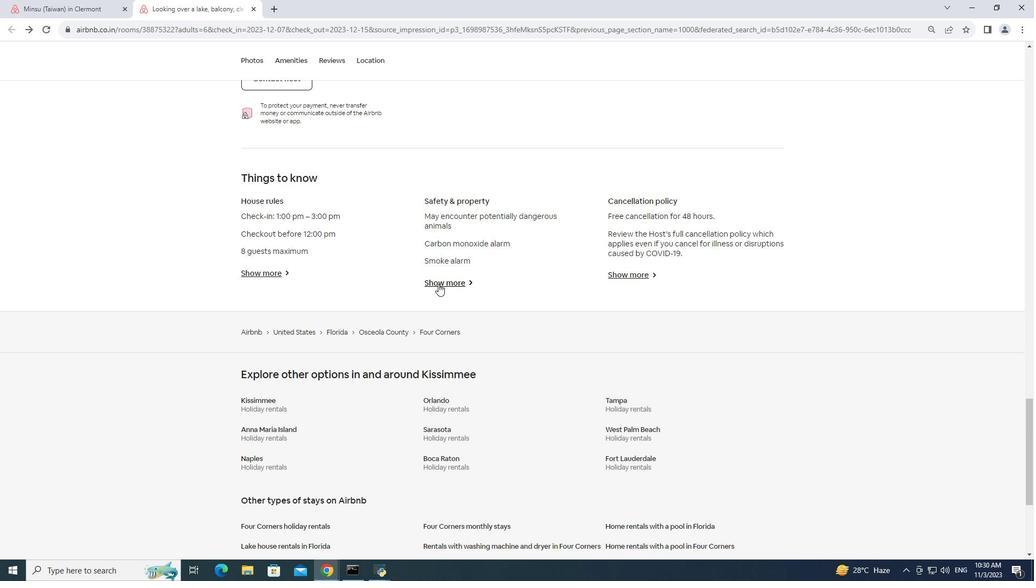 
Action: Mouse pressed left at (438, 284)
Screenshot: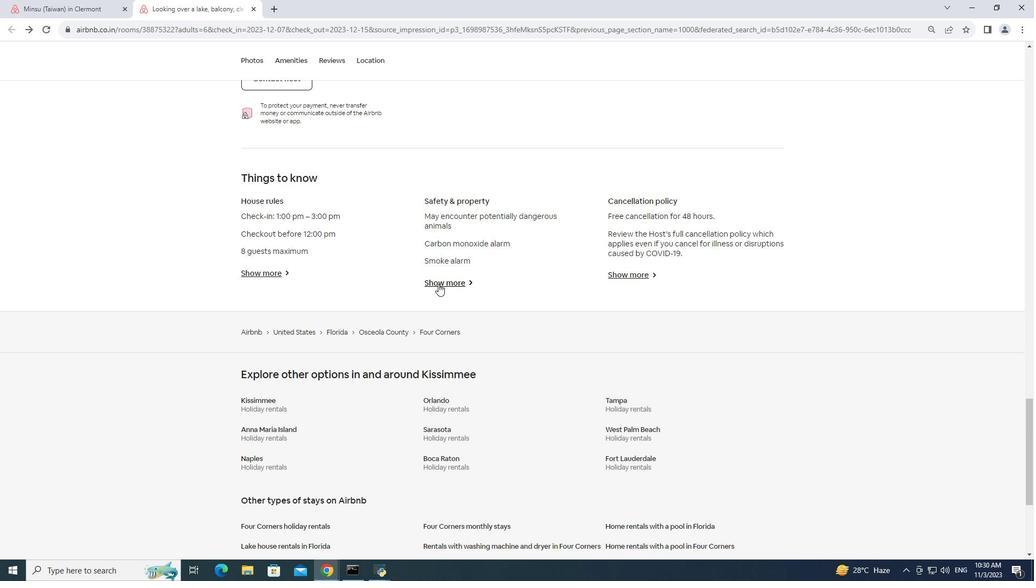 
Action: Mouse moved to (419, 267)
Screenshot: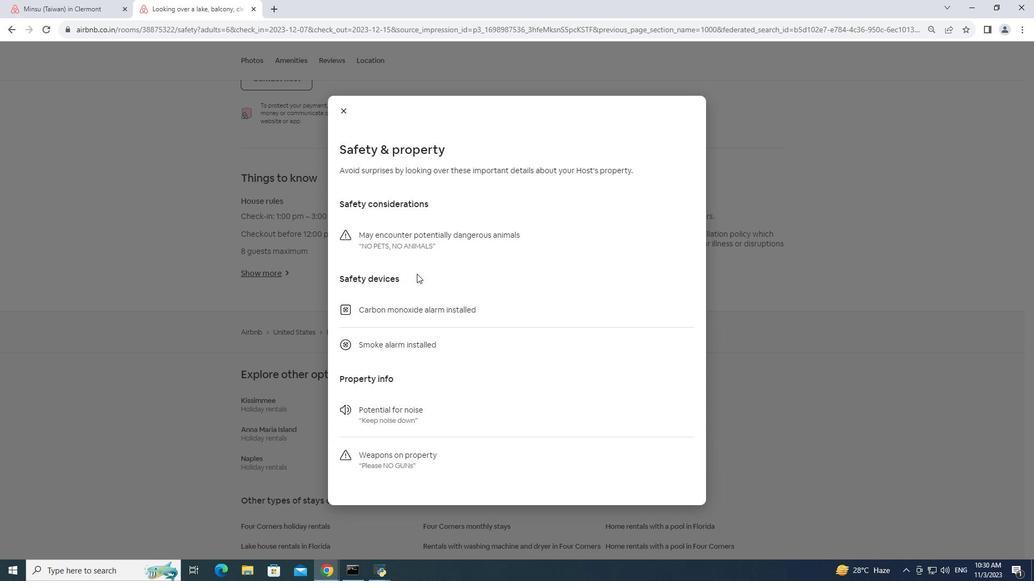 
Action: Mouse scrolled (419, 266) with delta (0, 0)
Screenshot: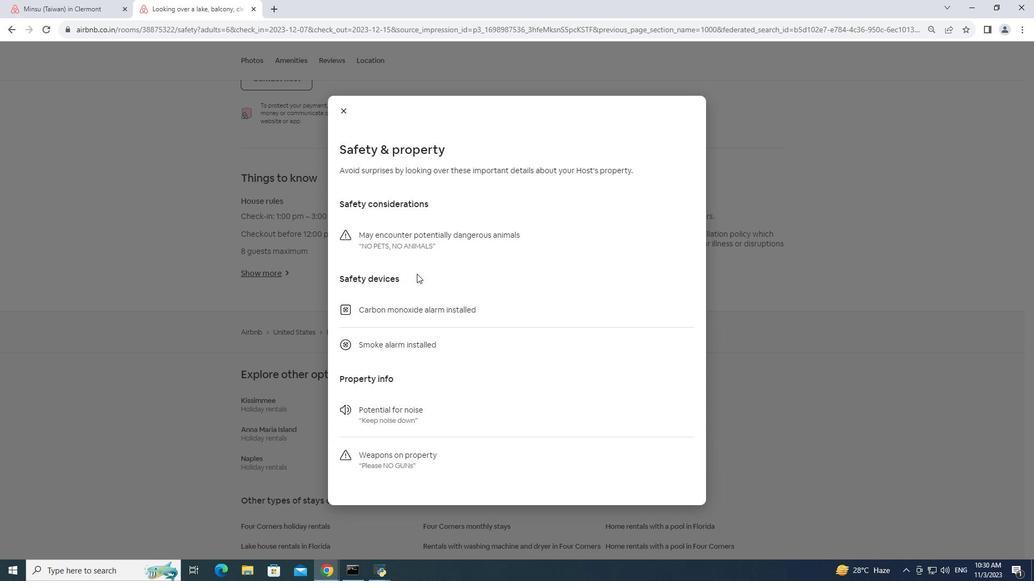 
Action: Mouse moved to (417, 270)
Screenshot: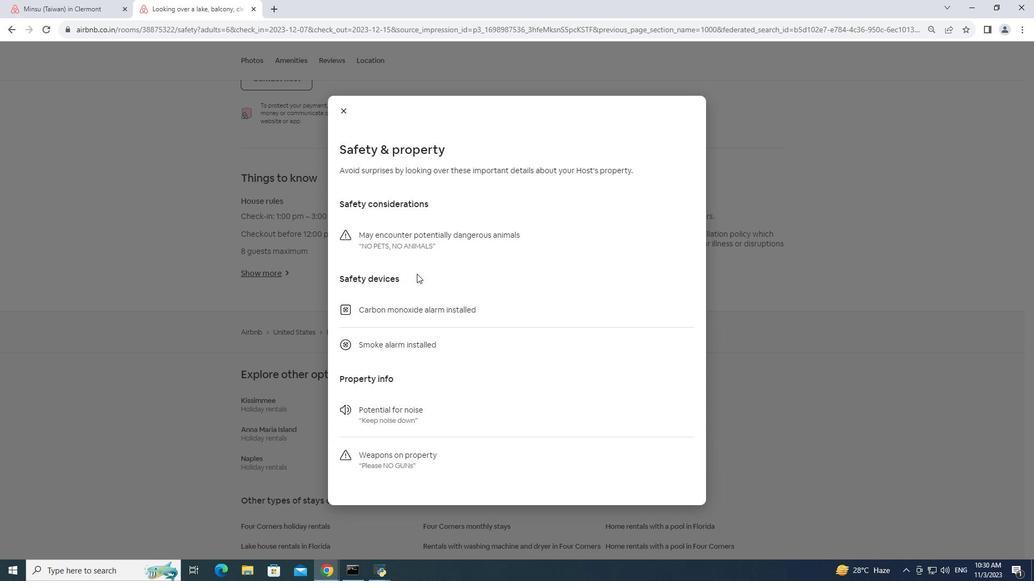 
Action: Mouse scrolled (417, 270) with delta (0, 0)
Screenshot: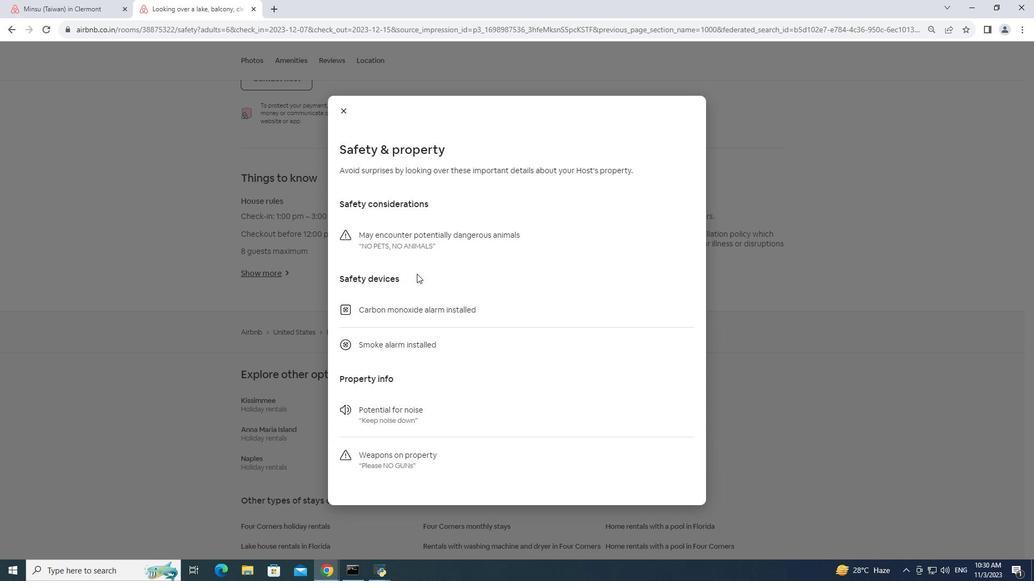
Action: Mouse moved to (416, 273)
Screenshot: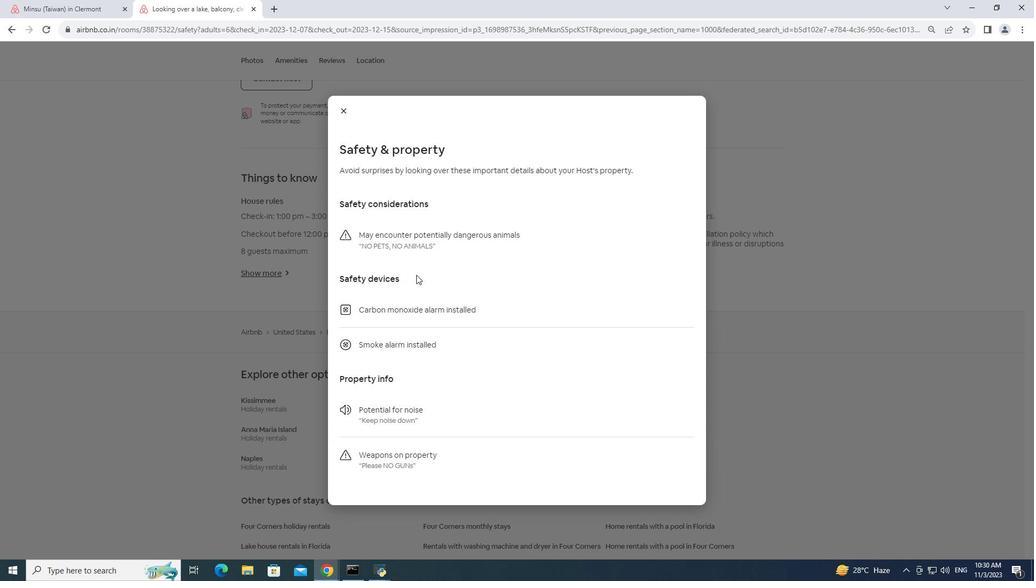 
Action: Mouse scrolled (416, 272) with delta (0, 0)
Screenshot: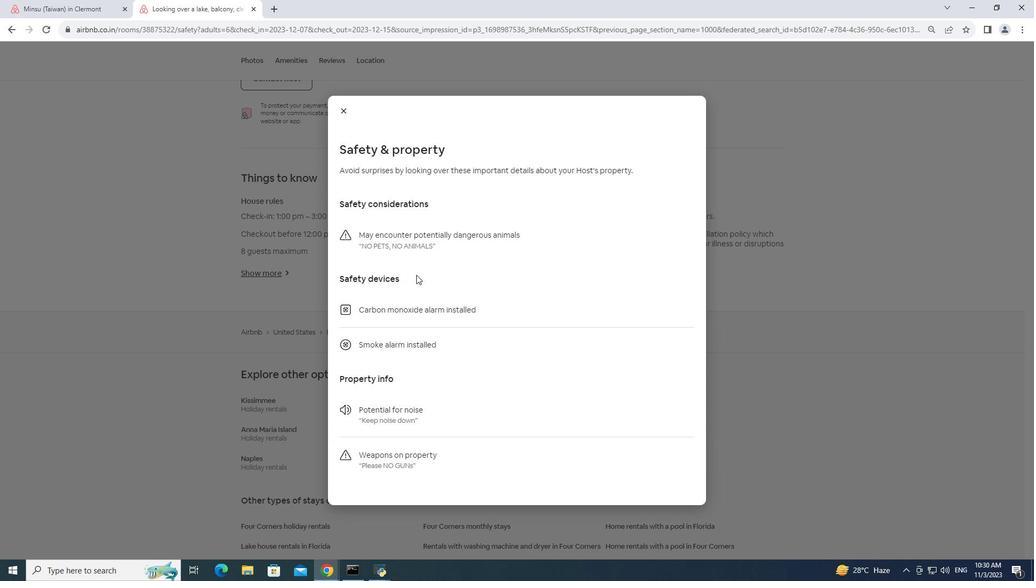 
Action: Mouse moved to (416, 275)
Screenshot: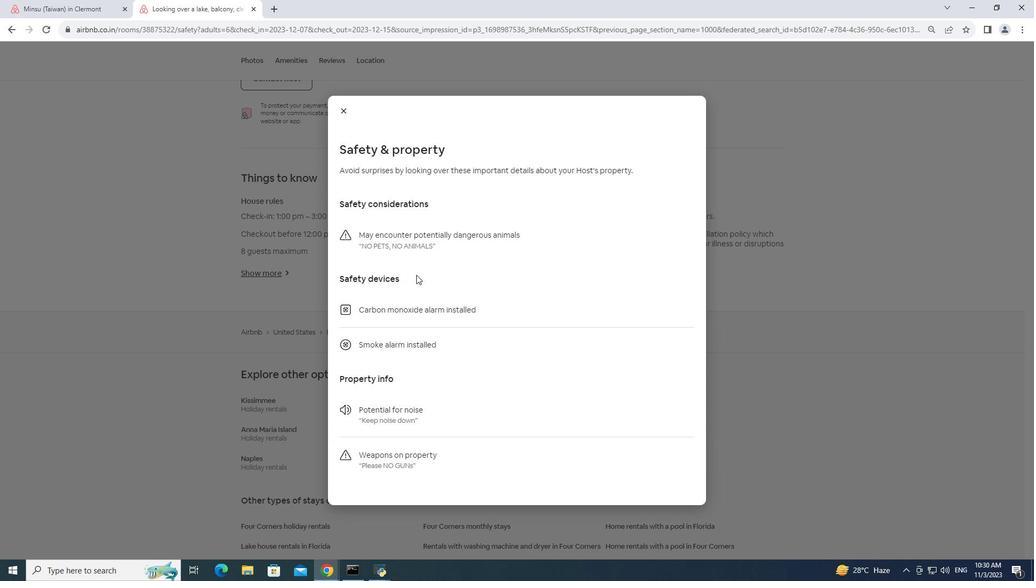 
Action: Mouse scrolled (416, 274) with delta (0, 0)
Screenshot: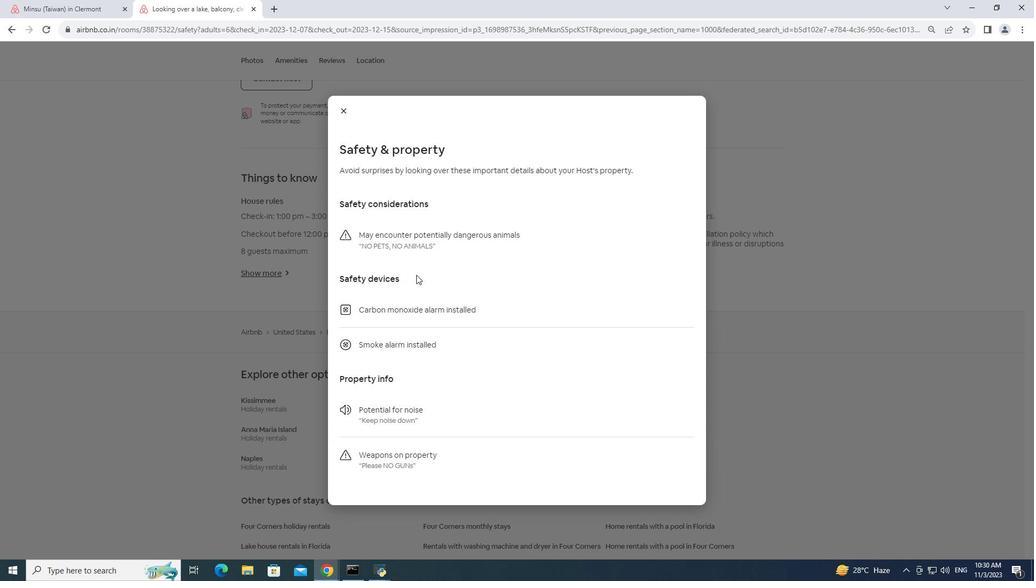 
Action: Mouse moved to (340, 109)
Screenshot: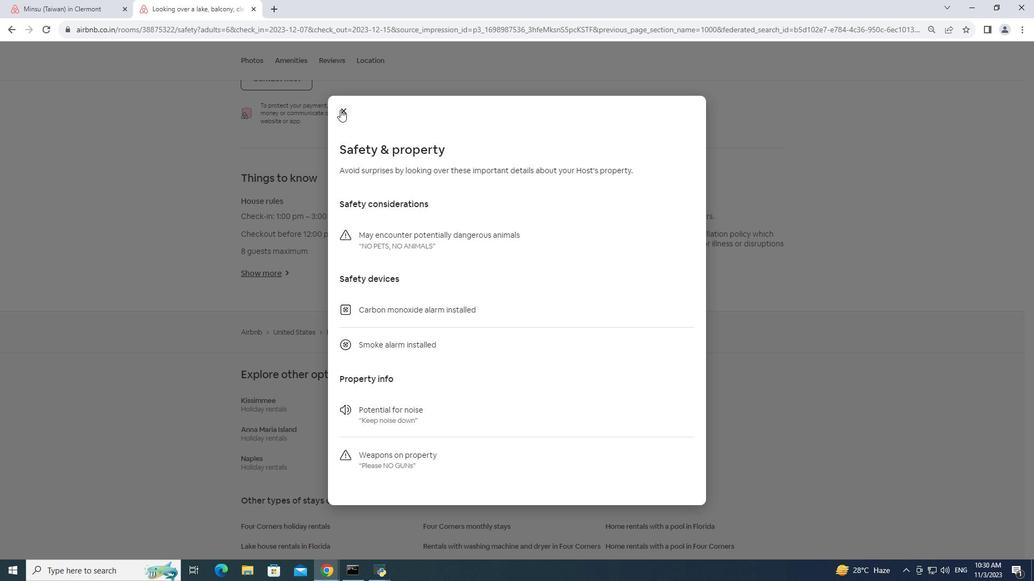 
Action: Mouse pressed left at (340, 109)
Screenshot: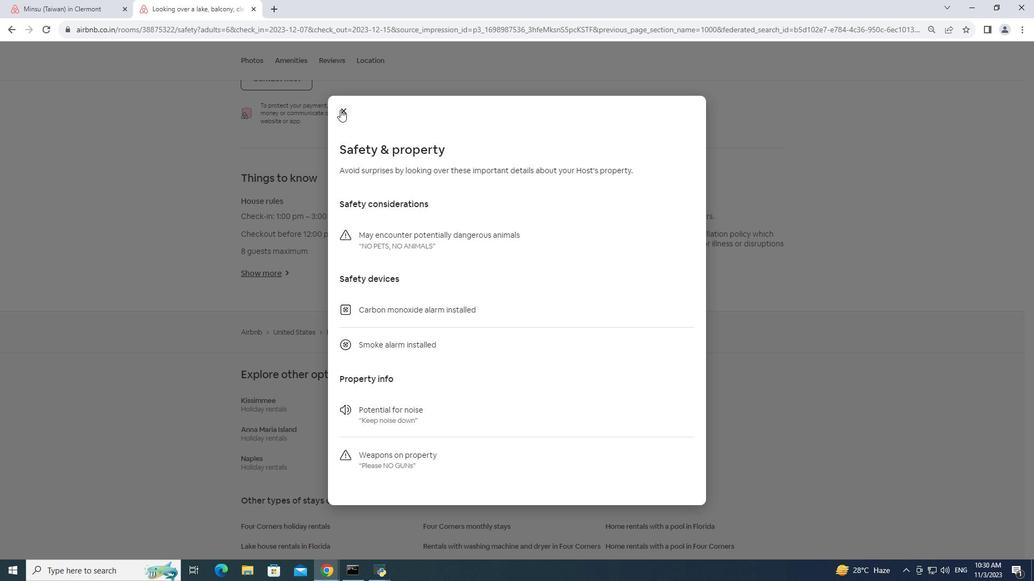 
Action: Mouse moved to (622, 274)
Screenshot: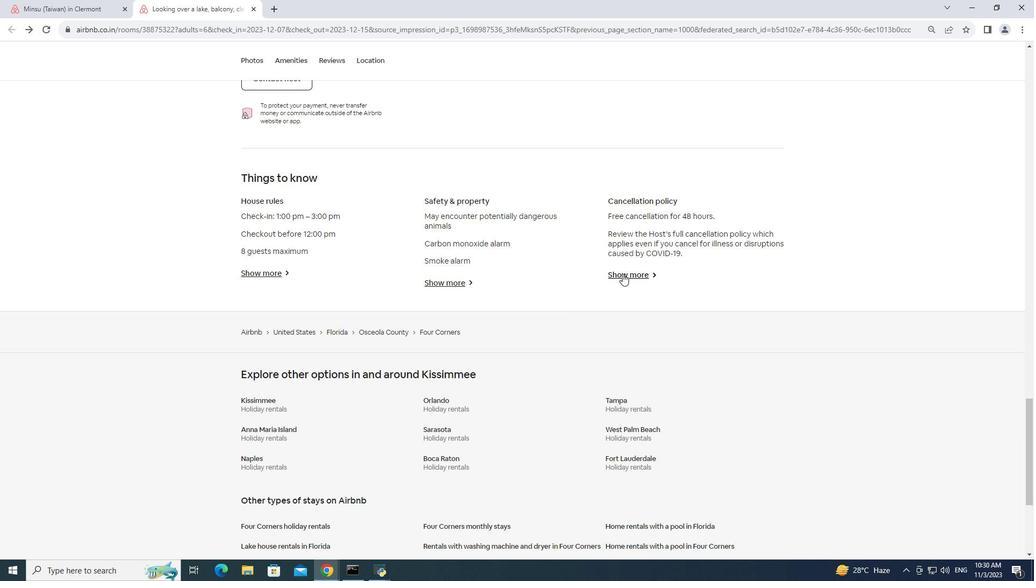 
Action: Mouse pressed left at (622, 274)
Screenshot: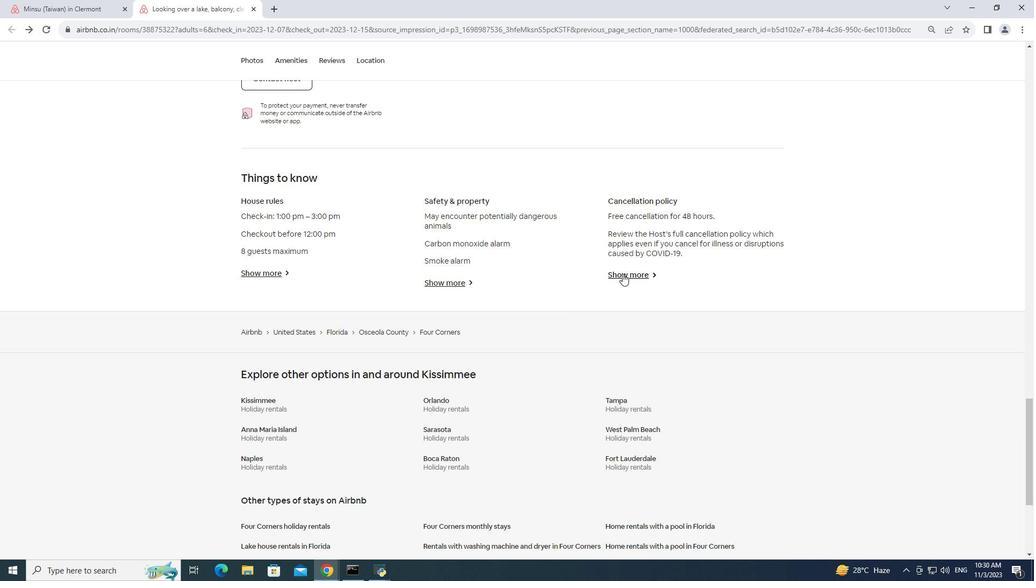 
Action: Mouse moved to (499, 312)
Screenshot: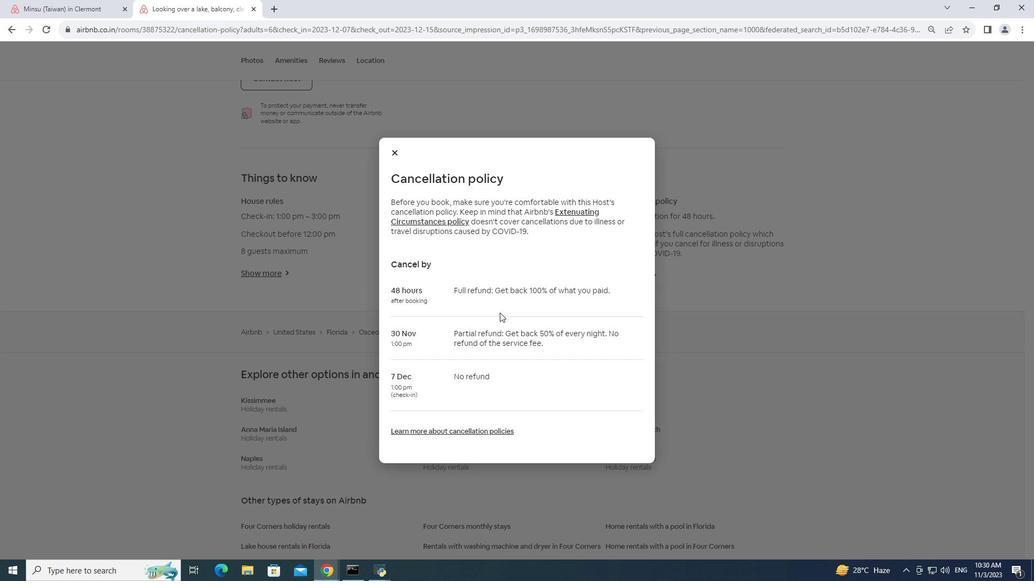 
Action: Mouse scrolled (499, 312) with delta (0, 0)
Screenshot: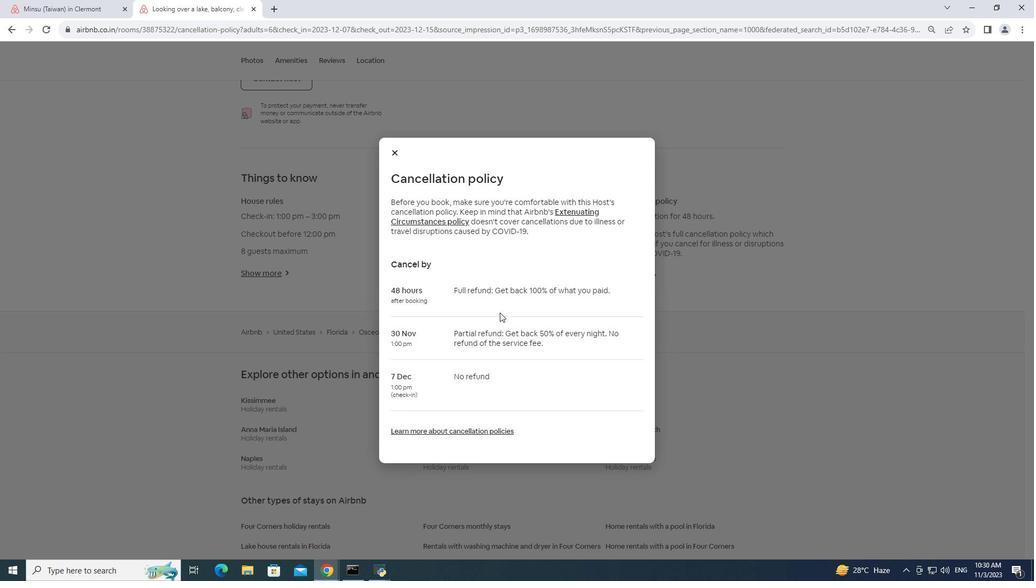 
Action: Mouse scrolled (499, 312) with delta (0, 0)
Screenshot: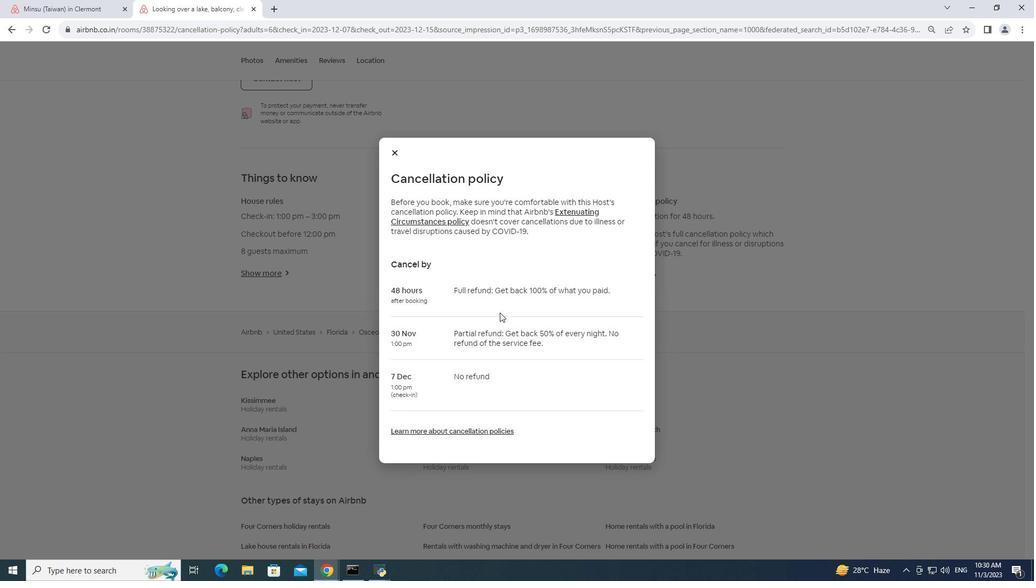 
Action: Mouse scrolled (499, 312) with delta (0, 0)
Screenshot: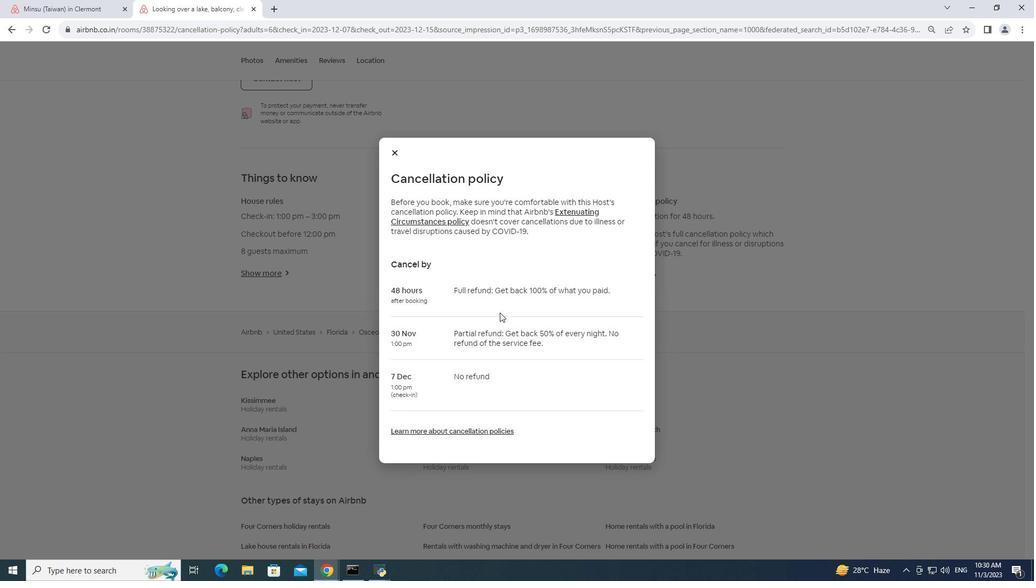 
Action: Mouse scrolled (499, 312) with delta (0, 0)
Screenshot: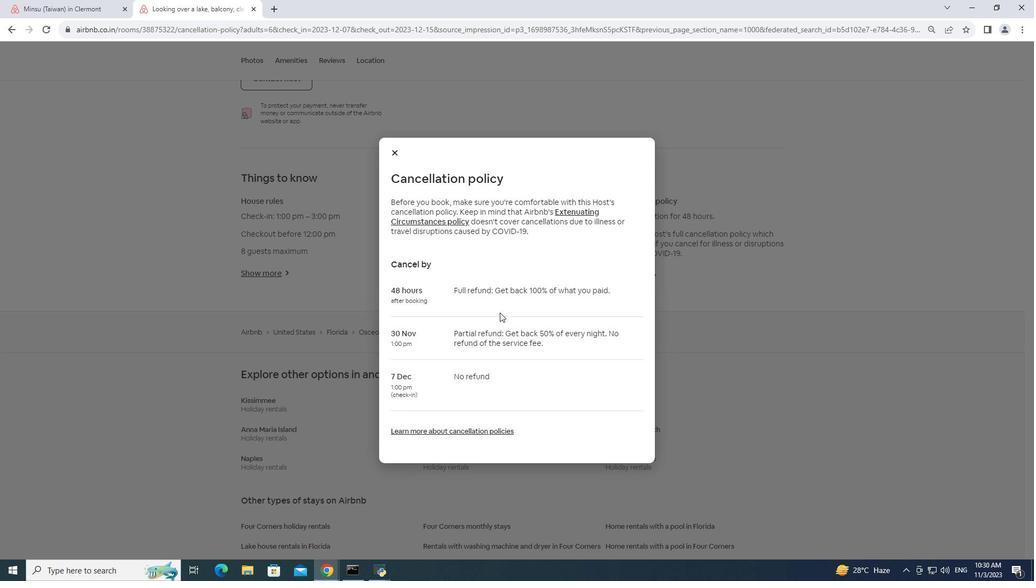
Action: Mouse moved to (398, 151)
Screenshot: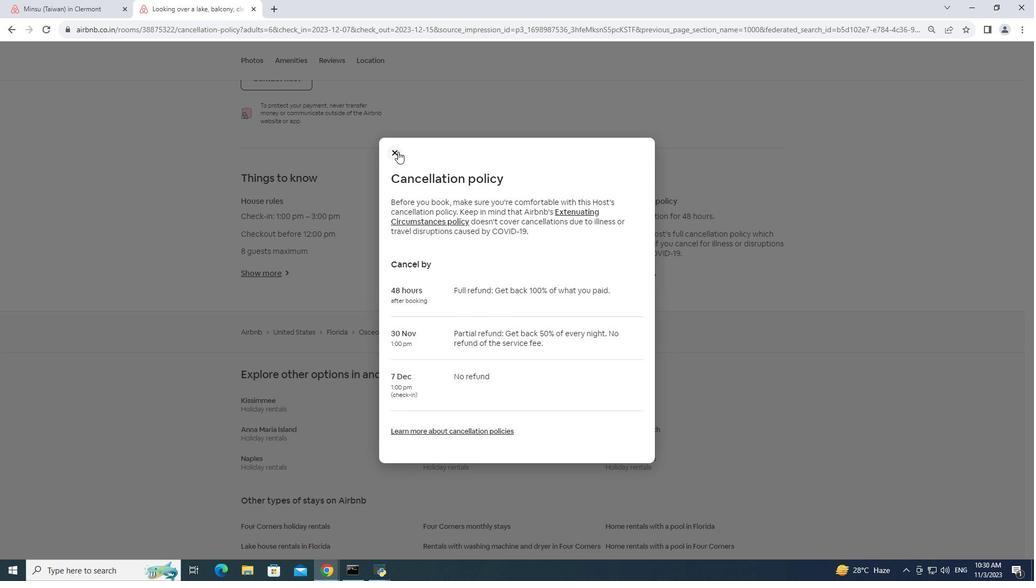 
Action: Mouse pressed left at (398, 151)
Screenshot: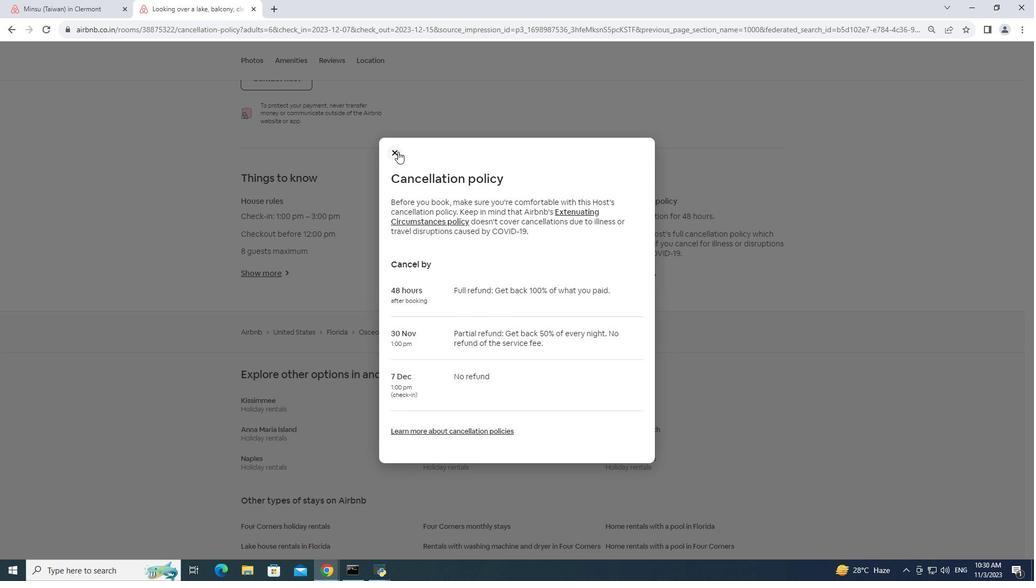 
Action: Mouse moved to (478, 331)
Screenshot: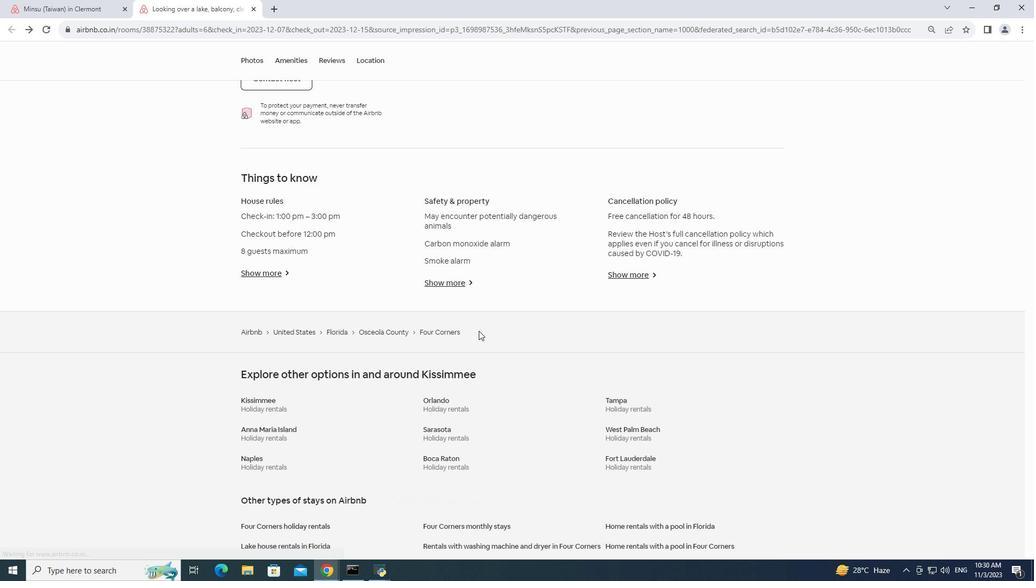 
Action: Mouse scrolled (478, 330) with delta (0, 0)
Screenshot: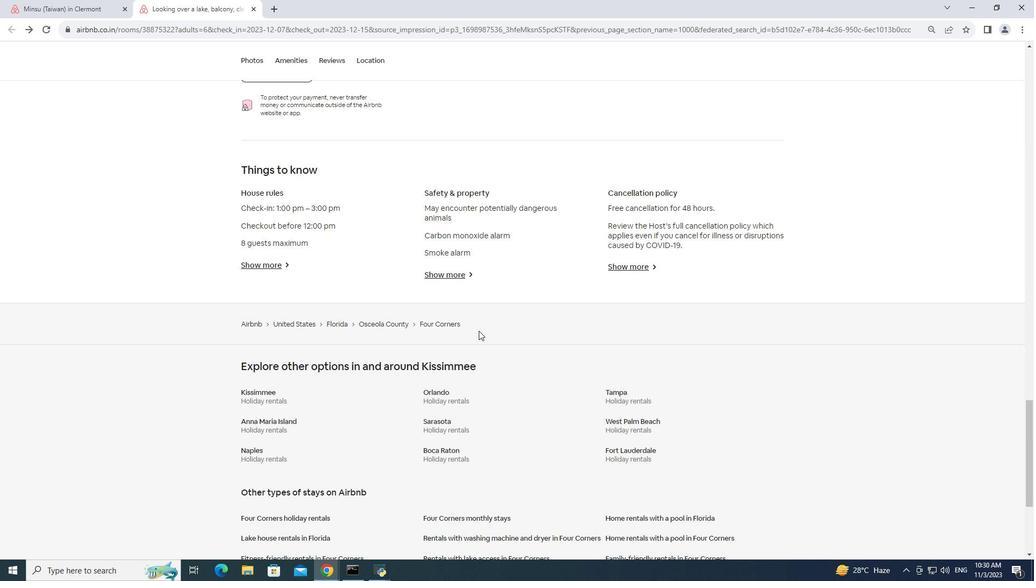 
Action: Mouse scrolled (478, 330) with delta (0, 0)
Screenshot: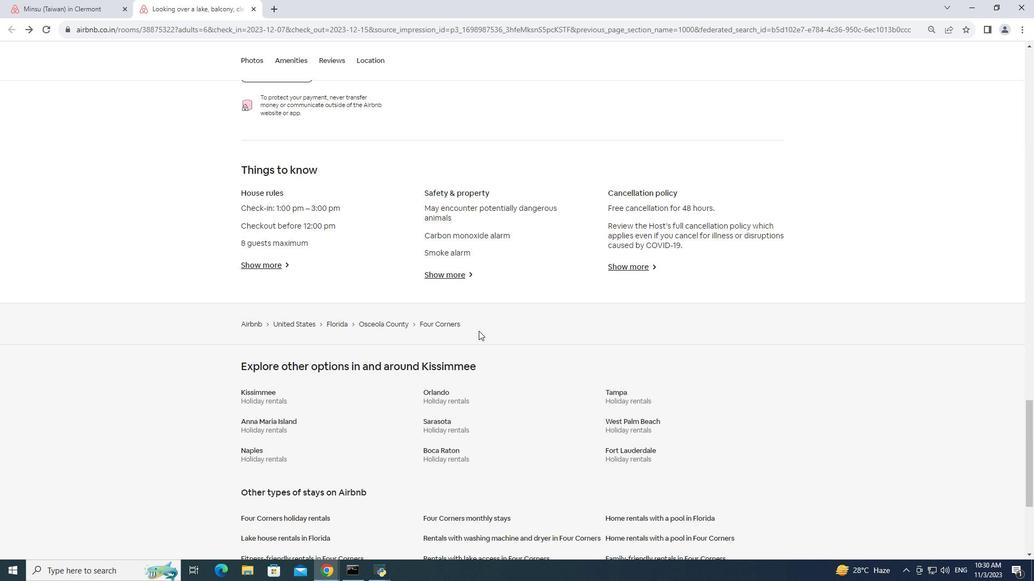 
Action: Mouse scrolled (478, 330) with delta (0, 0)
Screenshot: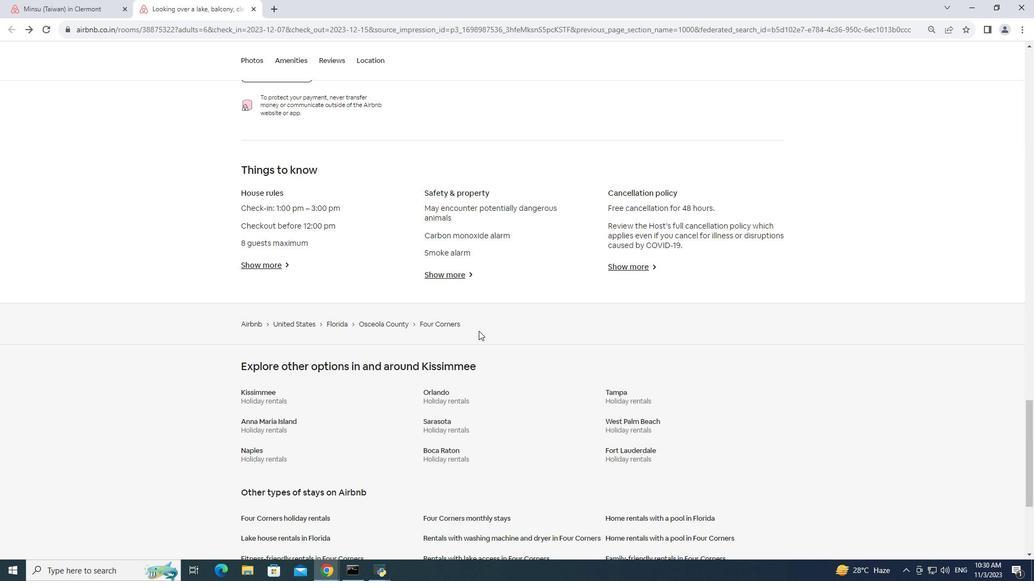
Action: Mouse scrolled (478, 330) with delta (0, 0)
Screenshot: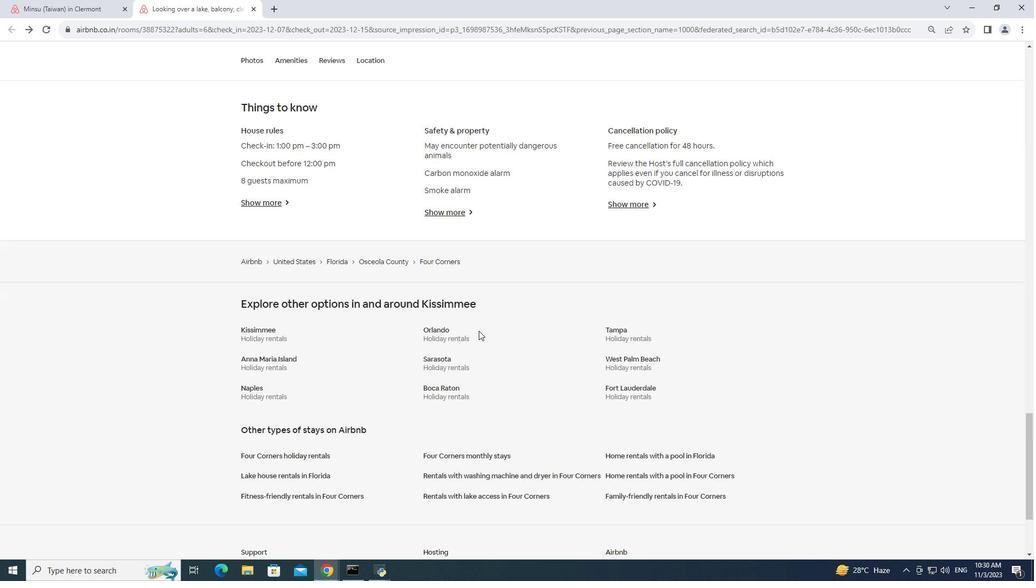 
Action: Mouse moved to (479, 328)
Screenshot: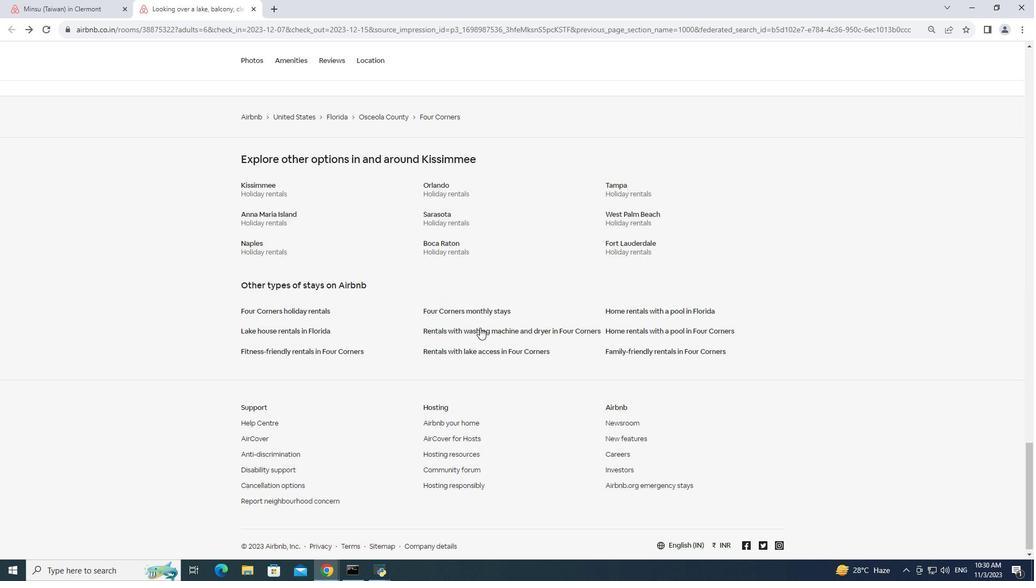 
Action: Mouse scrolled (479, 327) with delta (0, 0)
